 Task: Find Lakeside houses in Coeur d'Alene.
Action: Key pressed <Key.caps_lock>C<Key.caps_lock>oeur<Key.space>d<Key.caps_lock>A<Key.caps_lock>lene
Screenshot: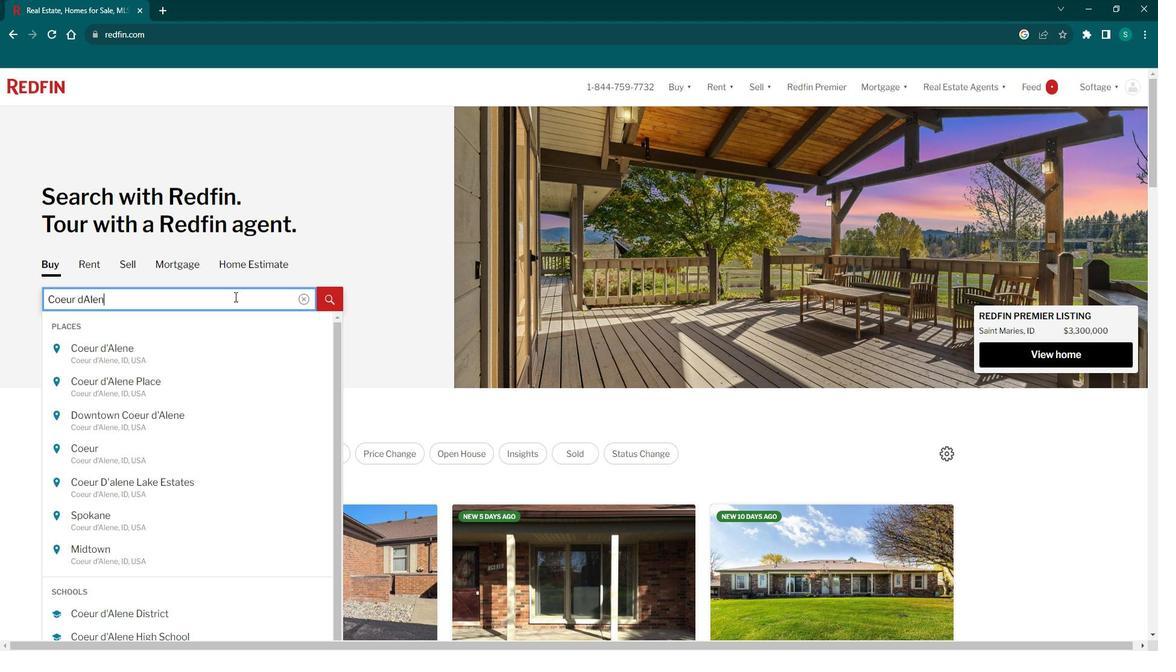 
Action: Mouse moved to (200, 349)
Screenshot: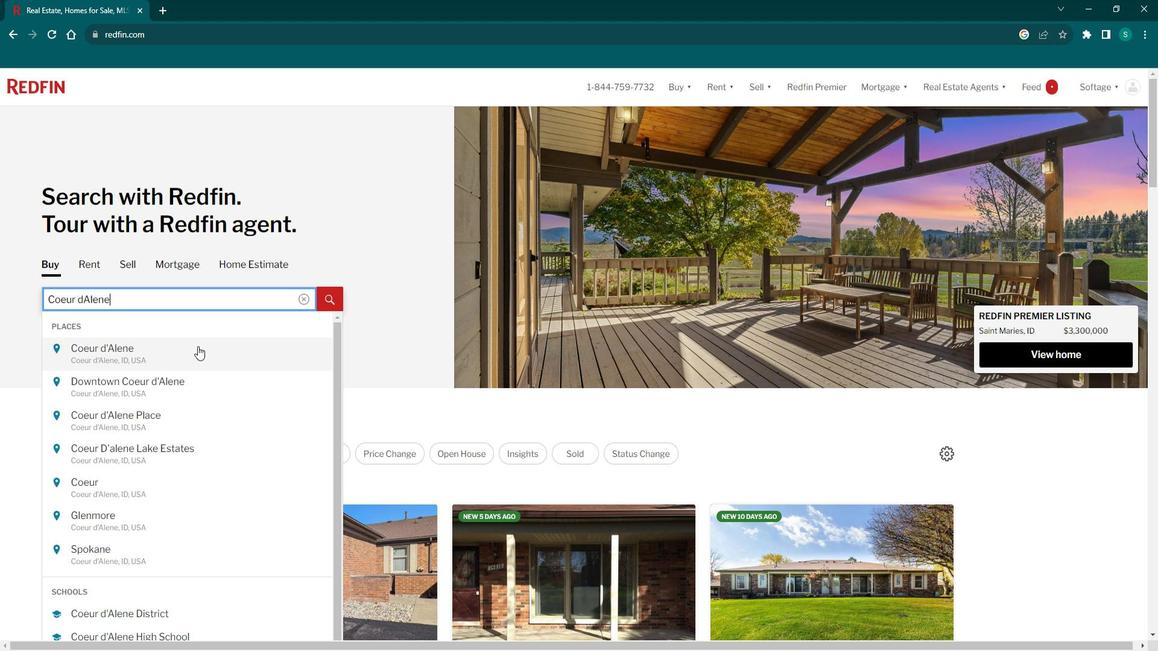 
Action: Mouse pressed left at (200, 349)
Screenshot: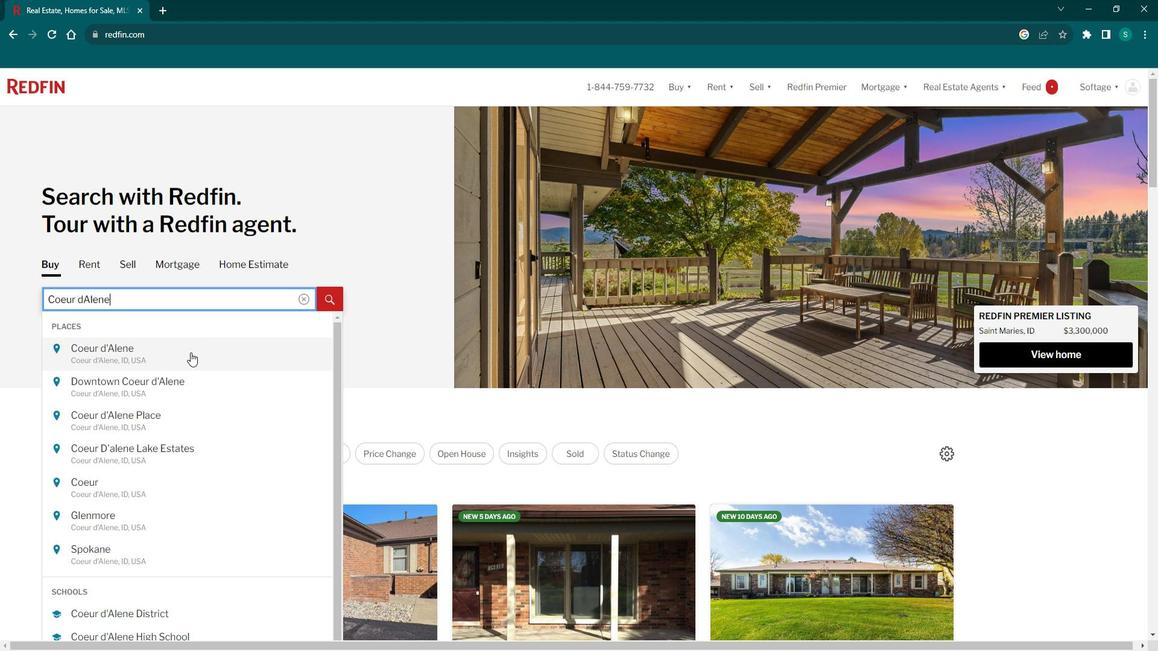 
Action: Mouse moved to (1053, 163)
Screenshot: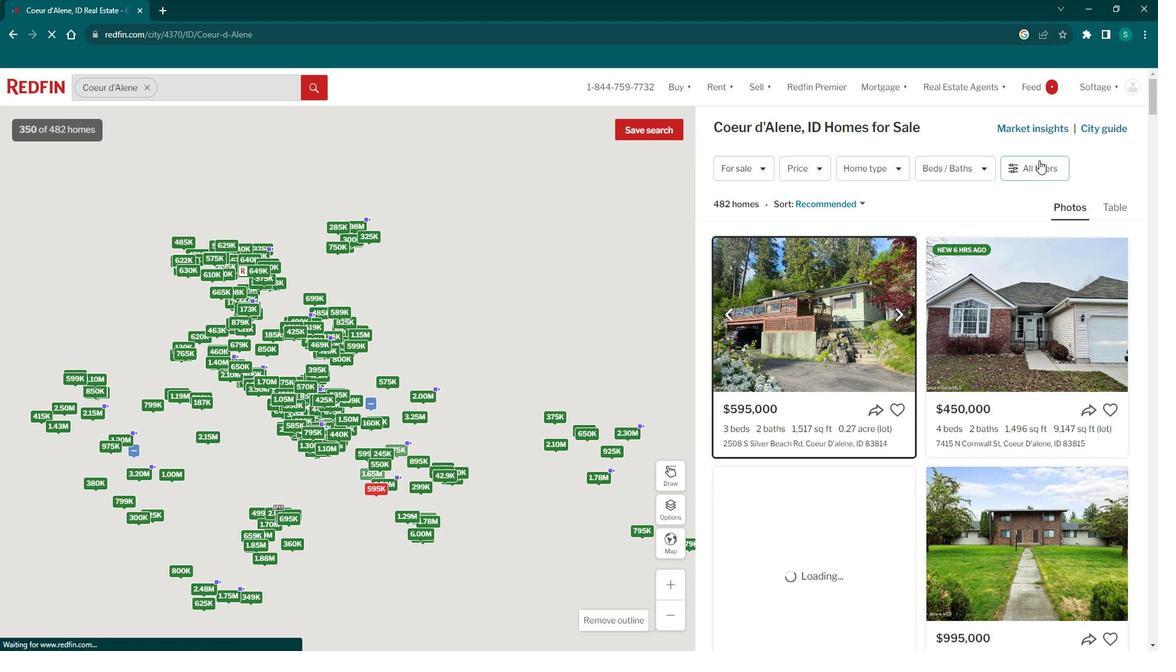 
Action: Mouse pressed left at (1053, 163)
Screenshot: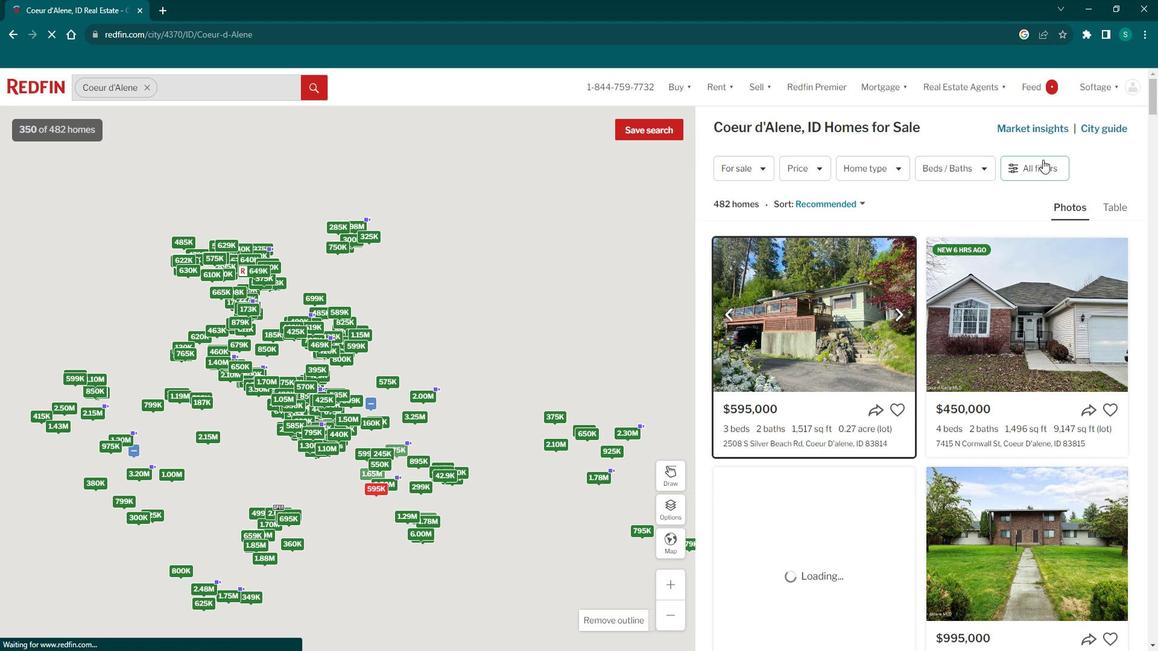 
Action: Mouse moved to (1045, 165)
Screenshot: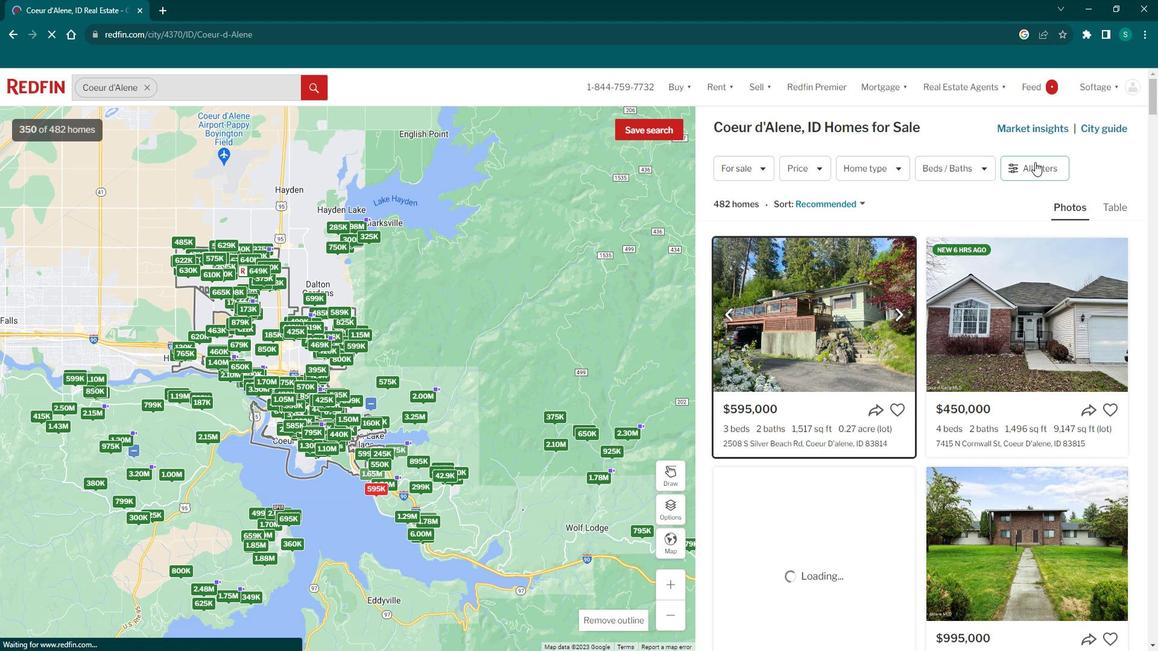 
Action: Mouse pressed left at (1045, 165)
Screenshot: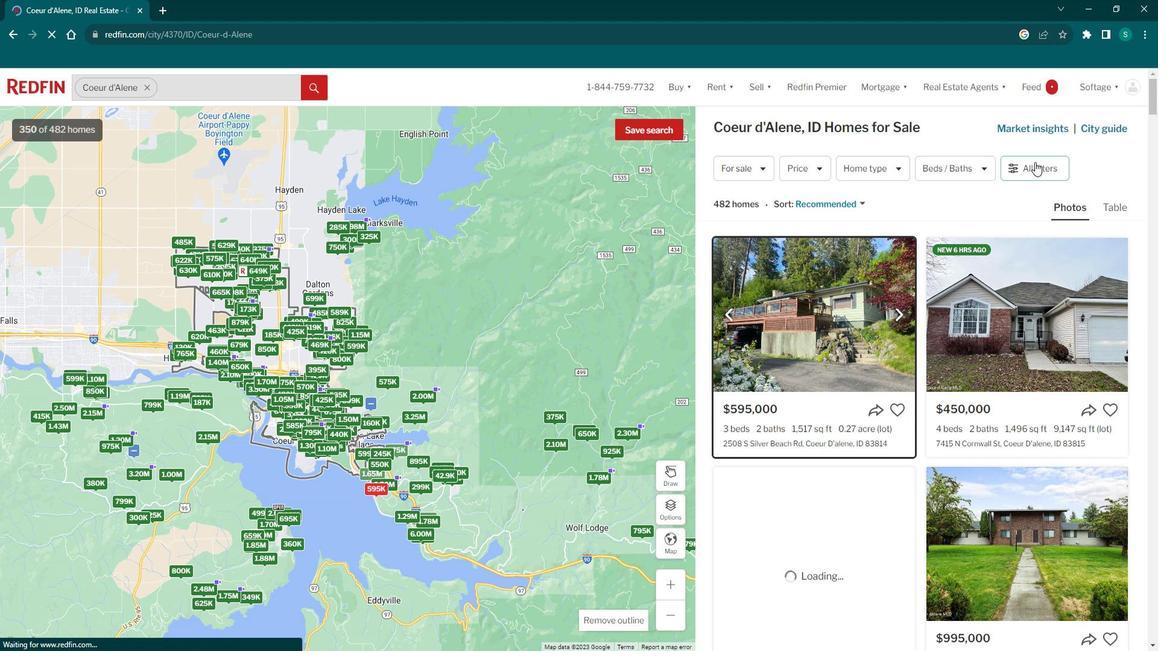 
Action: Mouse moved to (1059, 175)
Screenshot: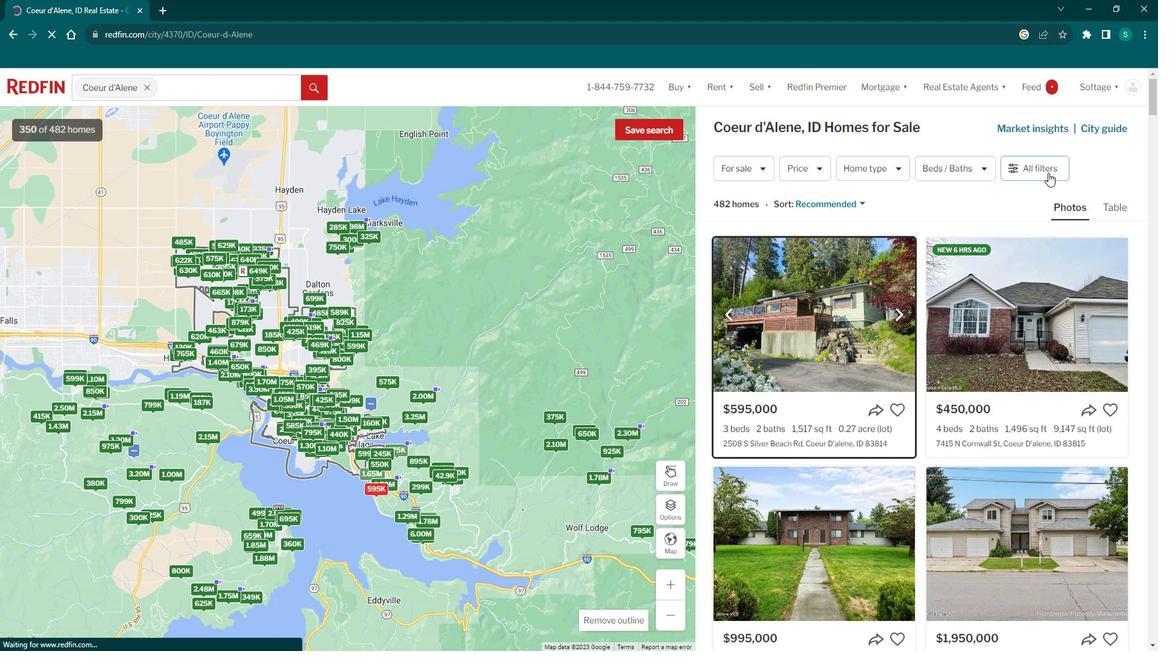 
Action: Mouse pressed left at (1059, 175)
Screenshot: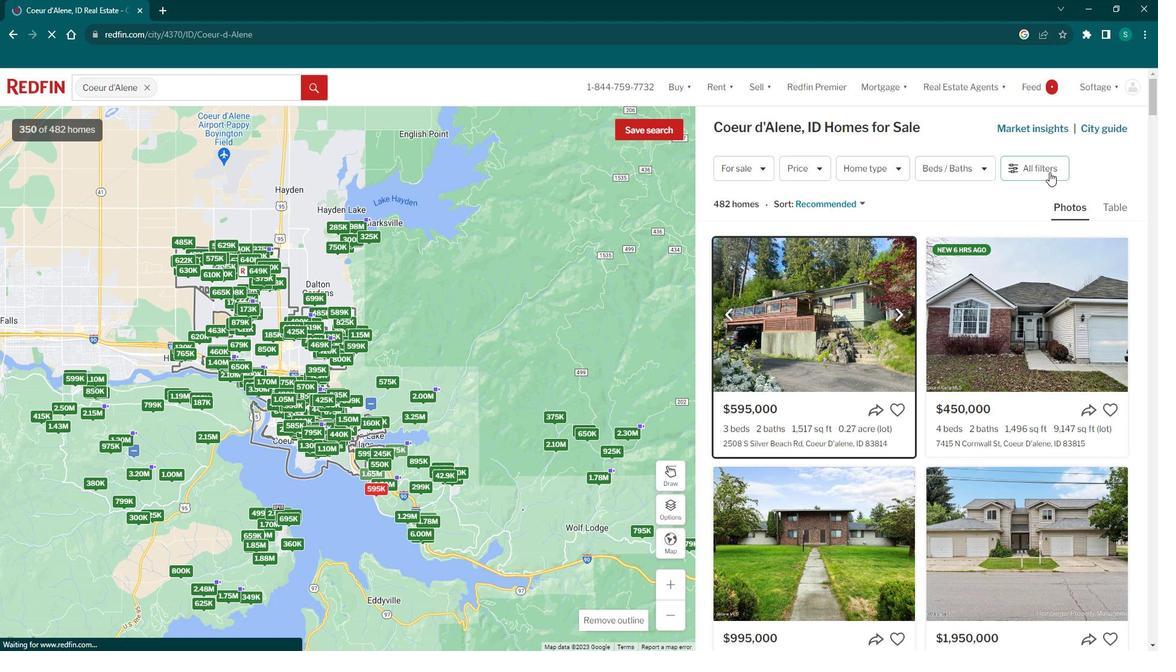 
Action: Mouse moved to (878, 345)
Screenshot: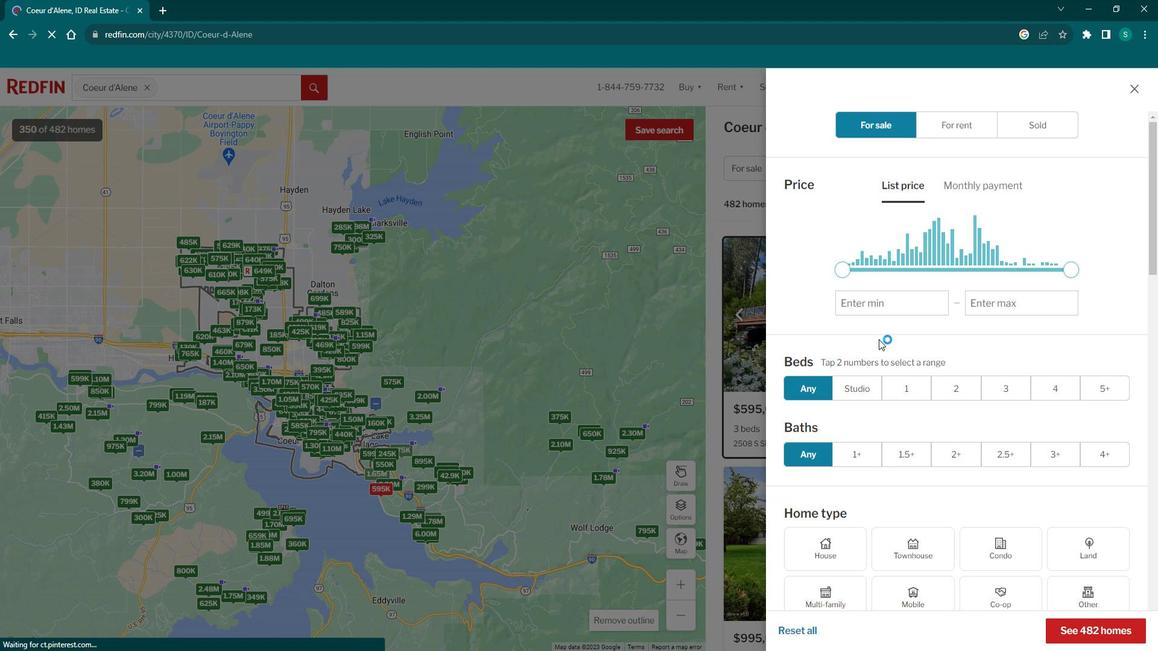 
Action: Mouse scrolled (878, 345) with delta (0, 0)
Screenshot: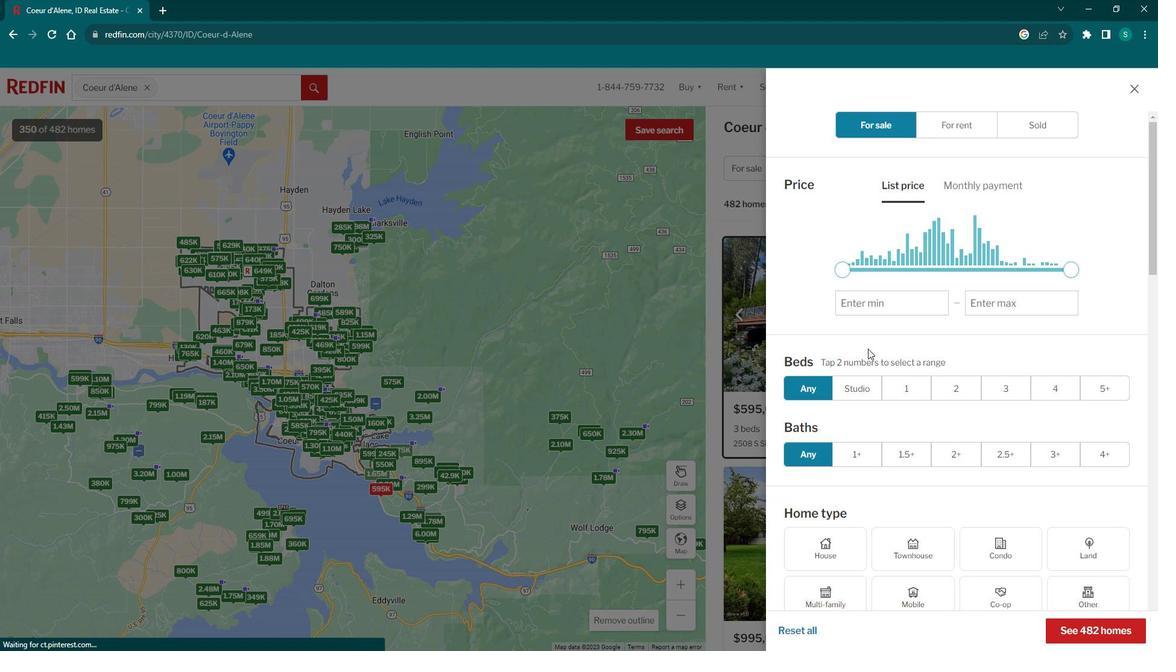 
Action: Mouse scrolled (878, 345) with delta (0, 0)
Screenshot: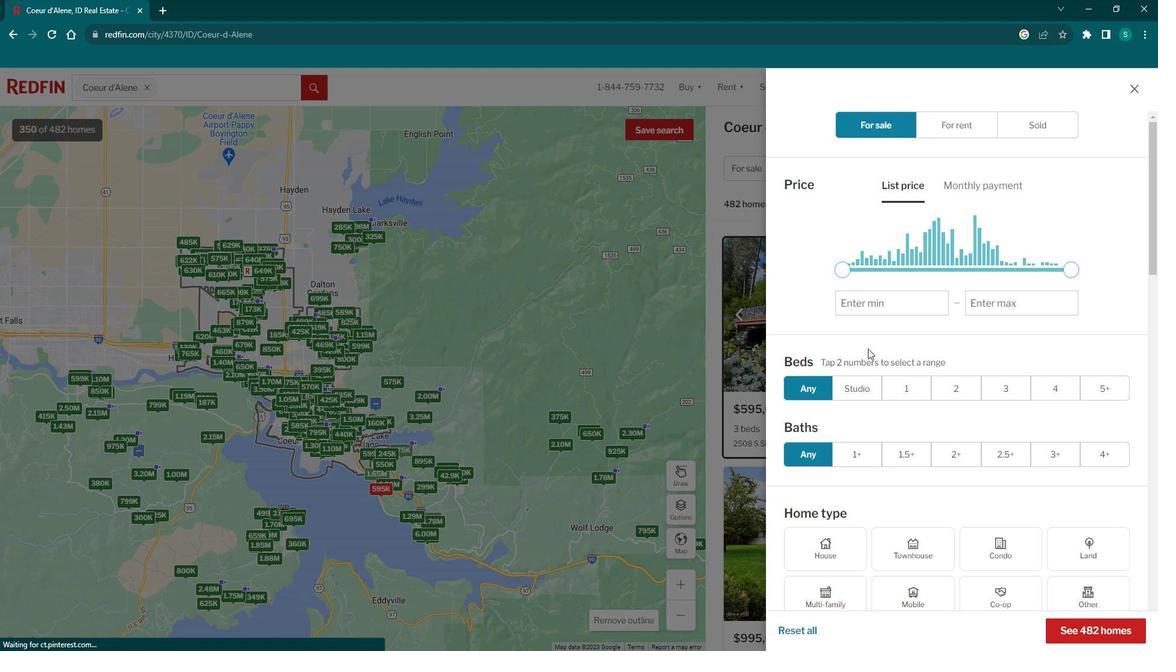 
Action: Mouse scrolled (878, 345) with delta (0, 0)
Screenshot: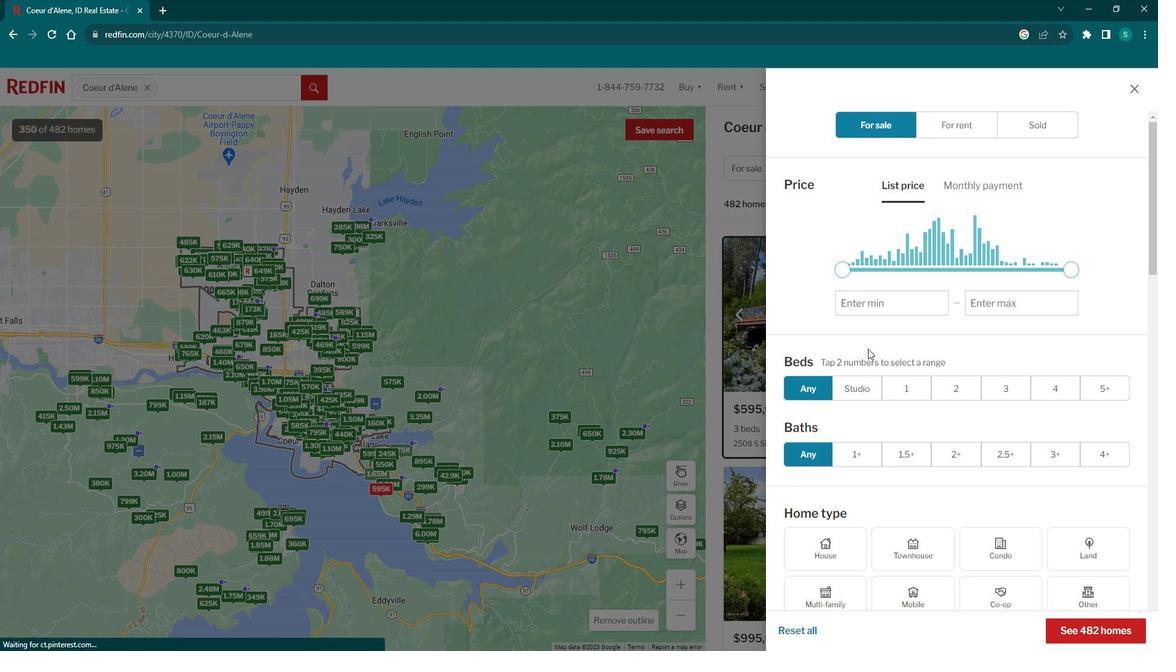 
Action: Mouse scrolled (878, 345) with delta (0, 0)
Screenshot: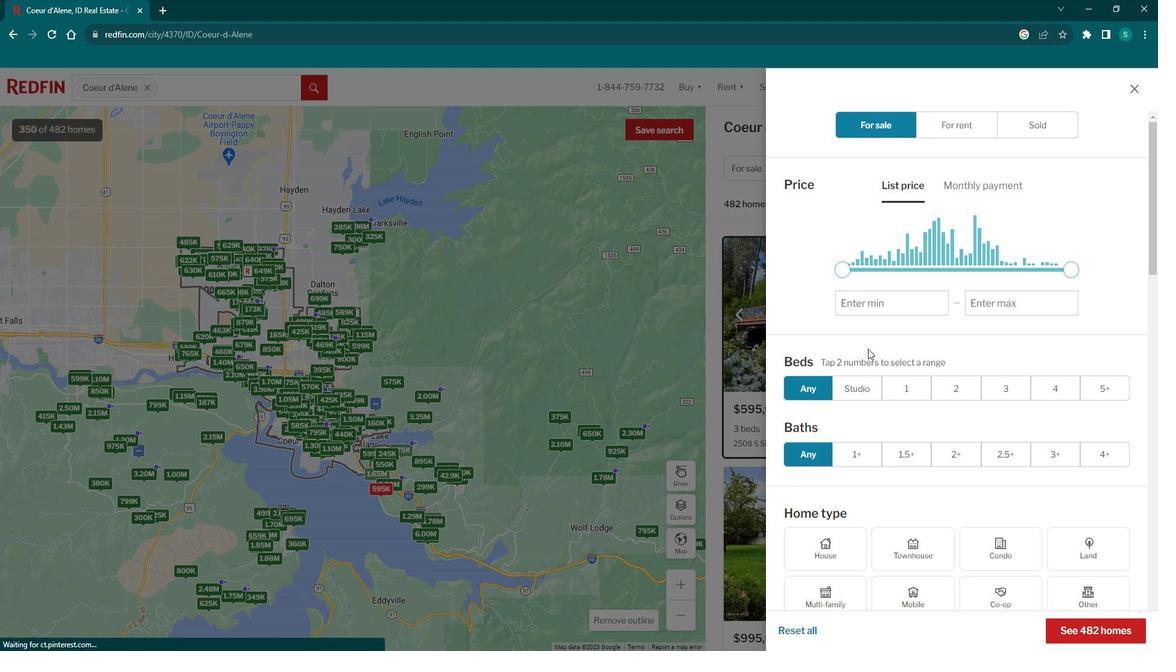 
Action: Mouse moved to (837, 293)
Screenshot: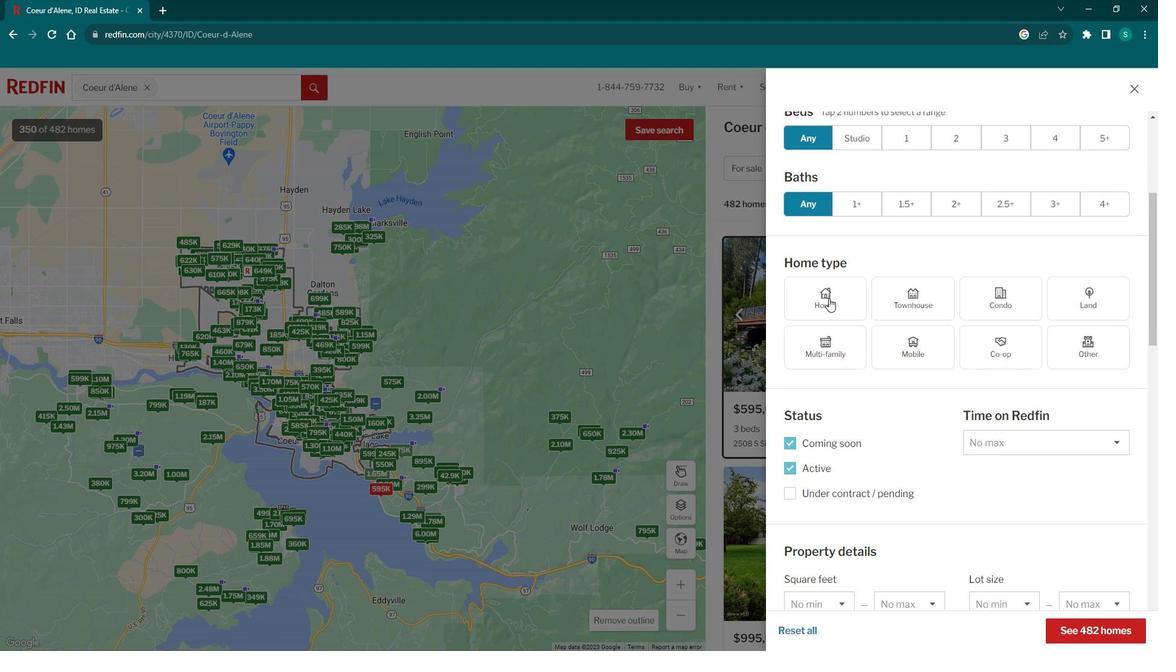 
Action: Mouse pressed left at (837, 293)
Screenshot: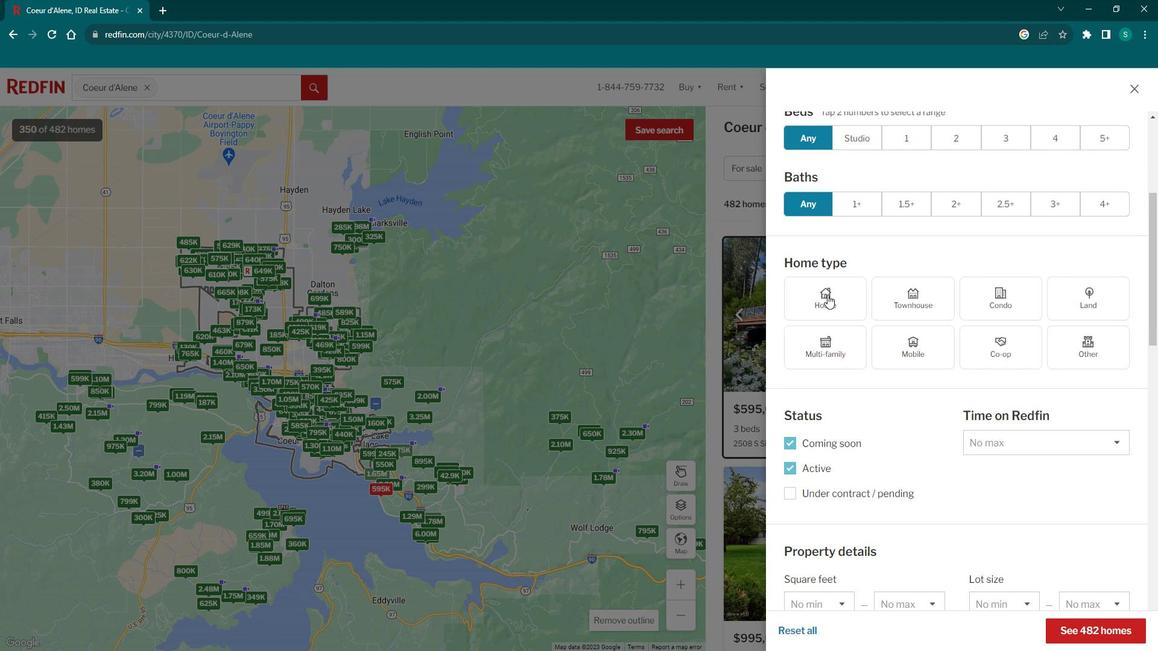 
Action: Mouse moved to (848, 406)
Screenshot: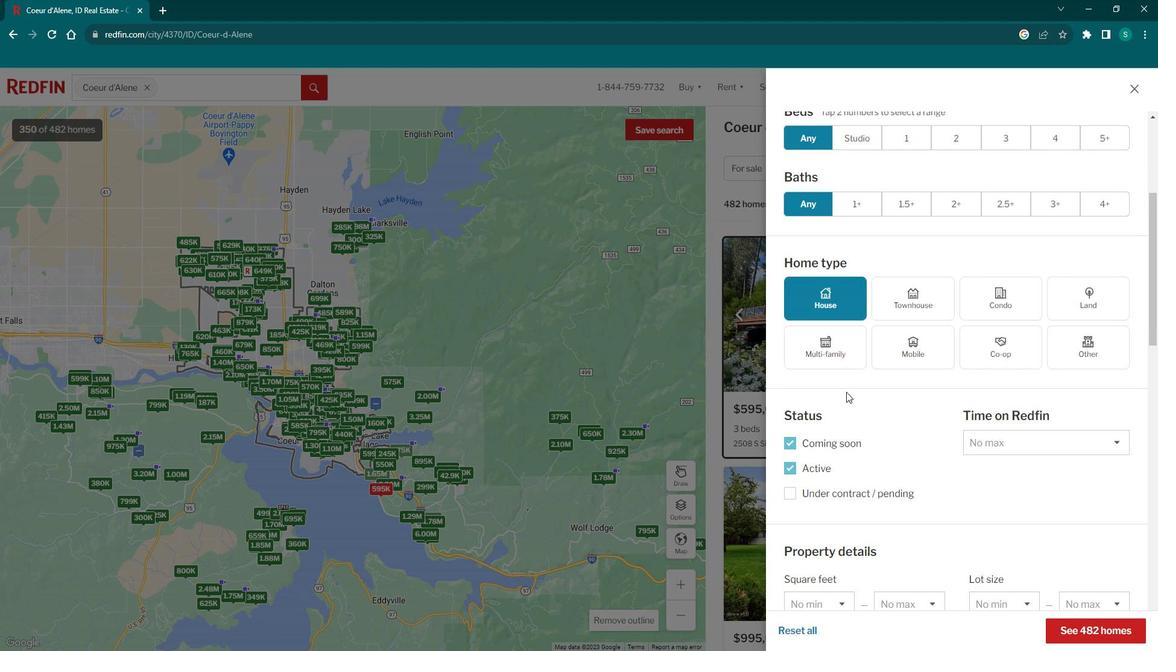 
Action: Mouse scrolled (848, 406) with delta (0, 0)
Screenshot: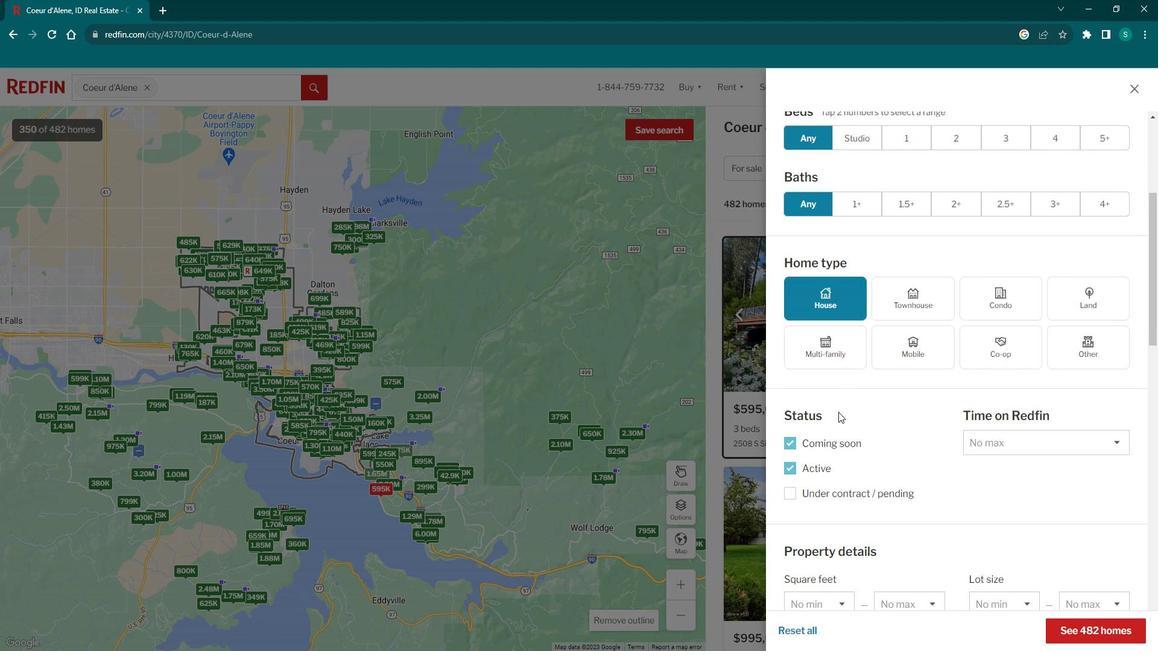 
Action: Mouse scrolled (848, 406) with delta (0, 0)
Screenshot: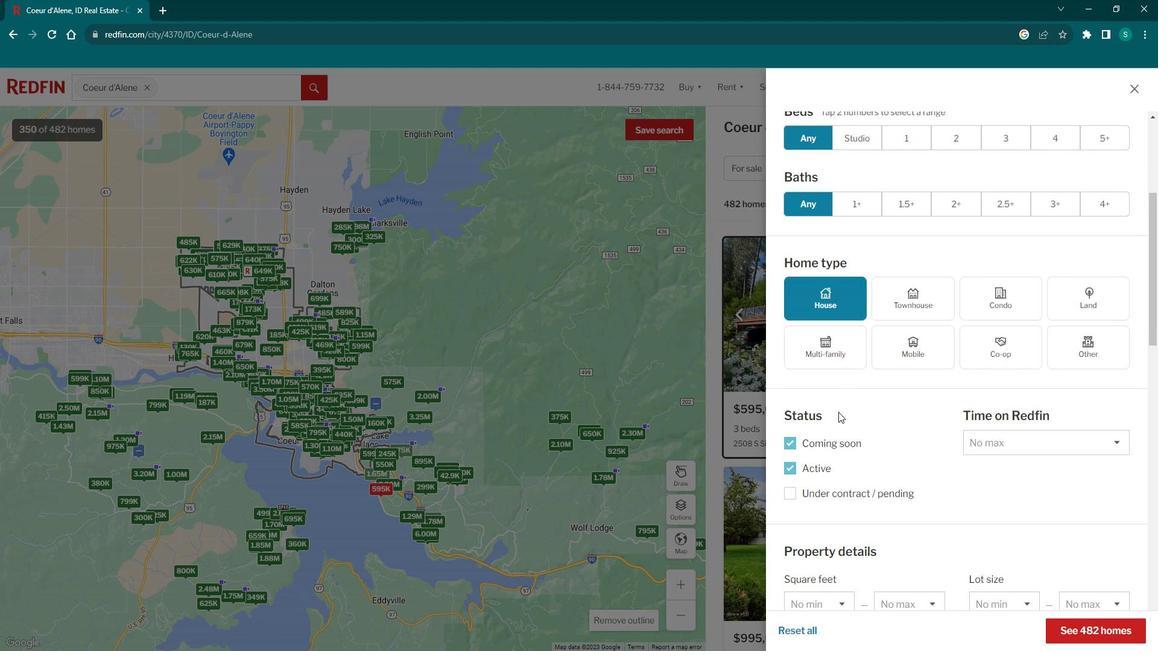 
Action: Mouse scrolled (848, 406) with delta (0, 0)
Screenshot: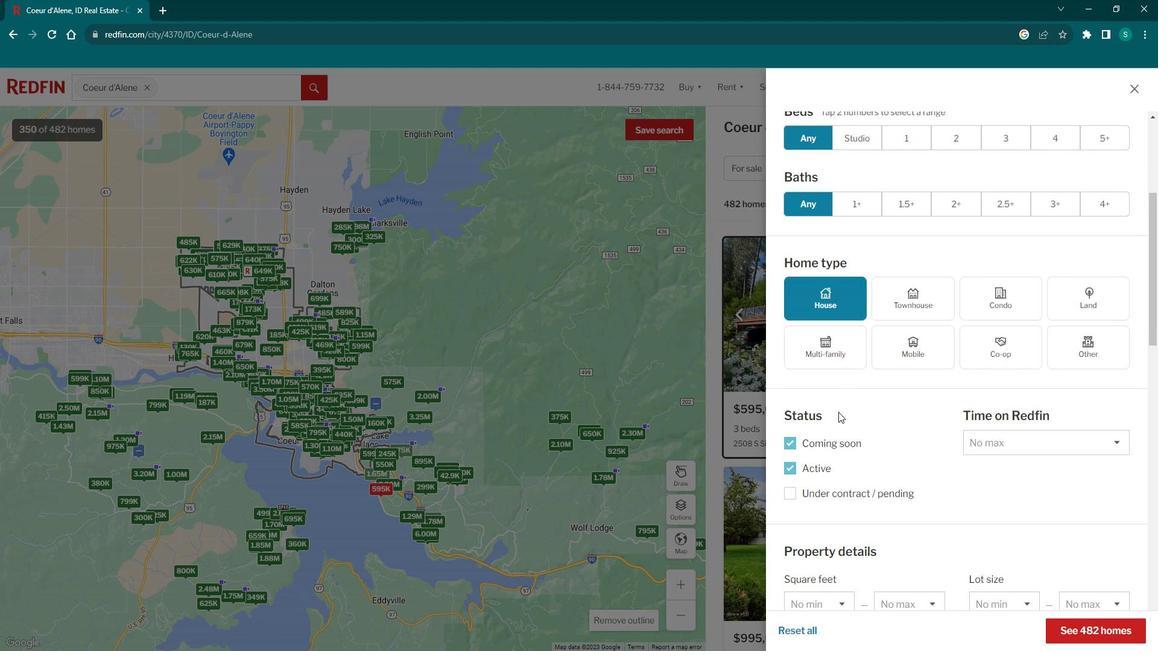 
Action: Mouse scrolled (848, 406) with delta (0, 0)
Screenshot: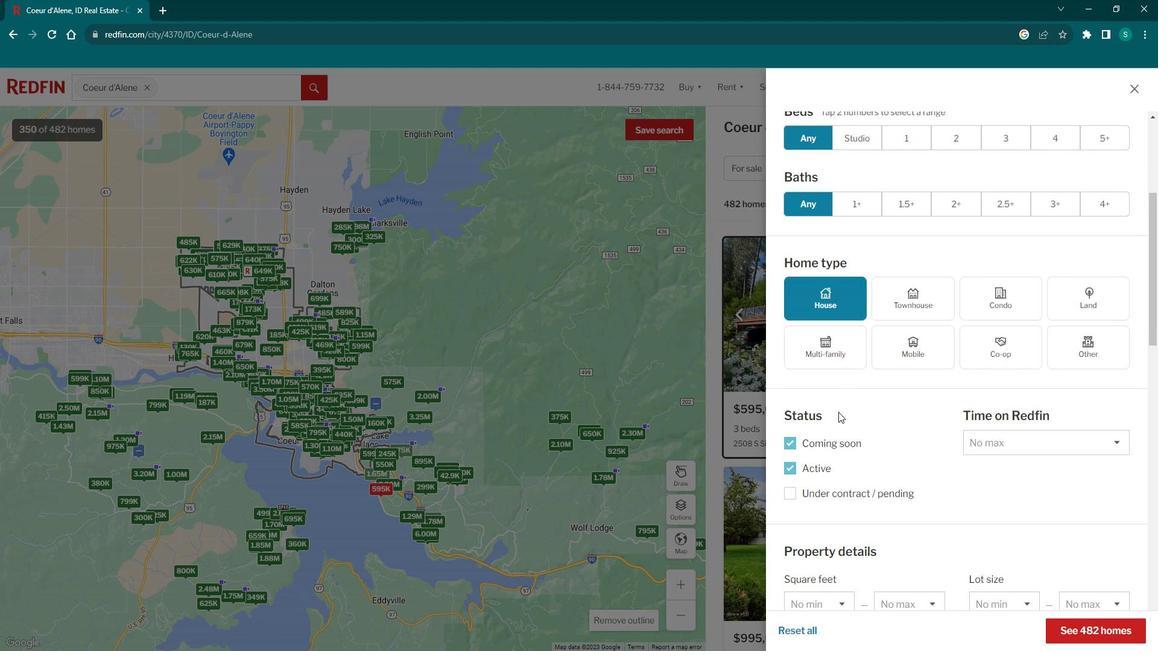 
Action: Mouse scrolled (848, 406) with delta (0, 0)
Screenshot: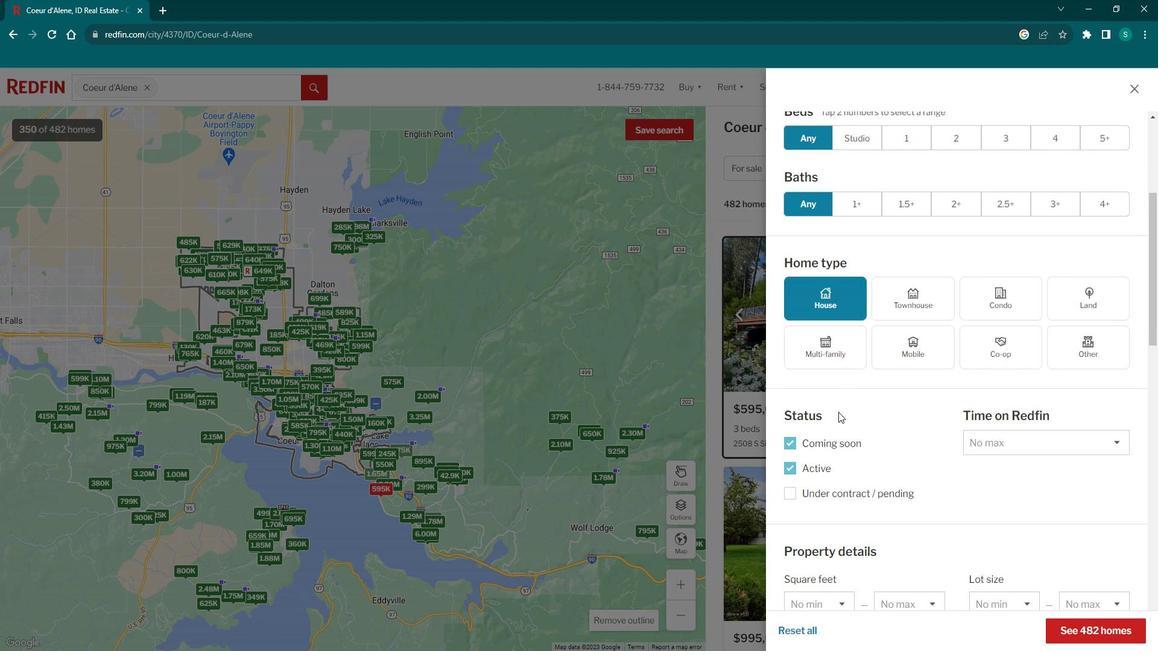 
Action: Mouse scrolled (848, 406) with delta (0, 0)
Screenshot: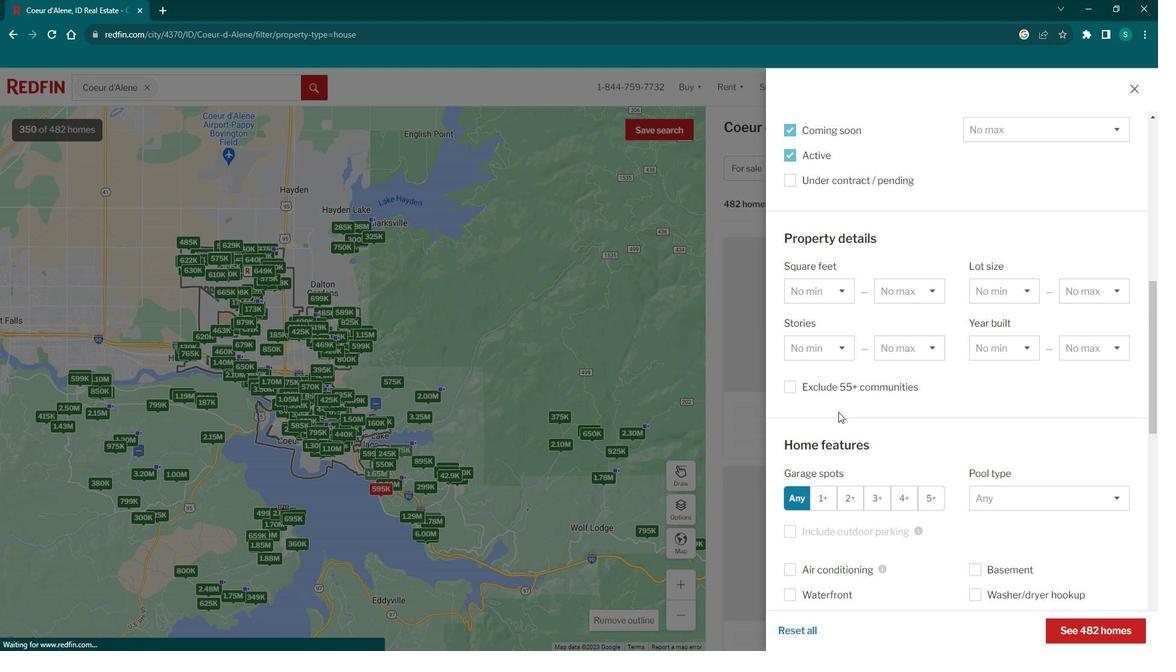 
Action: Mouse scrolled (848, 406) with delta (0, 0)
Screenshot: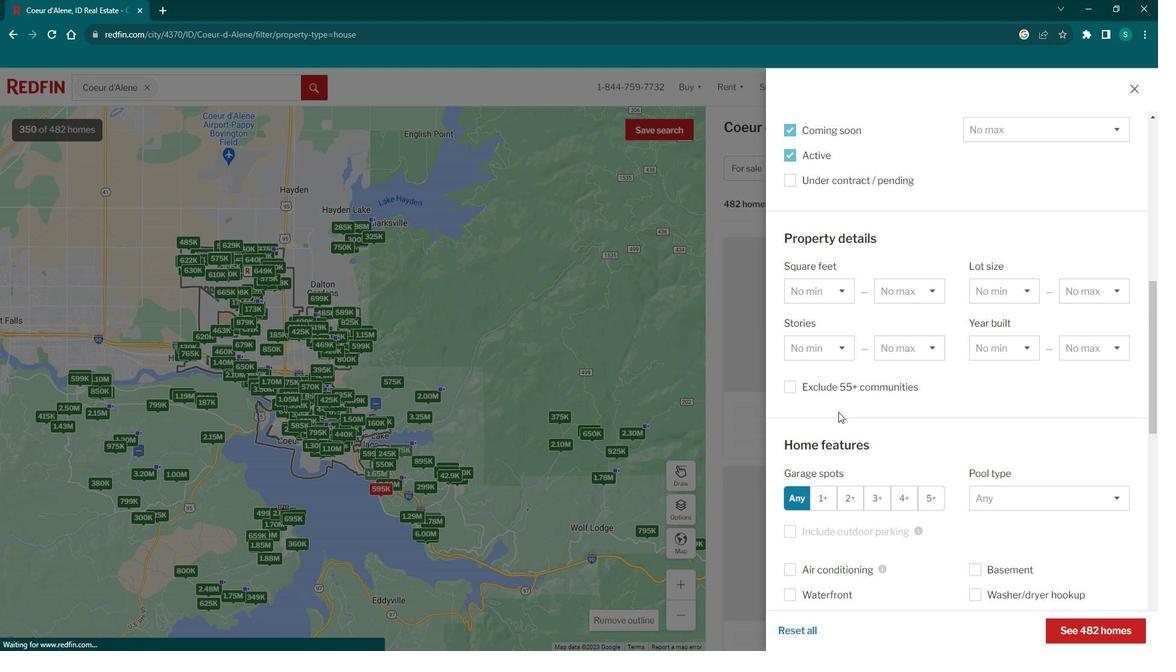 
Action: Mouse scrolled (848, 406) with delta (0, 0)
Screenshot: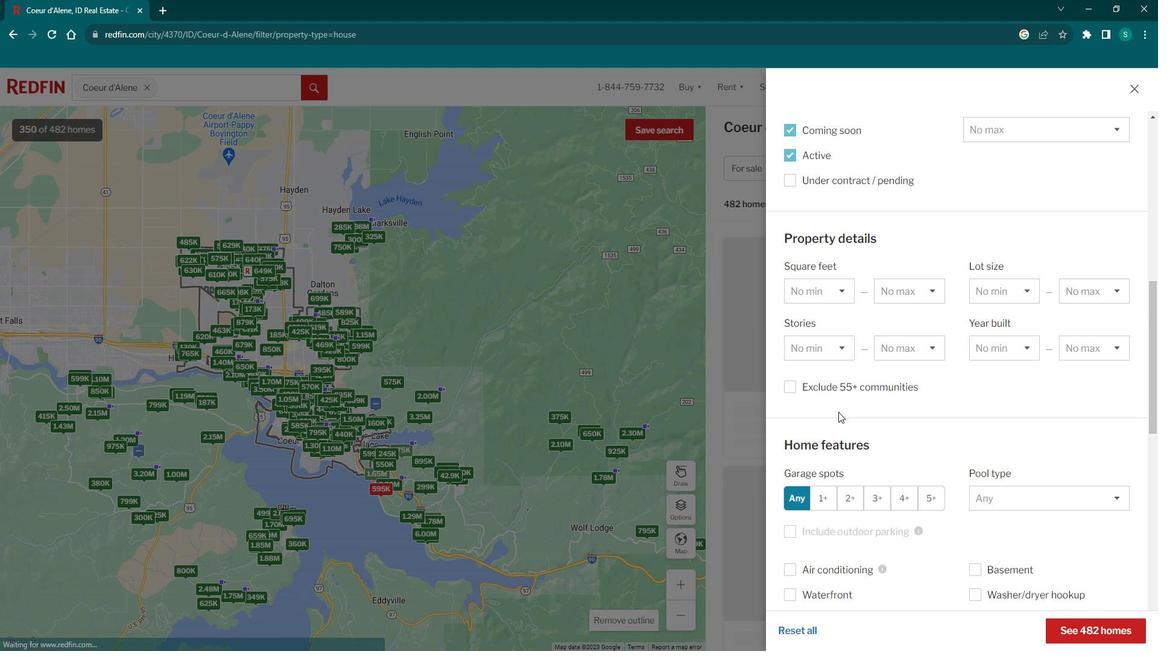 
Action: Mouse scrolled (848, 406) with delta (0, 0)
Screenshot: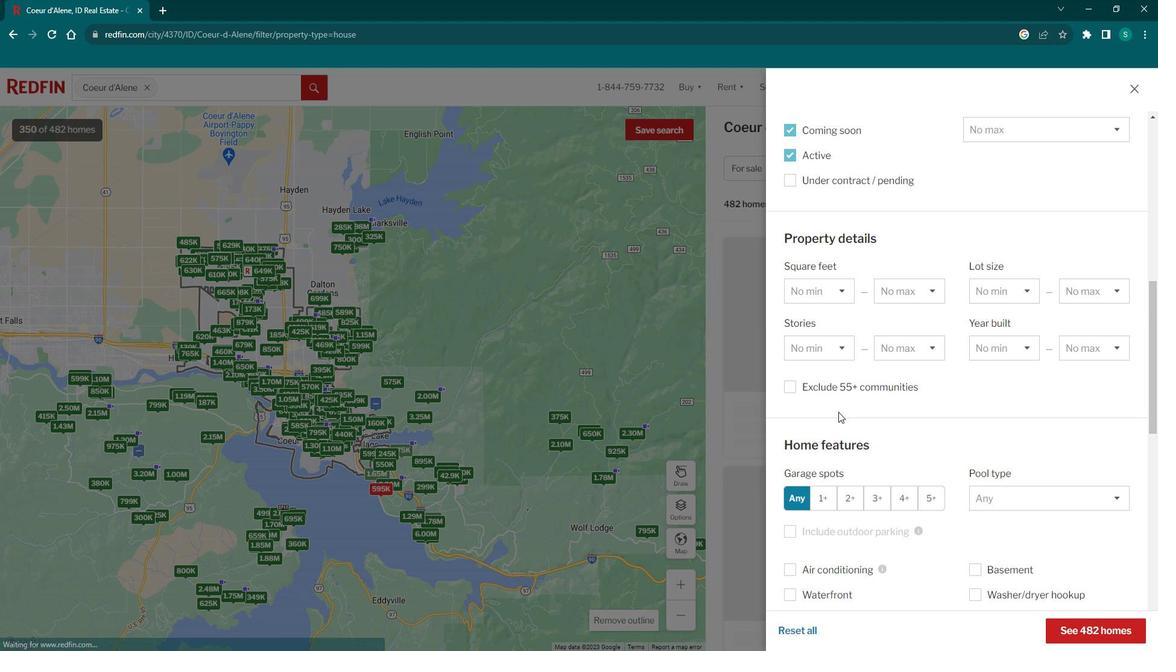 
Action: Mouse moved to (840, 342)
Screenshot: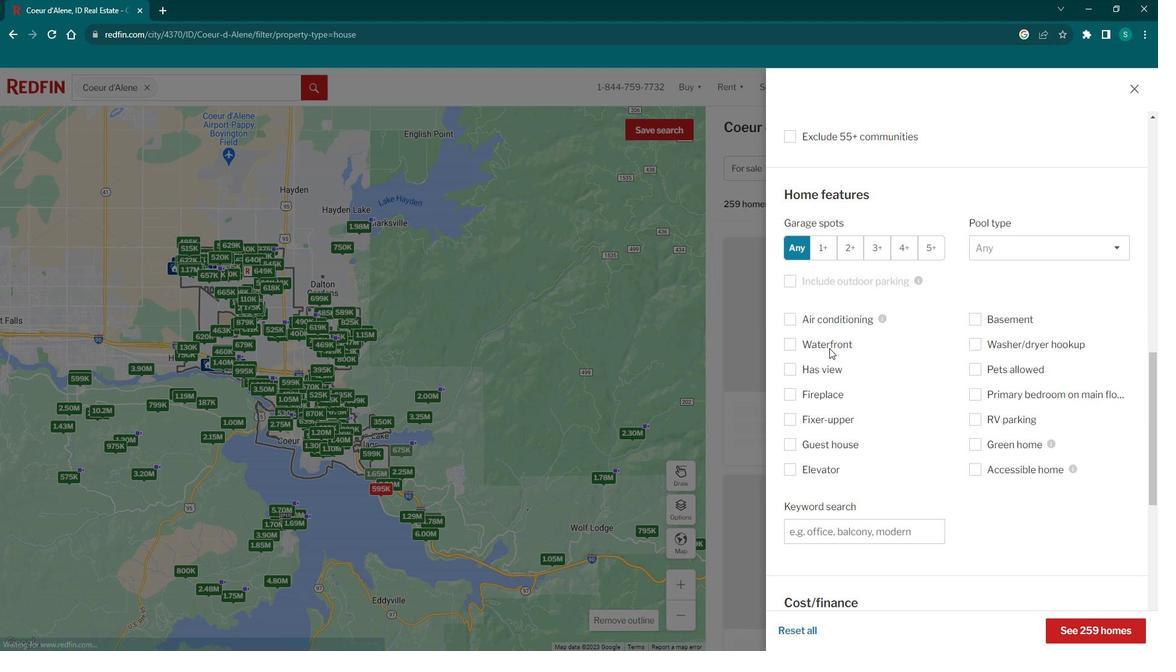 
Action: Mouse pressed left at (840, 342)
Screenshot: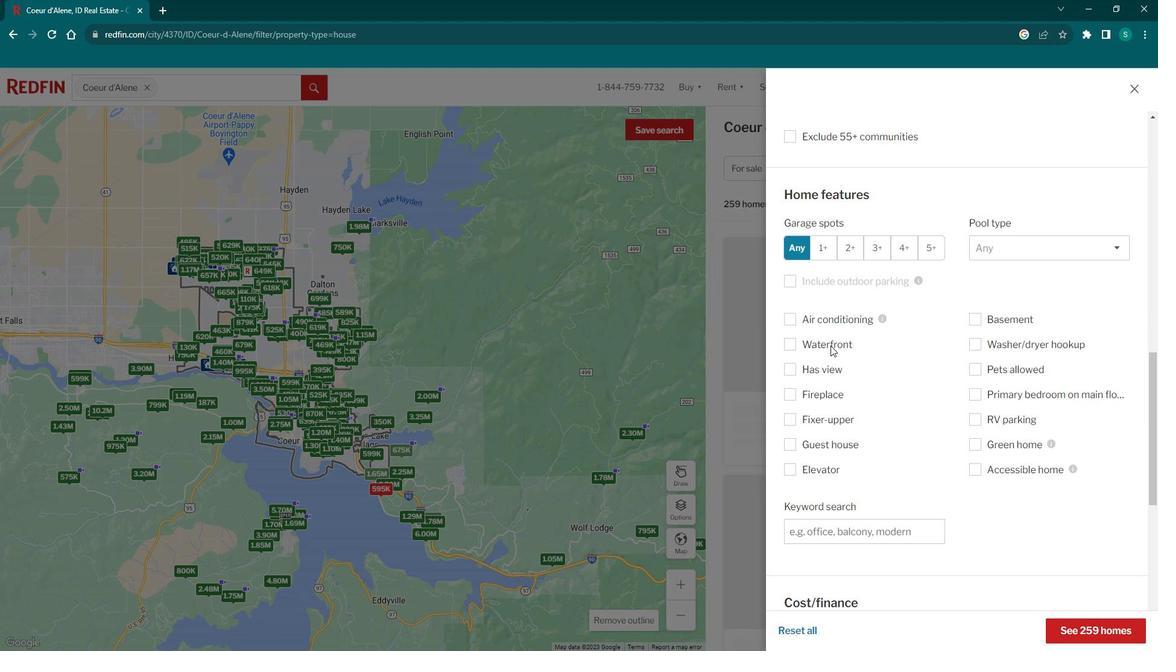 
Action: Mouse moved to (1123, 614)
Screenshot: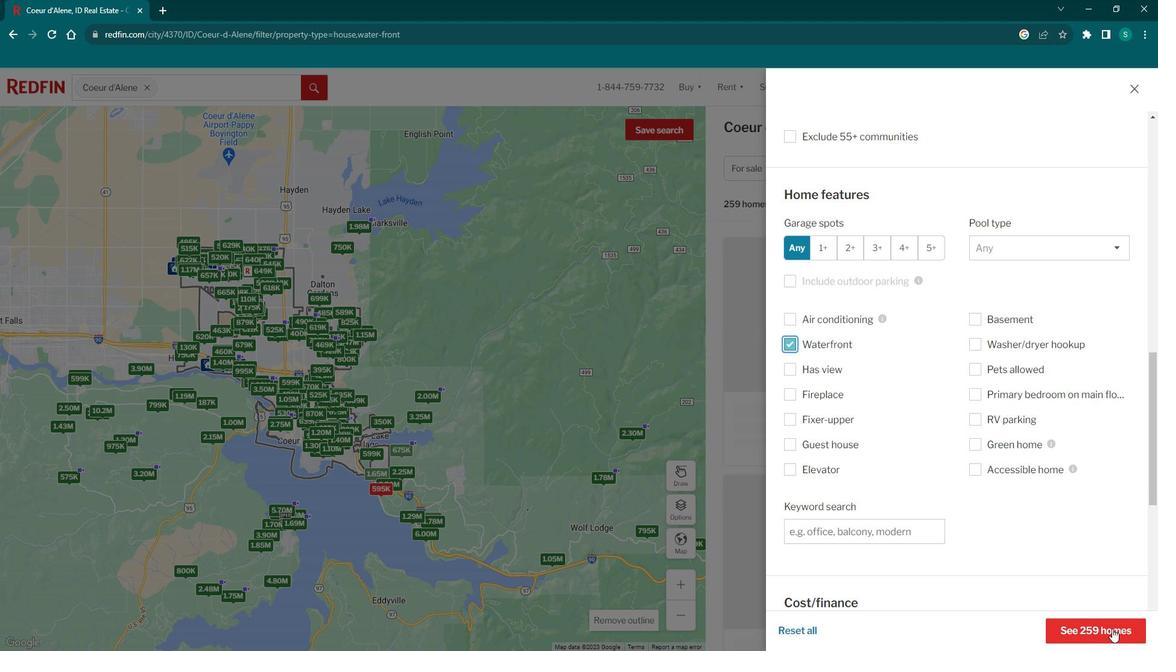 
Action: Mouse pressed left at (1123, 614)
Screenshot: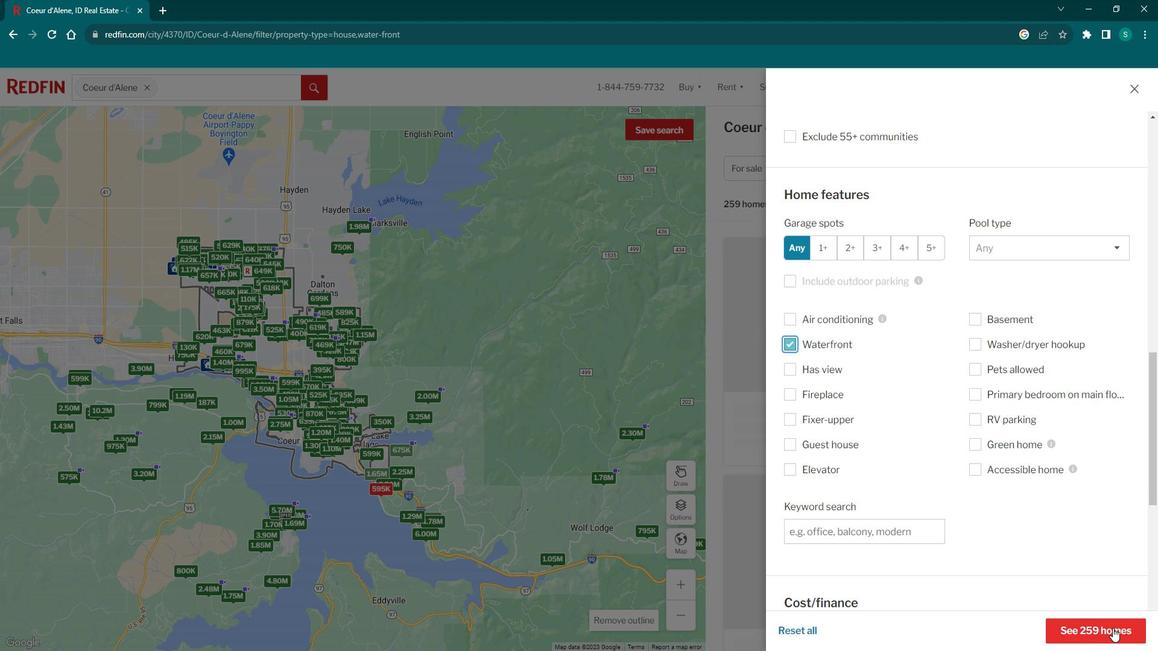 
Action: Mouse moved to (841, 385)
Screenshot: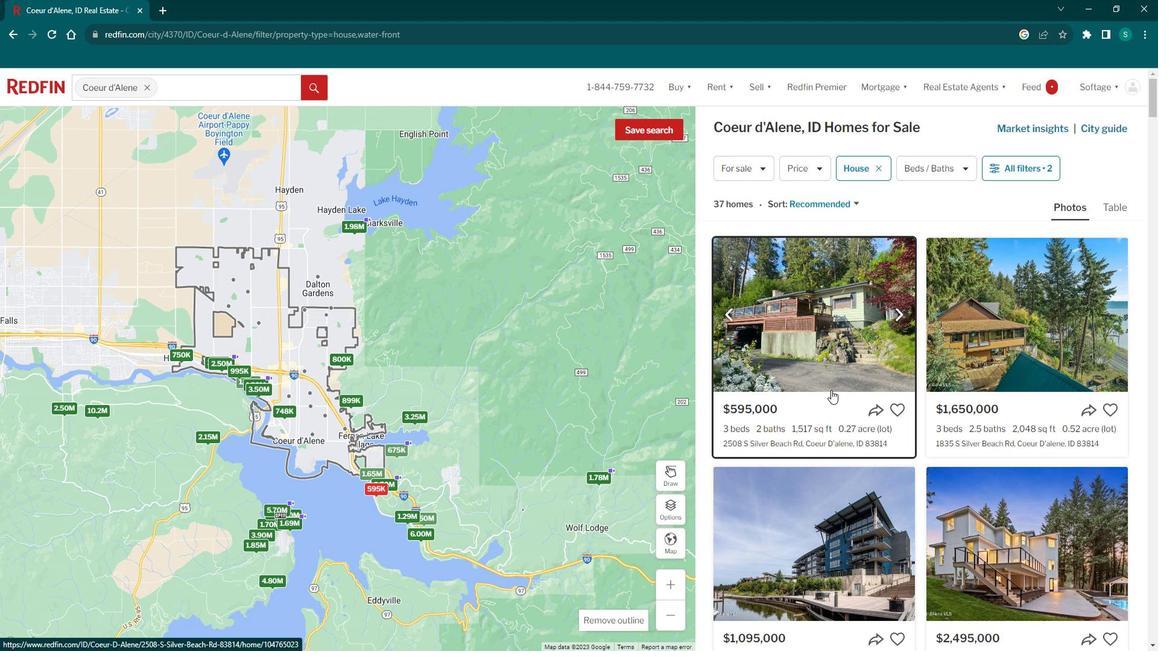 
Action: Mouse pressed left at (841, 385)
Screenshot: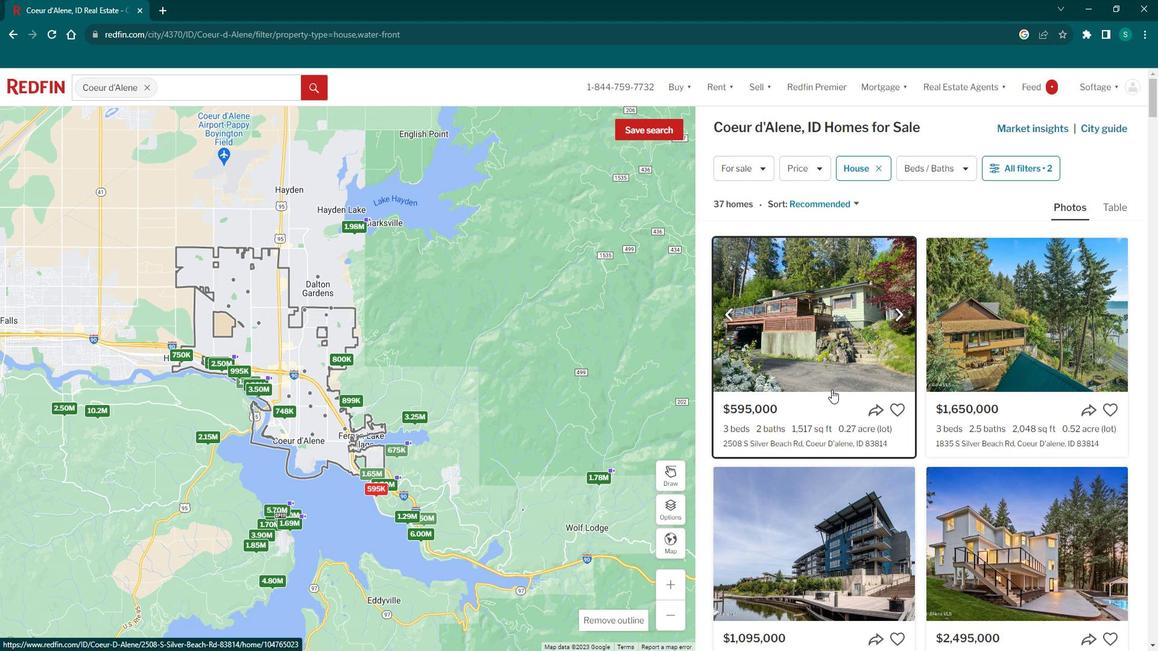 
Action: Mouse moved to (445, 367)
Screenshot: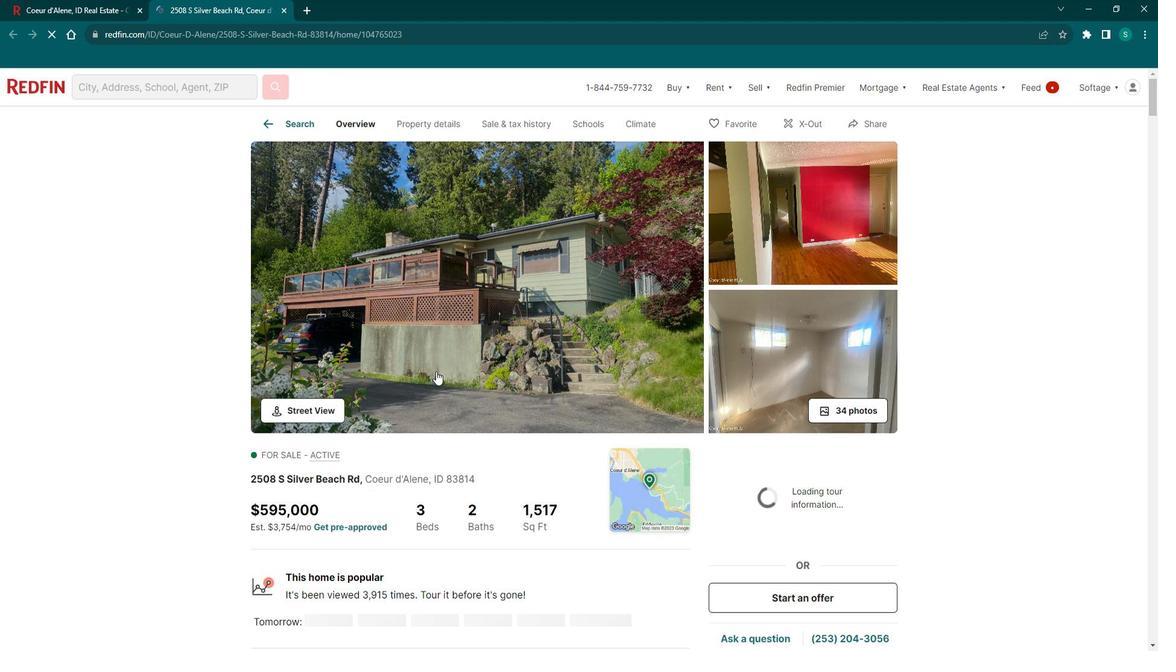 
Action: Mouse scrolled (445, 366) with delta (0, 0)
Screenshot: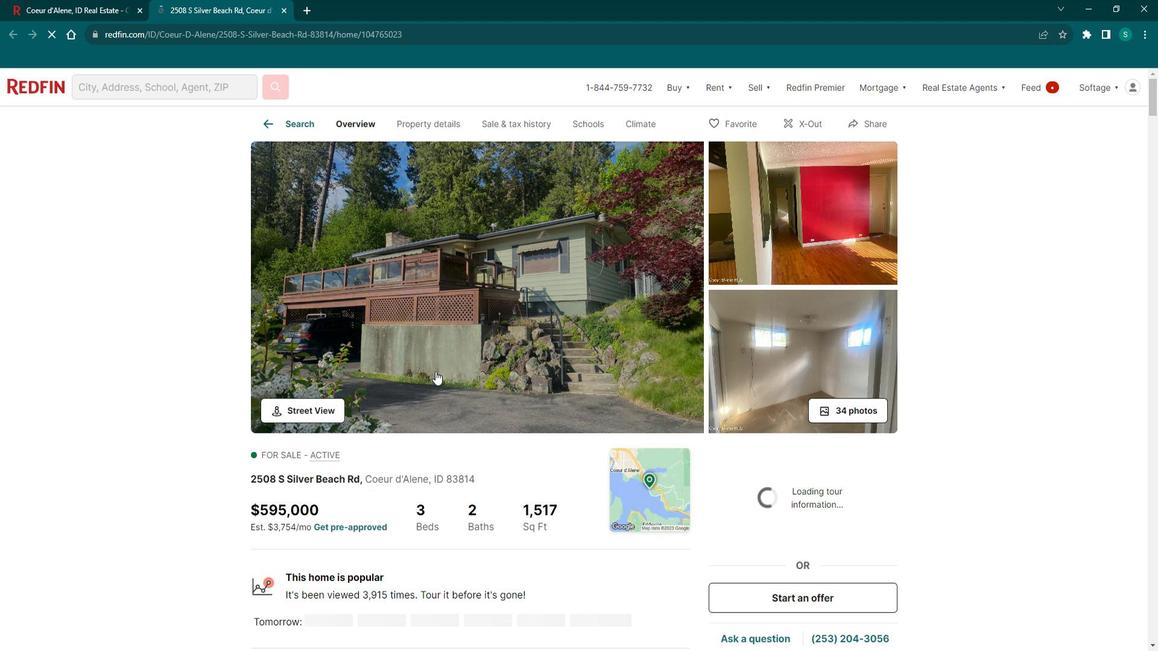 
Action: Mouse scrolled (445, 366) with delta (0, 0)
Screenshot: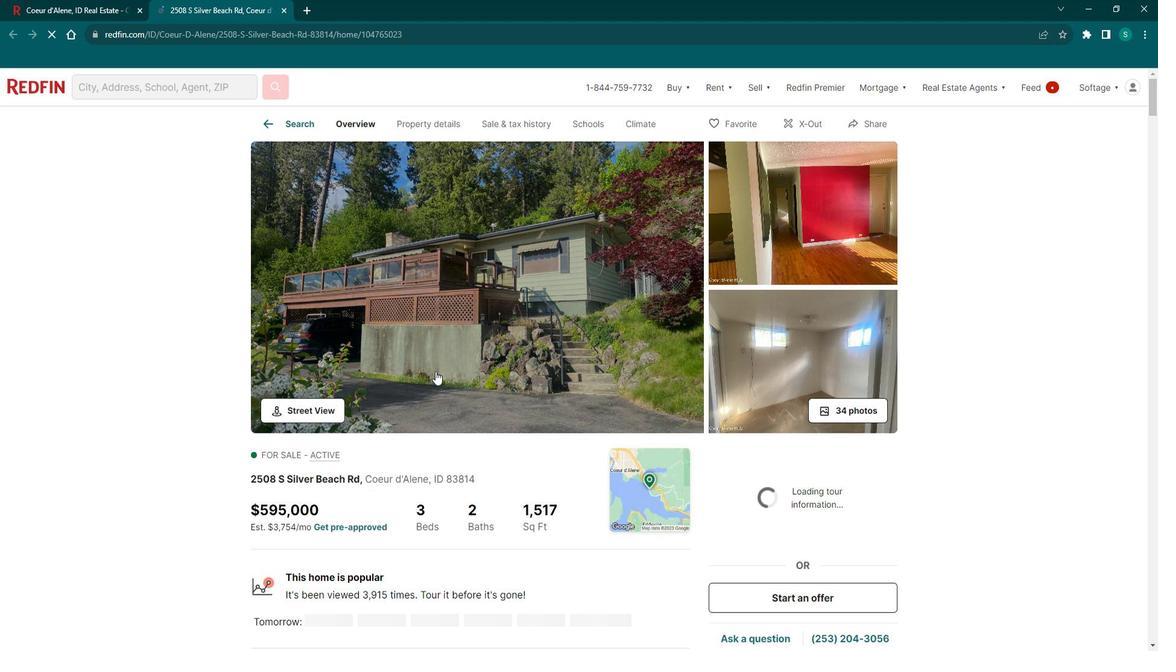 
Action: Mouse scrolled (445, 366) with delta (0, 0)
Screenshot: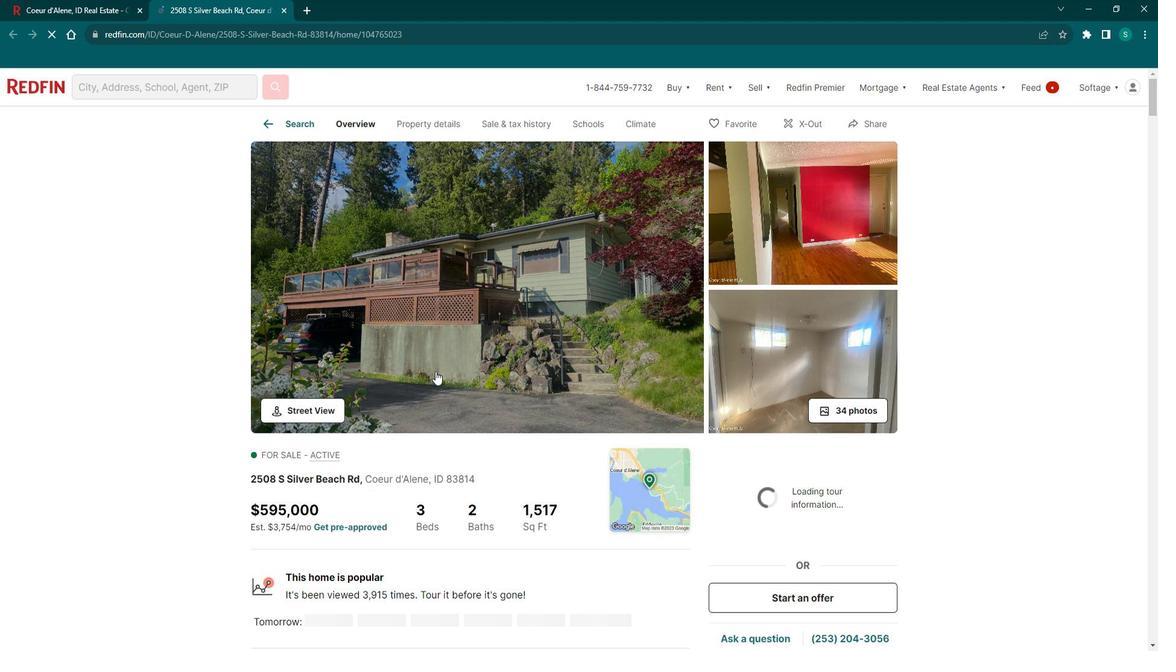 
Action: Mouse scrolled (445, 366) with delta (0, 0)
Screenshot: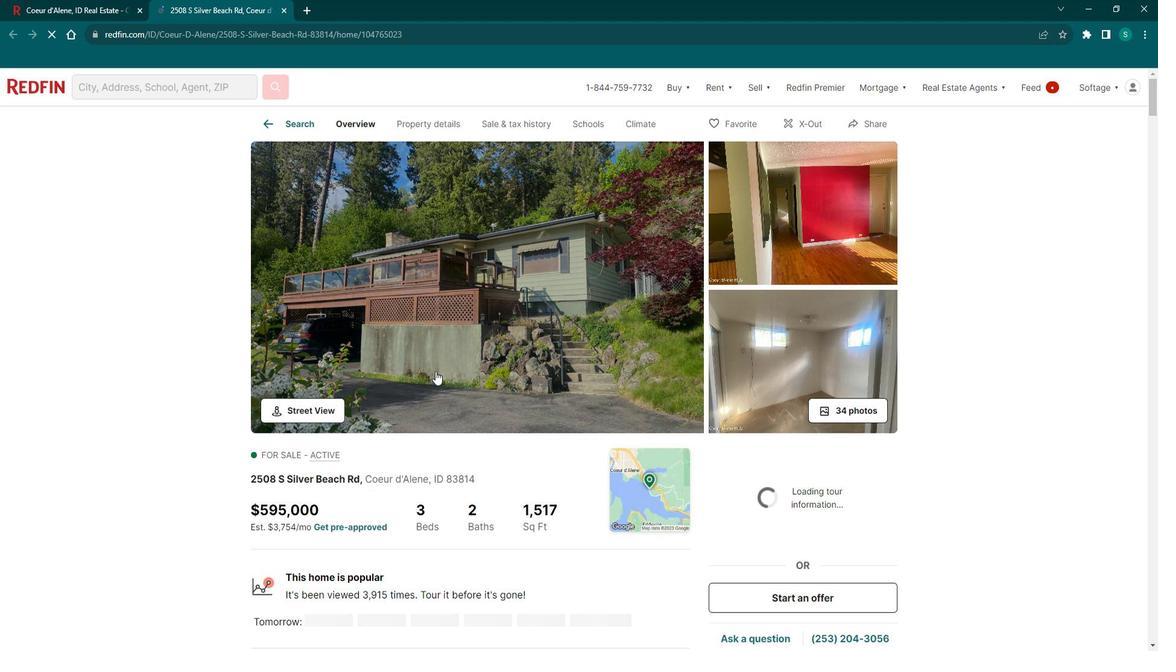 
Action: Mouse scrolled (445, 366) with delta (0, 0)
Screenshot: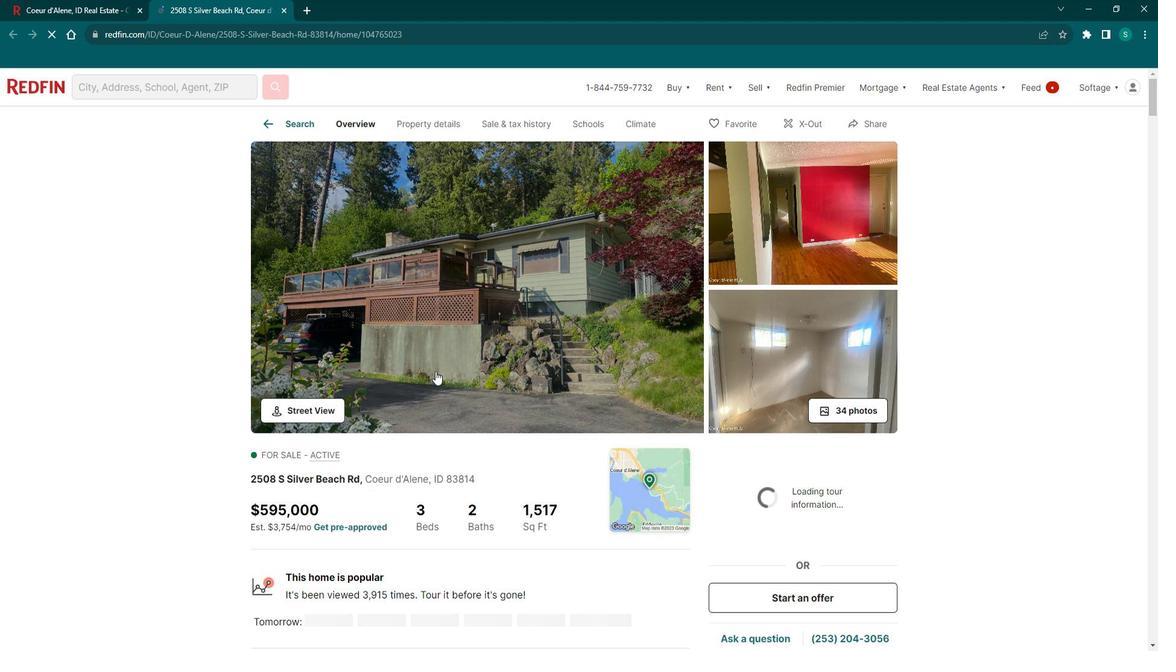 
Action: Mouse moved to (295, 453)
Screenshot: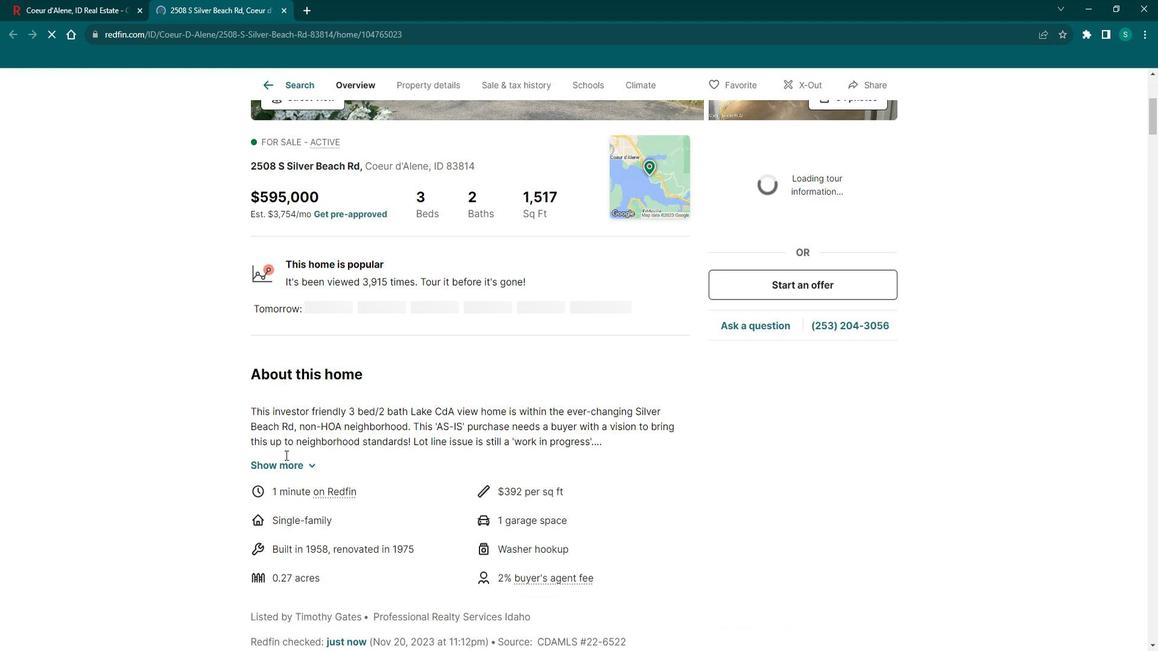 
Action: Mouse pressed left at (295, 453)
Screenshot: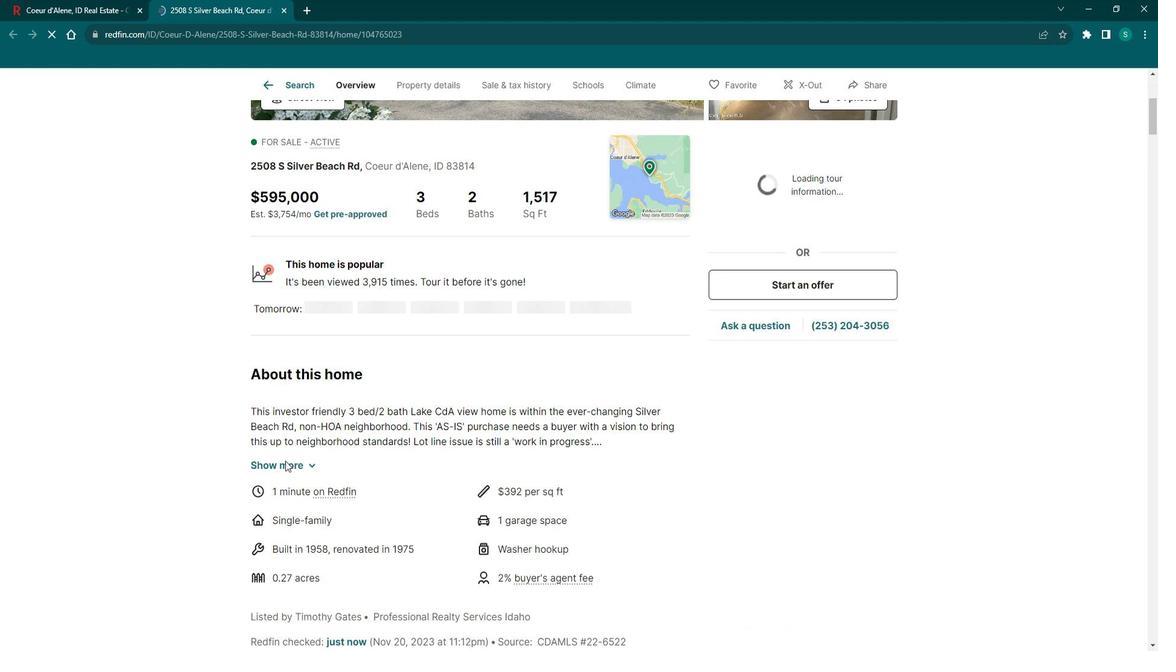 
Action: Mouse moved to (324, 445)
Screenshot: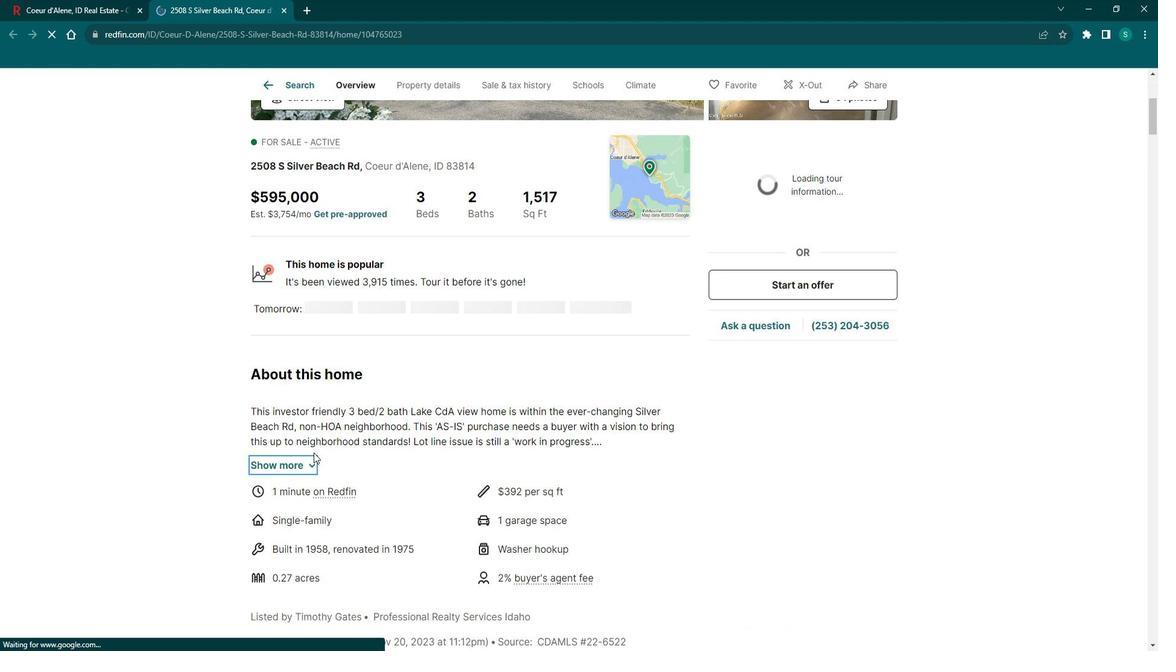 
Action: Mouse scrolled (324, 445) with delta (0, 0)
Screenshot: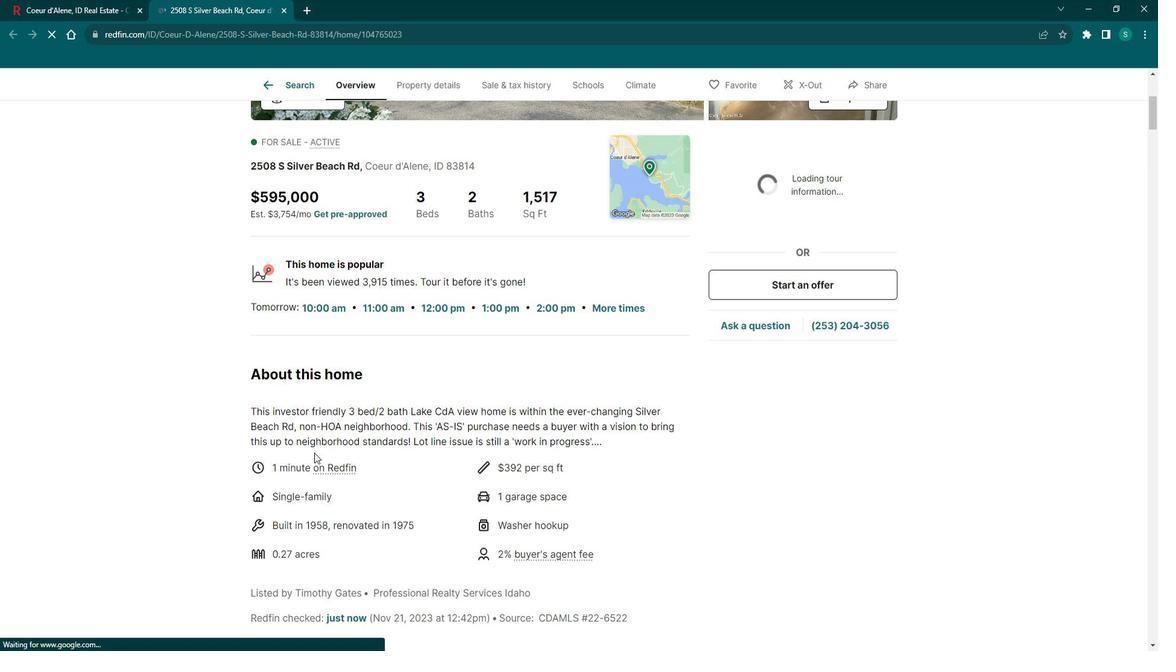 
Action: Mouse scrolled (324, 445) with delta (0, 0)
Screenshot: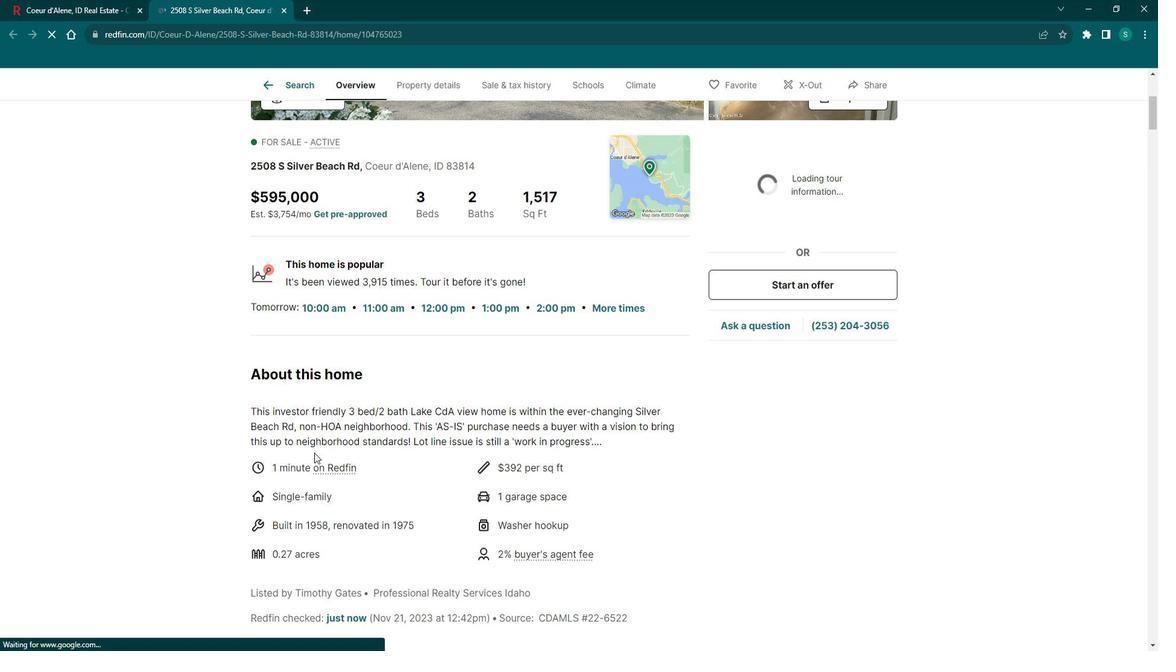 
Action: Mouse scrolled (324, 445) with delta (0, 0)
Screenshot: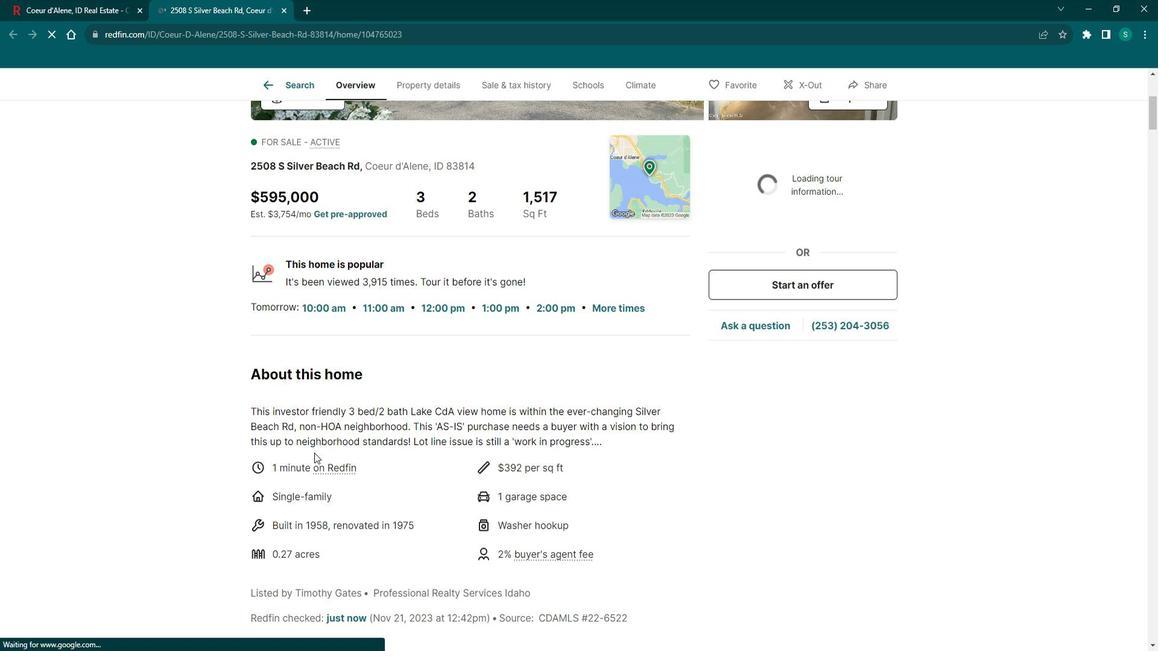 
Action: Mouse scrolled (324, 445) with delta (0, 0)
Screenshot: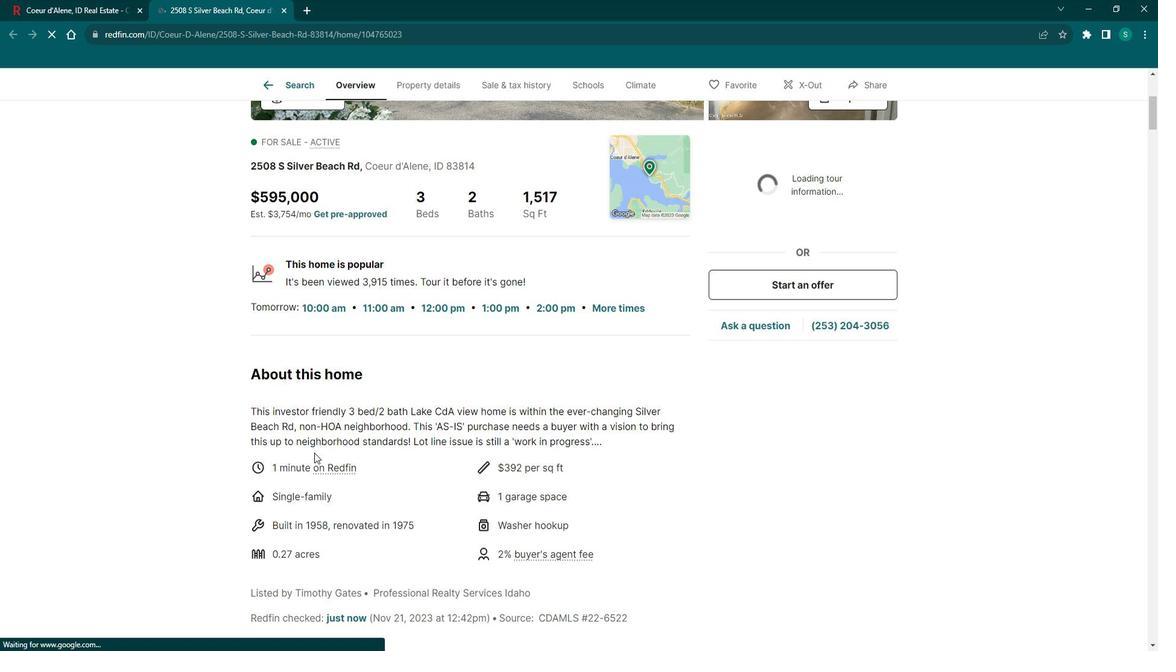 
Action: Mouse scrolled (324, 445) with delta (0, 0)
Screenshot: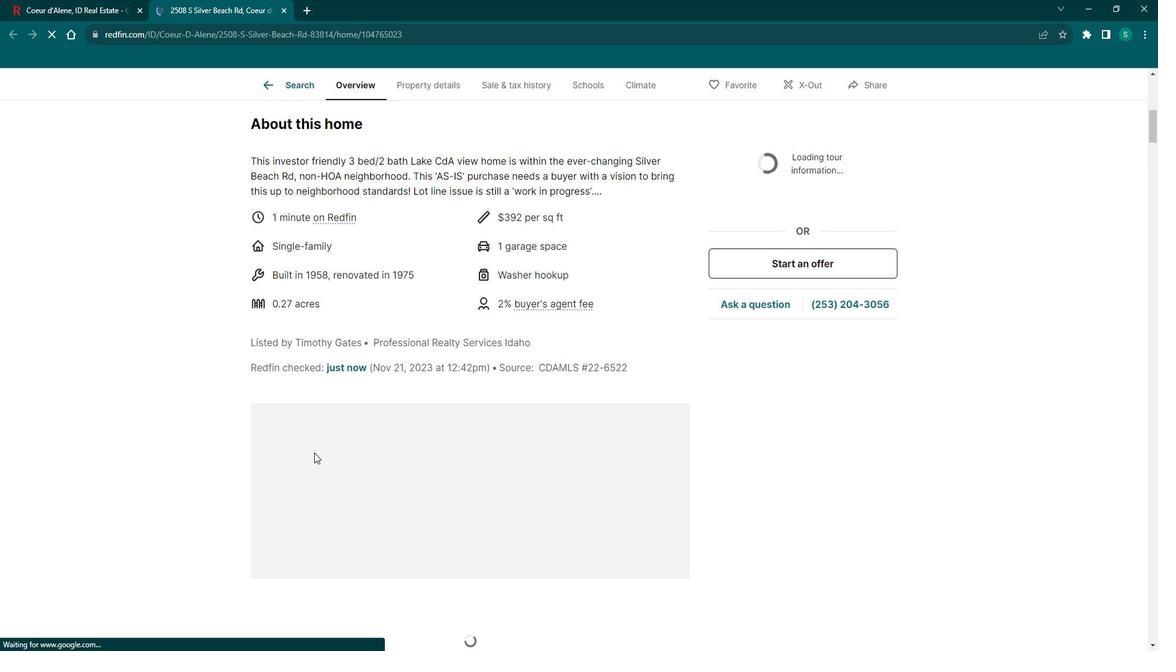 
Action: Mouse scrolled (324, 445) with delta (0, 0)
Screenshot: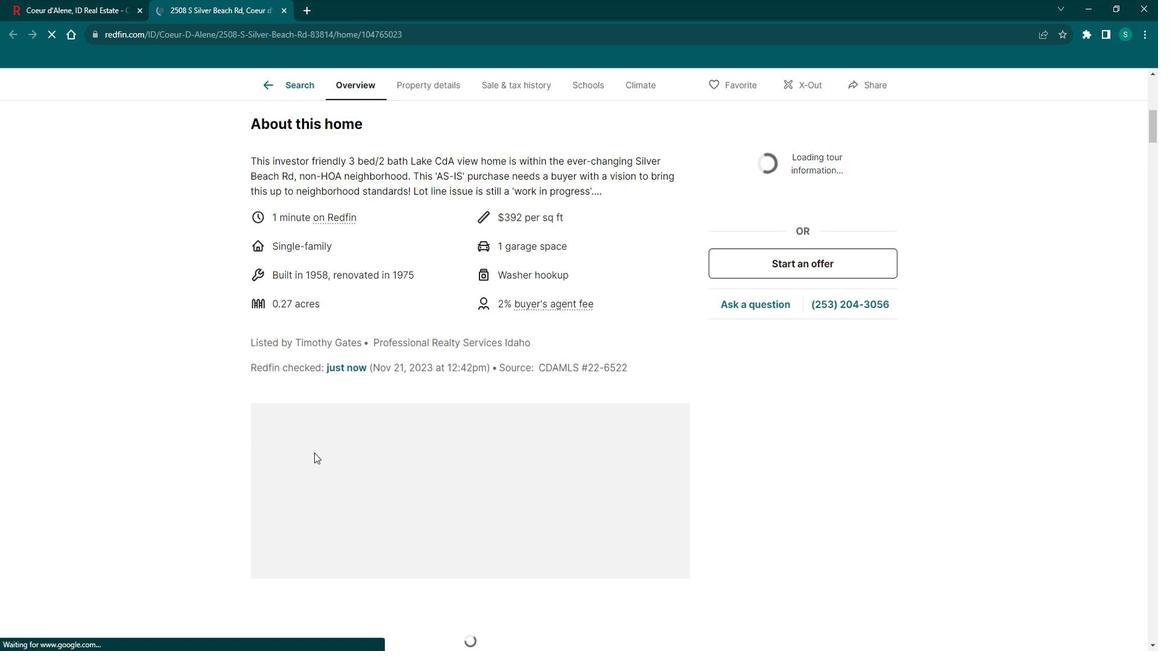 
Action: Mouse scrolled (324, 445) with delta (0, 0)
Screenshot: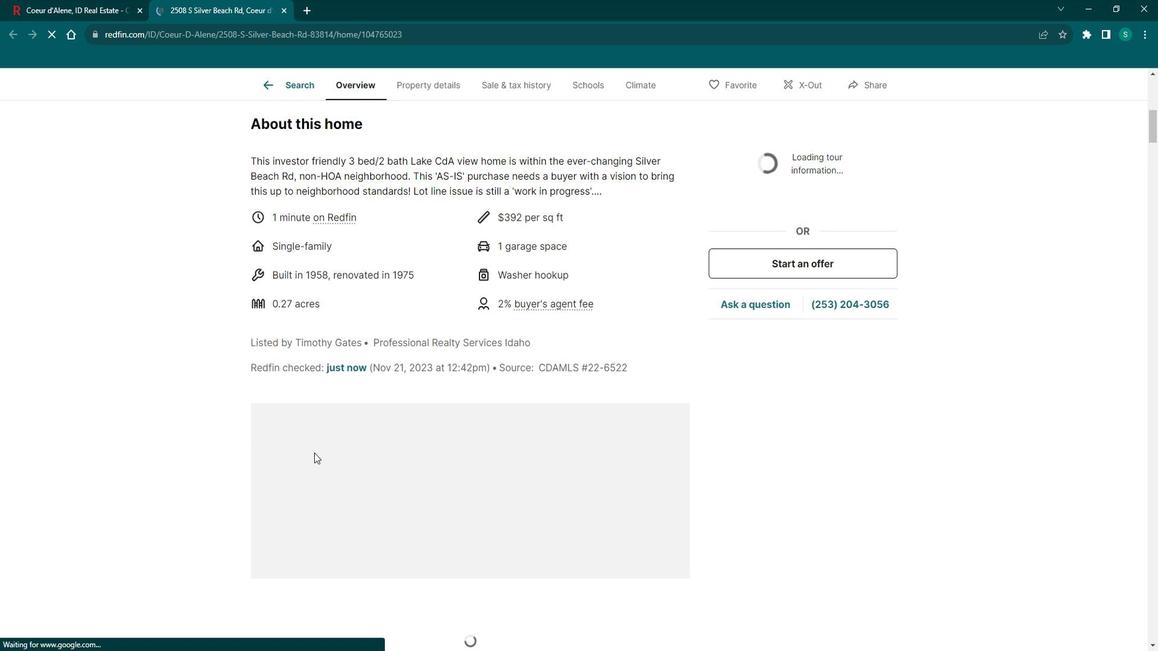 
Action: Mouse scrolled (324, 445) with delta (0, 0)
Screenshot: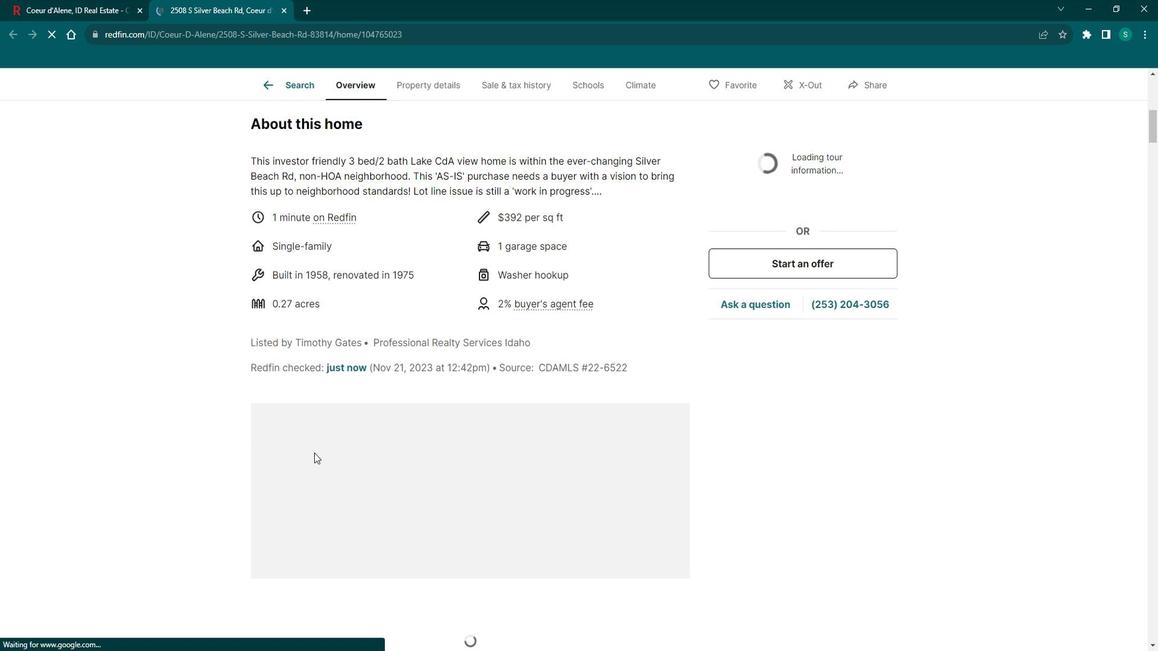 
Action: Mouse scrolled (324, 445) with delta (0, 0)
Screenshot: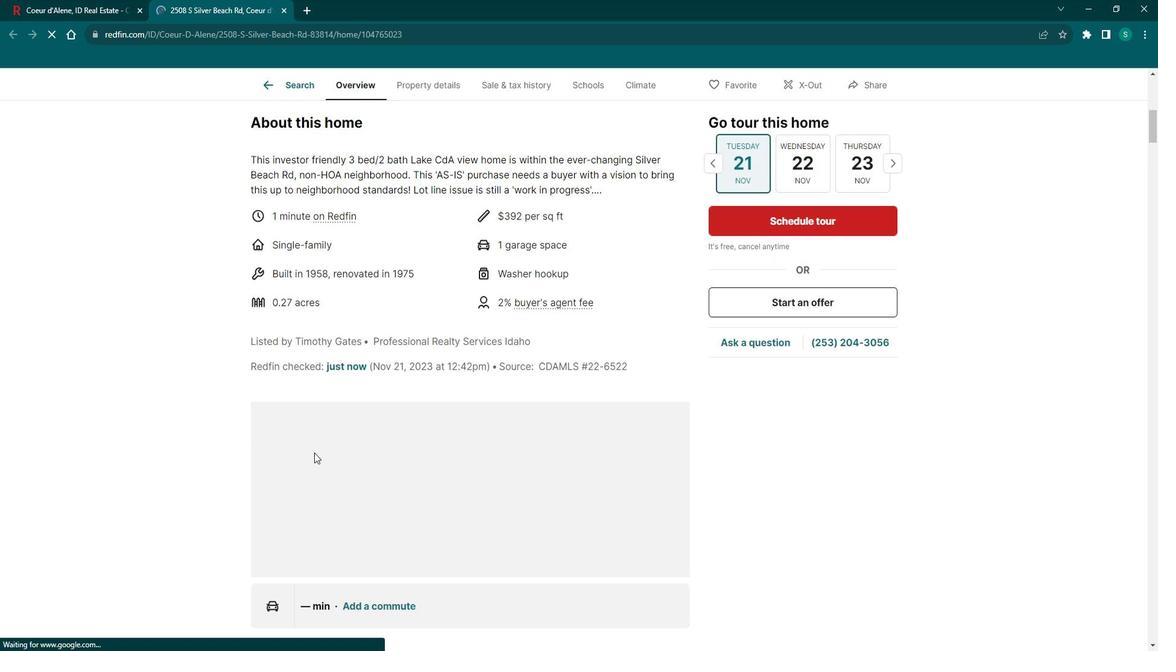 
Action: Mouse scrolled (324, 445) with delta (0, 0)
Screenshot: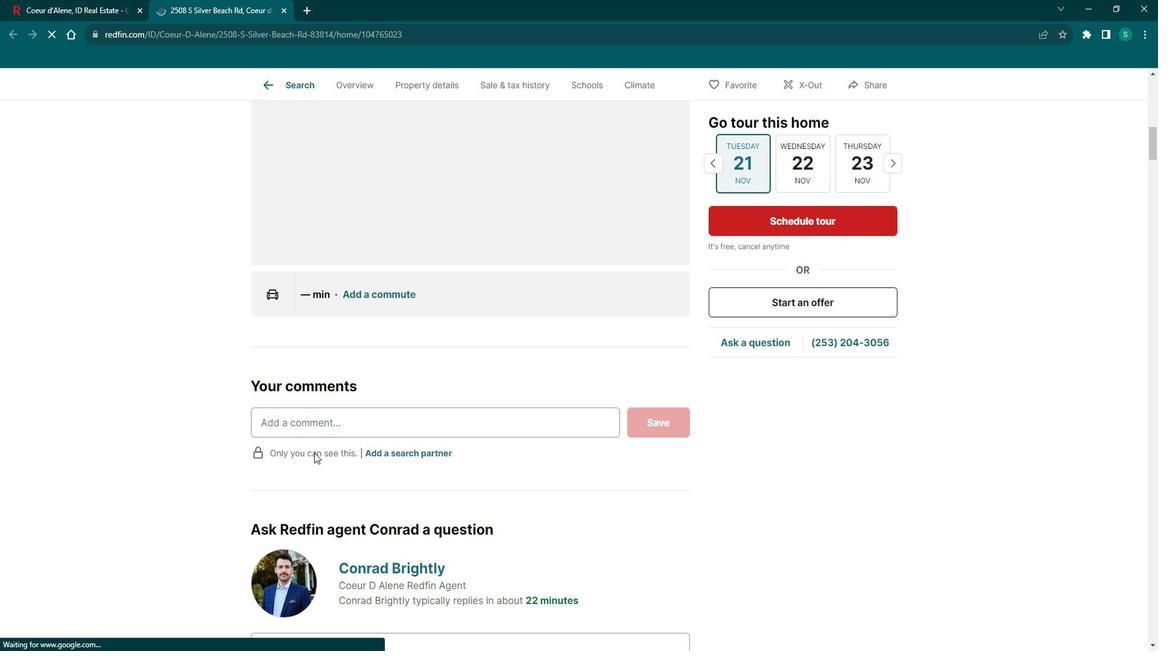 
Action: Mouse scrolled (324, 445) with delta (0, 0)
Screenshot: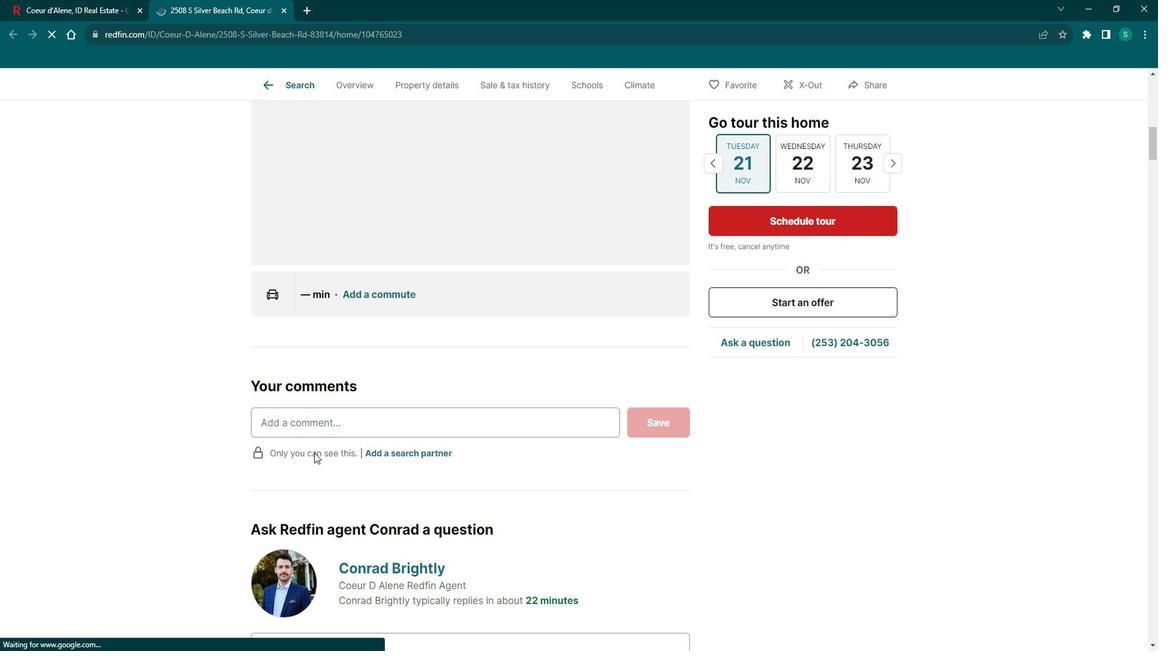 
Action: Mouse scrolled (324, 445) with delta (0, 0)
Screenshot: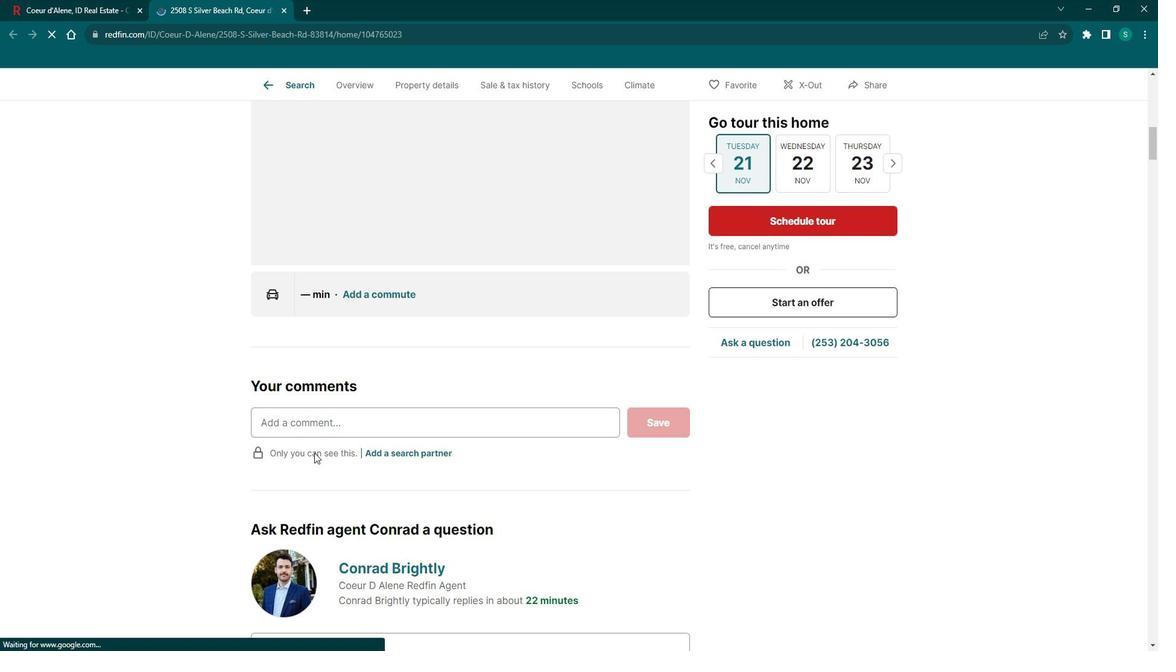 
Action: Mouse scrolled (324, 445) with delta (0, 0)
Screenshot: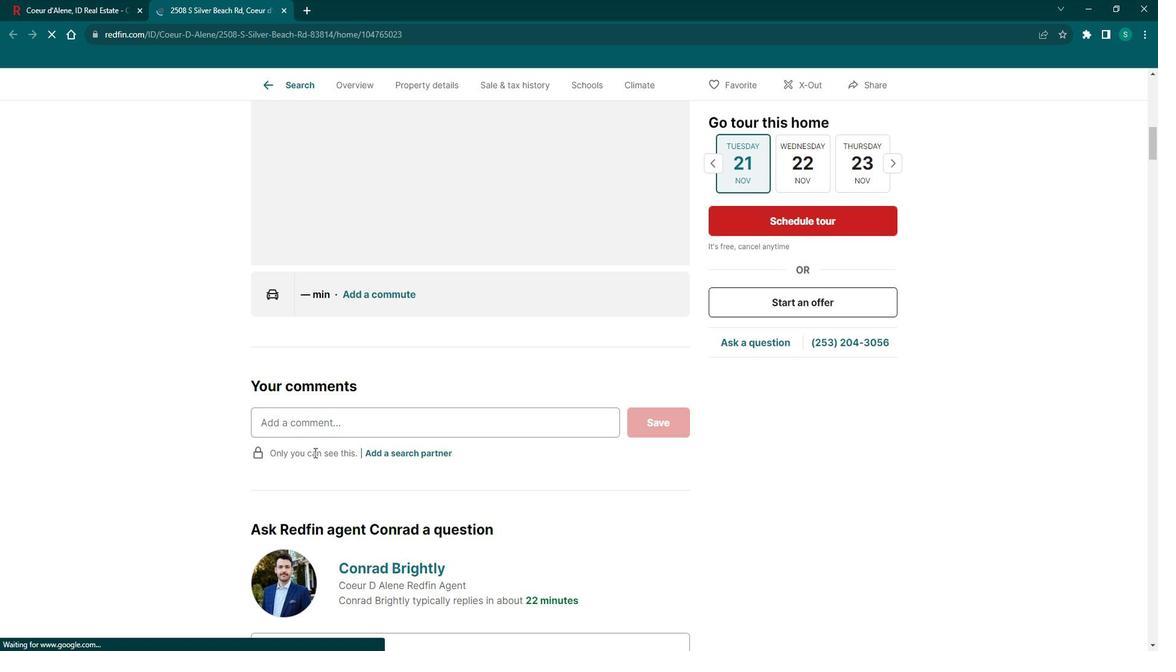 
Action: Mouse scrolled (324, 445) with delta (0, 0)
Screenshot: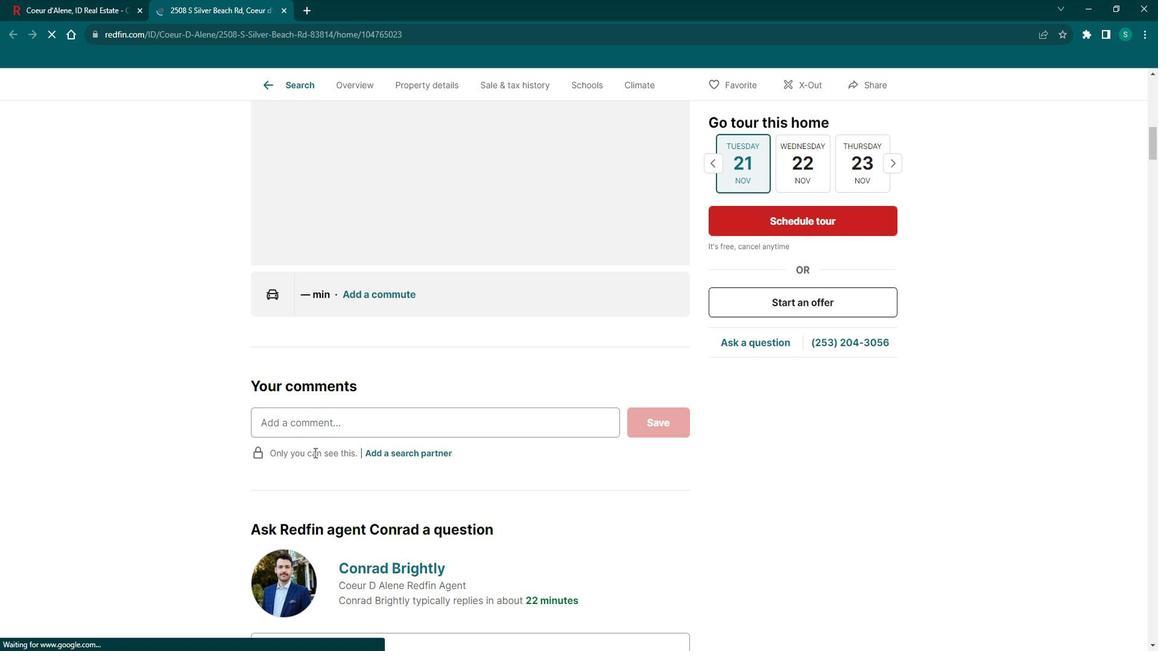 
Action: Mouse moved to (324, 445)
Screenshot: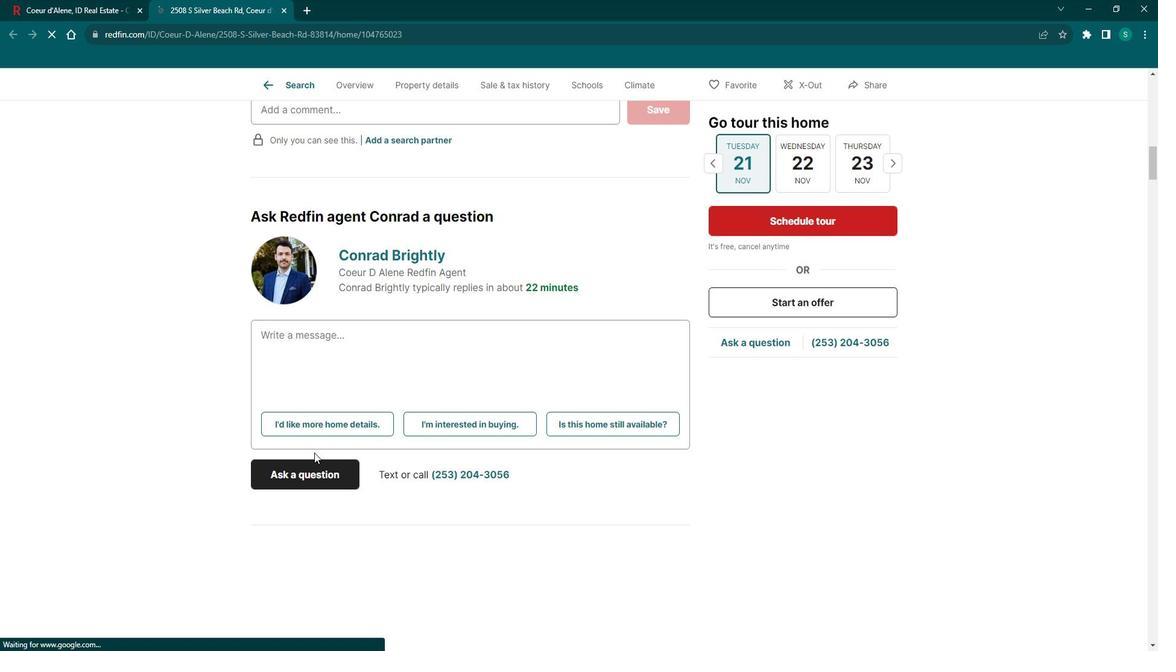 
Action: Mouse scrolled (324, 444) with delta (0, 0)
Screenshot: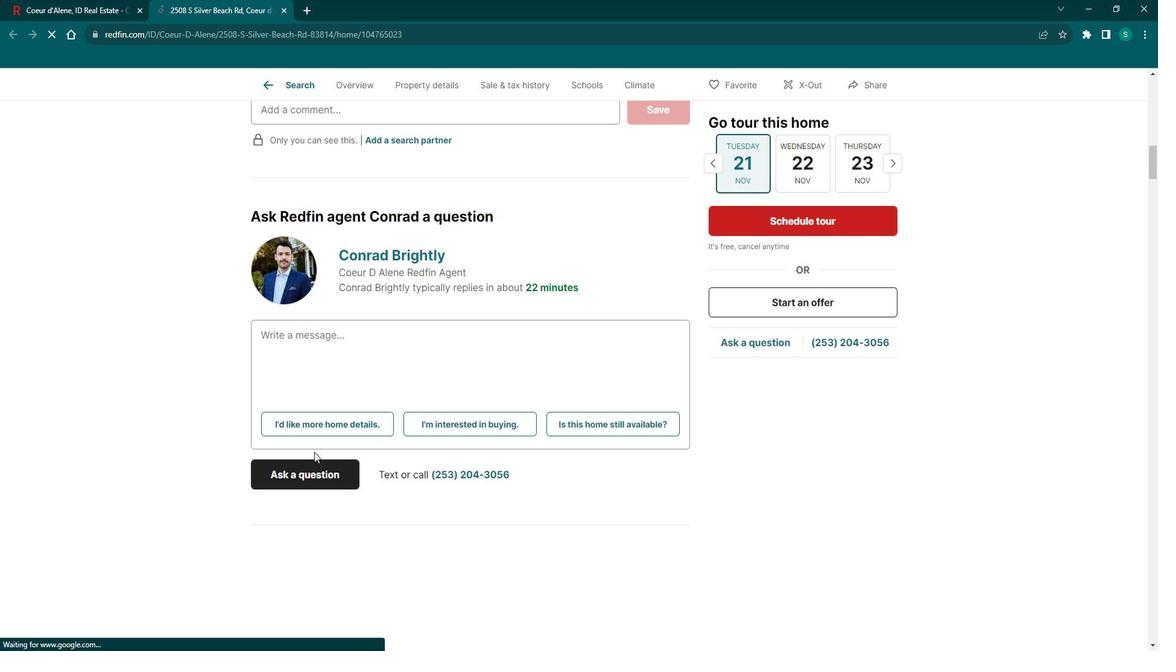 
Action: Mouse scrolled (324, 444) with delta (0, 0)
Screenshot: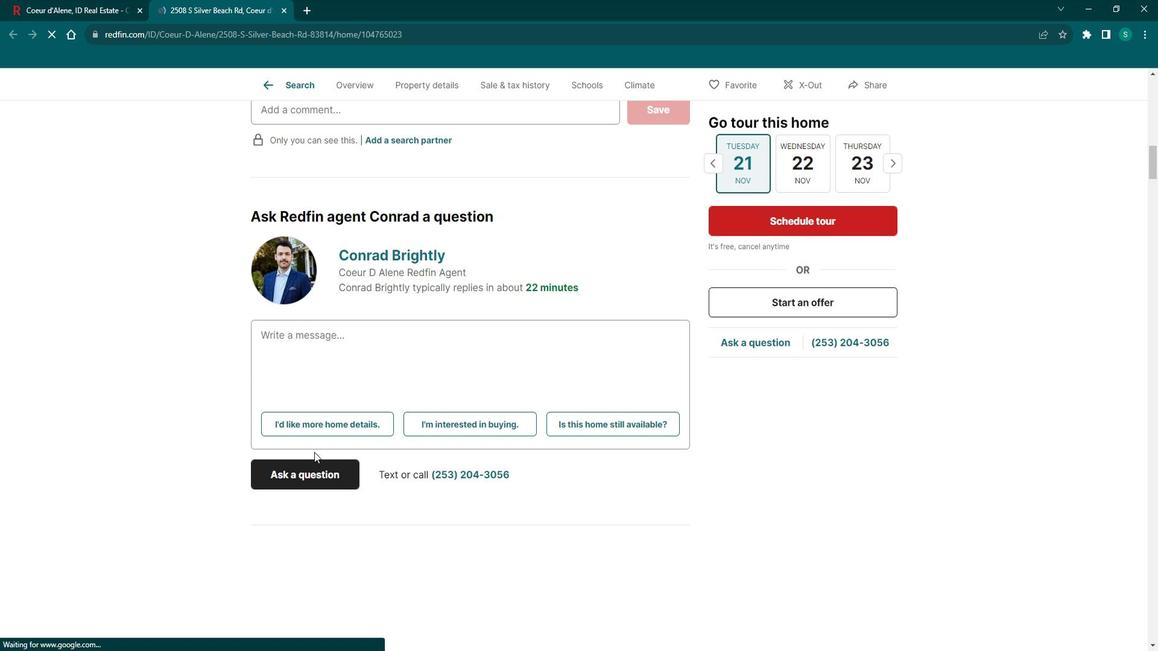 
Action: Mouse scrolled (324, 444) with delta (0, 0)
Screenshot: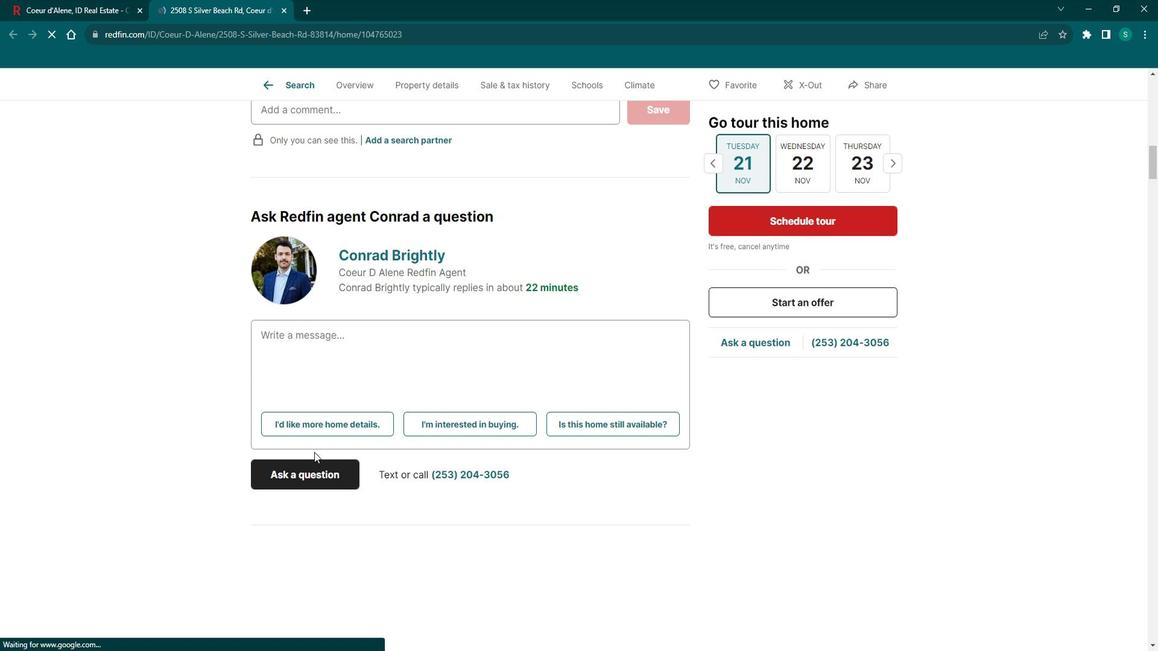 
Action: Mouse scrolled (324, 444) with delta (0, 0)
Screenshot: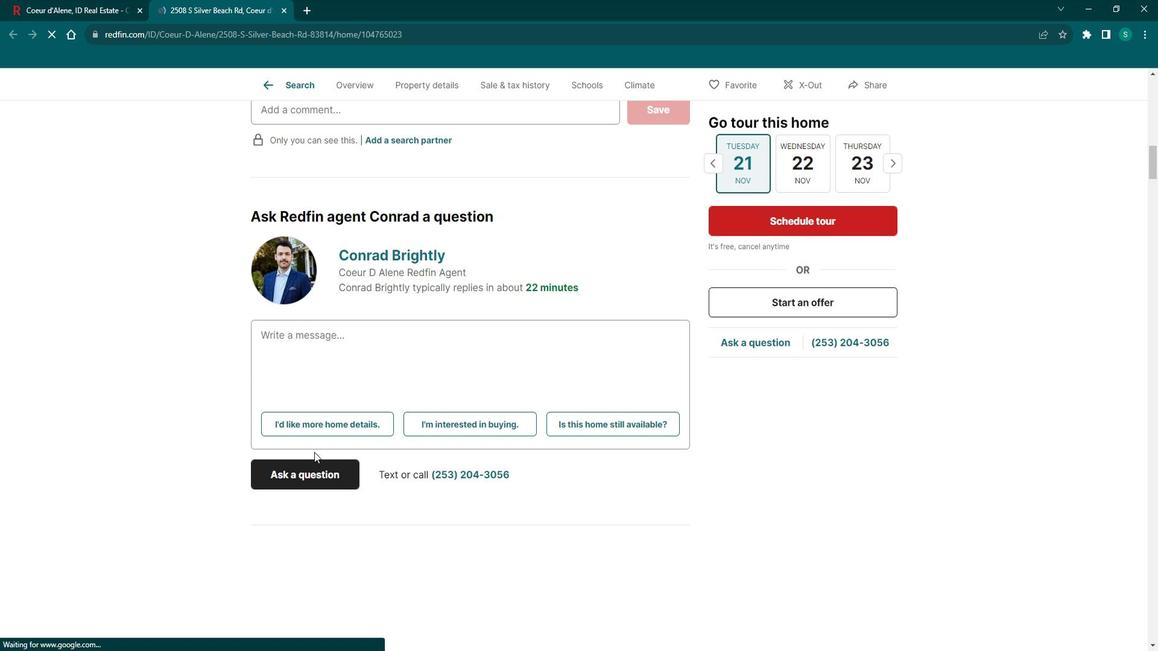 
Action: Mouse scrolled (324, 444) with delta (0, 0)
Screenshot: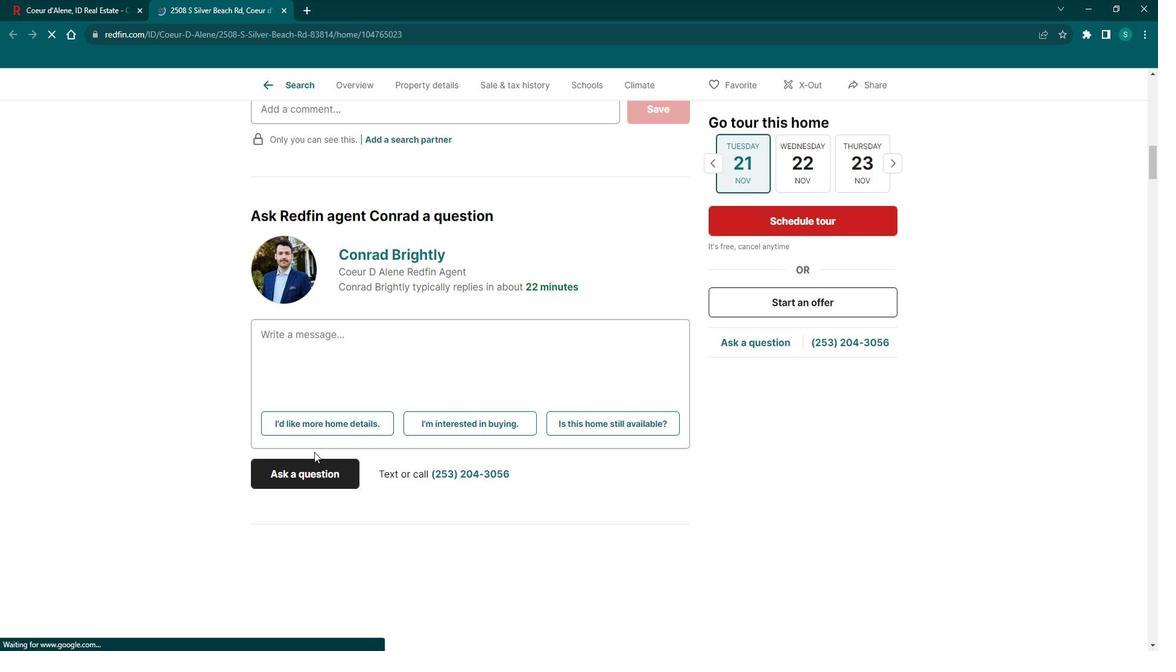 
Action: Mouse scrolled (324, 444) with delta (0, 0)
Screenshot: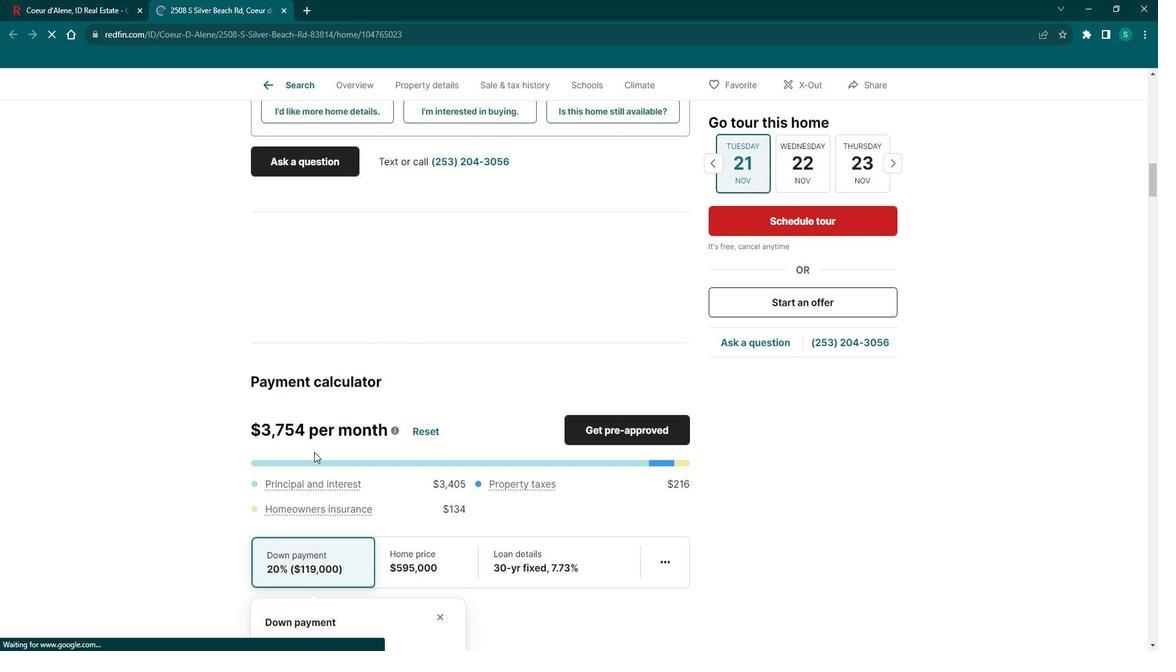 
Action: Mouse scrolled (324, 444) with delta (0, 0)
Screenshot: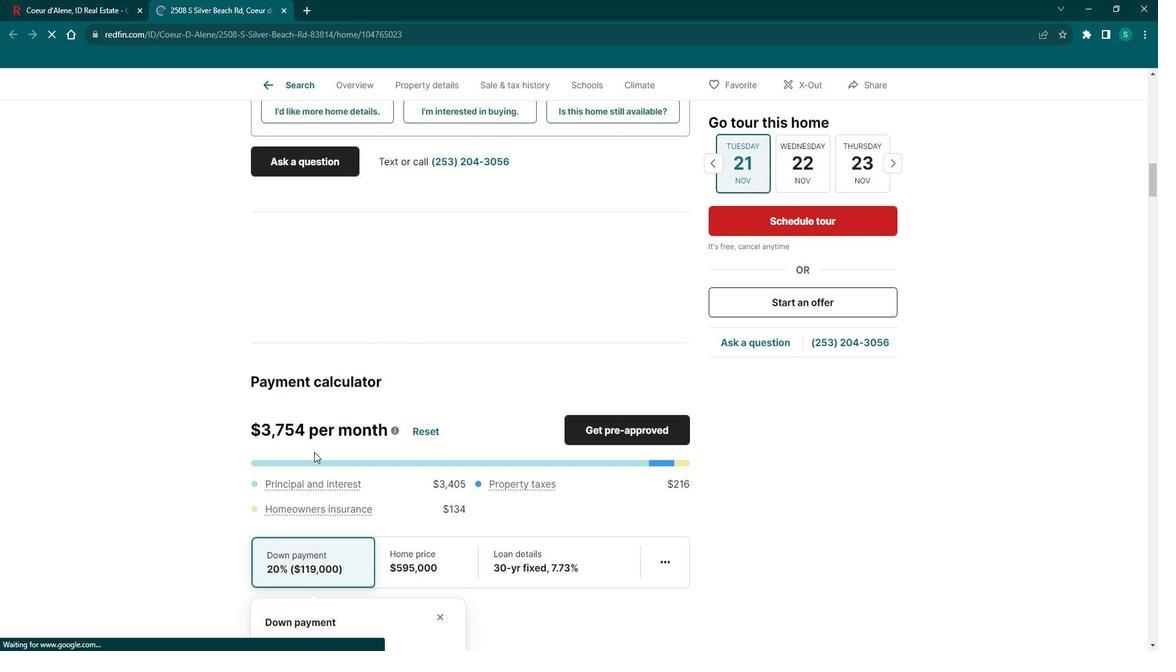 
Action: Mouse scrolled (324, 444) with delta (0, 0)
Screenshot: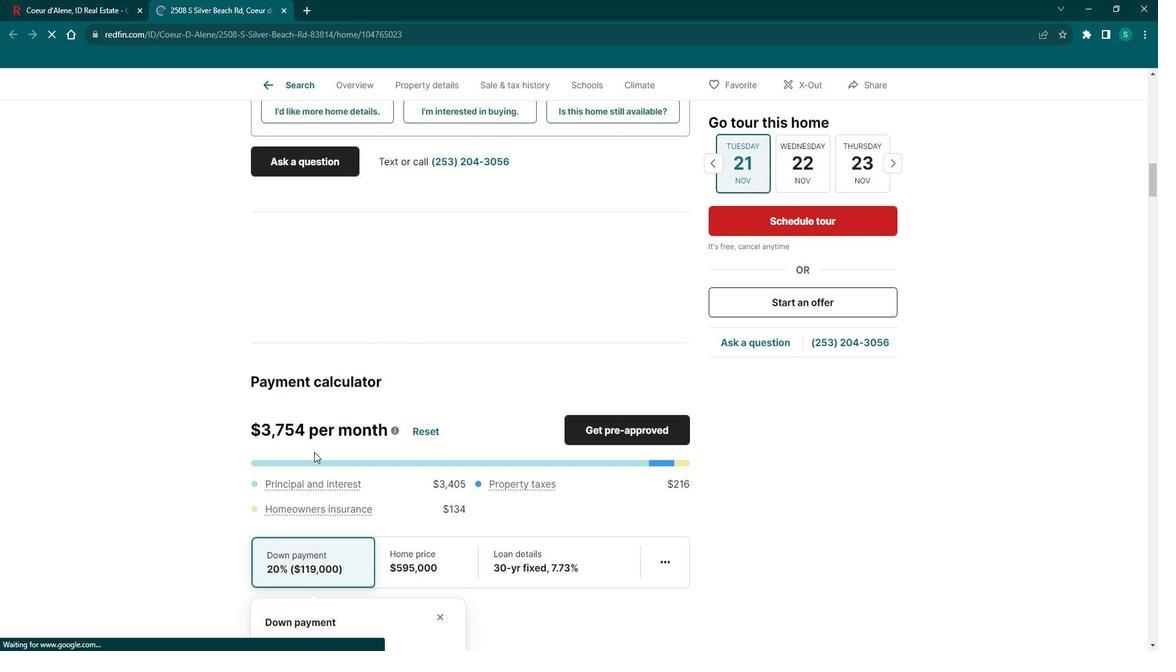 
Action: Mouse scrolled (324, 444) with delta (0, 0)
Screenshot: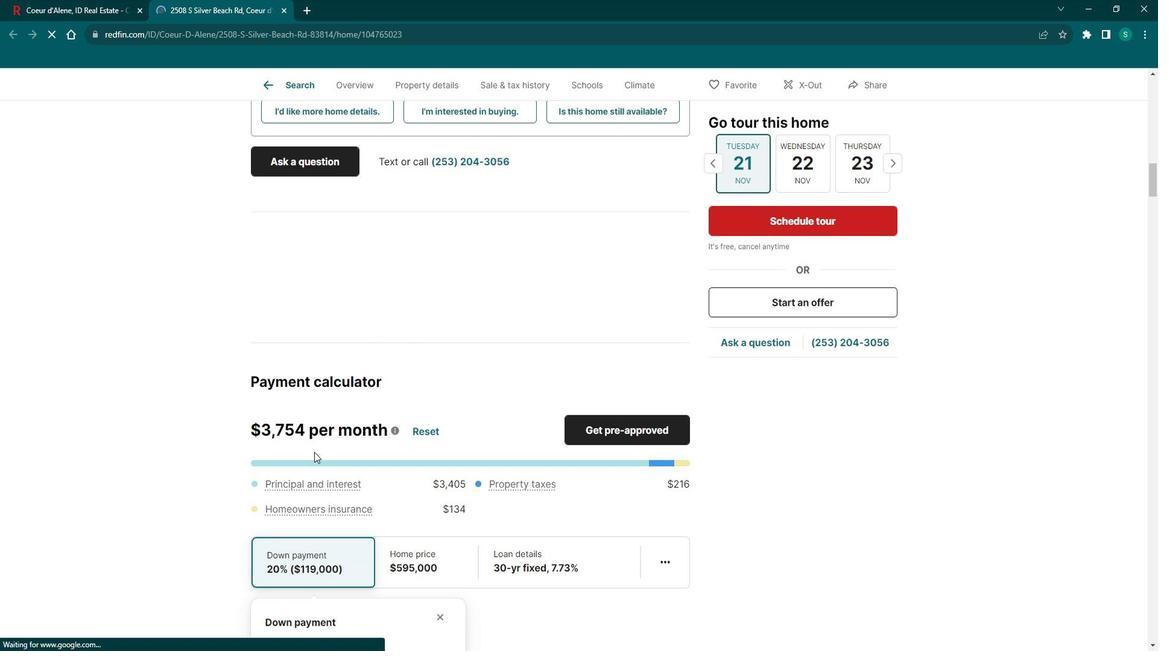 
Action: Mouse scrolled (324, 444) with delta (0, 0)
Screenshot: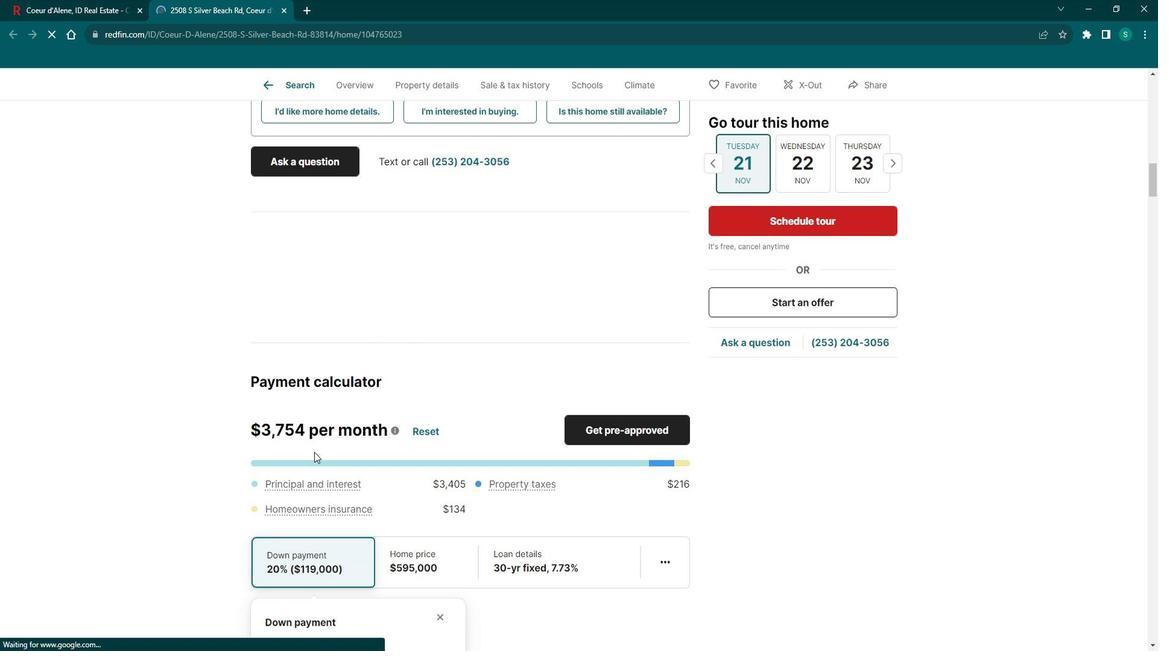 
Action: Mouse moved to (323, 445)
Screenshot: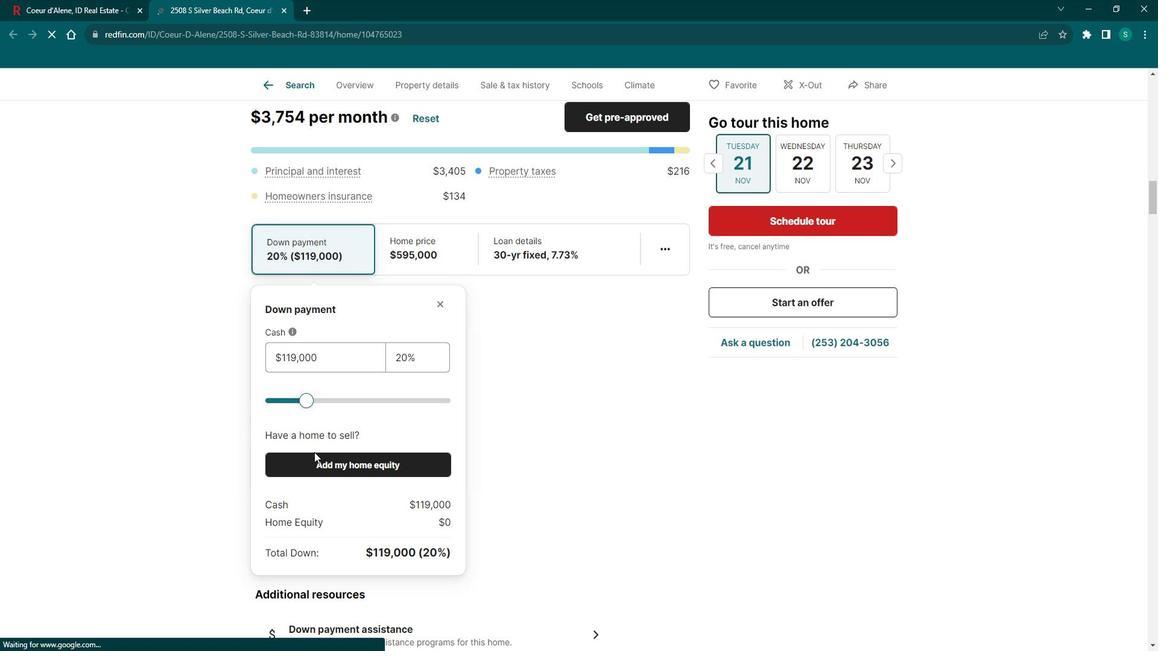 
Action: Mouse scrolled (323, 444) with delta (0, 0)
Screenshot: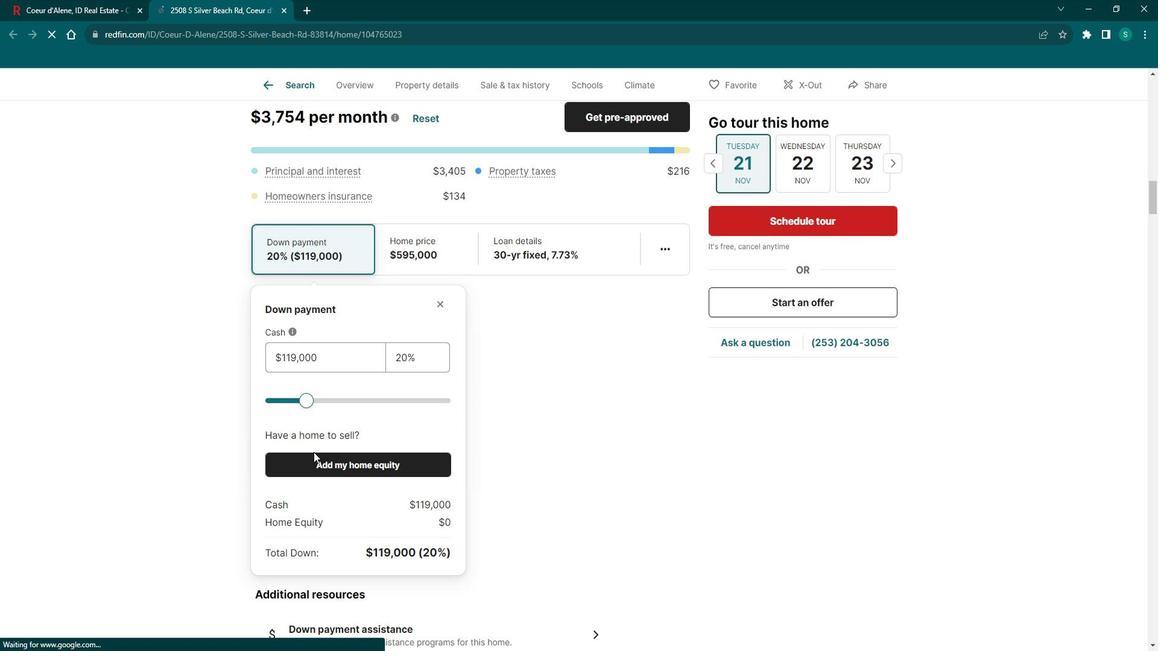 
Action: Mouse scrolled (323, 444) with delta (0, 0)
Screenshot: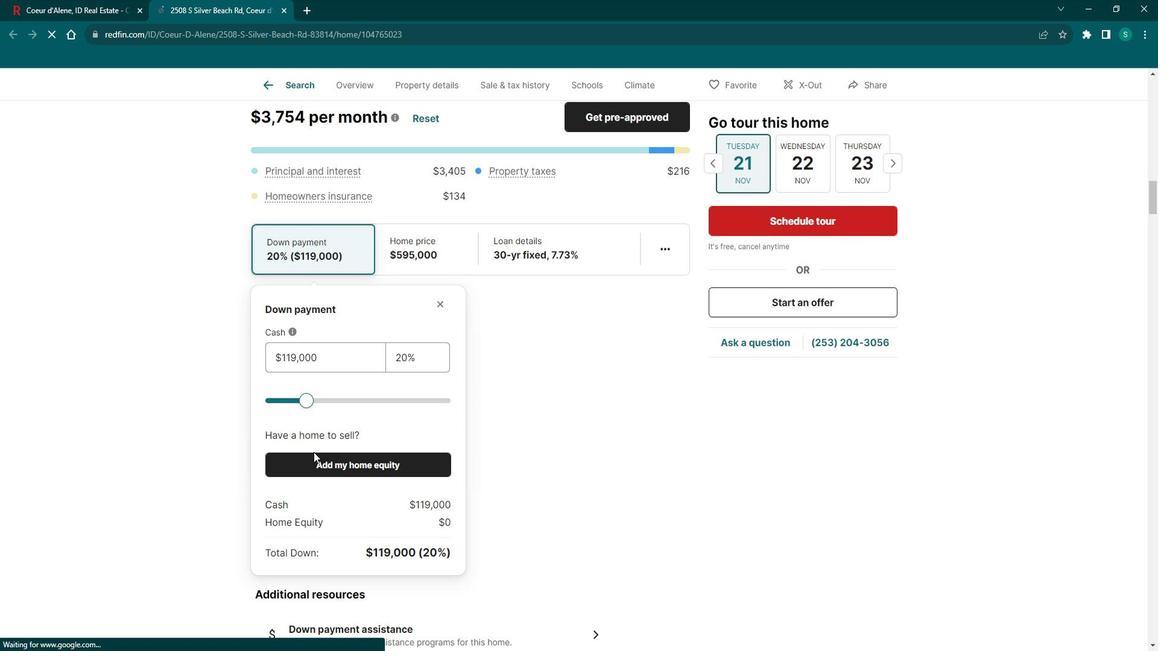 
Action: Mouse scrolled (323, 444) with delta (0, 0)
Screenshot: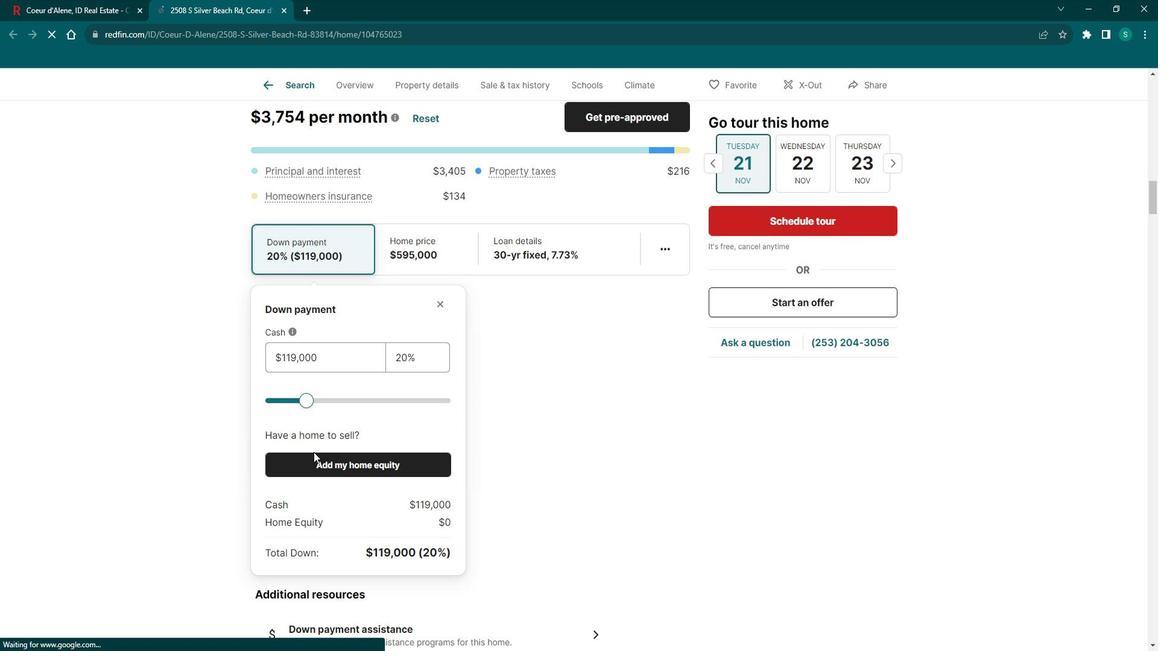
Action: Mouse scrolled (323, 444) with delta (0, 0)
Screenshot: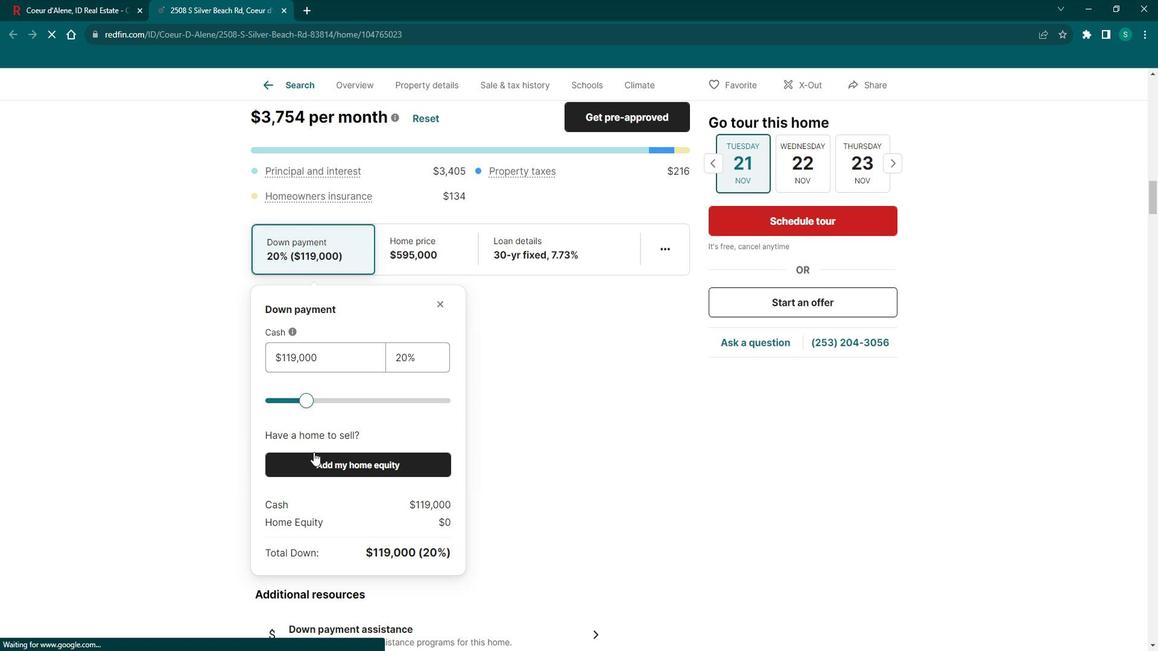 
Action: Mouse moved to (323, 445)
Screenshot: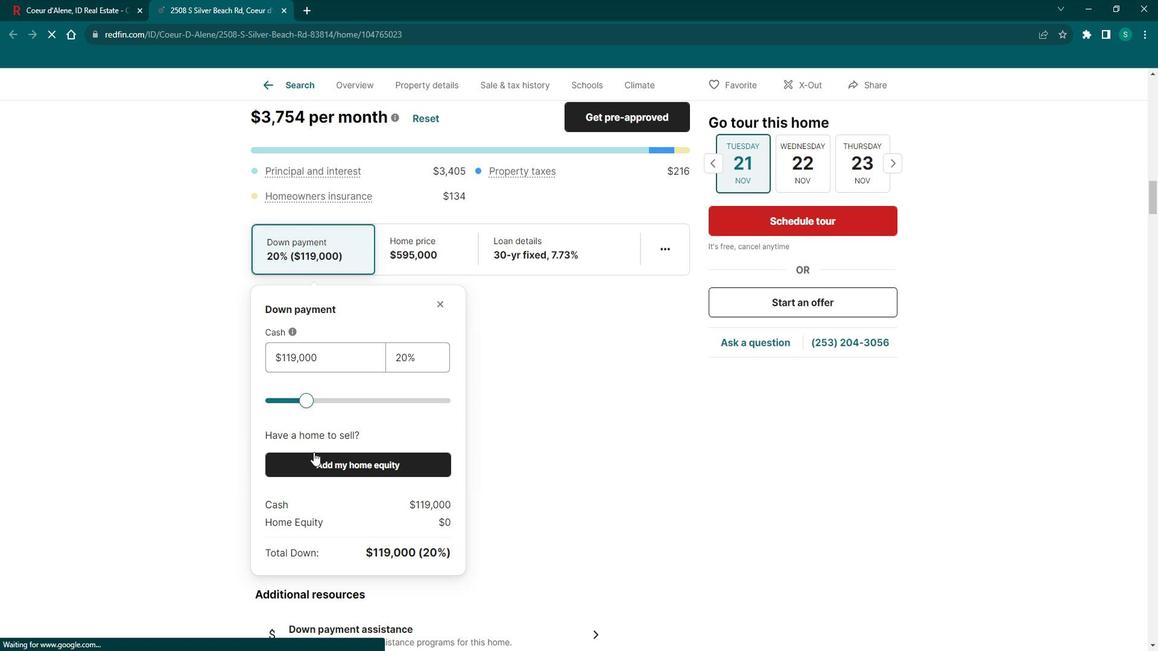 
Action: Mouse scrolled (323, 444) with delta (0, 0)
Screenshot: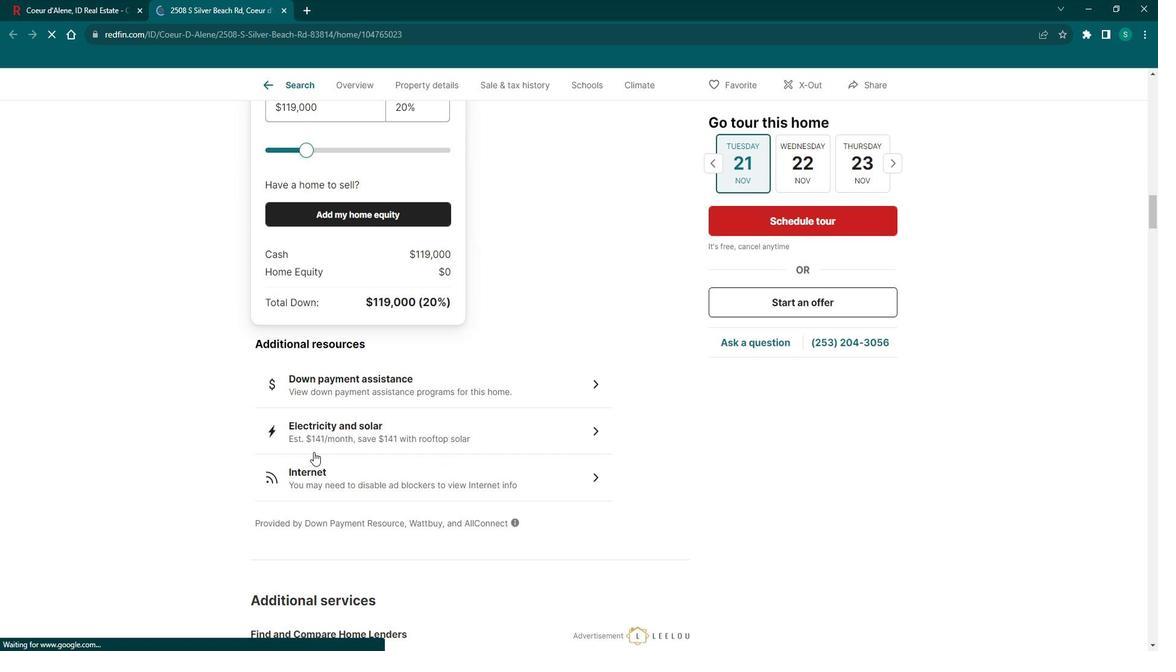 
Action: Mouse scrolled (323, 444) with delta (0, 0)
Screenshot: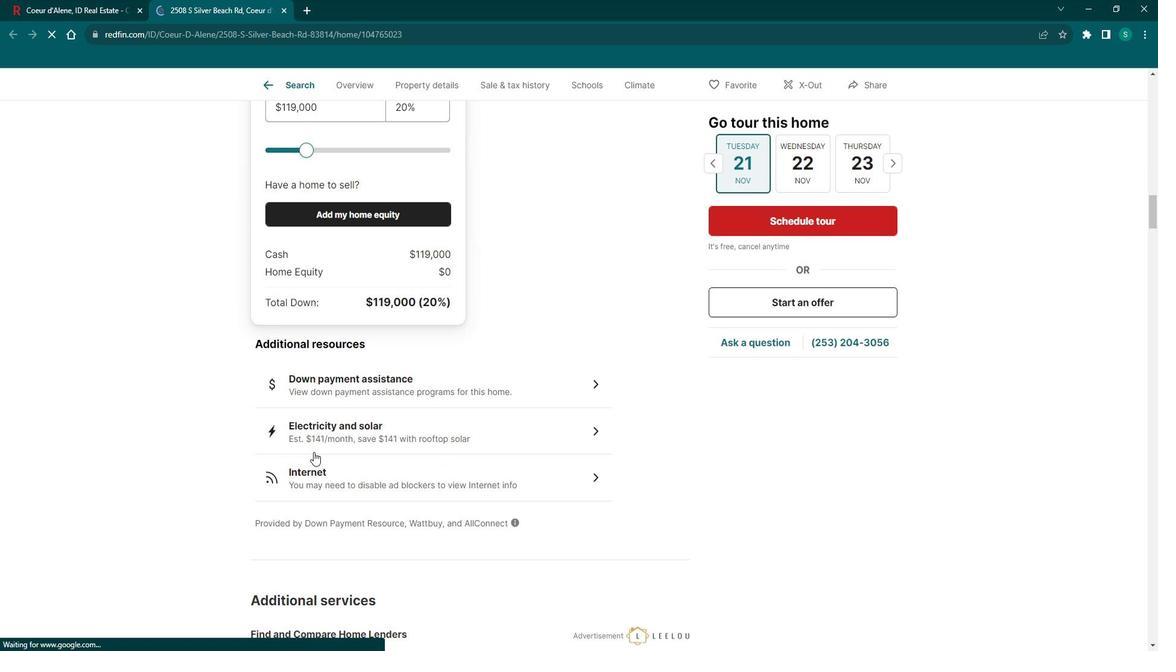 
Action: Mouse scrolled (323, 444) with delta (0, 0)
Screenshot: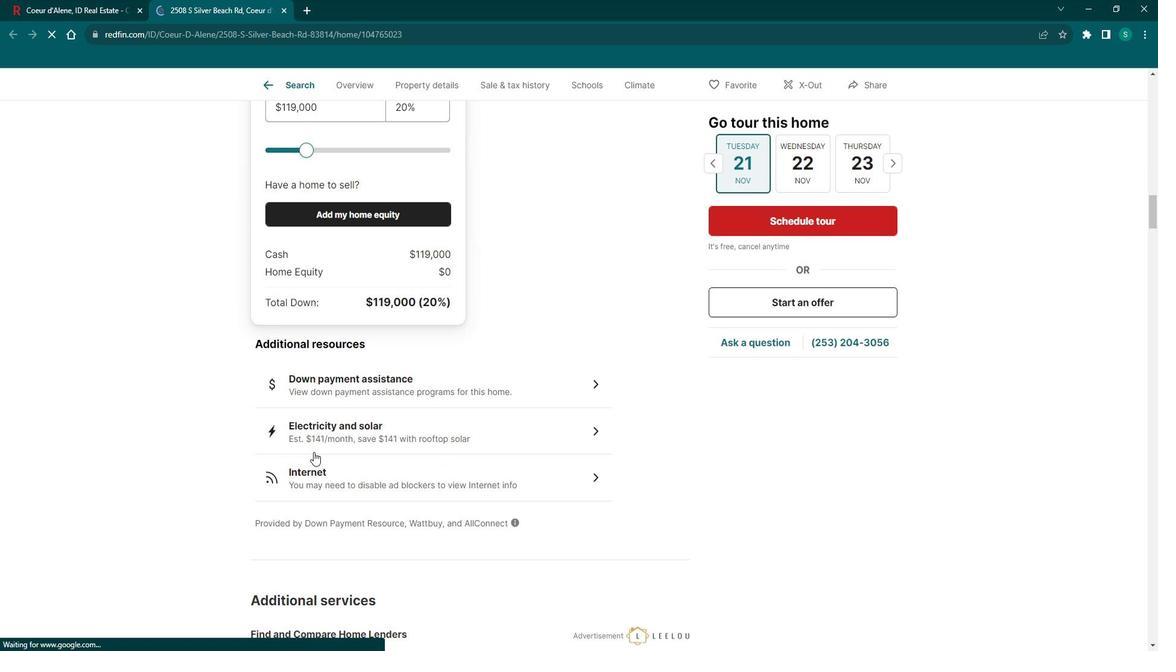 
Action: Mouse scrolled (323, 444) with delta (0, 0)
Screenshot: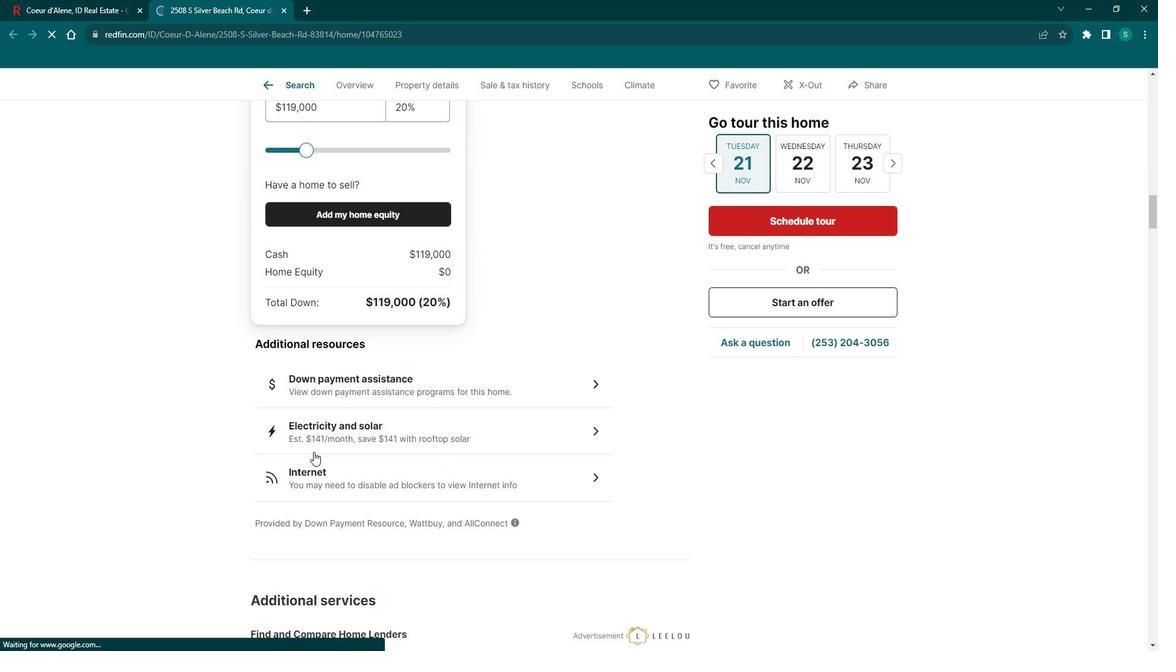 
Action: Mouse moved to (323, 445)
Screenshot: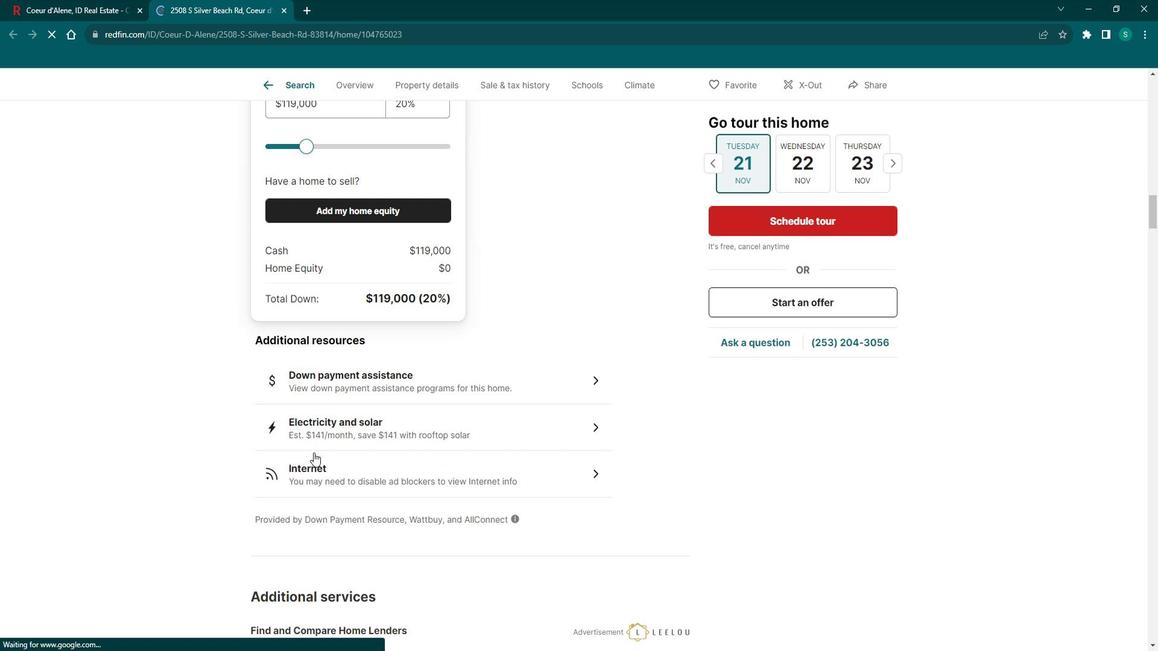 
Action: Mouse scrolled (323, 445) with delta (0, 0)
Screenshot: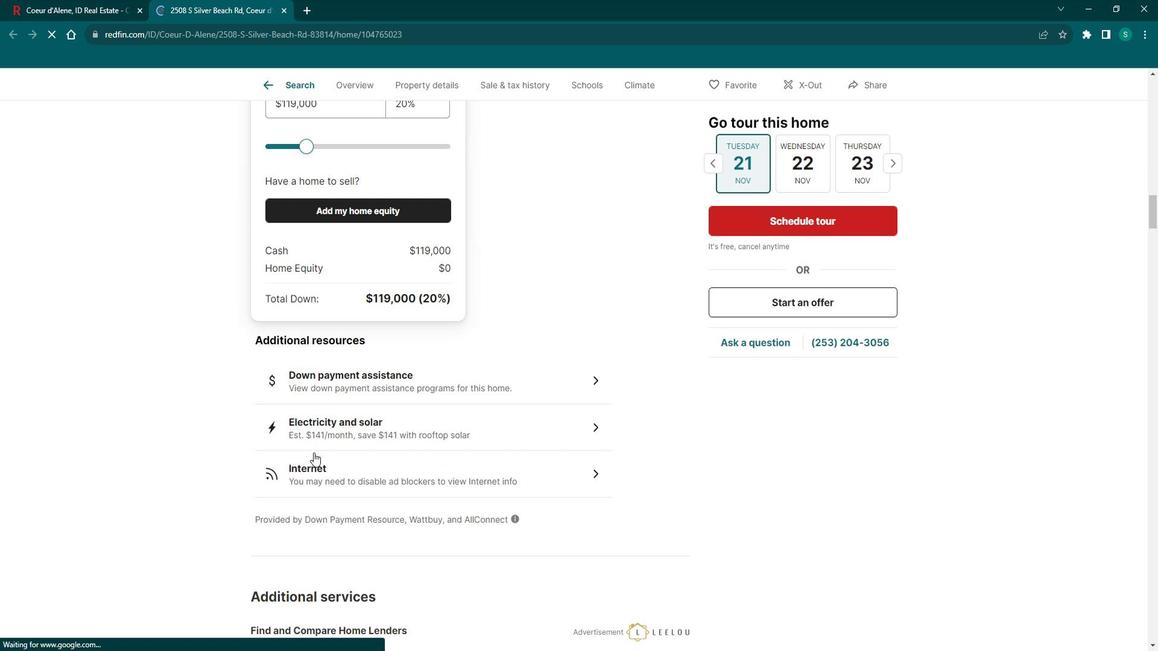 
Action: Mouse scrolled (323, 445) with delta (0, 0)
Screenshot: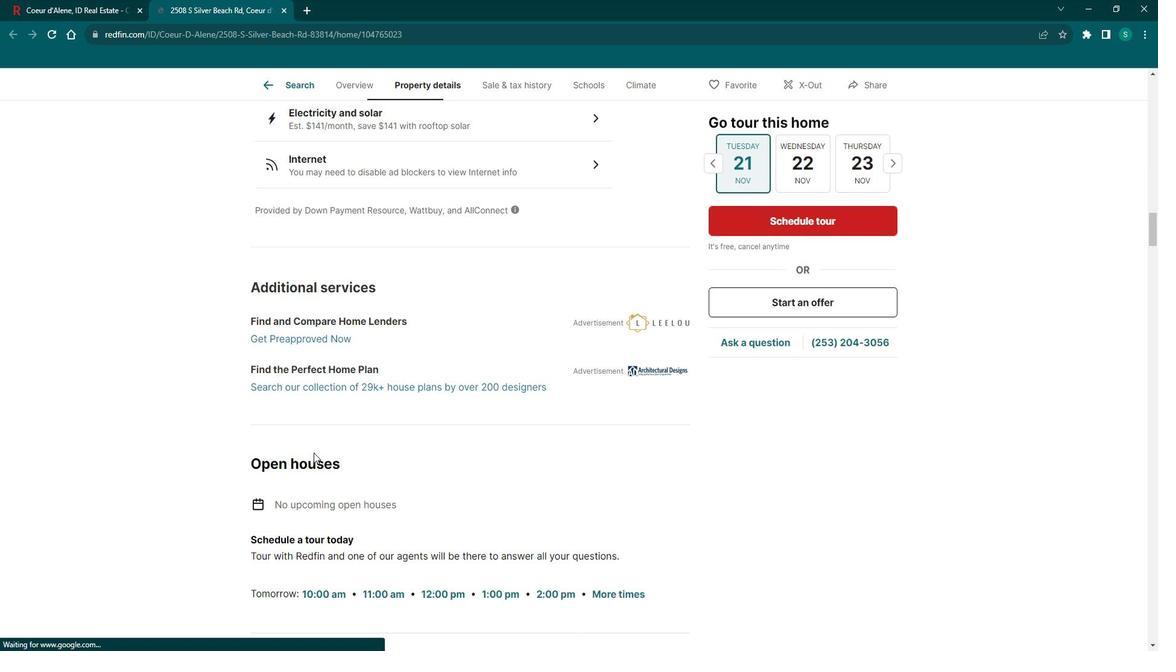 
Action: Mouse scrolled (323, 445) with delta (0, 0)
Screenshot: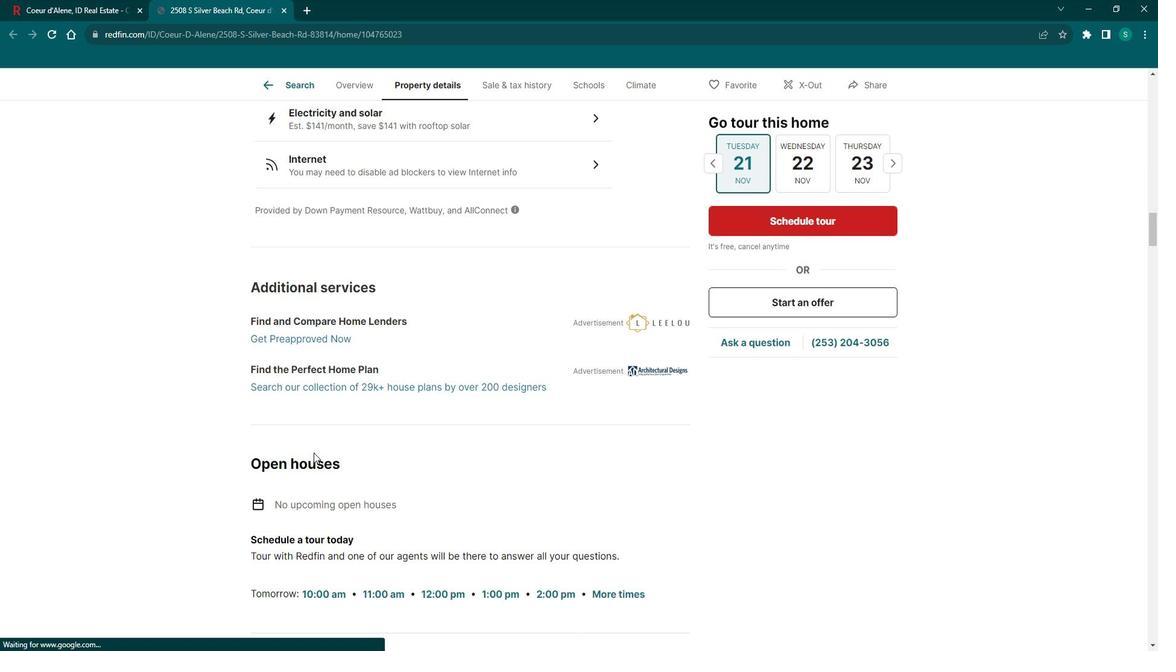 
Action: Mouse scrolled (323, 445) with delta (0, 0)
Screenshot: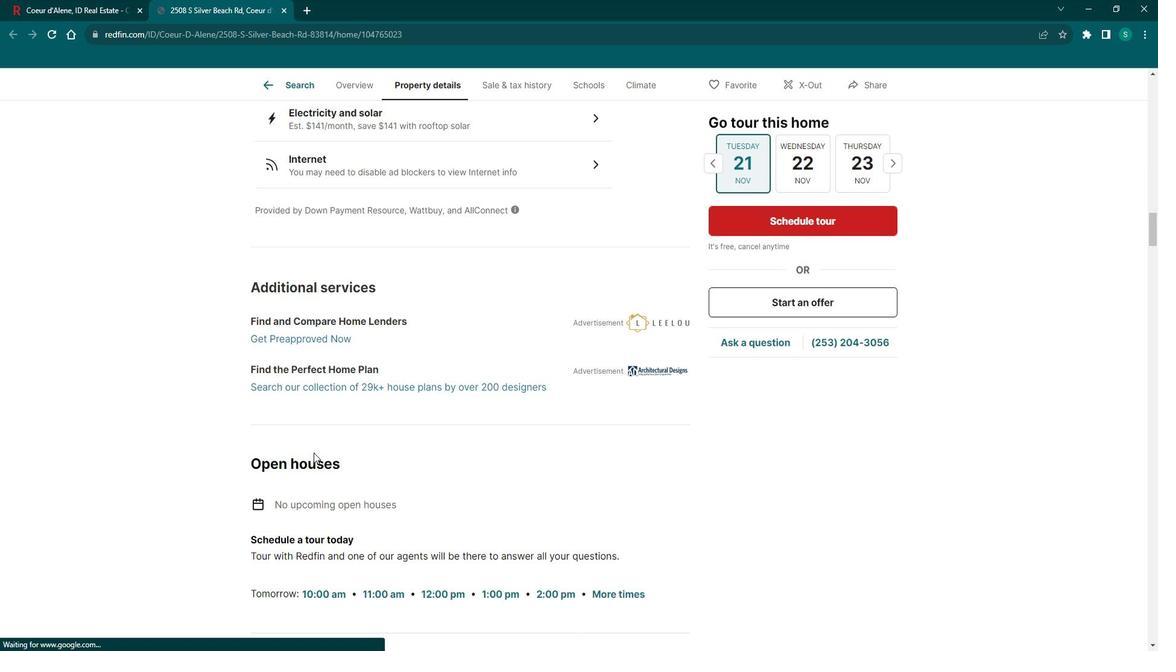 
Action: Mouse scrolled (323, 445) with delta (0, 0)
Screenshot: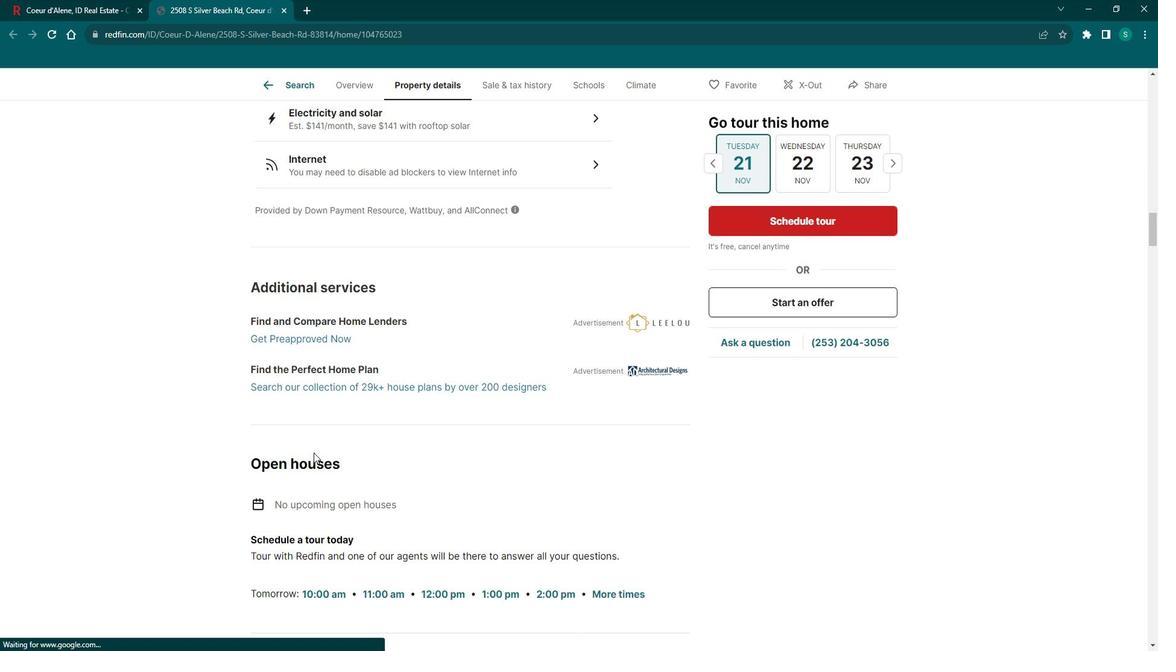
Action: Mouse scrolled (323, 445) with delta (0, 0)
Screenshot: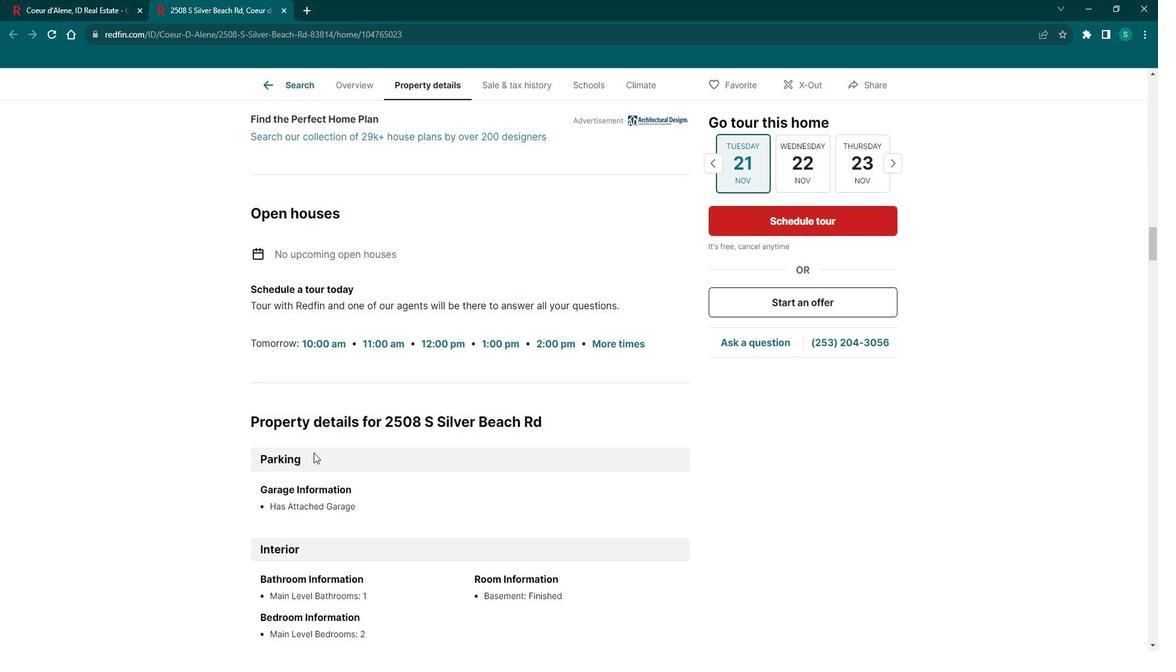 
Action: Mouse scrolled (323, 445) with delta (0, 0)
Screenshot: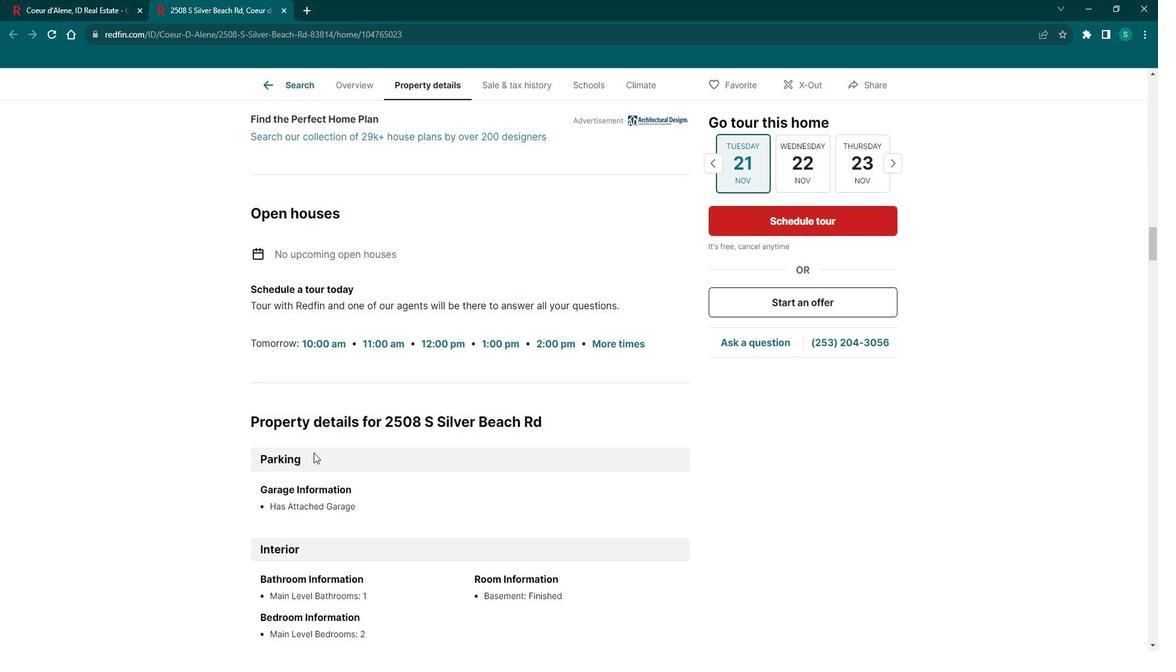 
Action: Mouse moved to (322, 446)
Screenshot: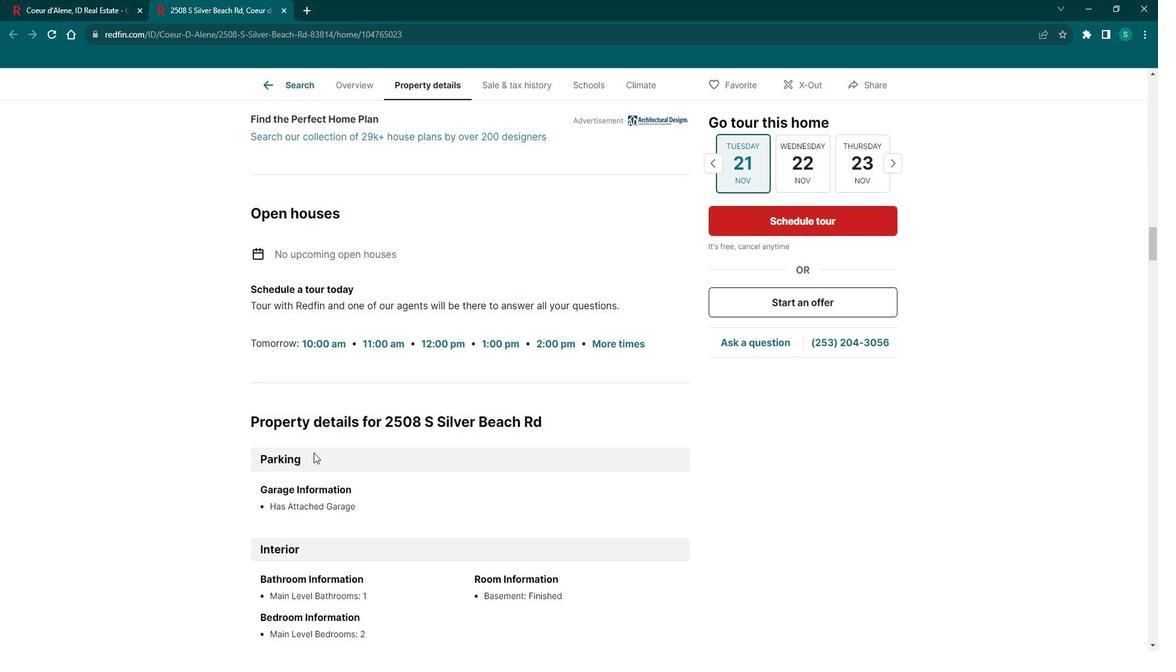 
Action: Mouse scrolled (322, 445) with delta (0, 0)
Screenshot: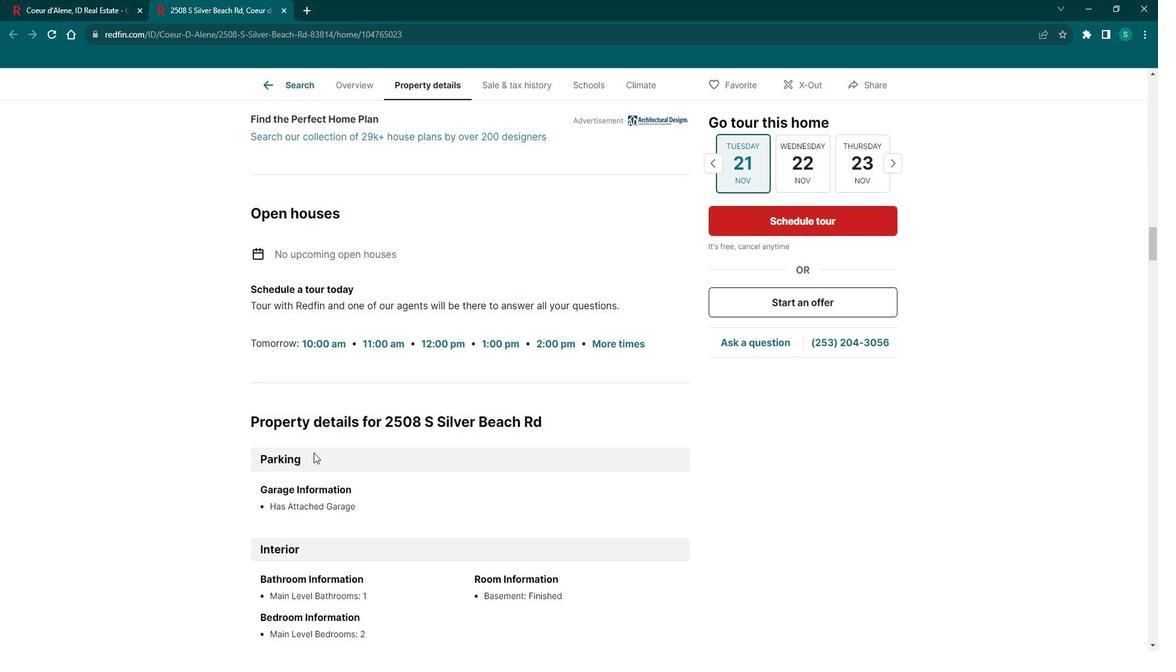 
Action: Mouse moved to (322, 447)
Screenshot: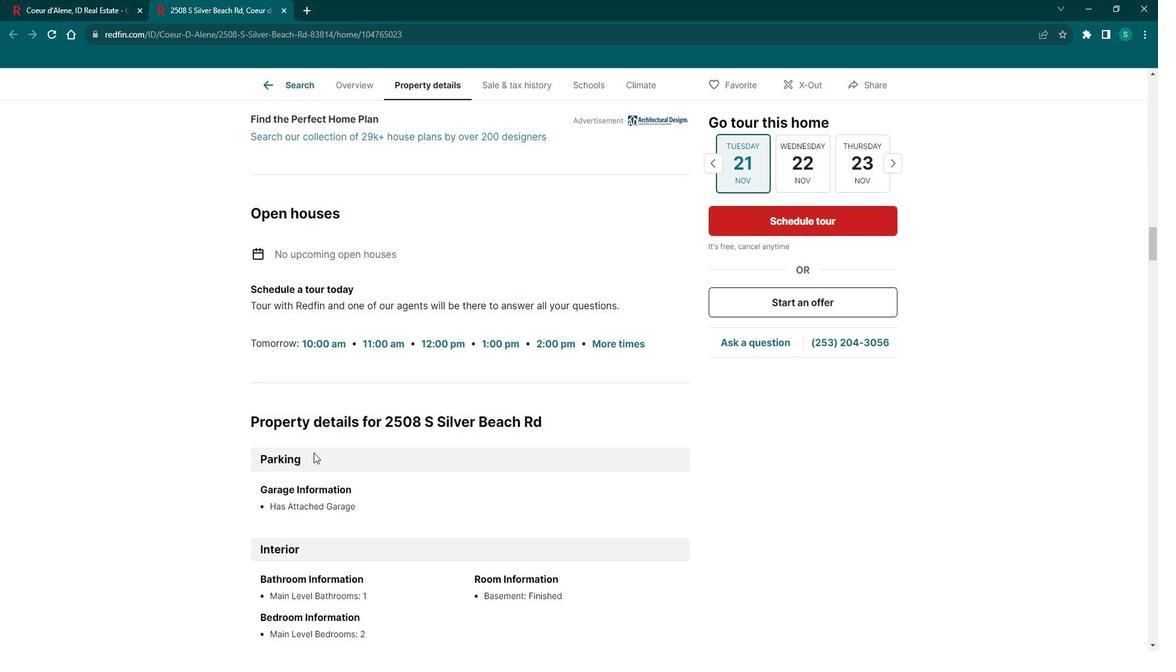 
Action: Mouse scrolled (322, 446) with delta (0, 0)
Screenshot: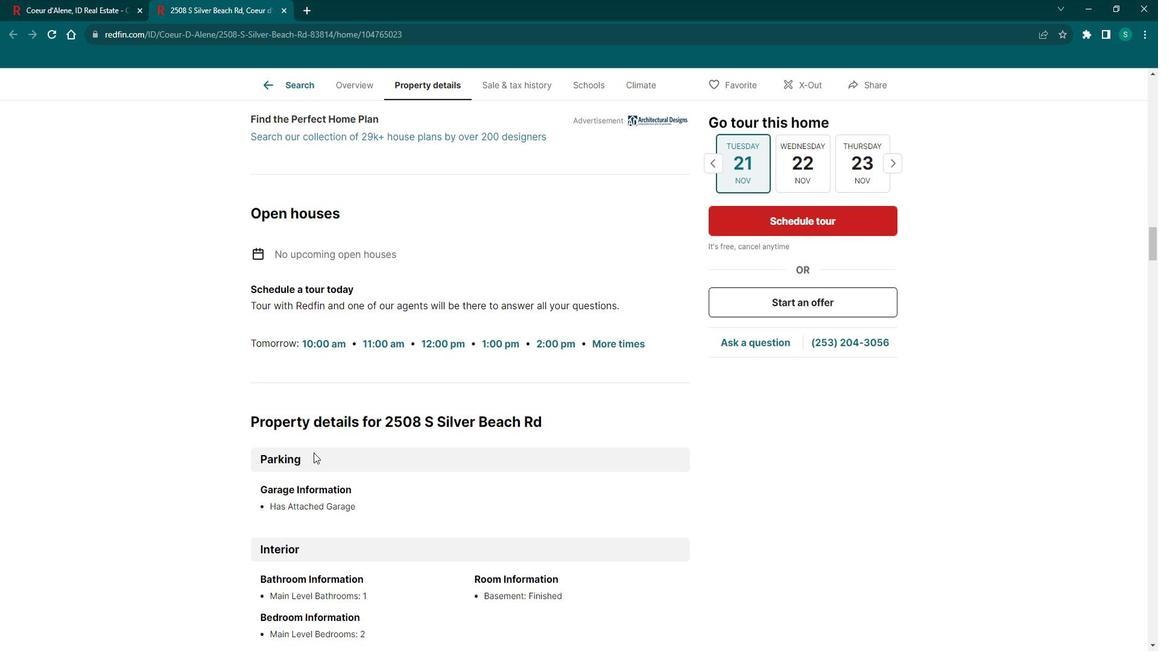 
Action: Mouse moved to (320, 448)
Screenshot: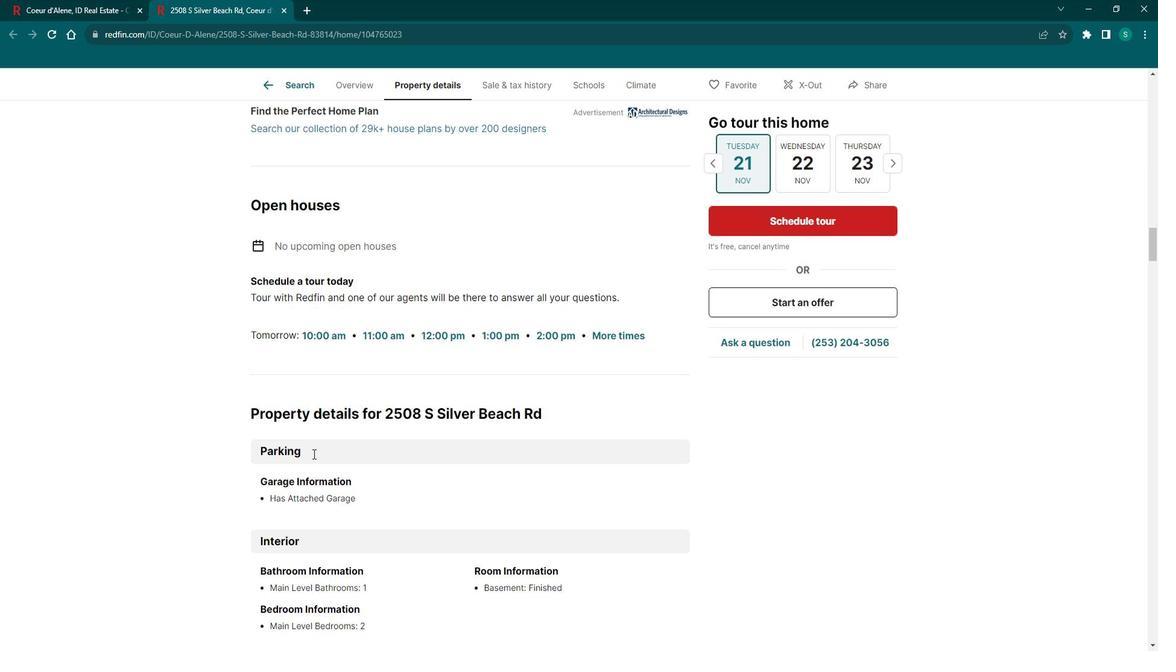 
Action: Mouse scrolled (320, 447) with delta (0, 0)
Screenshot: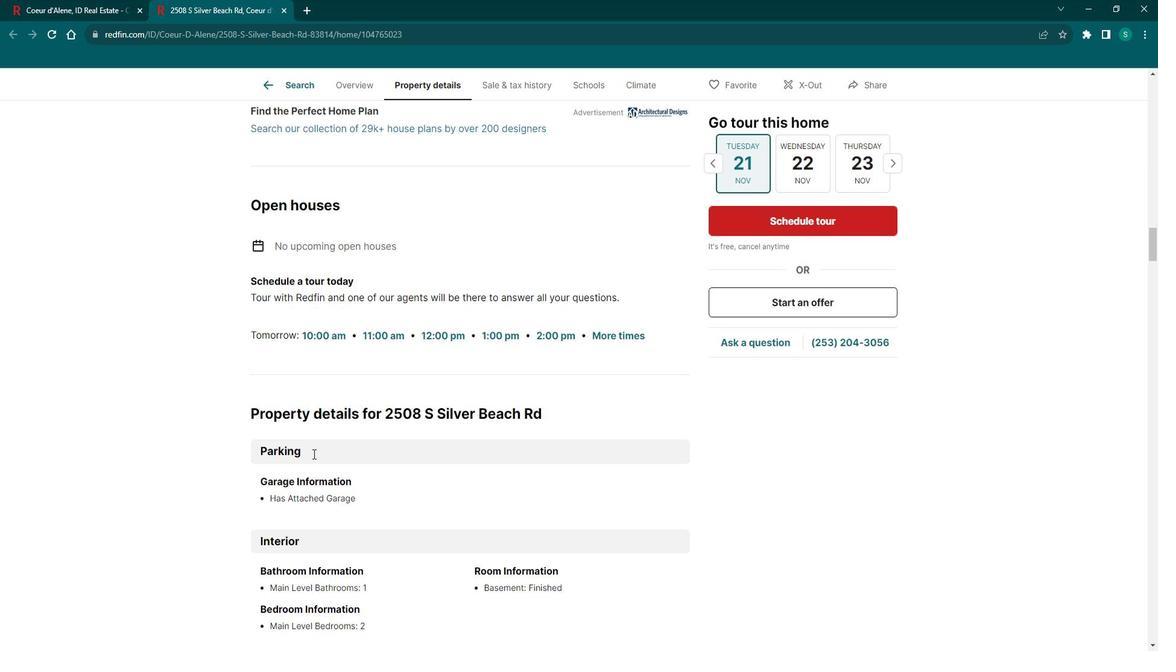 
Action: Mouse scrolled (320, 447) with delta (0, 0)
Screenshot: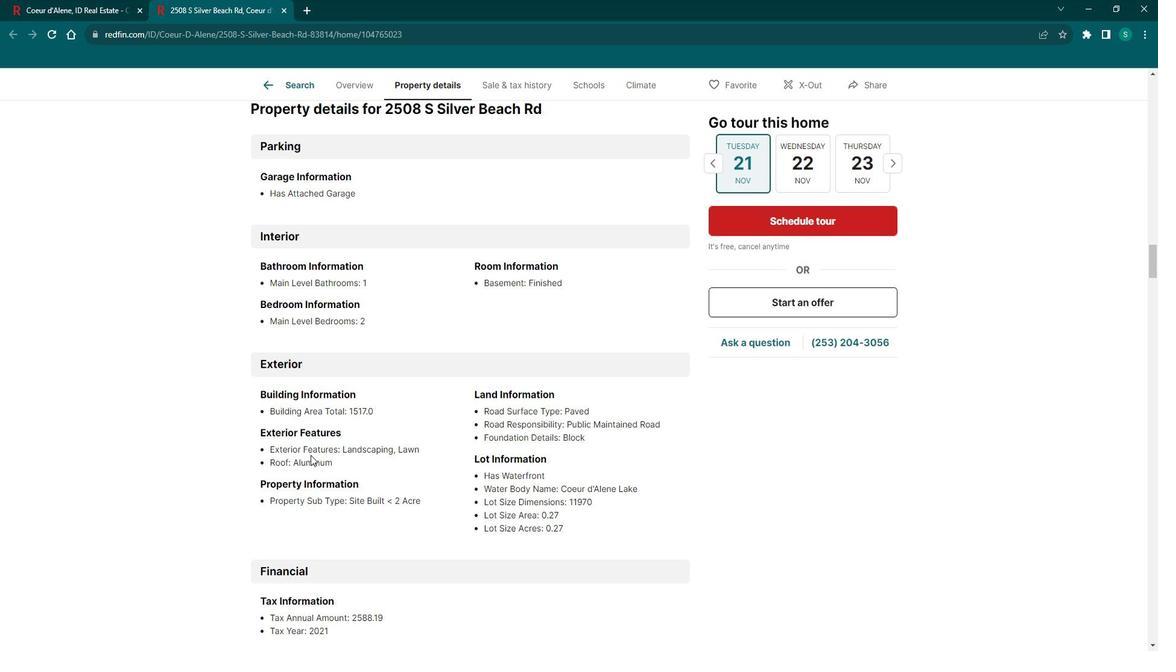 
Action: Mouse scrolled (320, 447) with delta (0, 0)
Screenshot: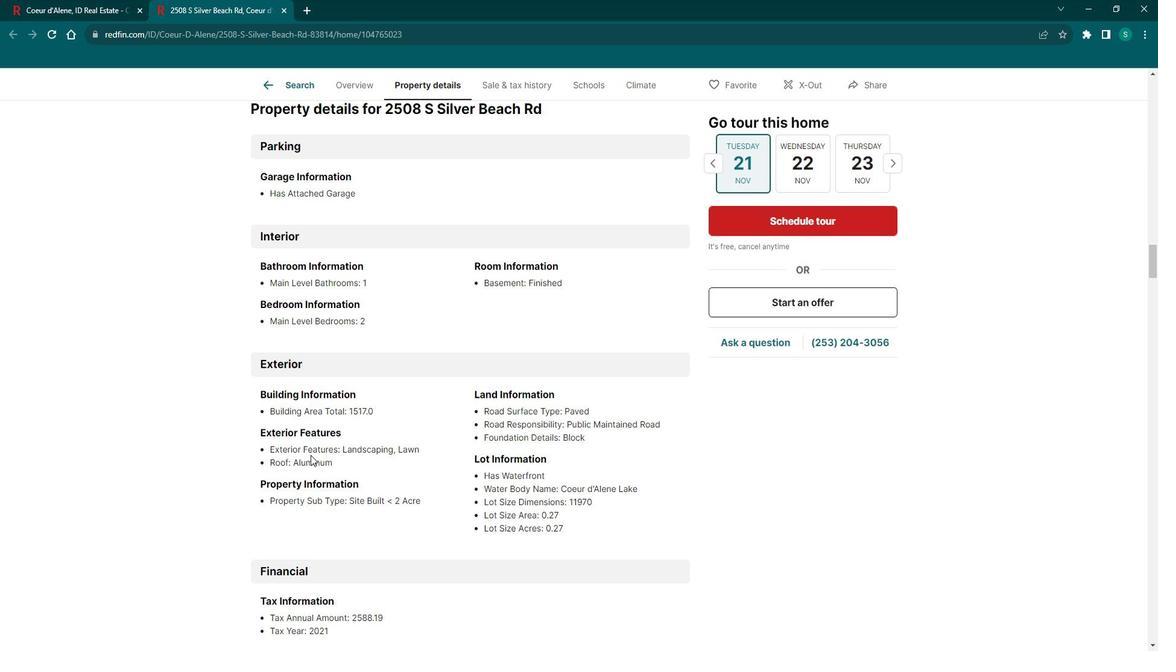 
Action: Mouse scrolled (320, 447) with delta (0, 0)
Screenshot: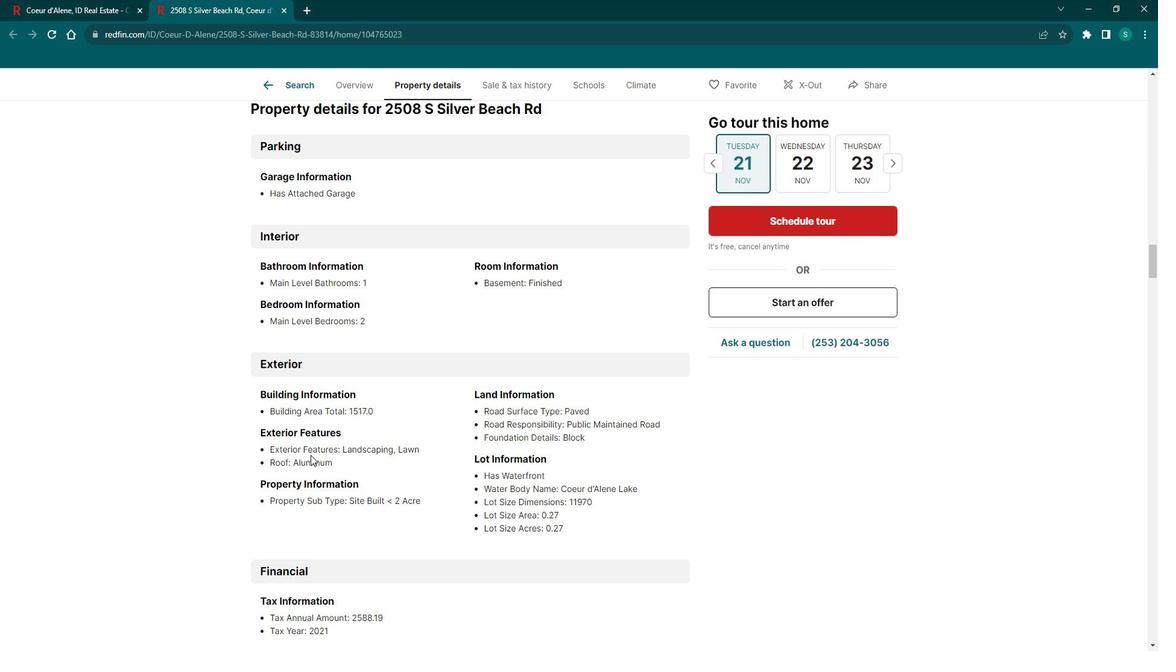 
Action: Mouse scrolled (320, 447) with delta (0, 0)
Screenshot: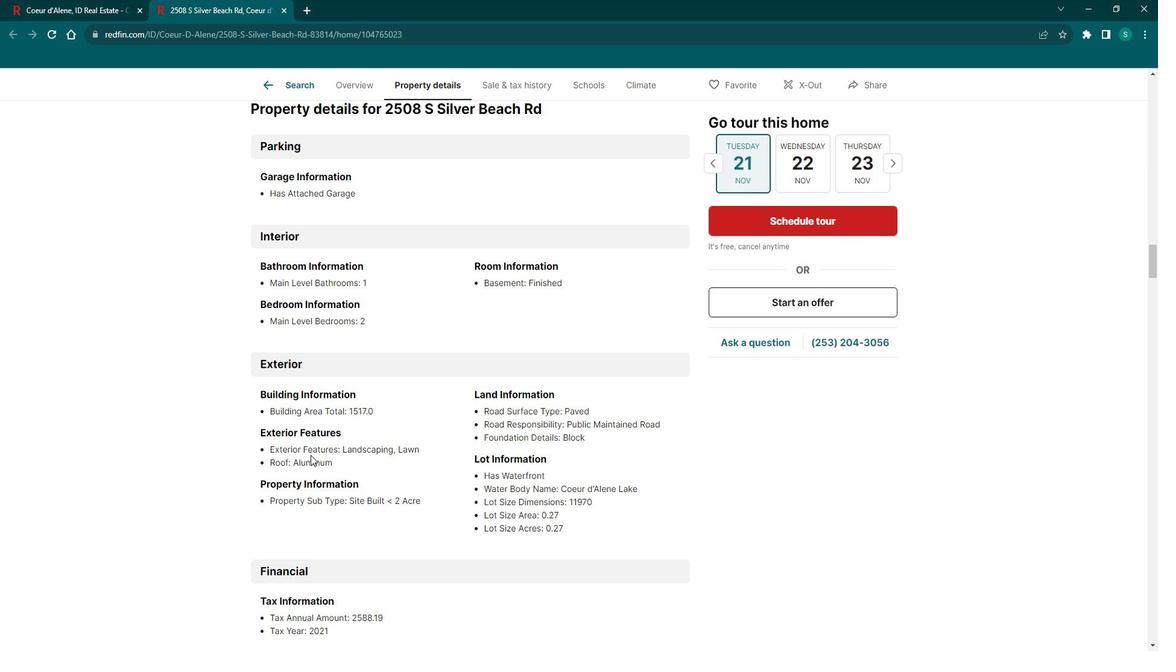 
Action: Mouse scrolled (320, 447) with delta (0, 0)
Screenshot: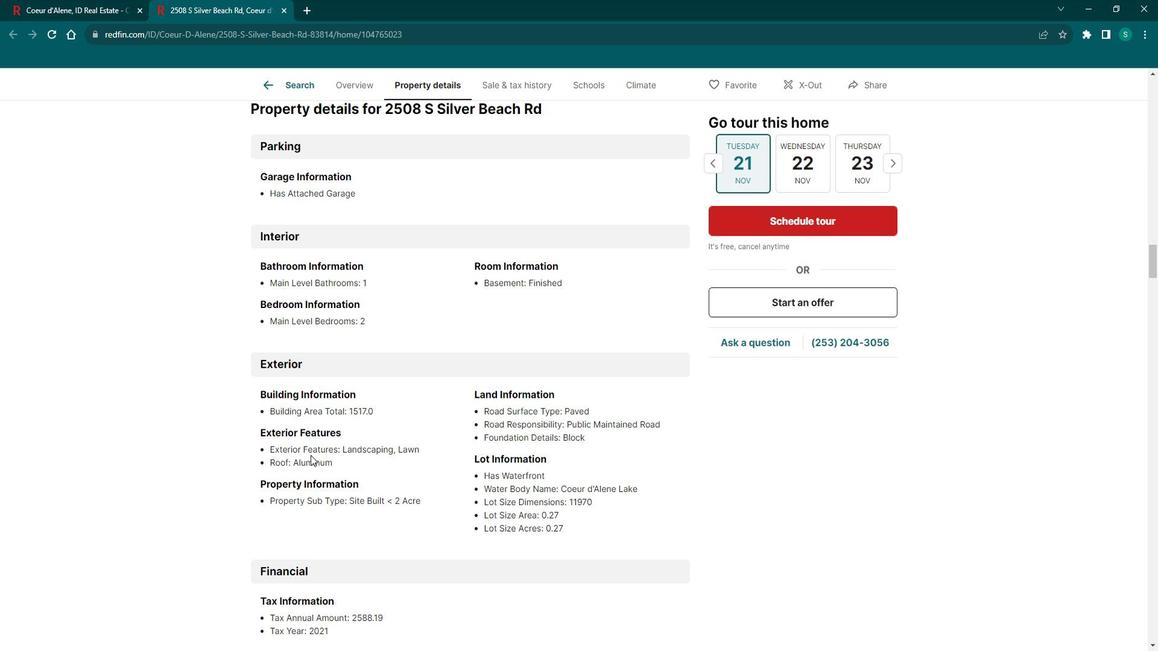 
Action: Mouse scrolled (320, 447) with delta (0, 0)
Screenshot: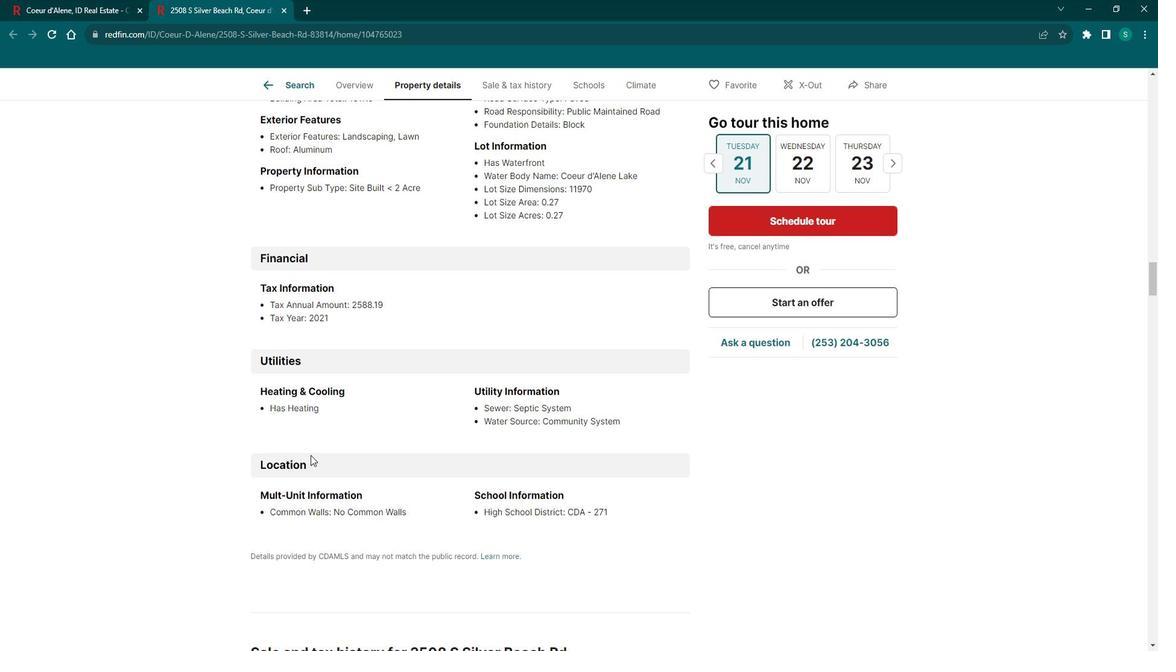 
Action: Mouse scrolled (320, 447) with delta (0, 0)
Screenshot: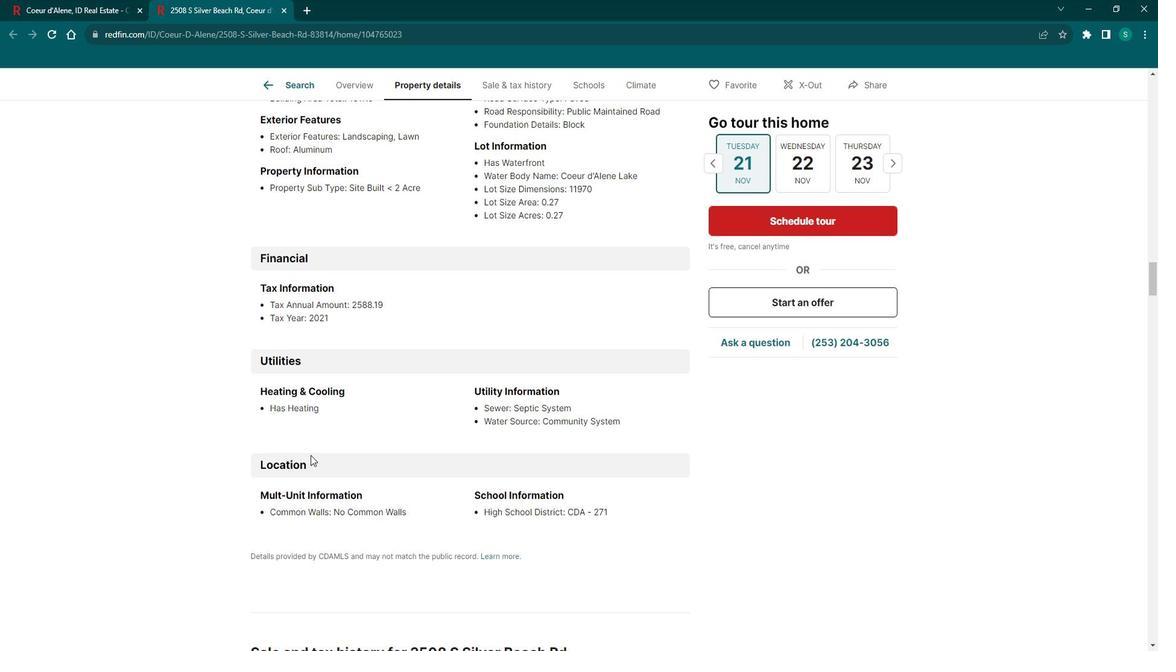 
Action: Mouse scrolled (320, 447) with delta (0, 0)
Screenshot: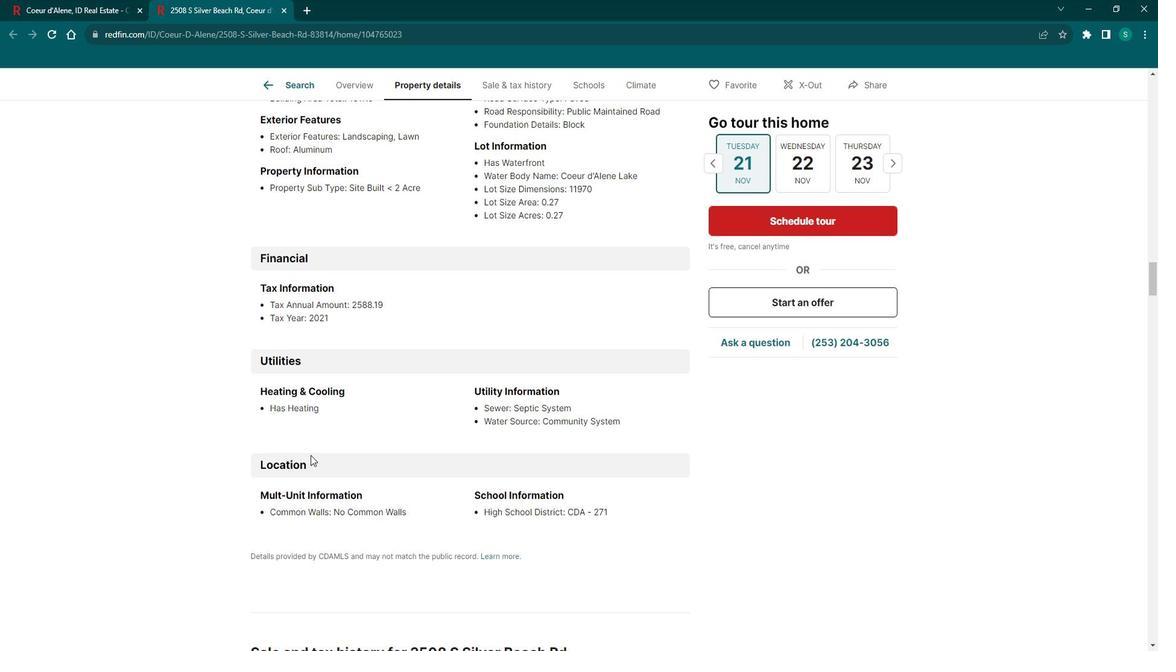 
Action: Mouse scrolled (320, 447) with delta (0, 0)
Screenshot: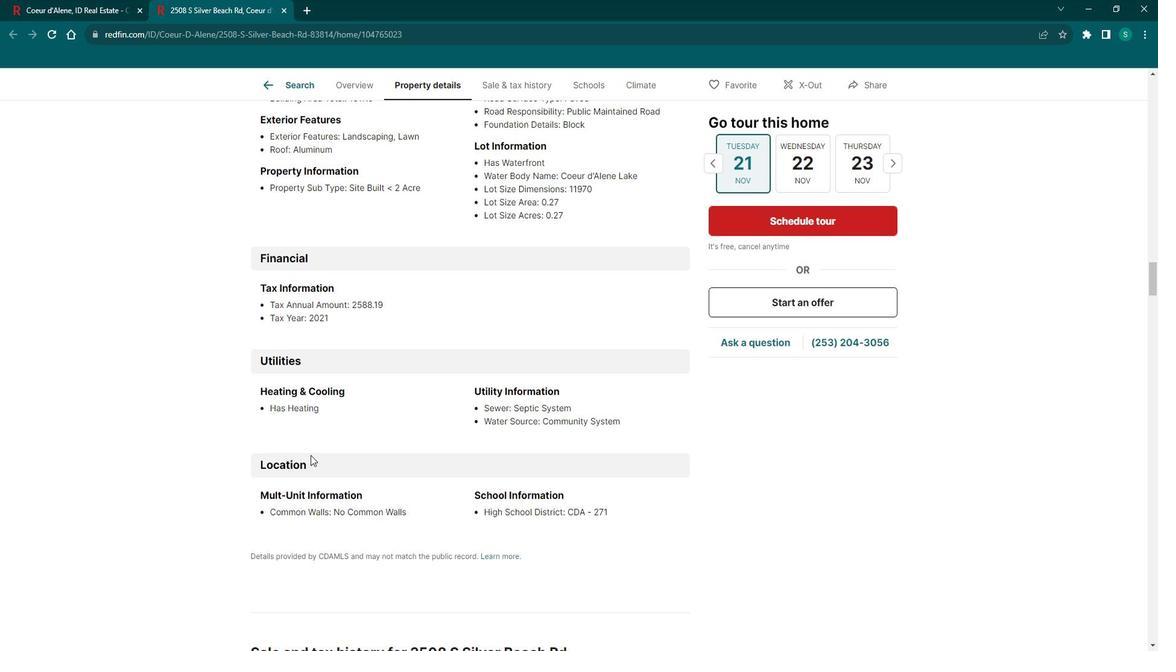 
Action: Mouse scrolled (320, 447) with delta (0, 0)
Screenshot: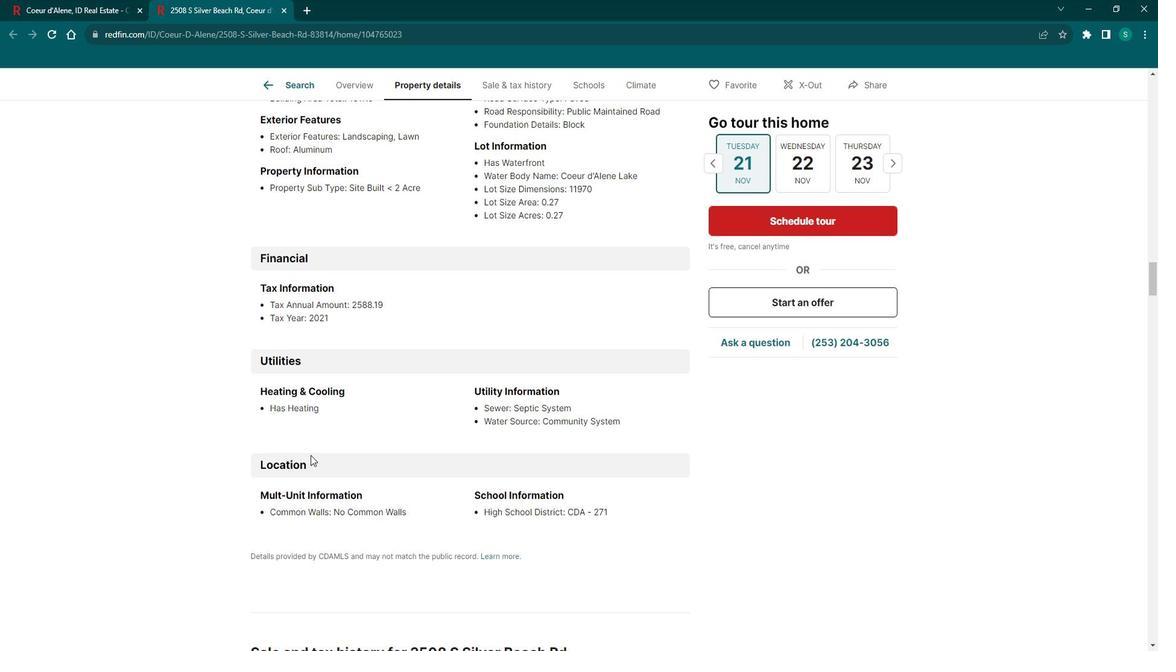 
Action: Mouse scrolled (320, 447) with delta (0, 0)
Screenshot: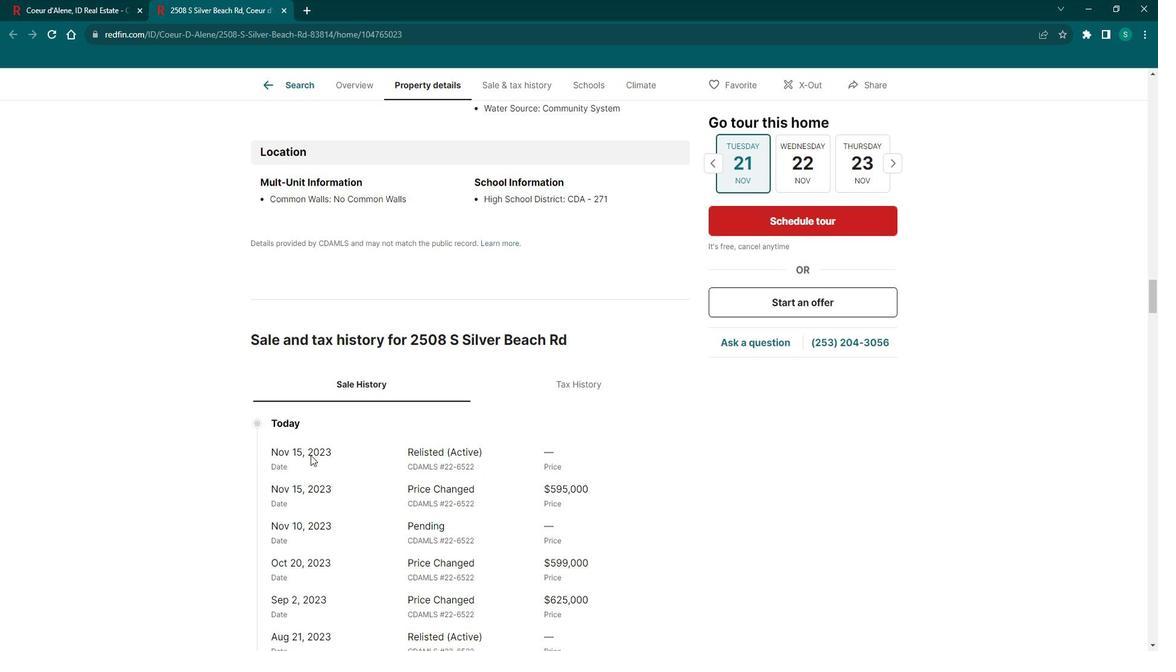 
Action: Mouse scrolled (320, 447) with delta (0, 0)
Screenshot: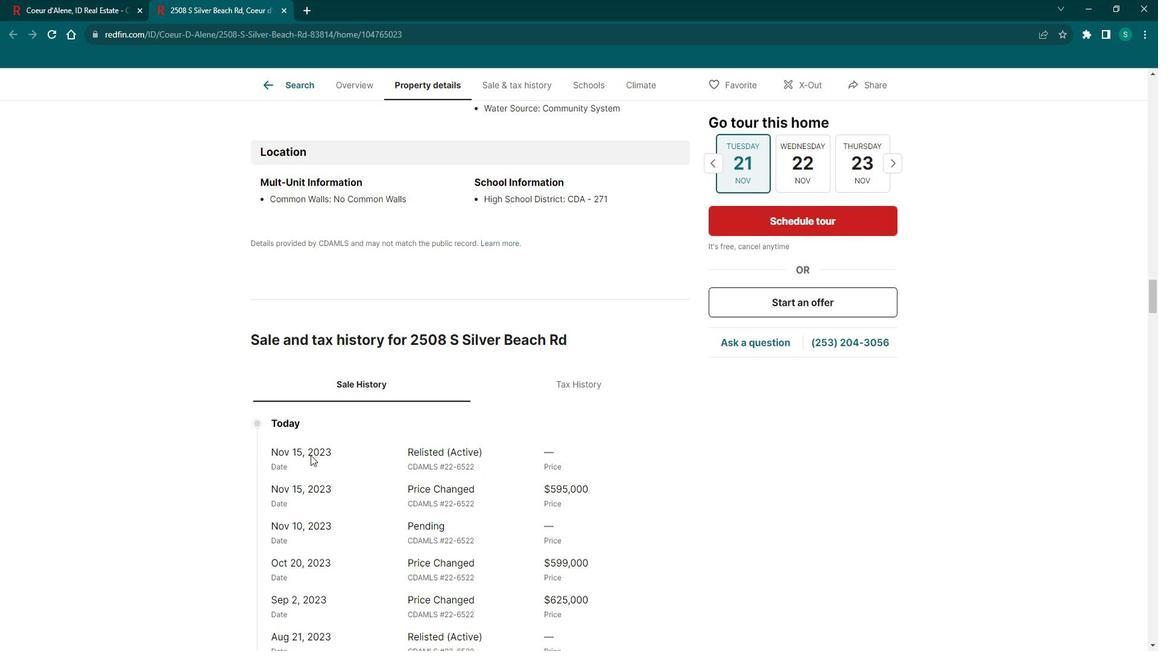 
Action: Mouse scrolled (320, 447) with delta (0, 0)
Screenshot: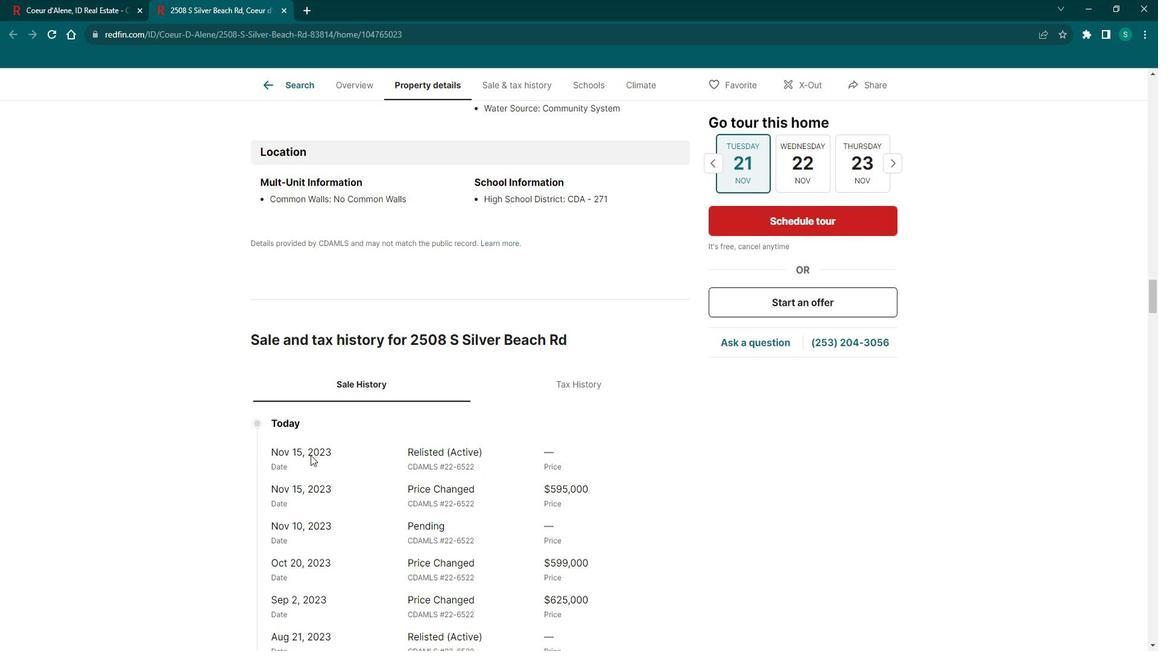 
Action: Mouse scrolled (320, 447) with delta (0, 0)
Screenshot: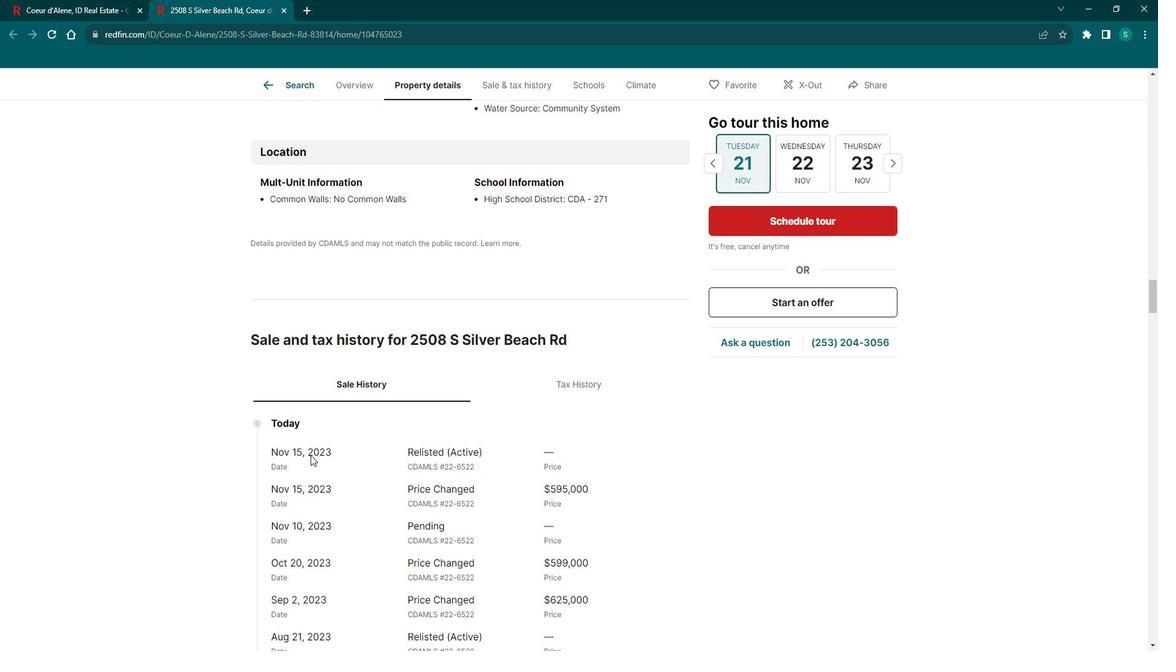
Action: Mouse scrolled (320, 447) with delta (0, 0)
Screenshot: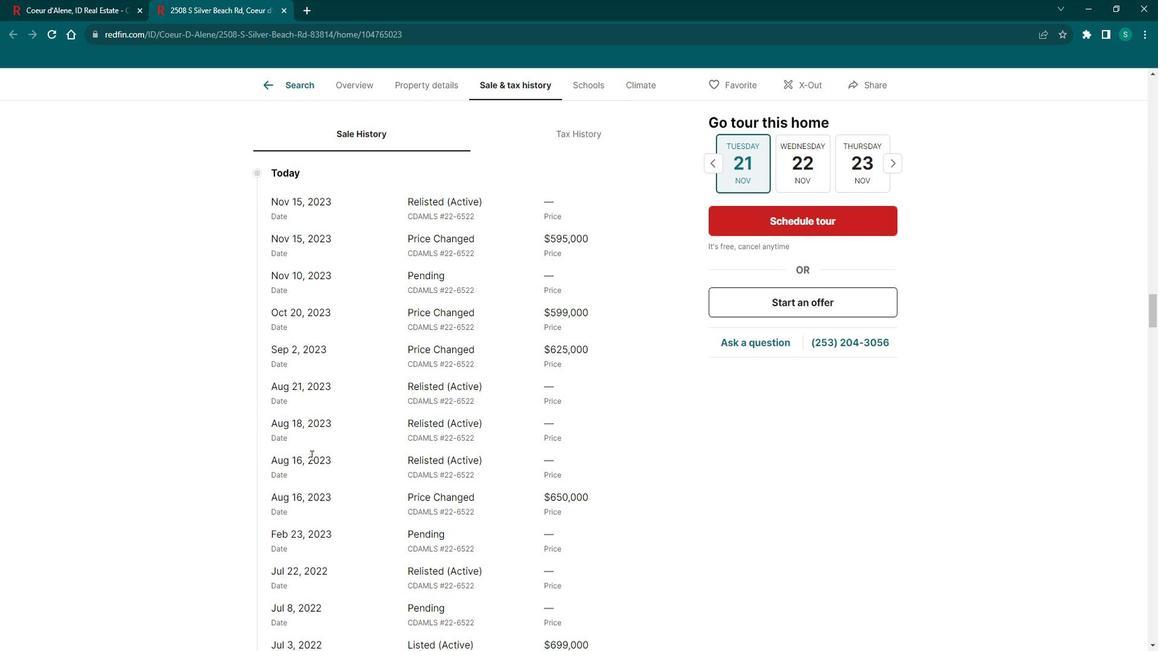 
Action: Mouse scrolled (320, 447) with delta (0, 0)
Screenshot: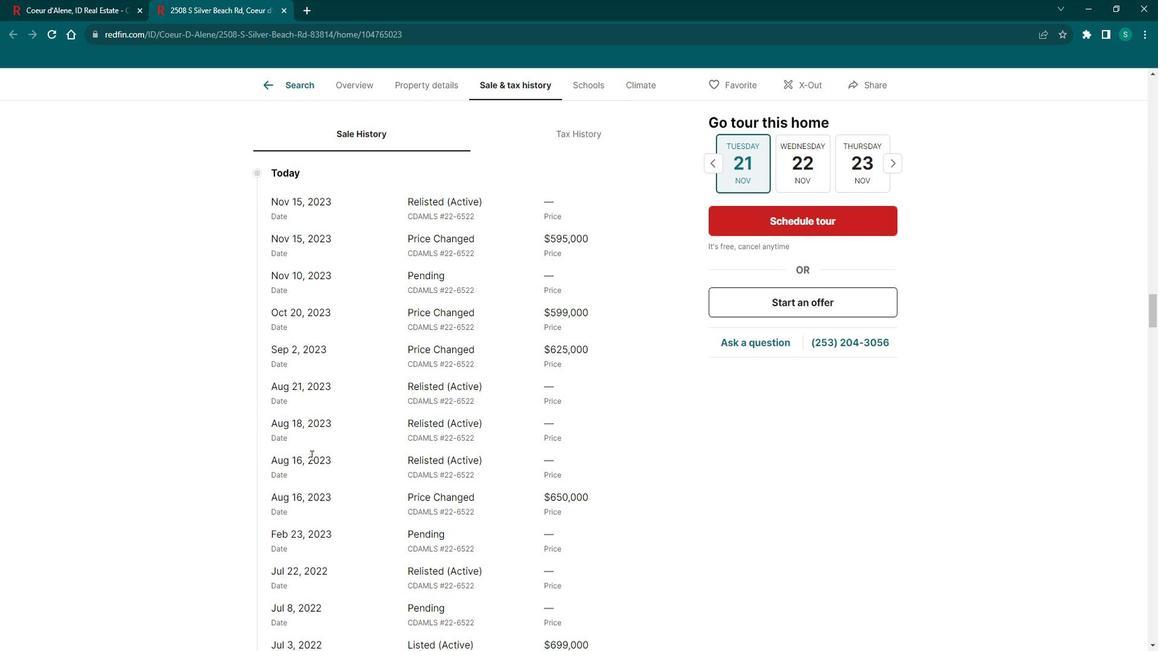 
Action: Mouse scrolled (320, 447) with delta (0, 0)
Screenshot: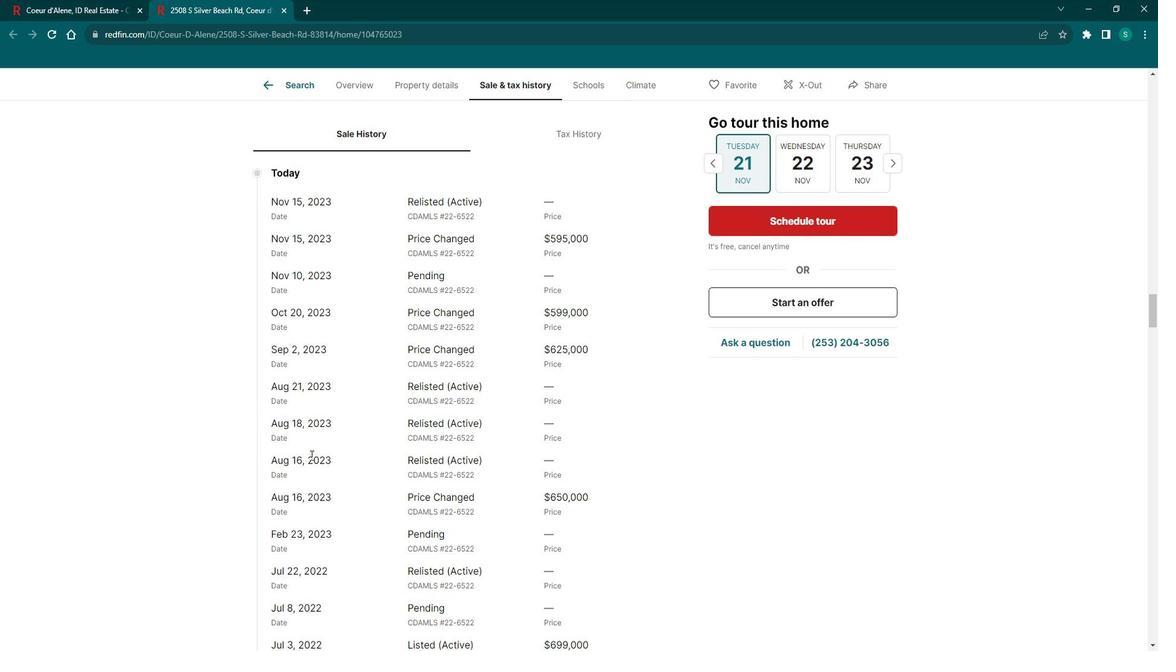 
Action: Mouse scrolled (320, 447) with delta (0, 0)
Screenshot: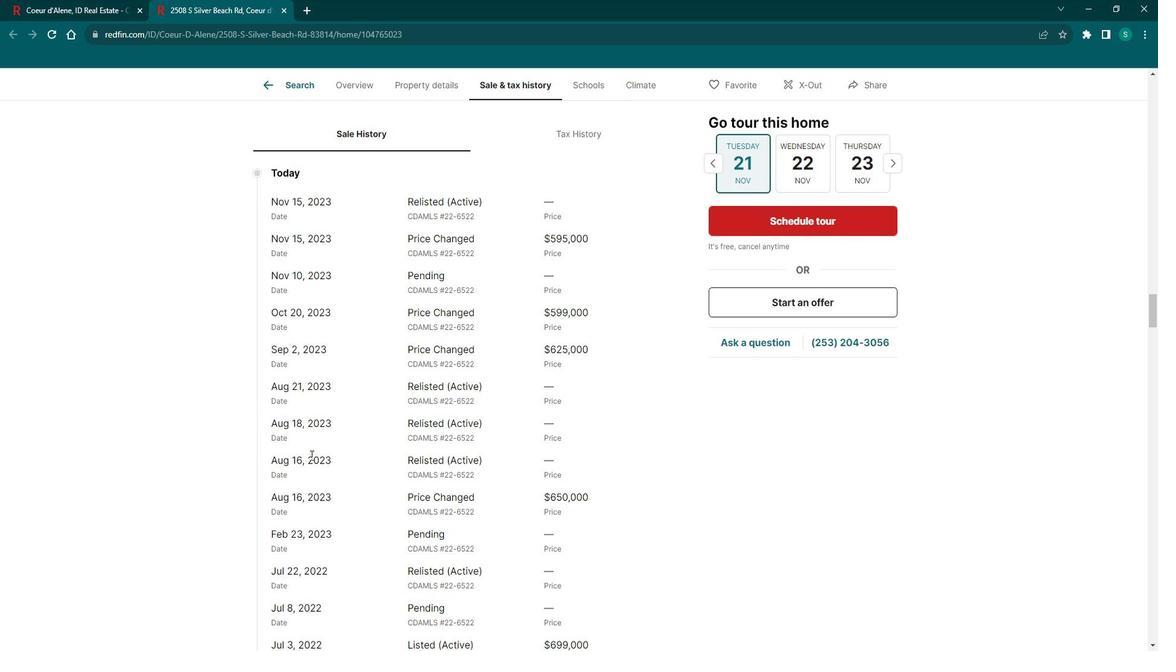 
Action: Mouse scrolled (320, 447) with delta (0, 0)
Screenshot: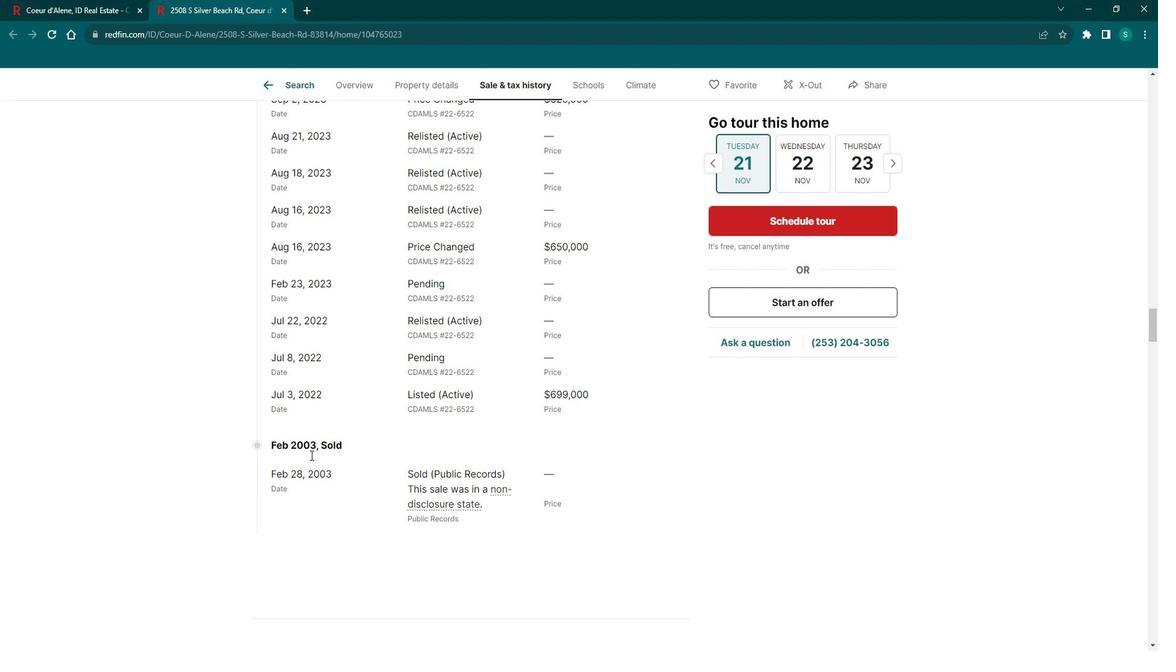 
Action: Mouse scrolled (320, 447) with delta (0, 0)
Screenshot: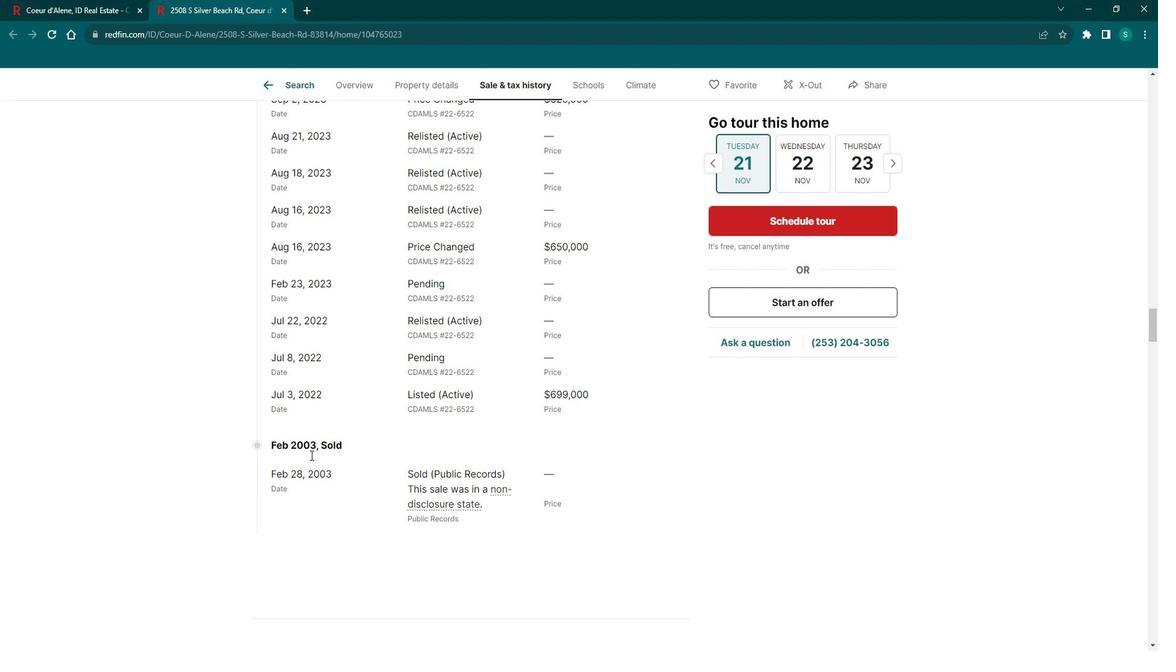 
Action: Mouse scrolled (320, 447) with delta (0, 0)
Screenshot: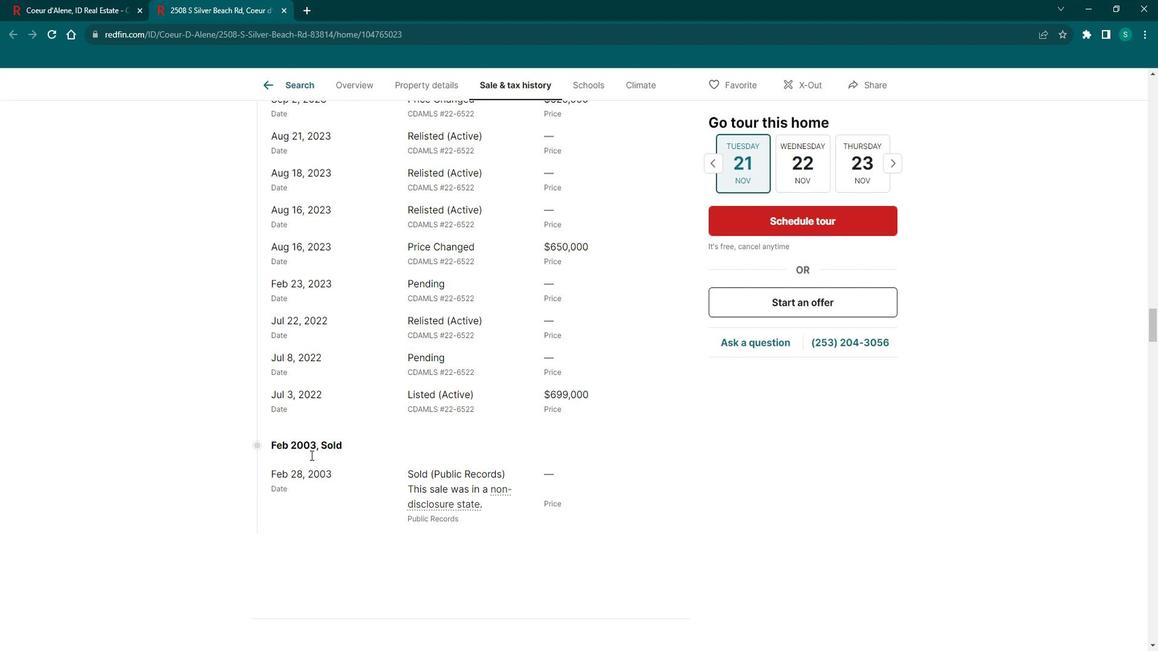 
Action: Mouse scrolled (320, 447) with delta (0, 0)
Screenshot: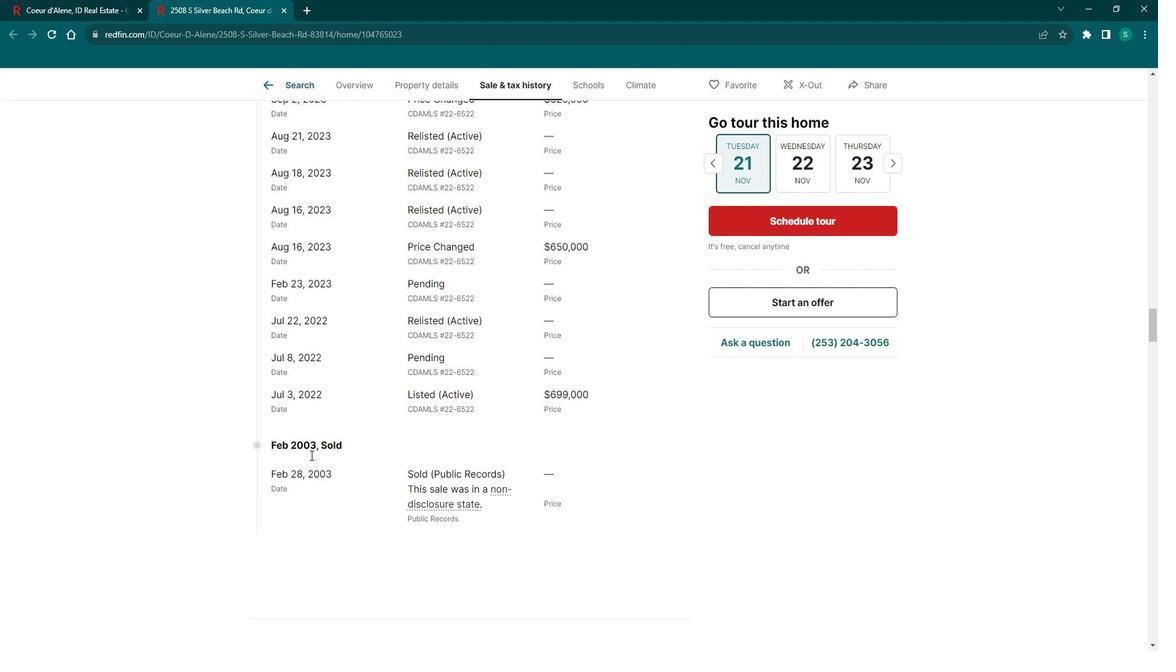 
Action: Mouse scrolled (320, 447) with delta (0, 0)
Screenshot: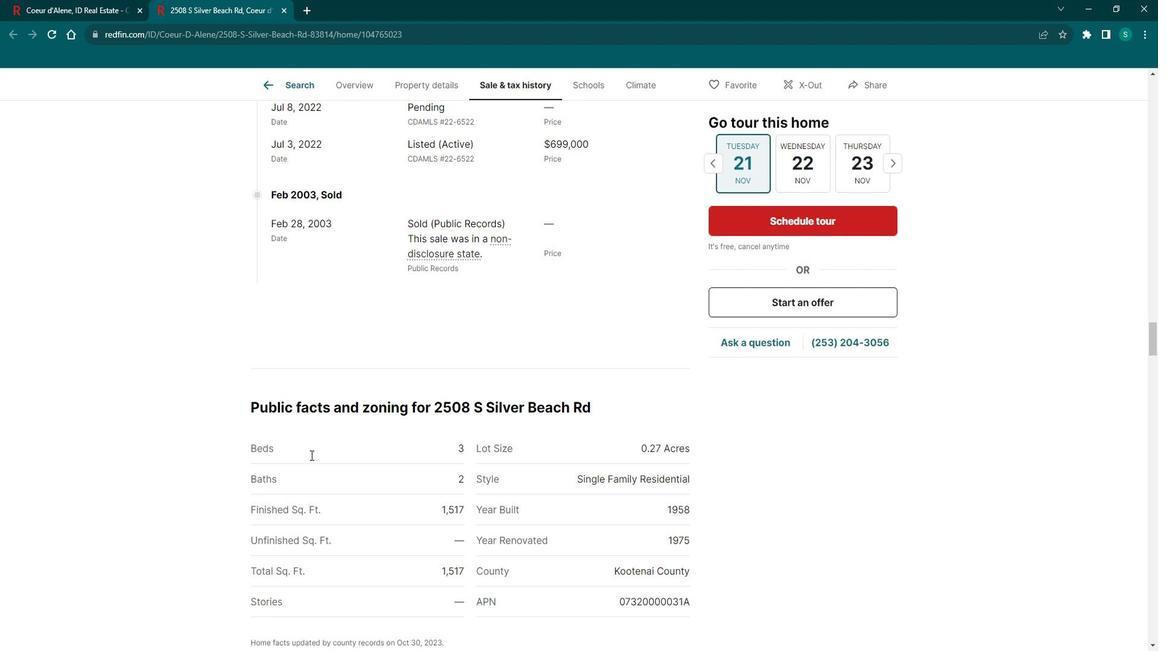 
Action: Mouse scrolled (320, 447) with delta (0, 0)
Screenshot: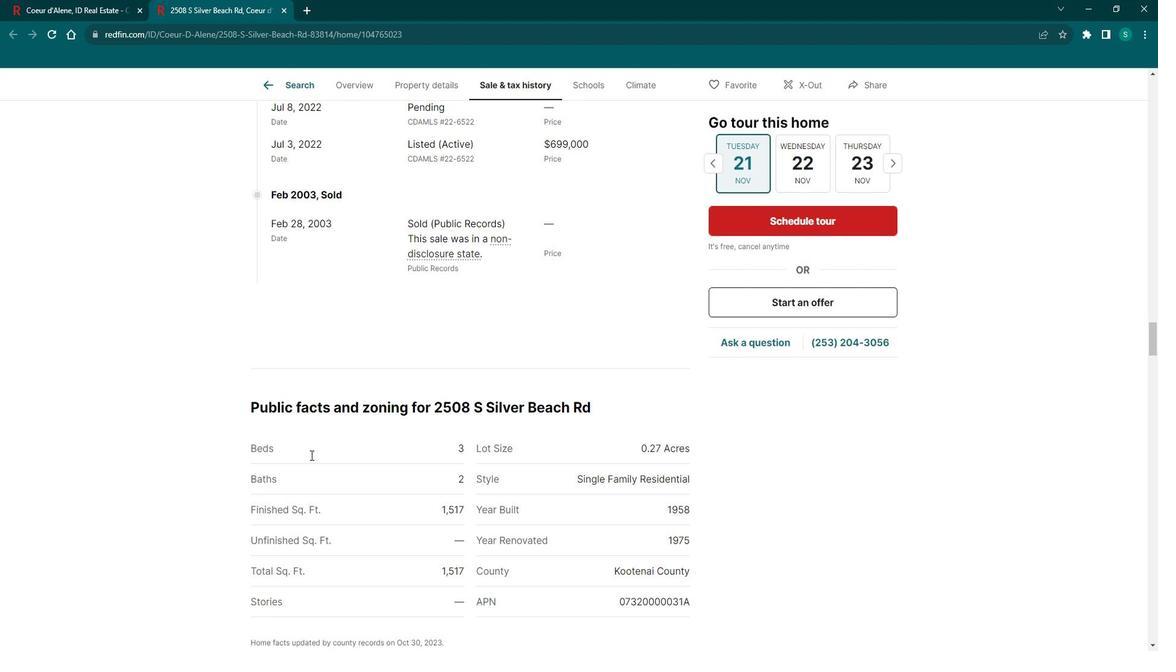 
Action: Mouse scrolled (320, 447) with delta (0, 0)
Screenshot: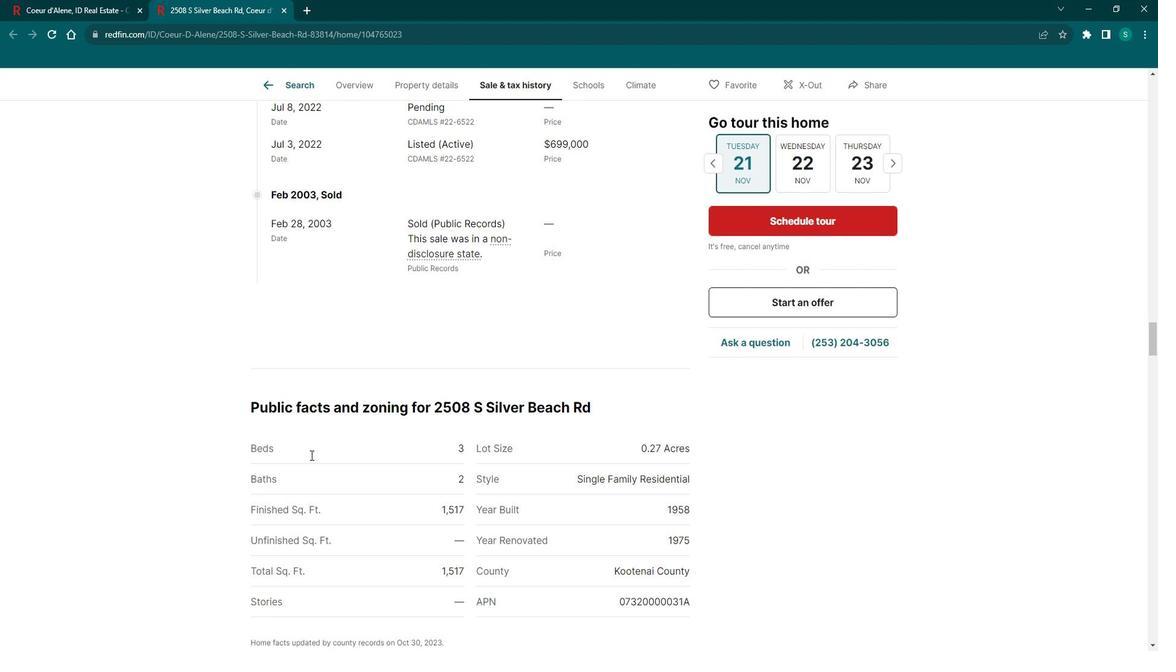 
Action: Mouse scrolled (320, 447) with delta (0, 0)
Screenshot: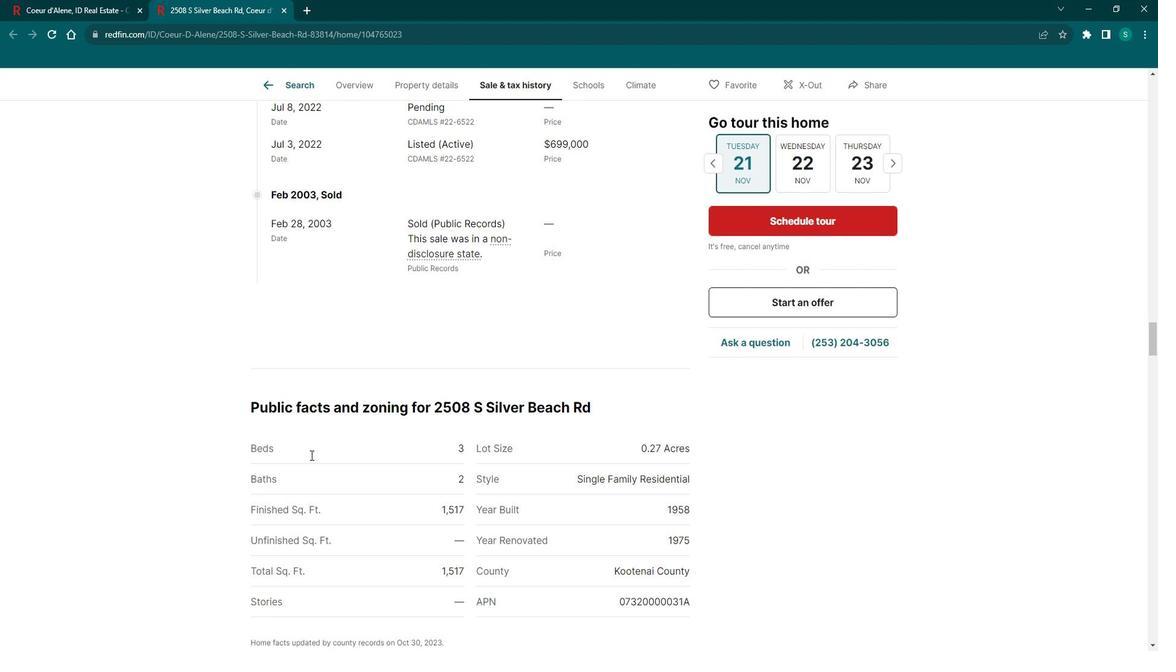 
Action: Mouse scrolled (320, 447) with delta (0, 0)
Screenshot: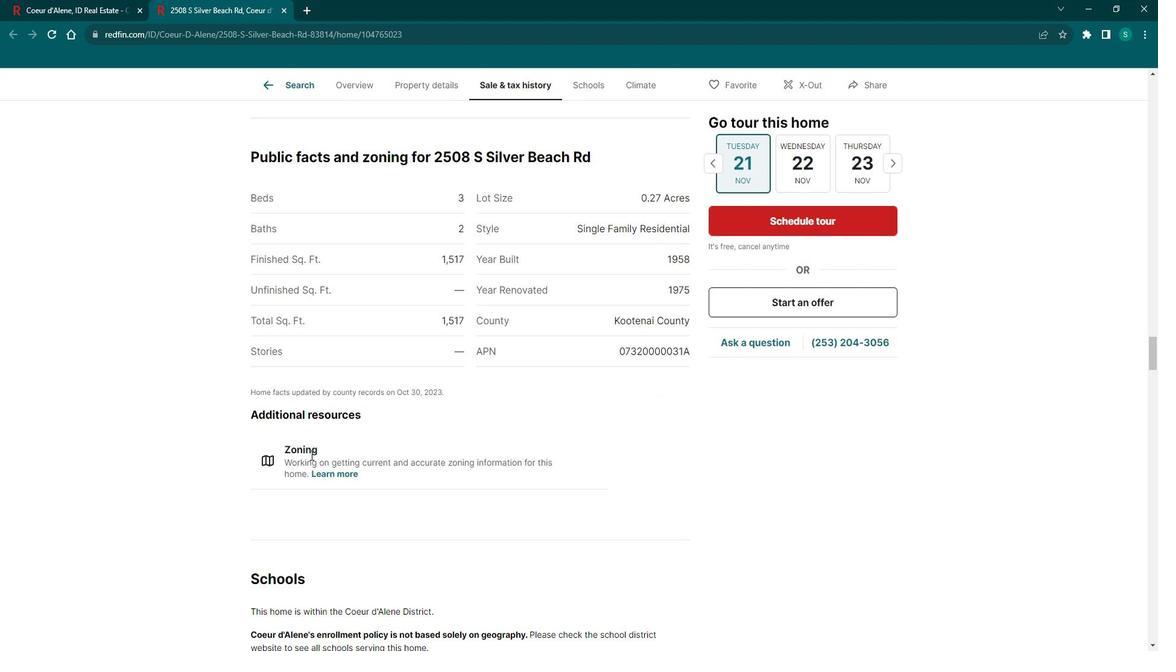 
Action: Mouse scrolled (320, 447) with delta (0, 0)
Screenshot: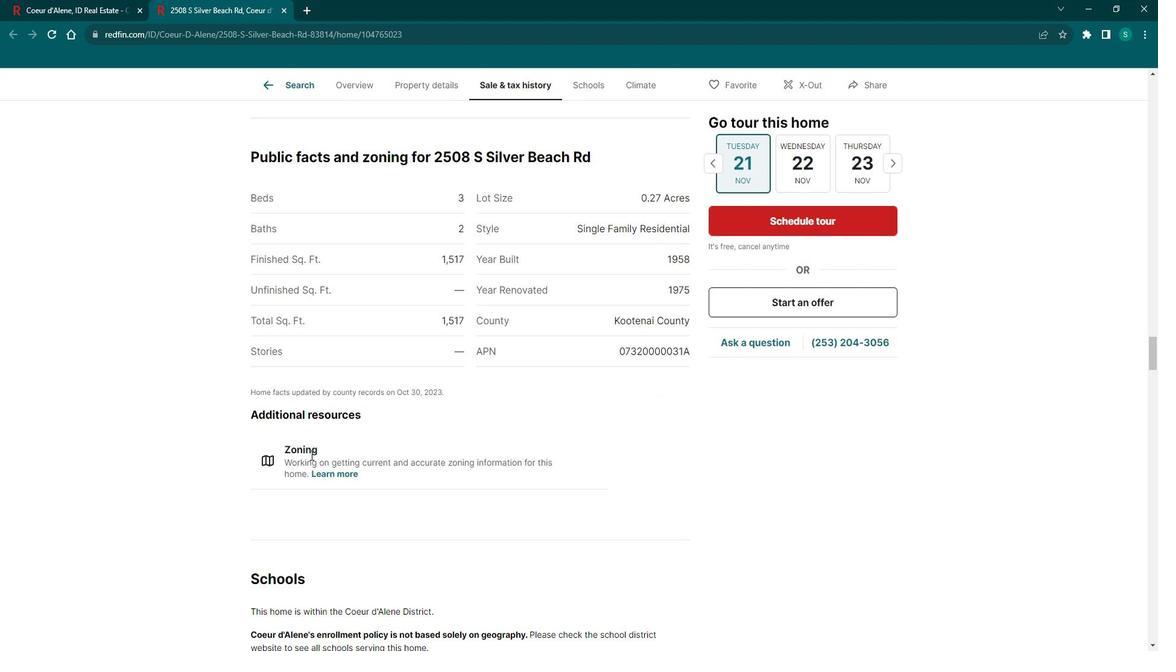 
Action: Mouse scrolled (320, 447) with delta (0, 0)
Screenshot: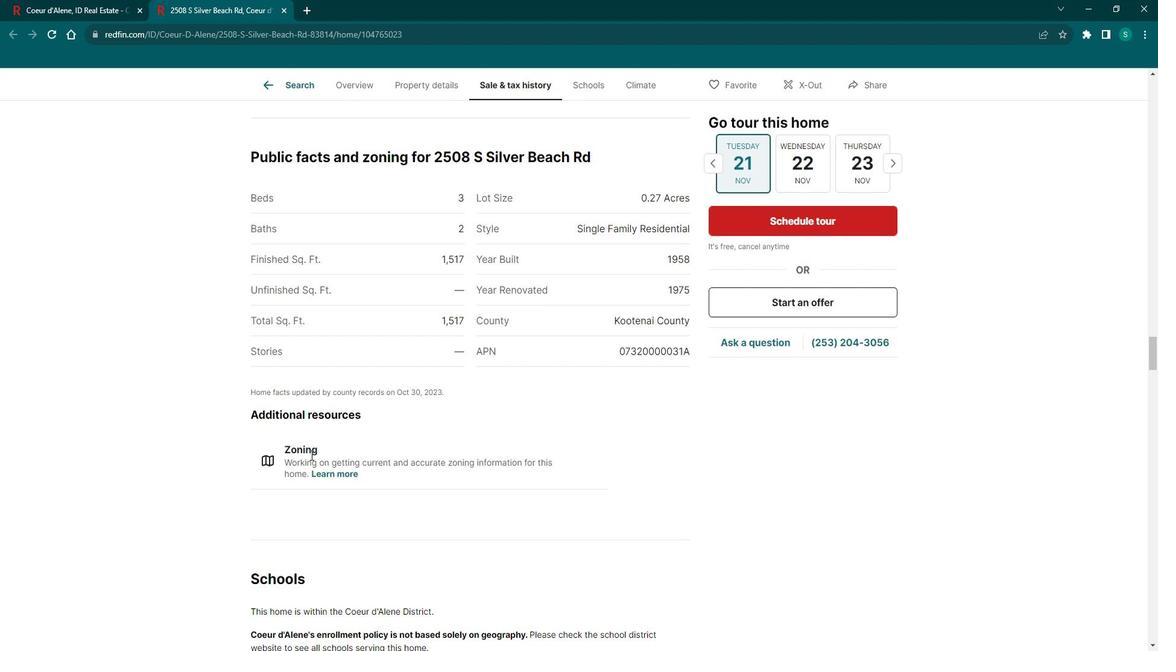 
Action: Mouse scrolled (320, 447) with delta (0, 0)
Screenshot: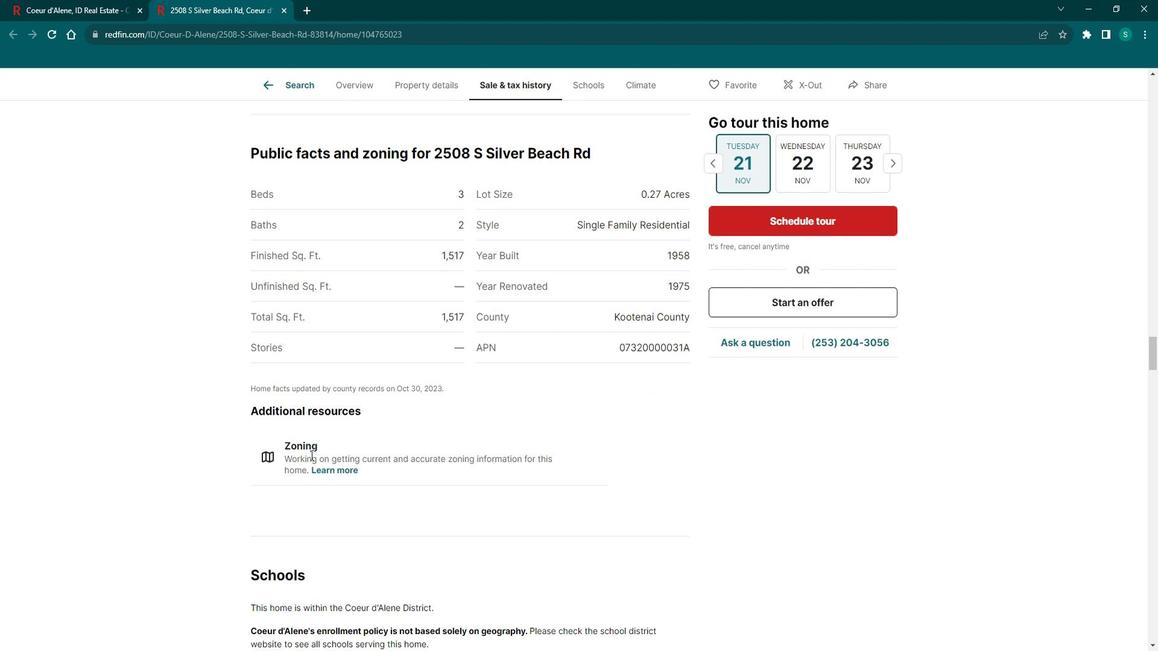 
Action: Mouse scrolled (320, 447) with delta (0, 0)
Screenshot: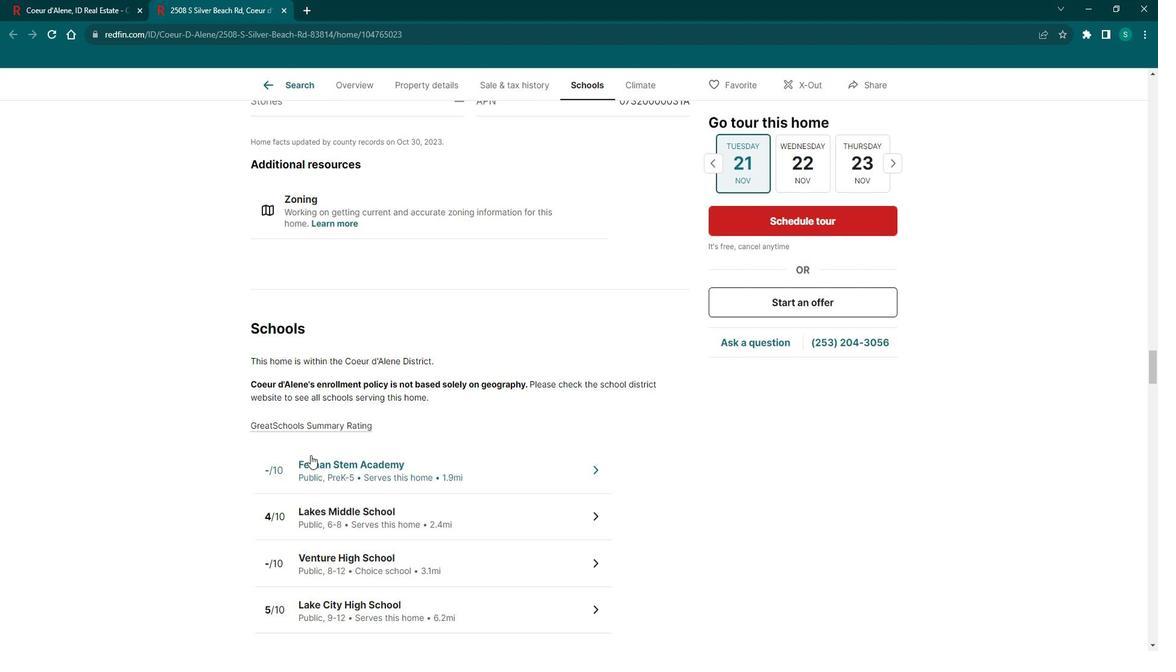 
Action: Mouse scrolled (320, 447) with delta (0, 0)
Screenshot: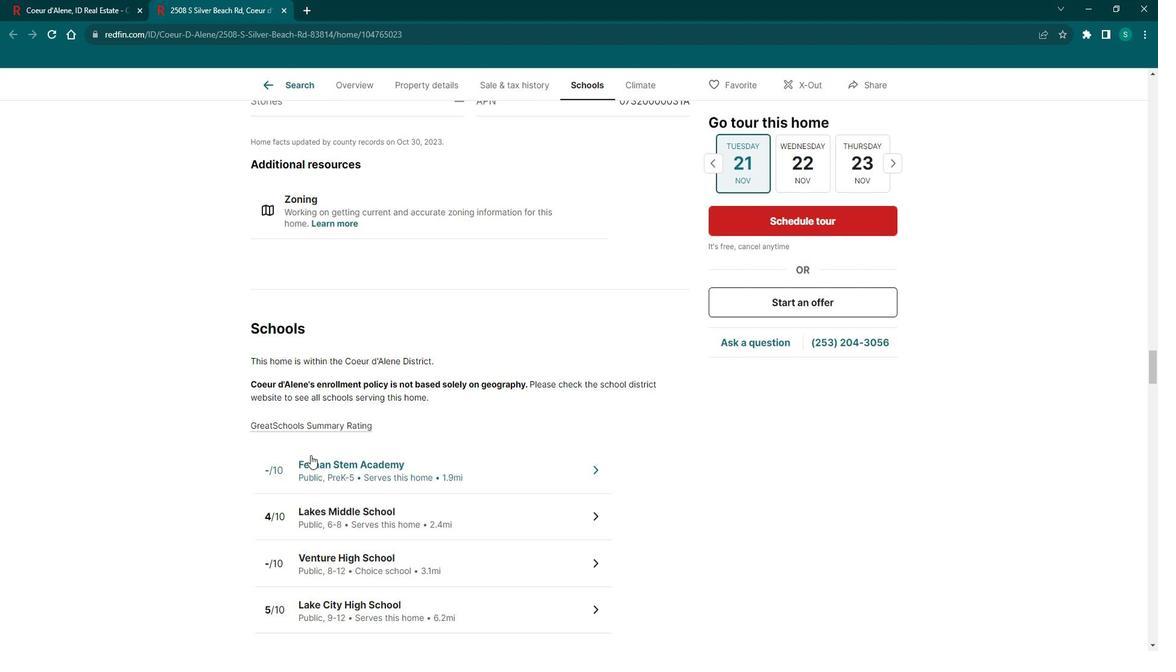 
Action: Mouse scrolled (320, 447) with delta (0, 0)
Screenshot: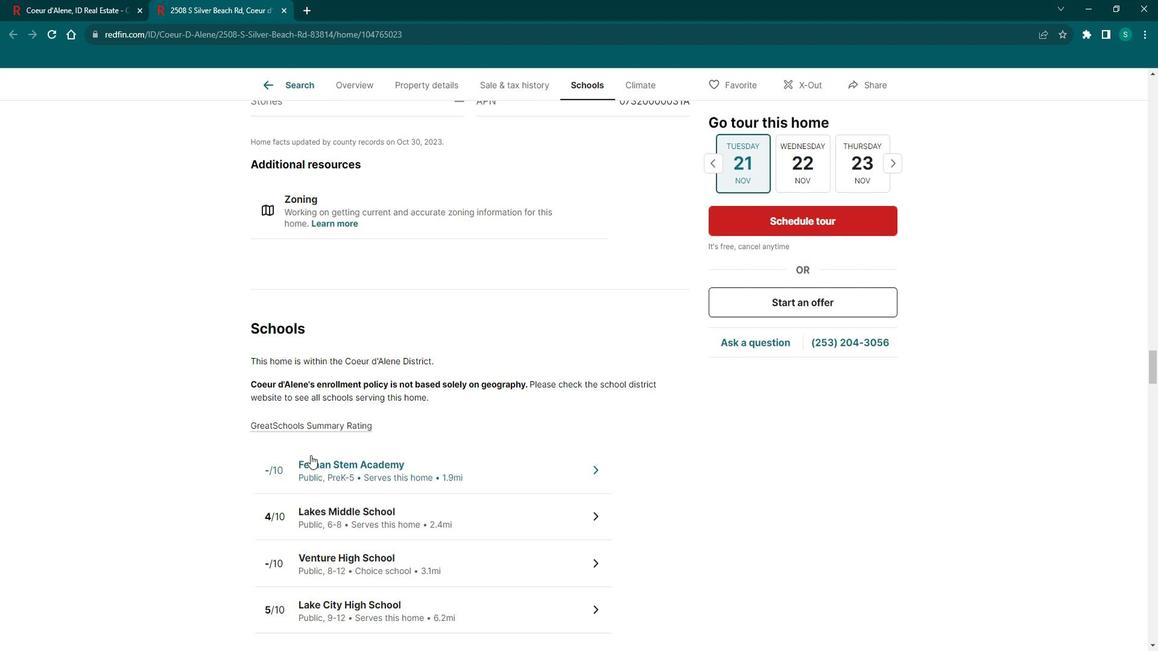 
Action: Mouse scrolled (320, 447) with delta (0, 0)
Screenshot: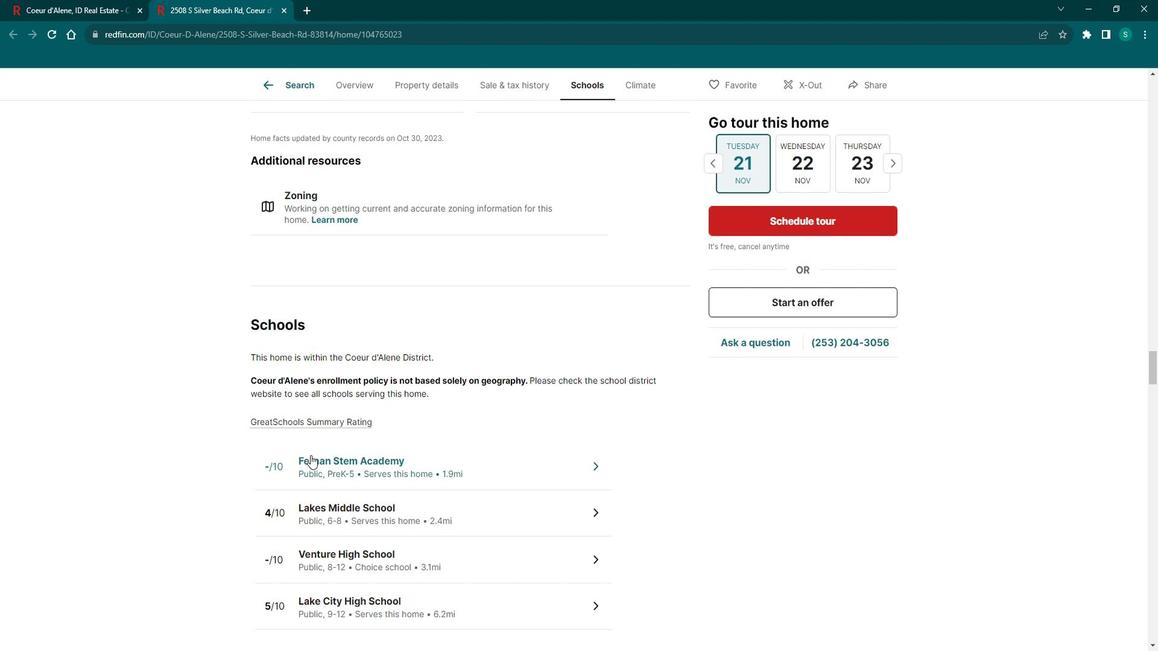 
Action: Mouse scrolled (320, 447) with delta (0, 0)
Screenshot: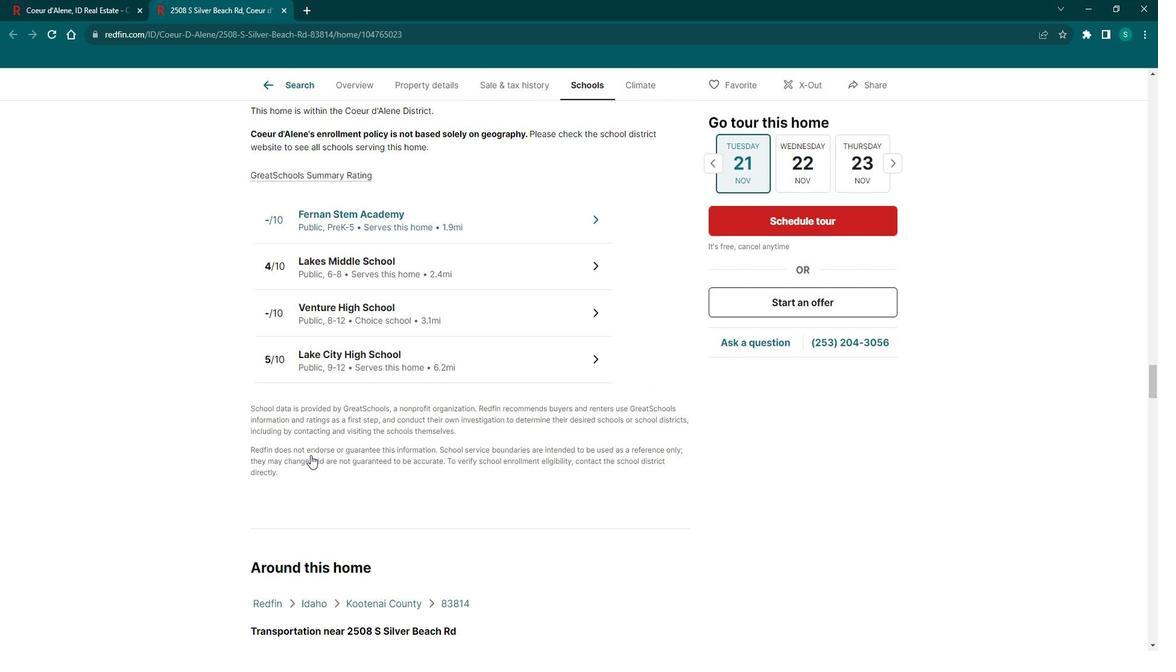 
Action: Mouse scrolled (320, 447) with delta (0, 0)
Screenshot: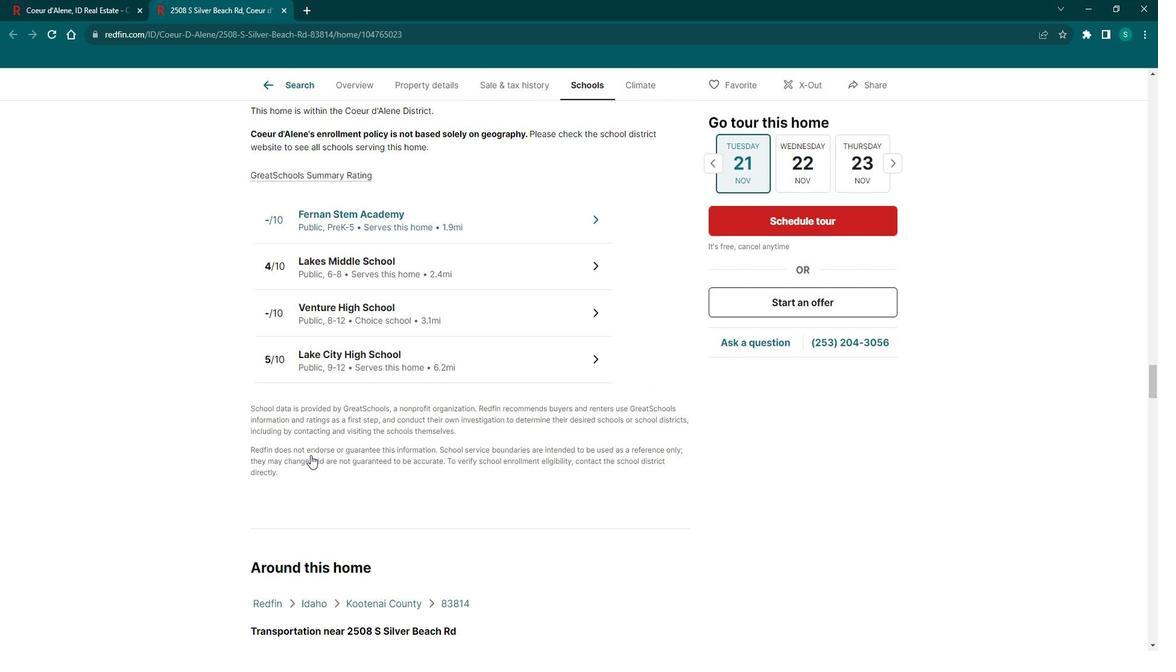 
Action: Mouse scrolled (320, 447) with delta (0, 0)
Screenshot: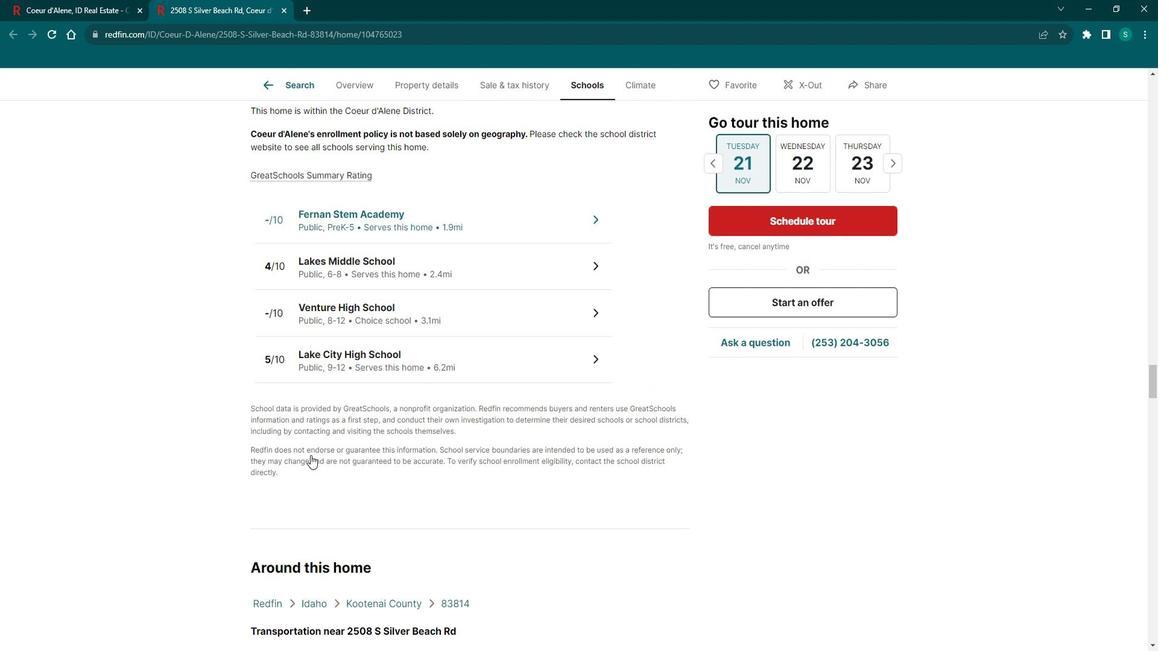 
Action: Mouse scrolled (320, 447) with delta (0, 0)
Screenshot: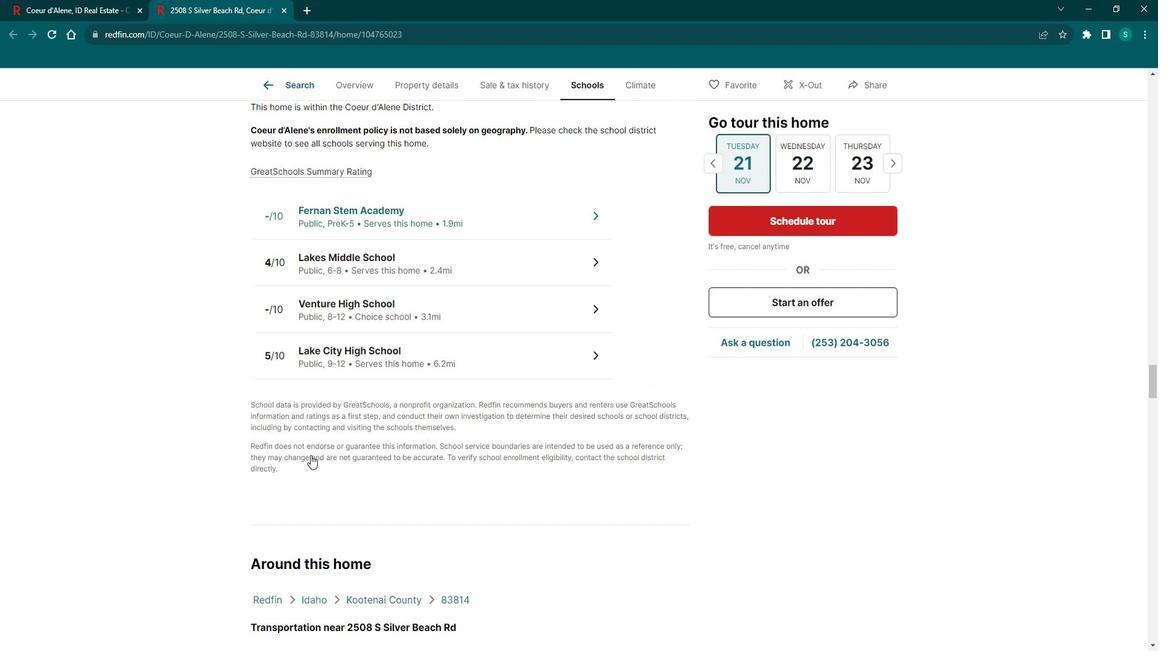 
Action: Mouse scrolled (320, 447) with delta (0, 0)
Screenshot: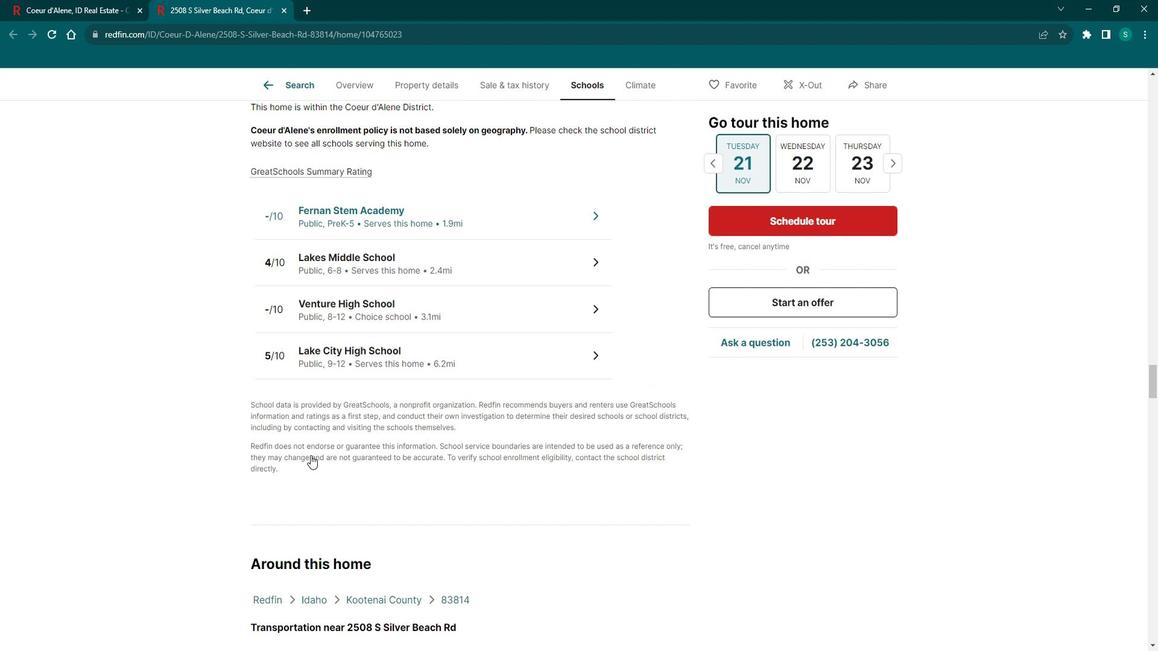 
Action: Mouse scrolled (320, 448) with delta (0, 0)
Screenshot: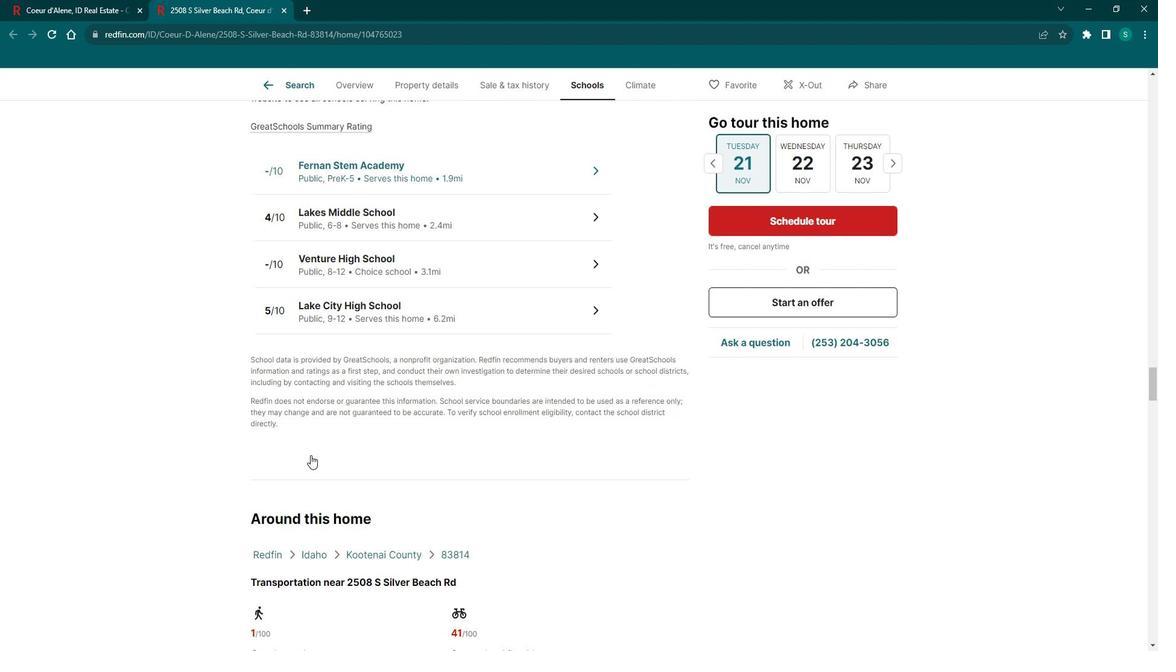 
Action: Mouse scrolled (320, 447) with delta (0, 0)
Screenshot: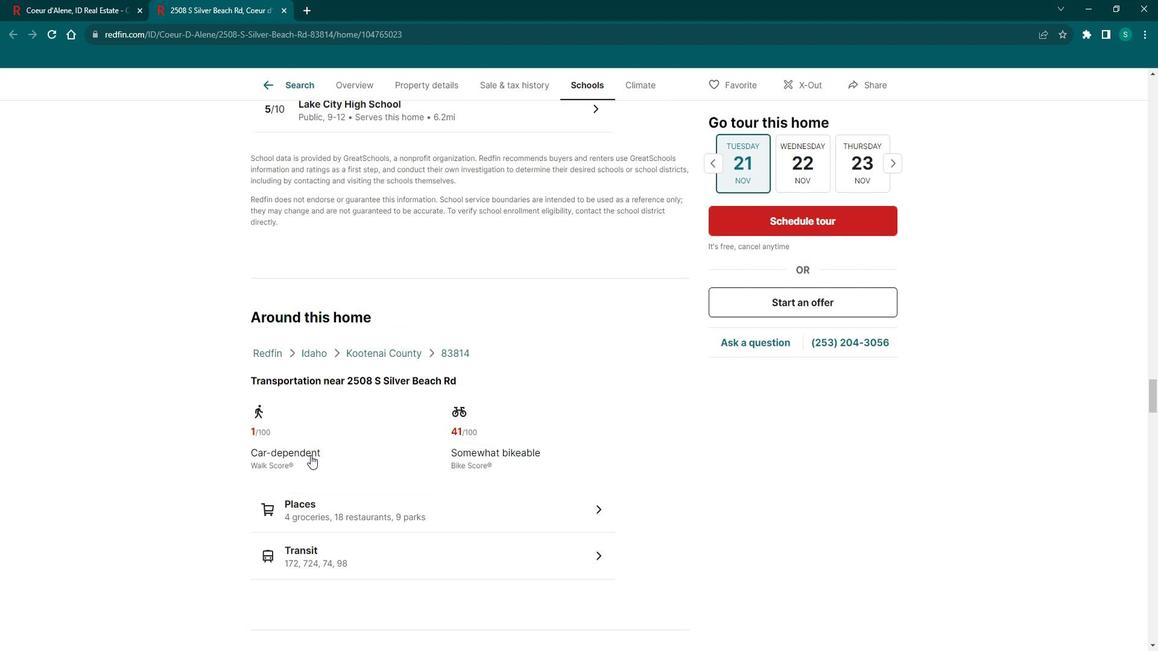 
Action: Mouse scrolled (320, 447) with delta (0, 0)
Screenshot: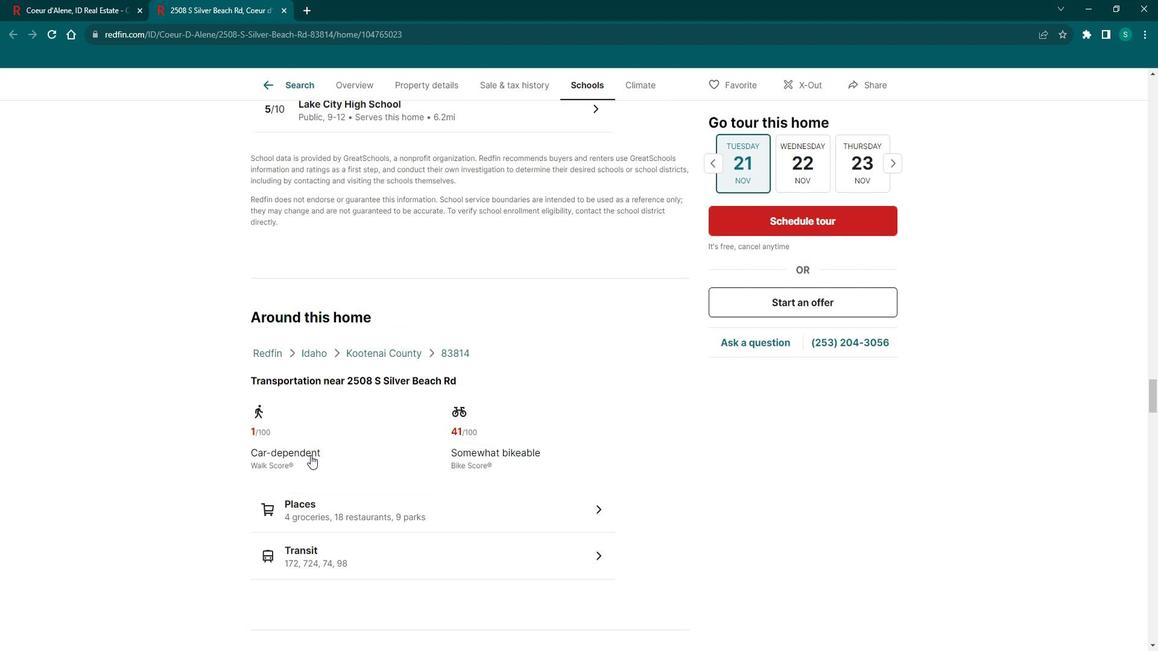 
Action: Mouse scrolled (320, 447) with delta (0, 0)
Screenshot: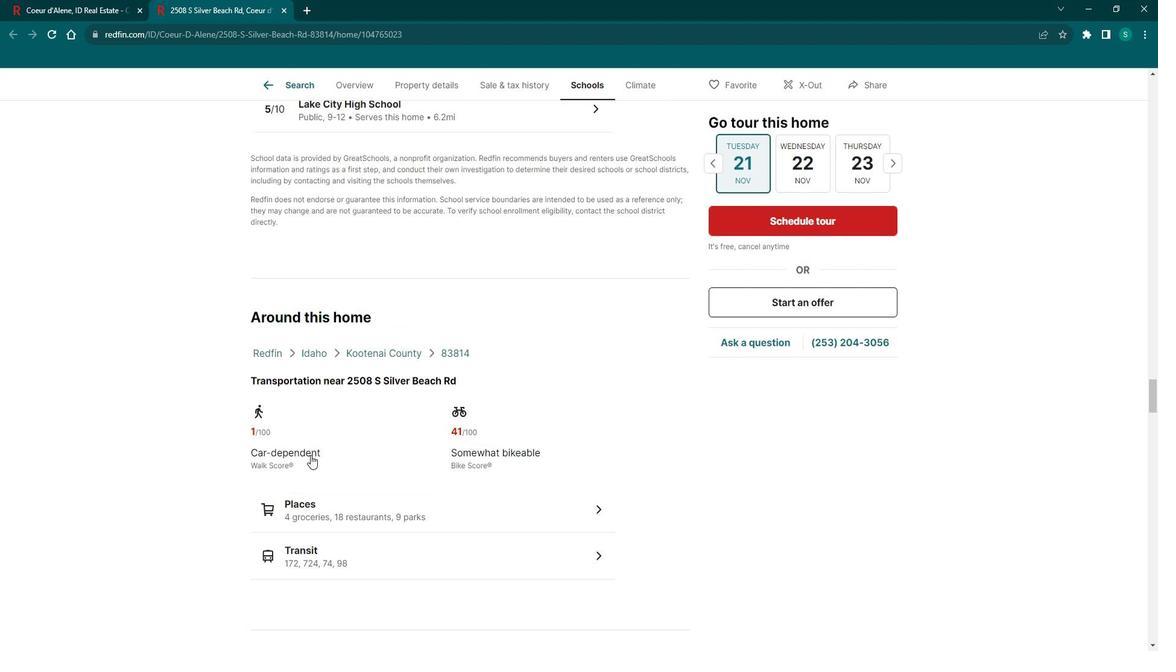 
Action: Mouse scrolled (320, 447) with delta (0, 0)
Screenshot: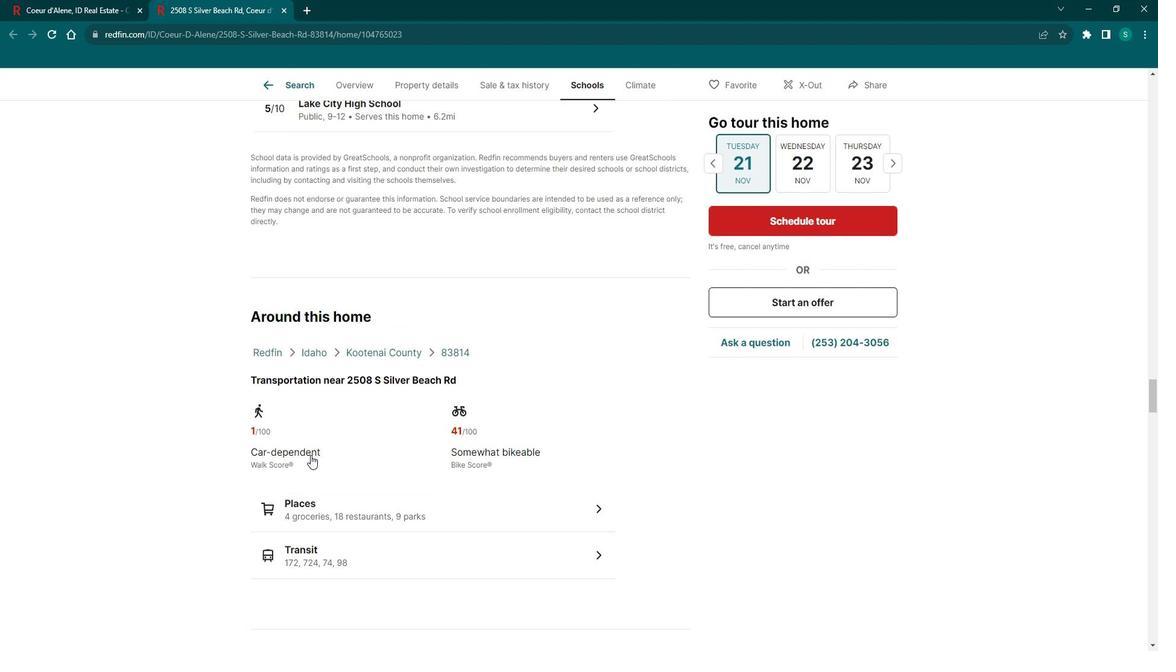
Action: Mouse scrolled (320, 447) with delta (0, 0)
Screenshot: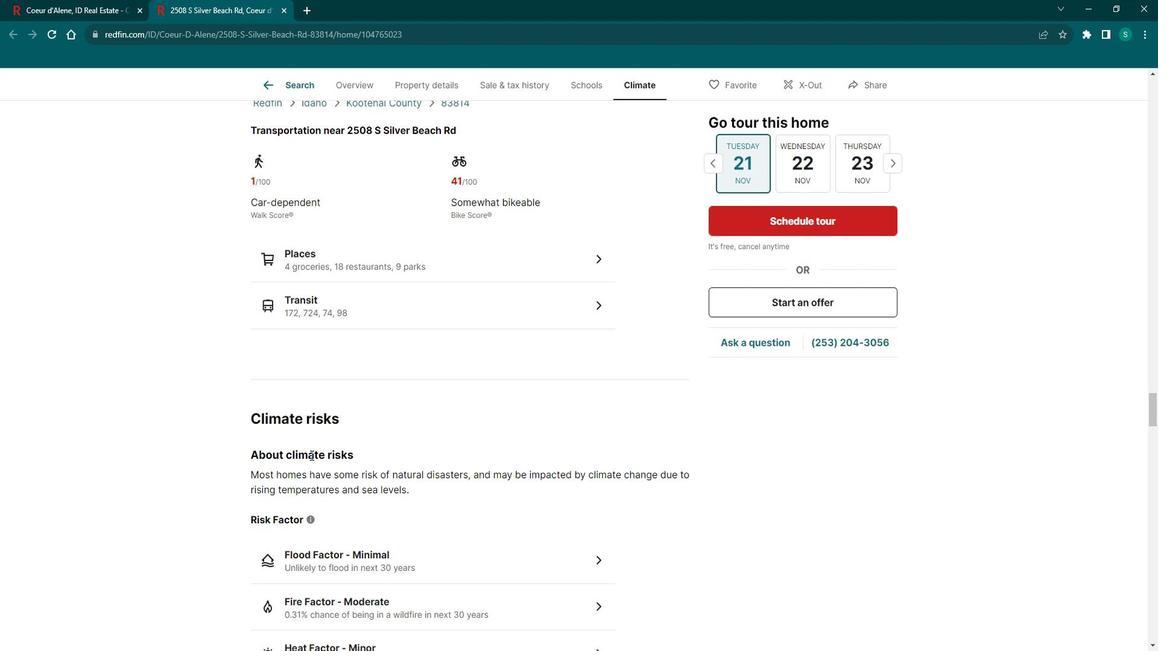 
Action: Mouse scrolled (320, 447) with delta (0, 0)
Screenshot: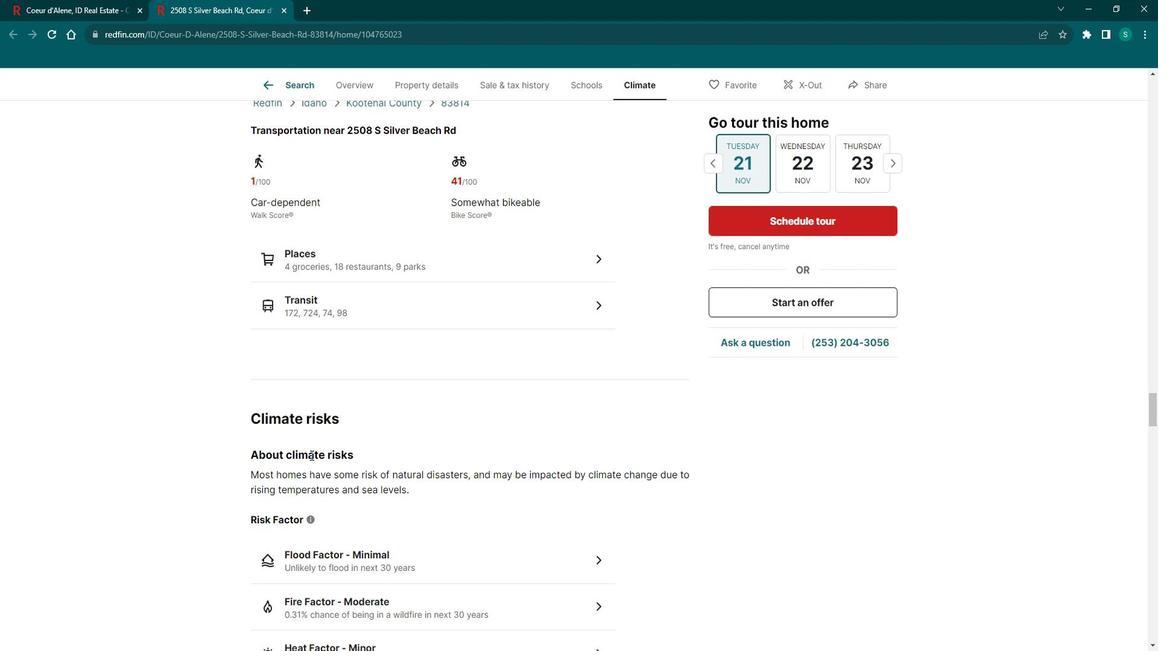 
Action: Mouse scrolled (320, 447) with delta (0, 0)
Screenshot: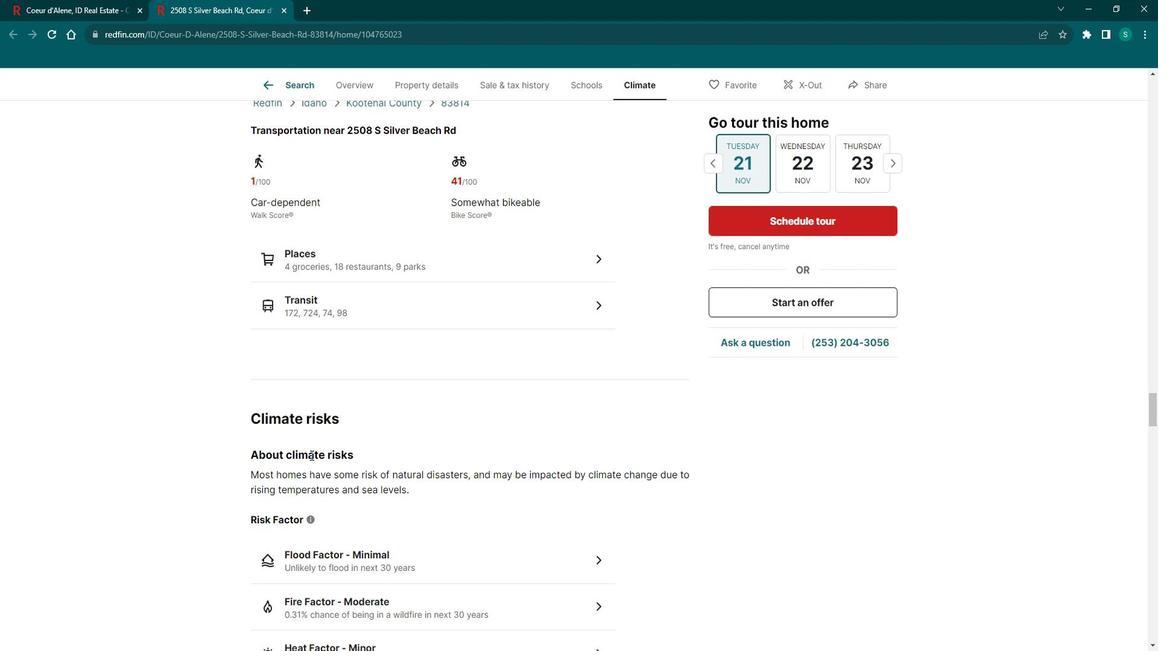 
Action: Mouse scrolled (320, 447) with delta (0, 0)
Screenshot: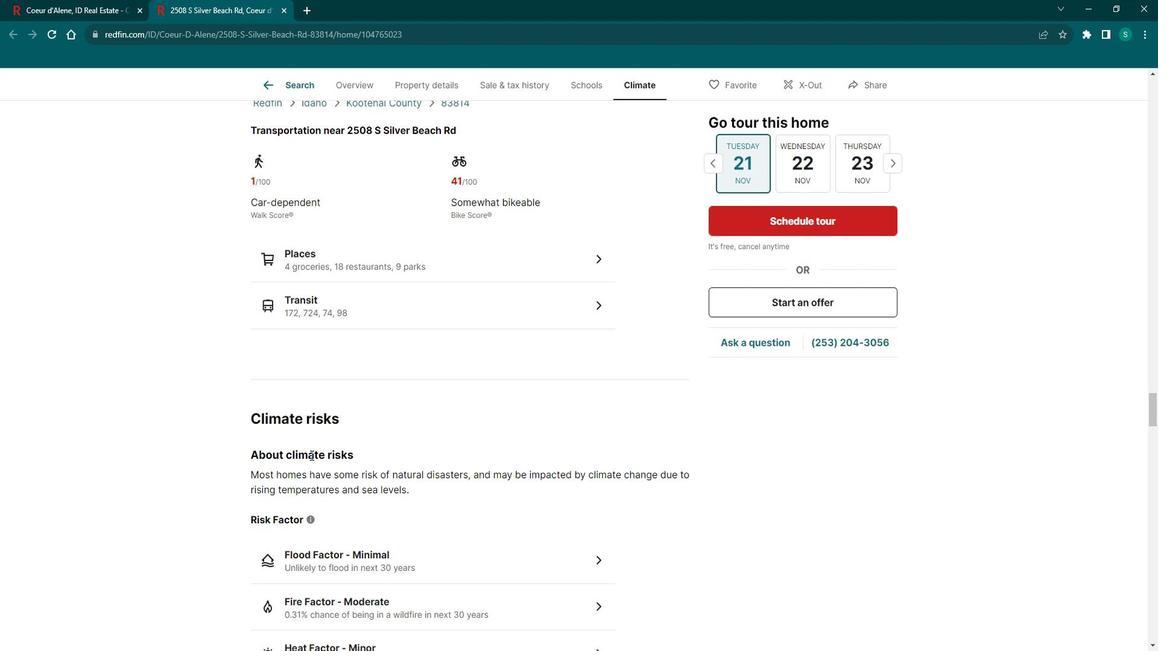 
Action: Mouse scrolled (320, 447) with delta (0, 0)
Screenshot: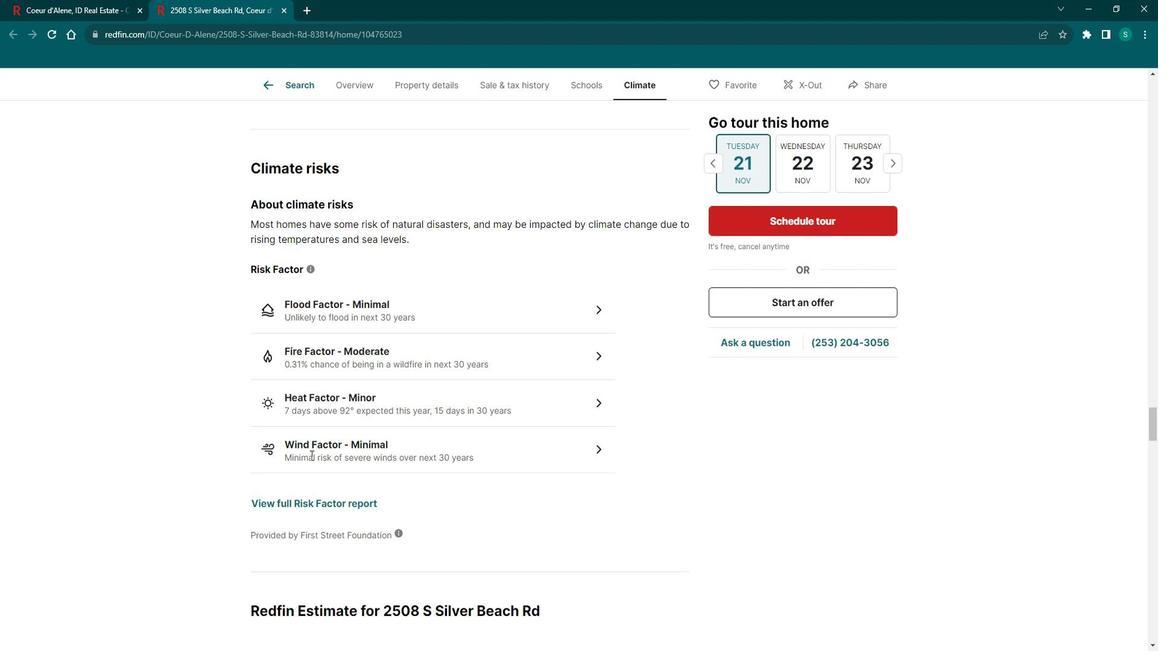 
Action: Mouse scrolled (320, 447) with delta (0, 0)
Screenshot: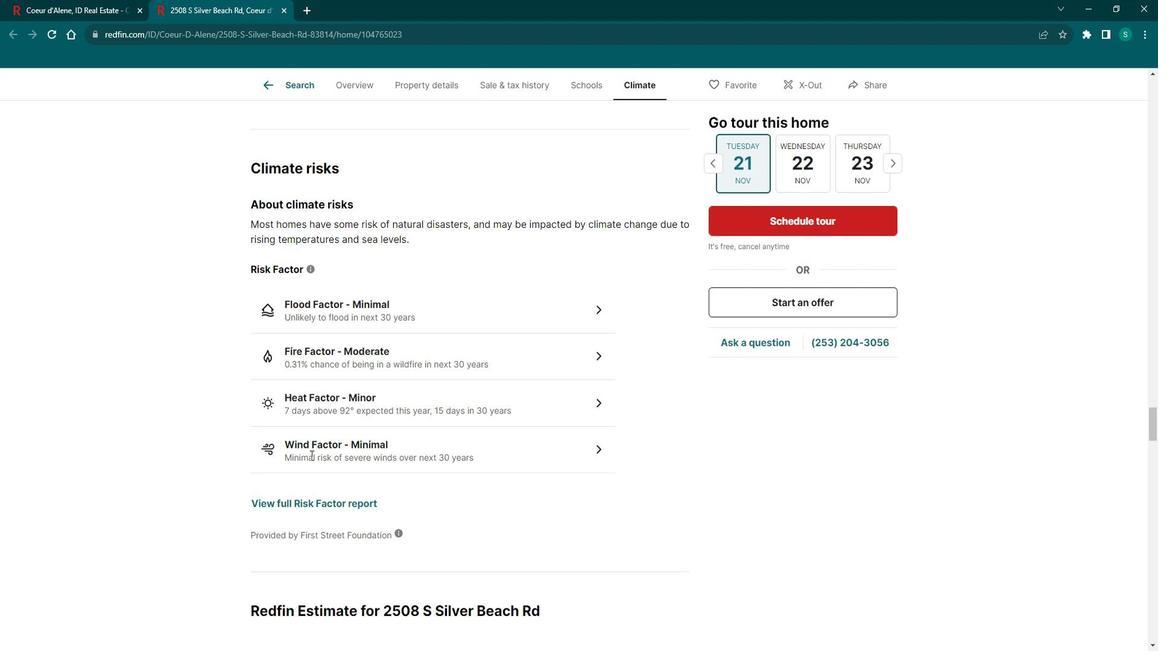 
Action: Mouse scrolled (320, 447) with delta (0, 0)
Screenshot: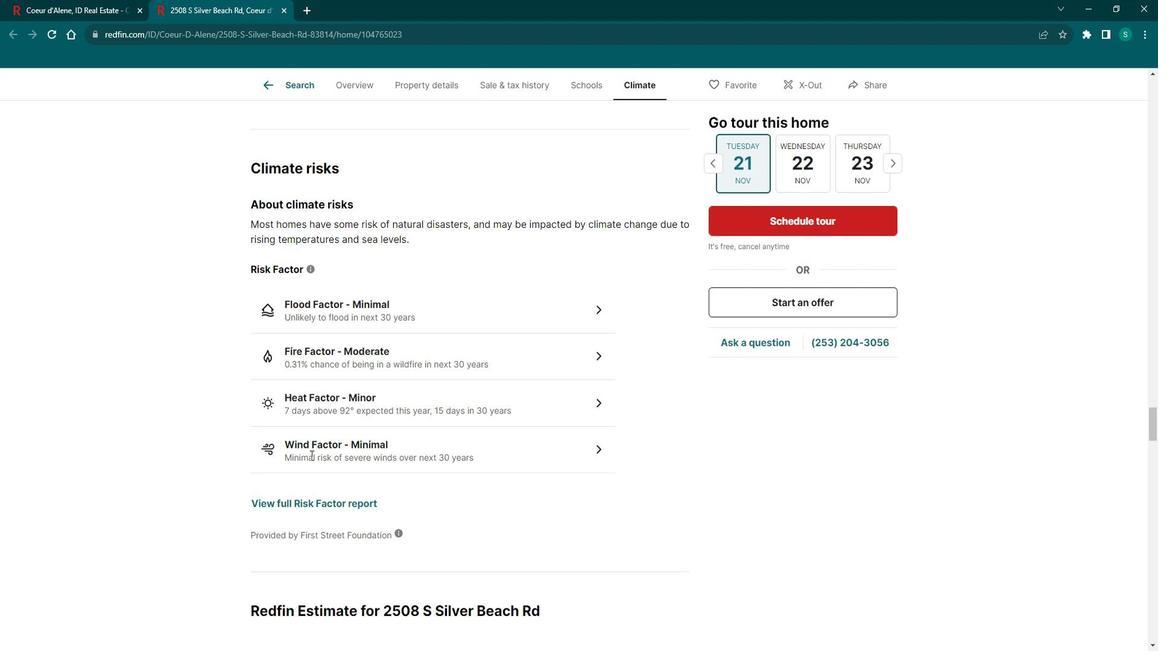 
Action: Mouse scrolled (320, 447) with delta (0, 0)
Screenshot: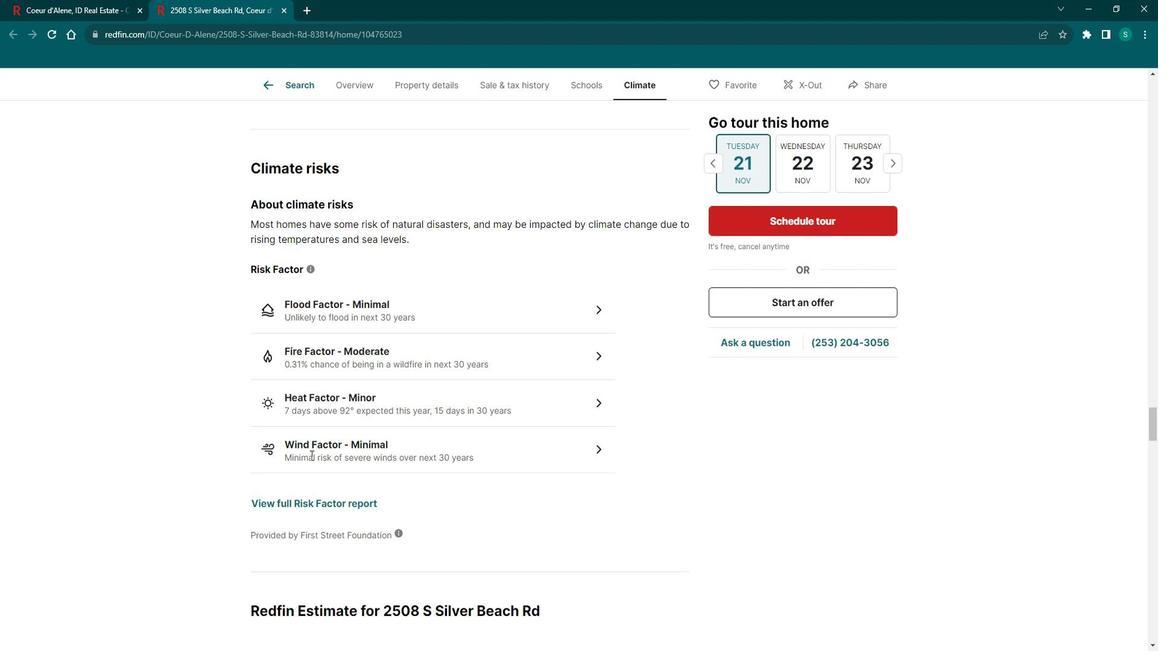 
Action: Mouse scrolled (320, 447) with delta (0, 0)
Screenshot: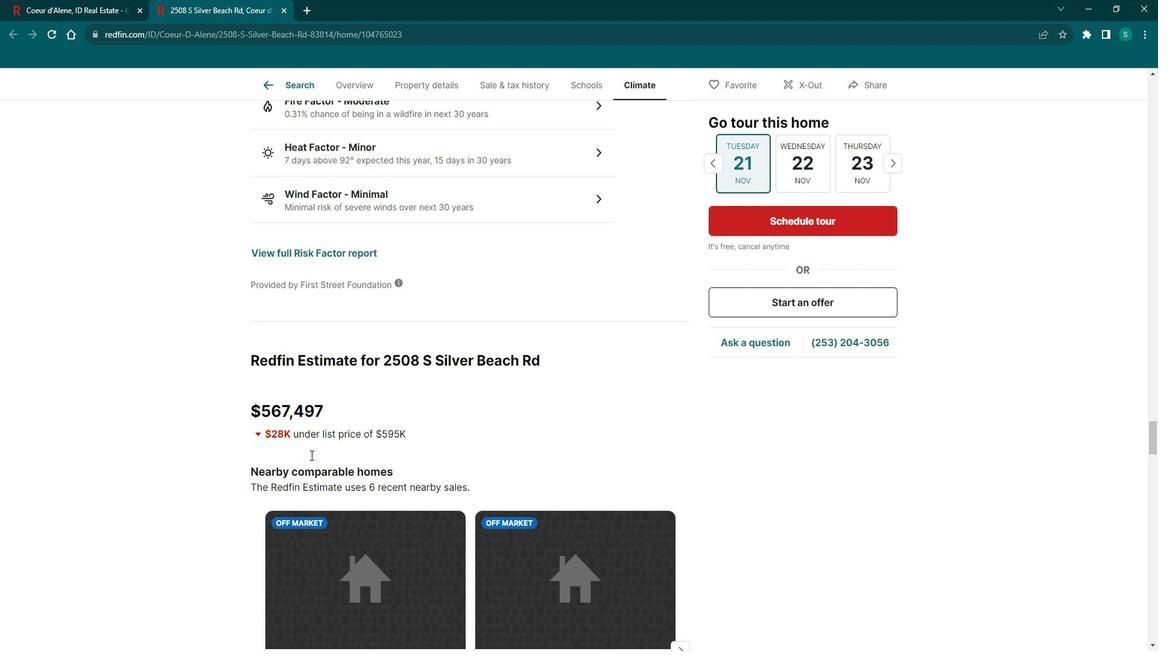 
Action: Mouse scrolled (320, 447) with delta (0, 0)
Screenshot: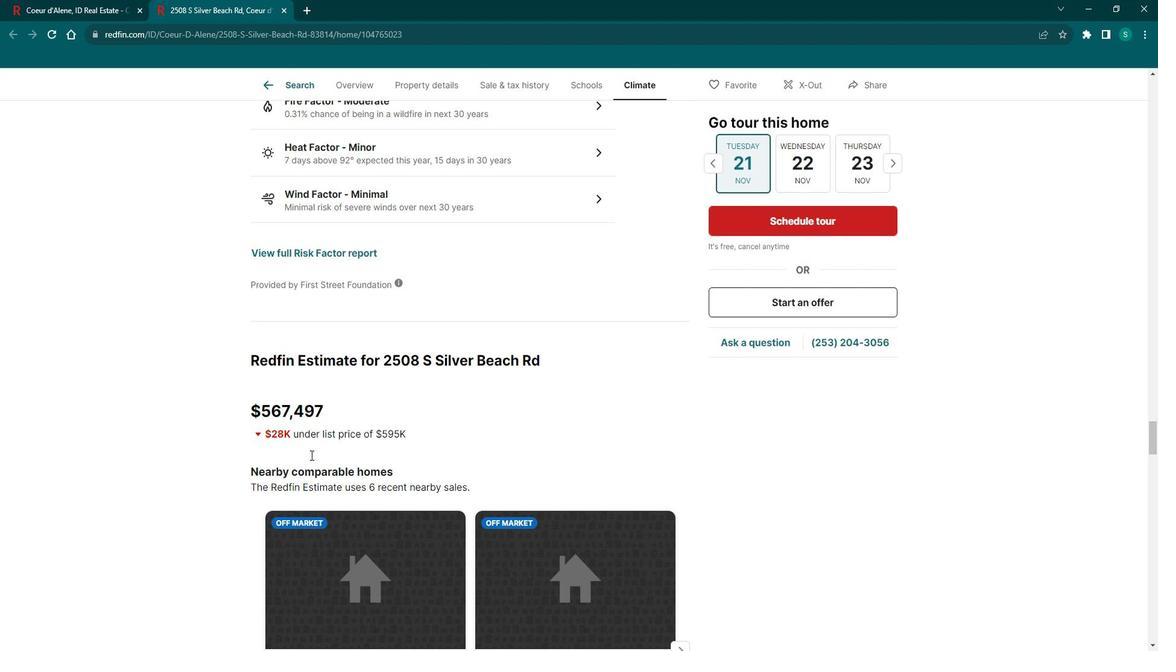 
Action: Mouse scrolled (320, 447) with delta (0, 0)
Screenshot: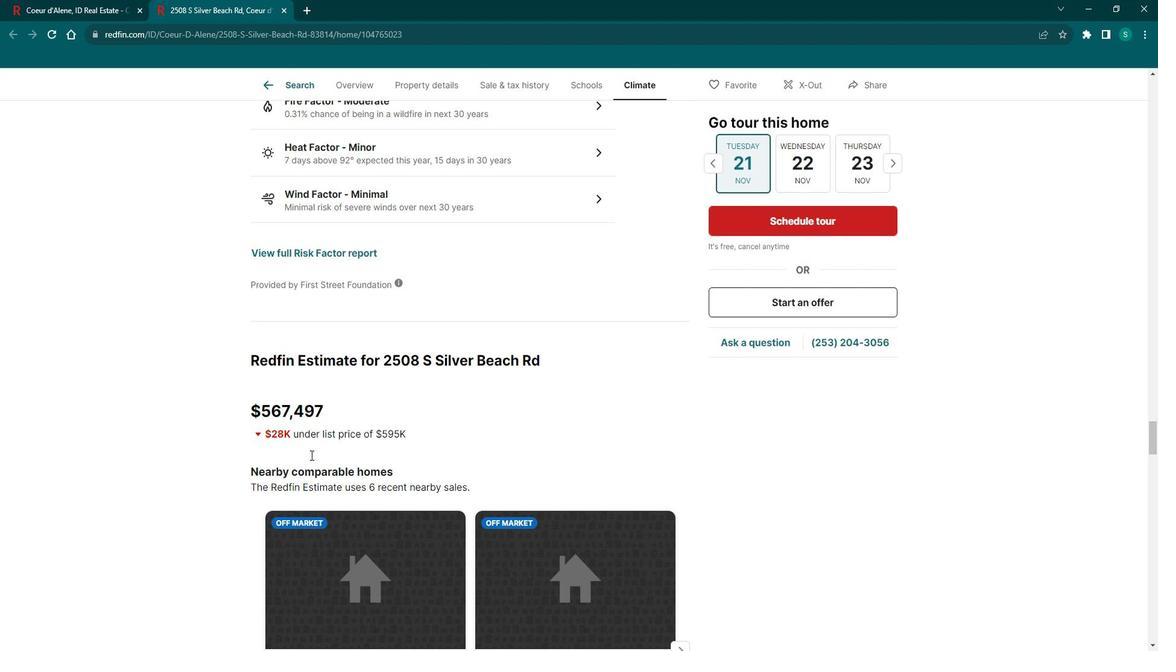 
Action: Mouse scrolled (320, 447) with delta (0, 0)
Screenshot: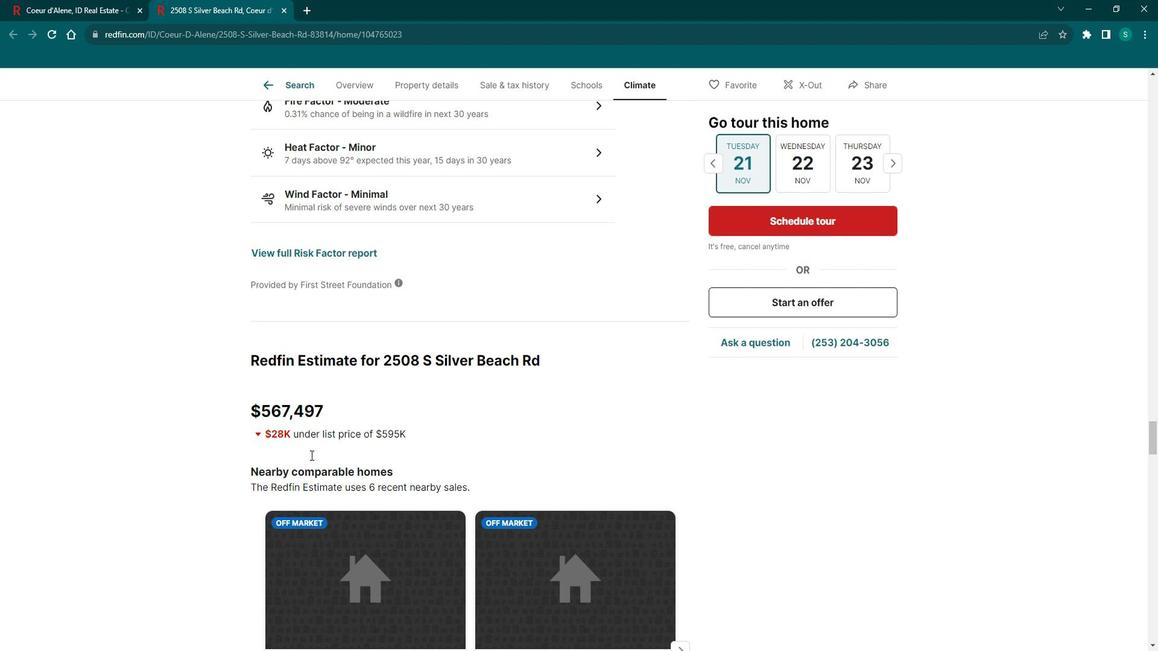 
Action: Mouse scrolled (320, 447) with delta (0, 0)
Screenshot: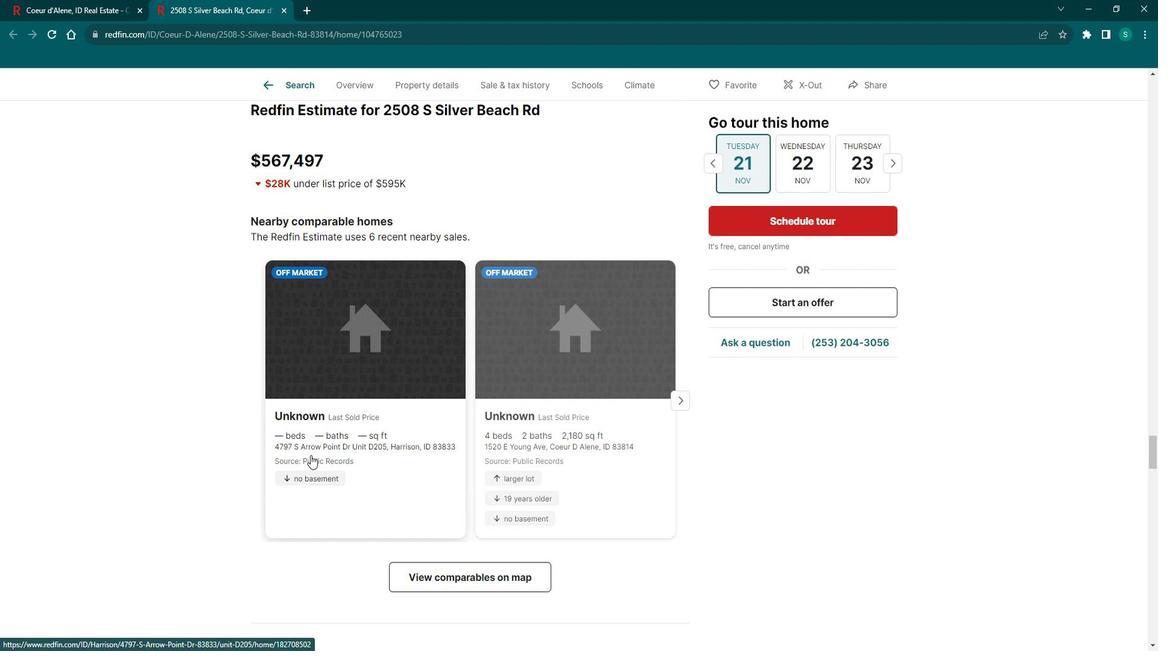 
Action: Mouse scrolled (320, 447) with delta (0, 0)
Screenshot: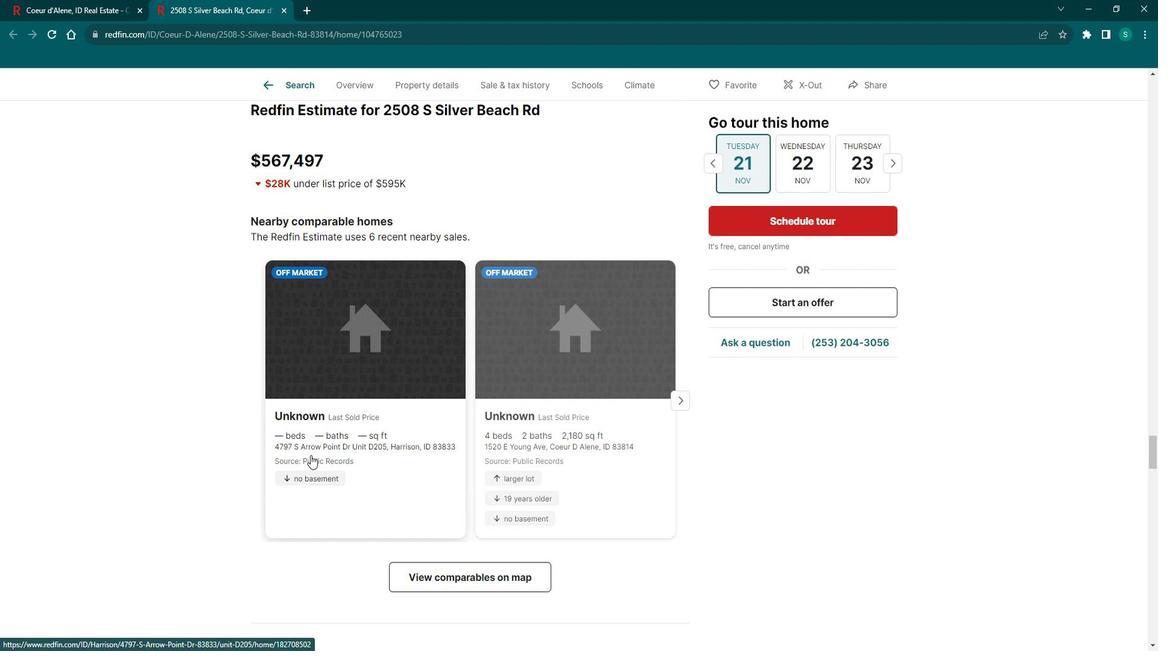 
Action: Mouse scrolled (320, 447) with delta (0, 0)
Screenshot: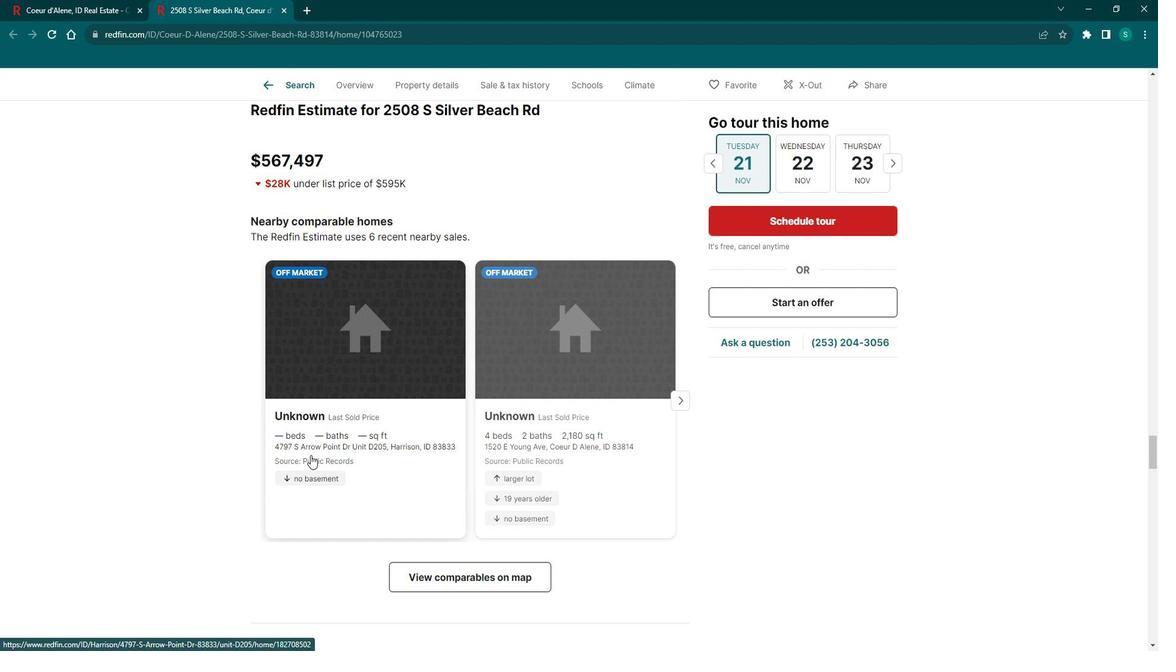 
Action: Mouse scrolled (320, 447) with delta (0, 0)
Screenshot: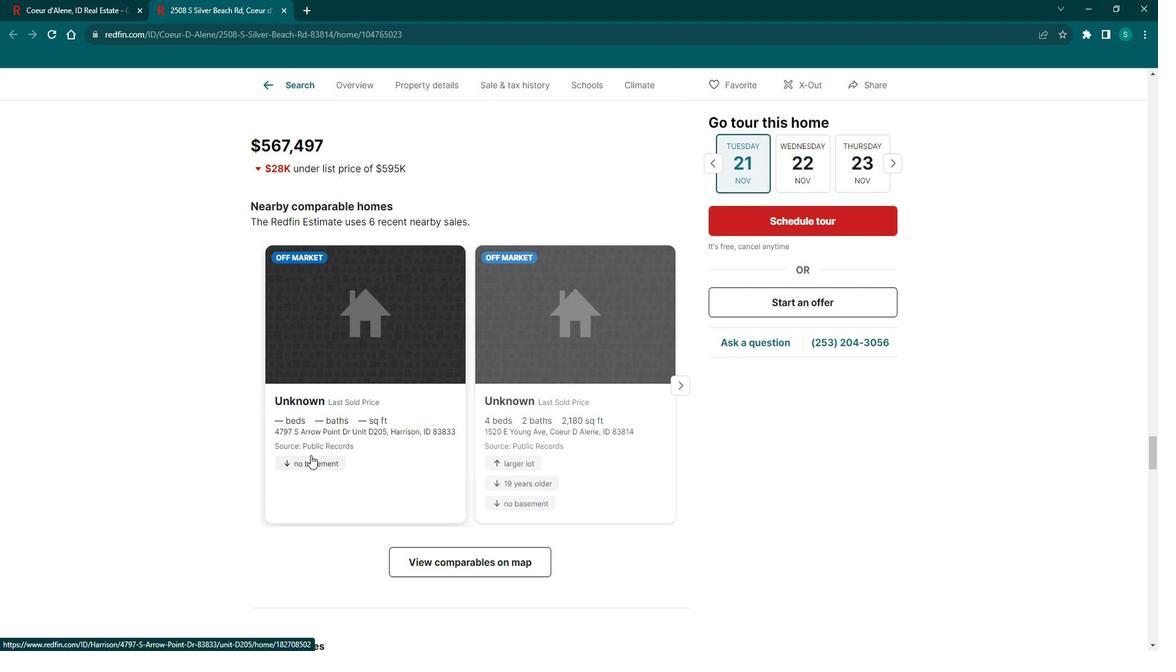 
Action: Mouse scrolled (320, 448) with delta (0, 0)
Screenshot: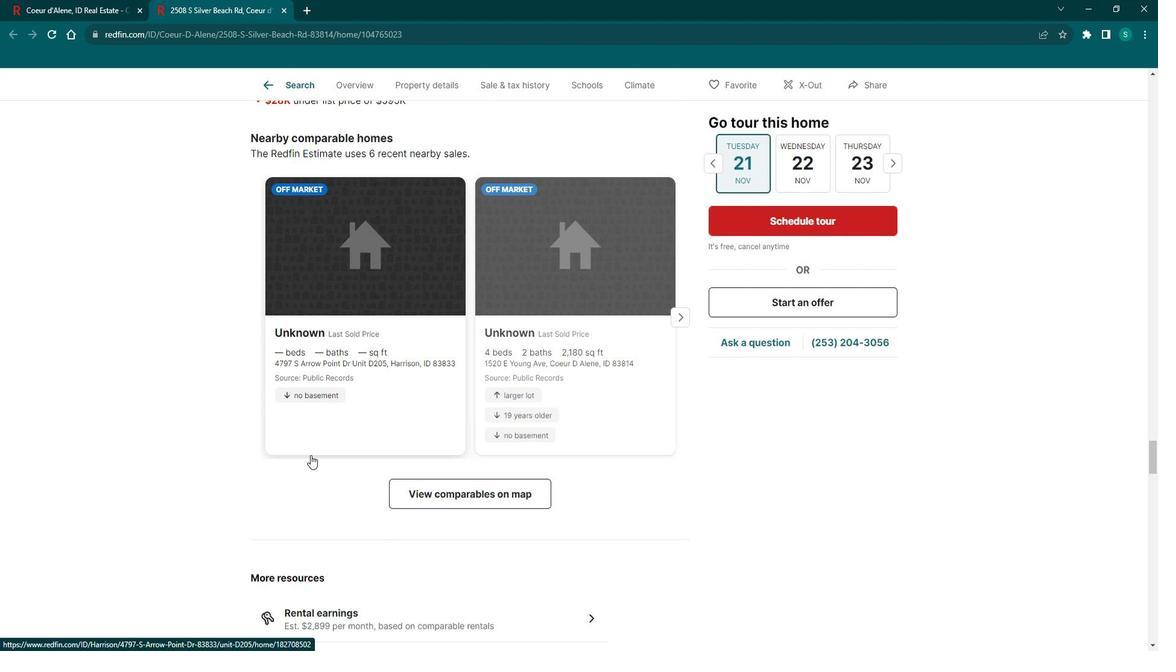 
Action: Mouse moved to (316, 439)
Screenshot: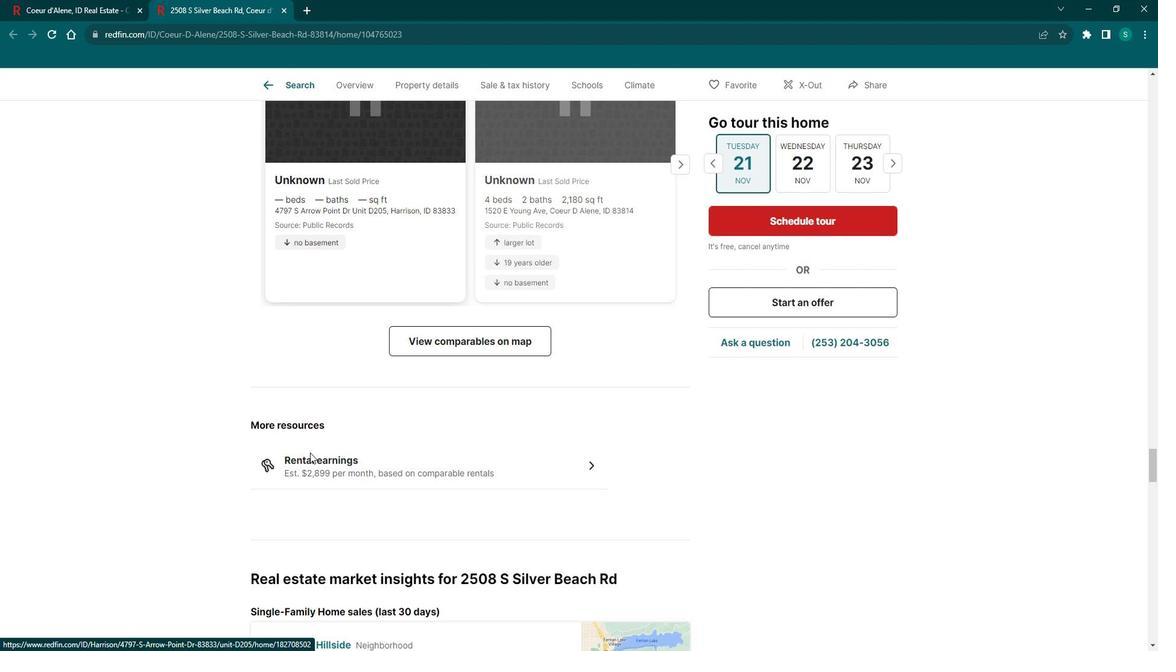 
Action: Mouse scrolled (316, 439) with delta (0, 0)
Screenshot: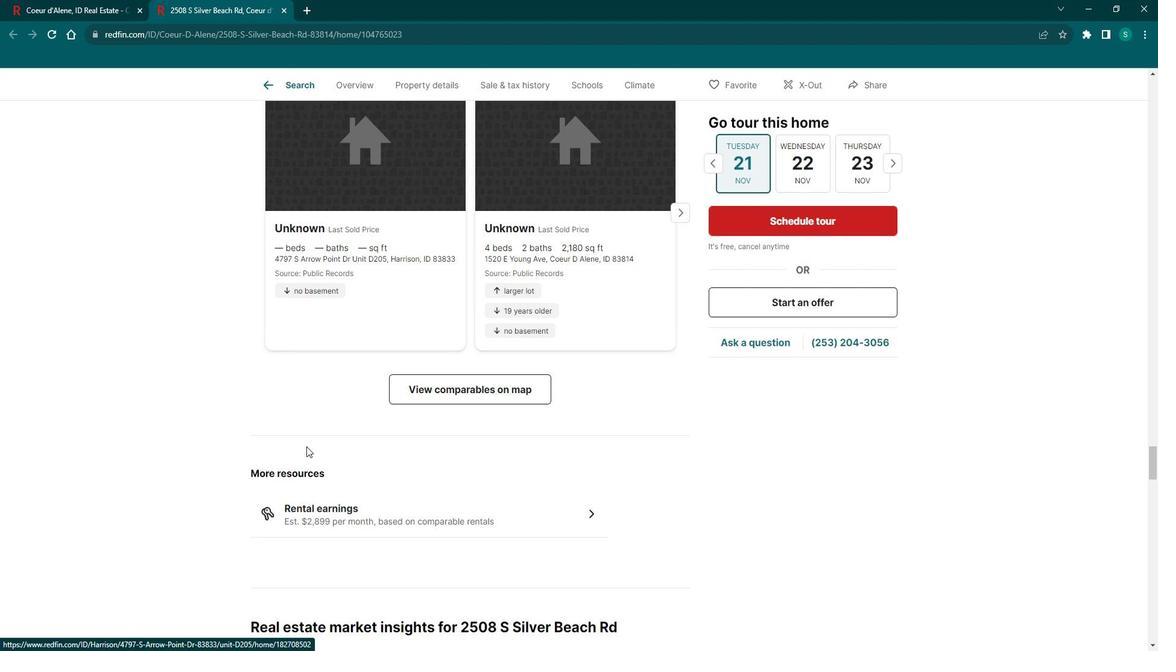 
Action: Mouse scrolled (316, 439) with delta (0, 0)
Screenshot: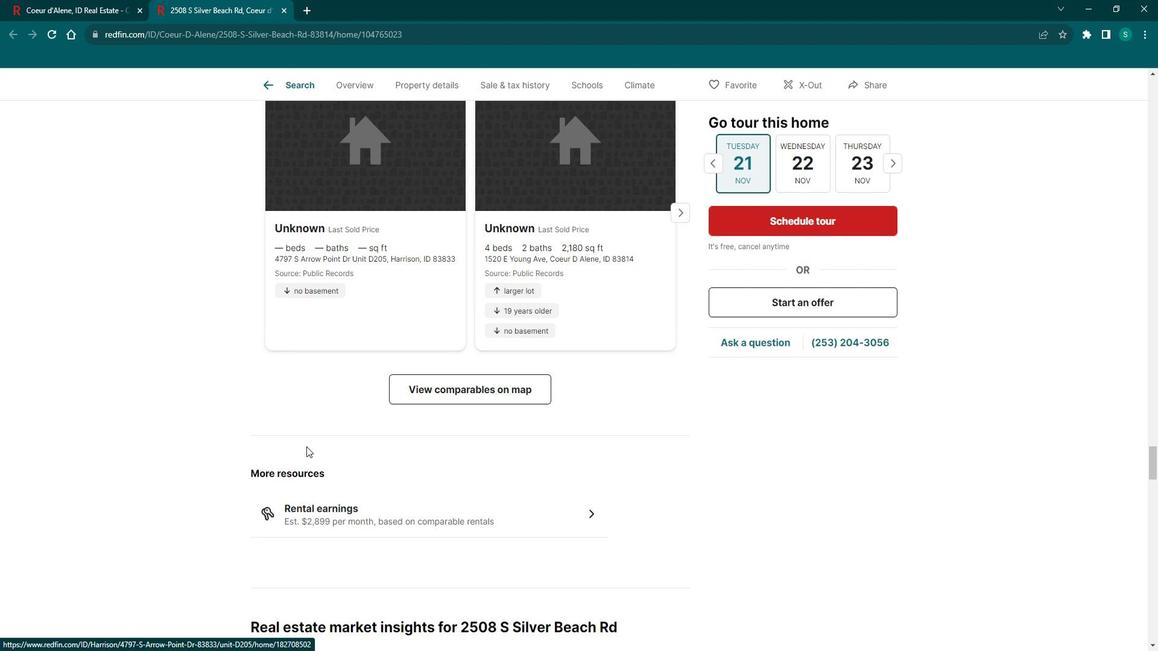 
Action: Mouse scrolled (316, 439) with delta (0, 0)
Screenshot: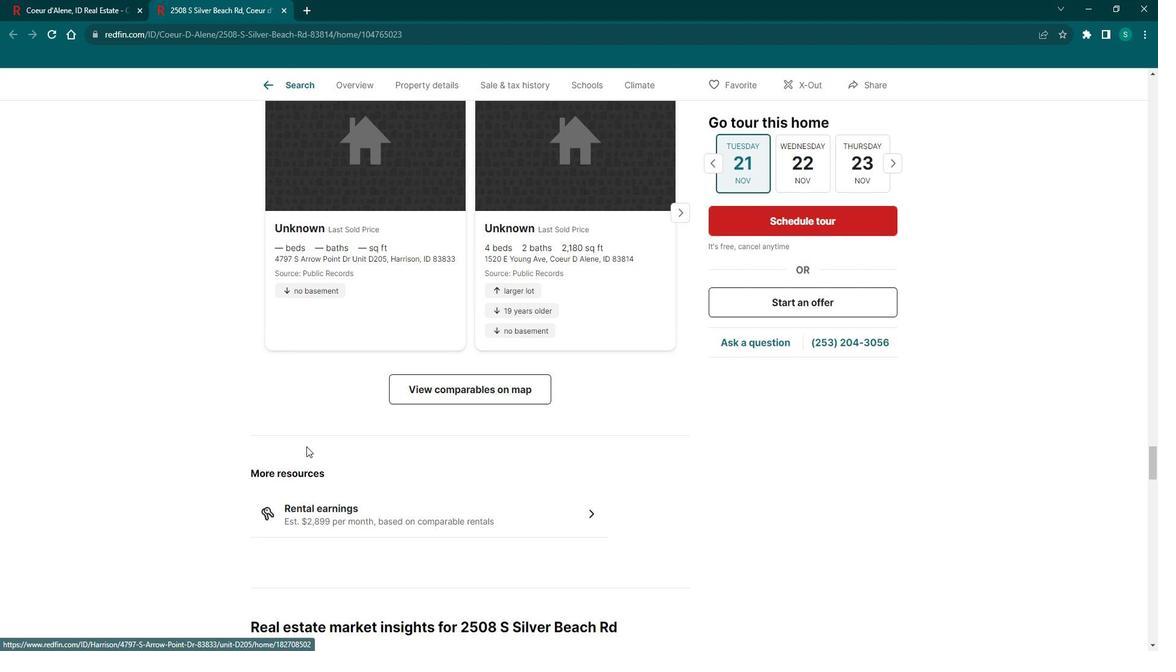 
Action: Mouse scrolled (316, 439) with delta (0, 0)
Screenshot: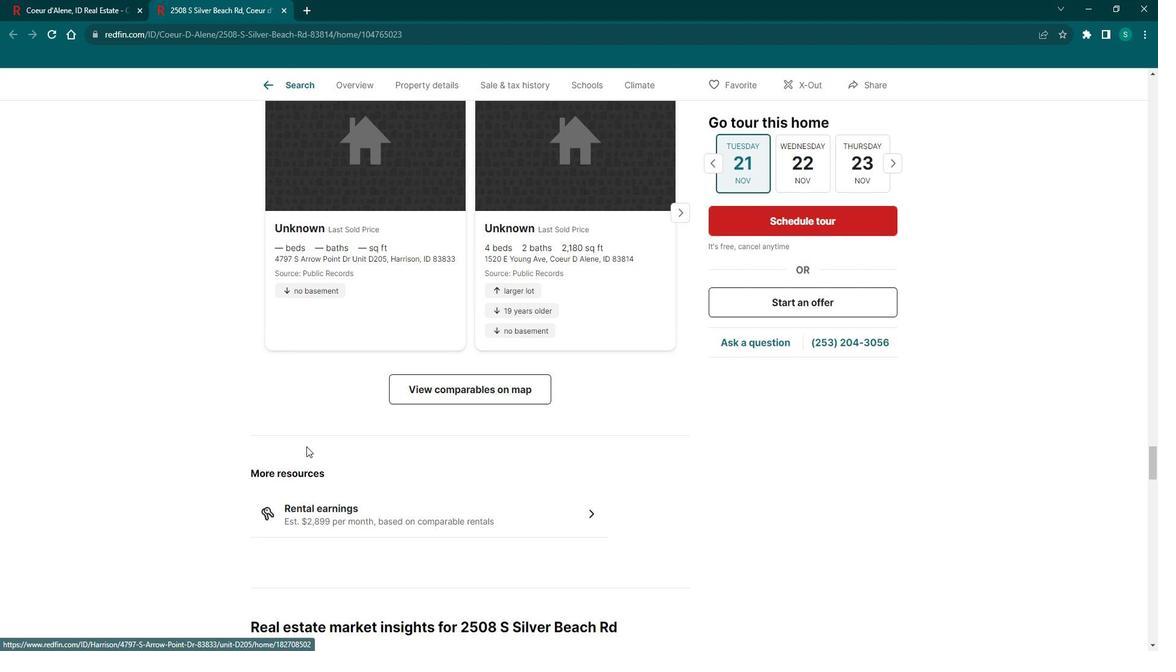 
Action: Mouse scrolled (316, 439) with delta (0, 0)
Screenshot: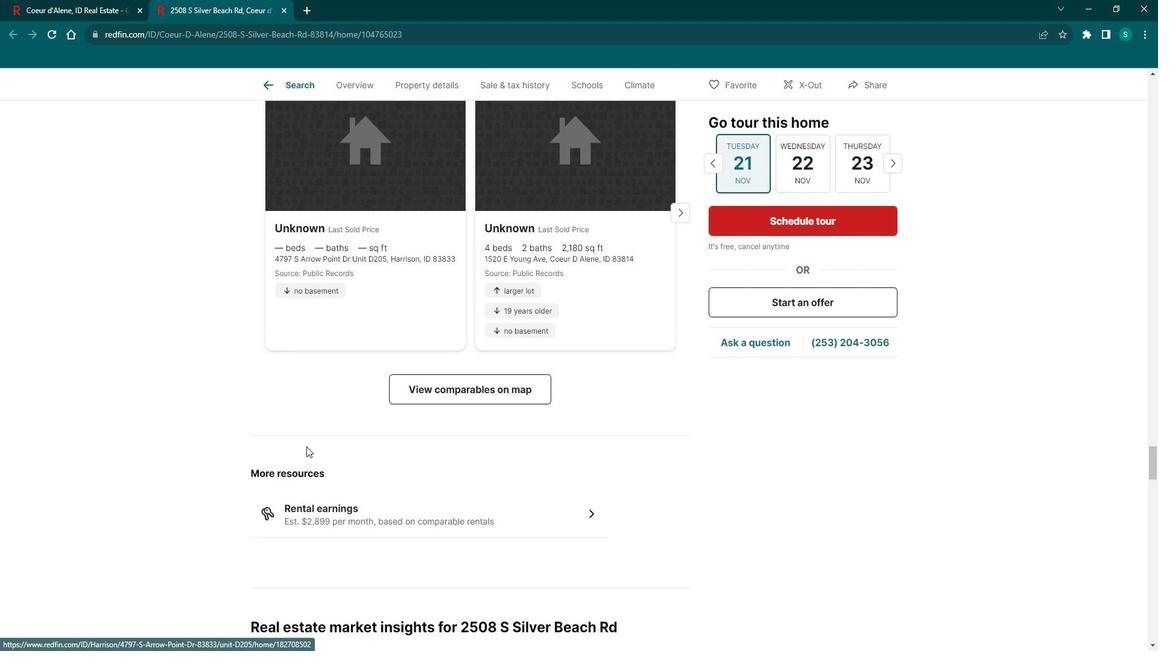 
Action: Mouse scrolled (316, 439) with delta (0, 0)
Screenshot: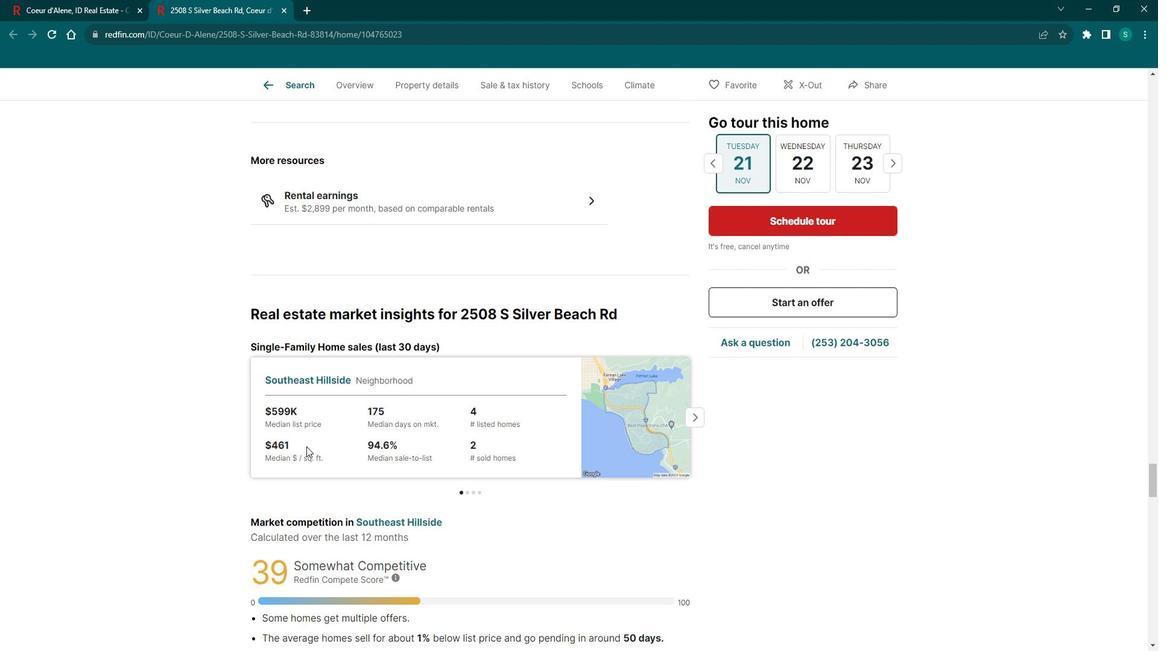 
Action: Mouse scrolled (316, 439) with delta (0, 0)
Screenshot: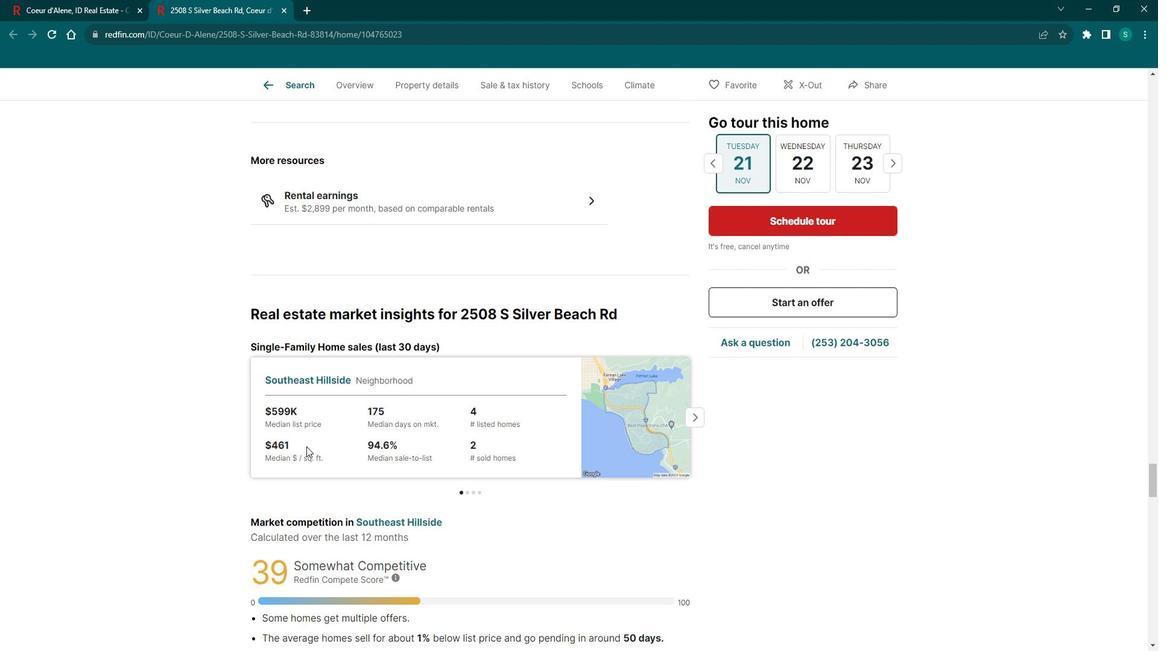 
Action: Mouse scrolled (316, 439) with delta (0, 0)
Screenshot: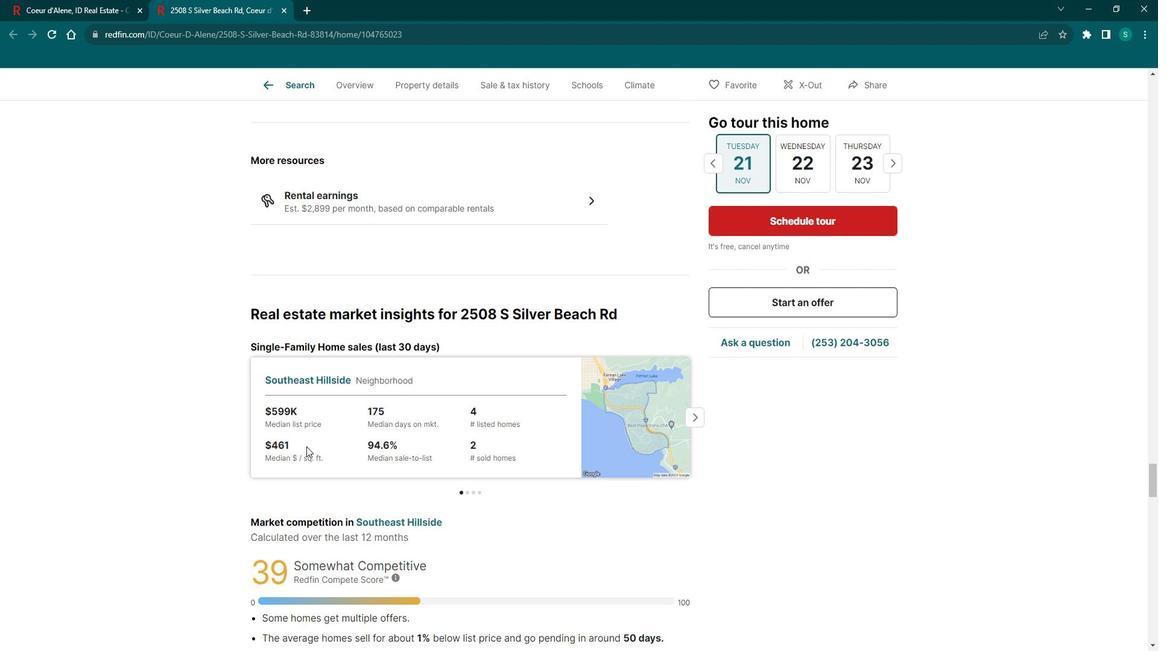 
Action: Mouse moved to (315, 439)
Screenshot: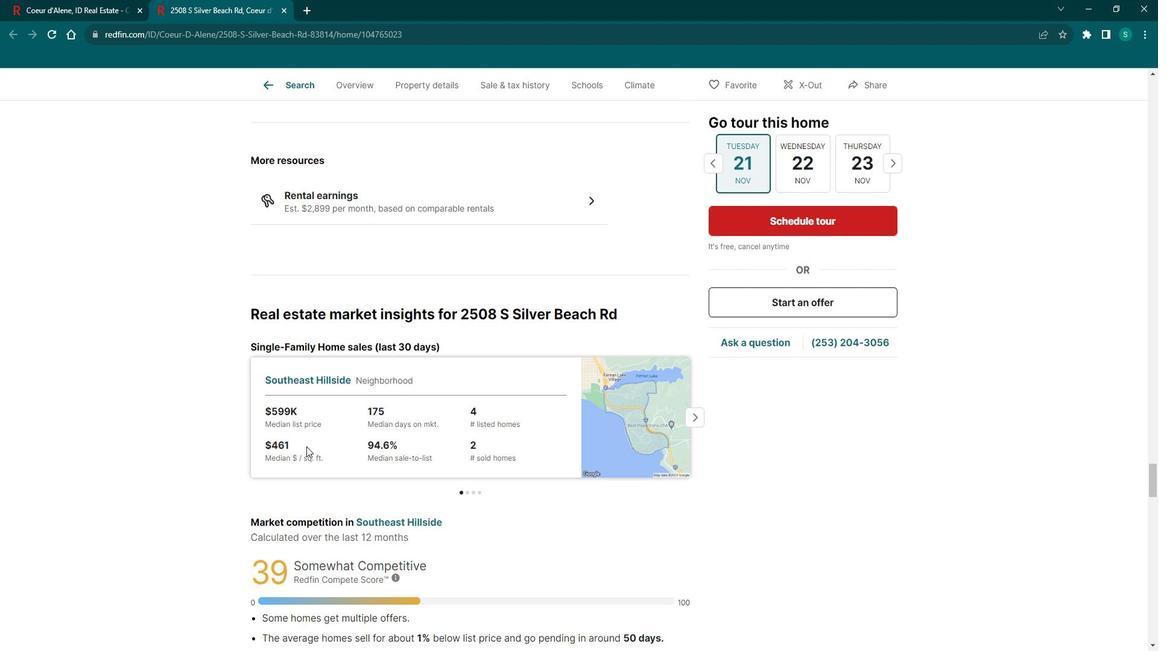 
Action: Mouse scrolled (315, 438) with delta (0, 0)
Screenshot: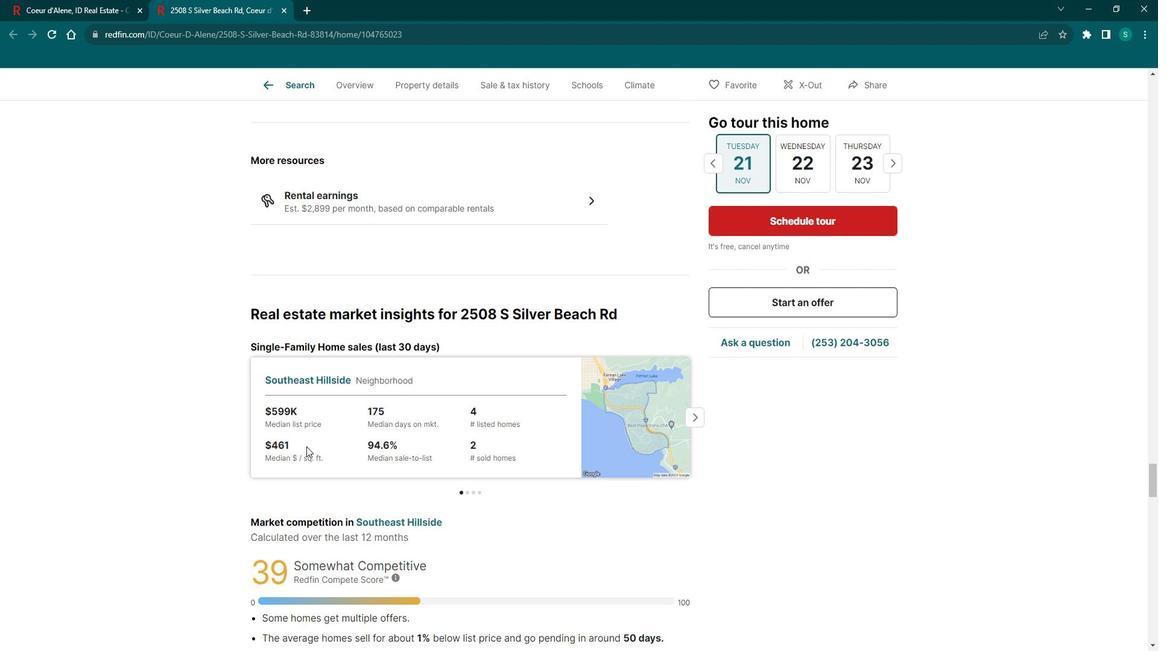 
Action: Mouse moved to (315, 439)
Screenshot: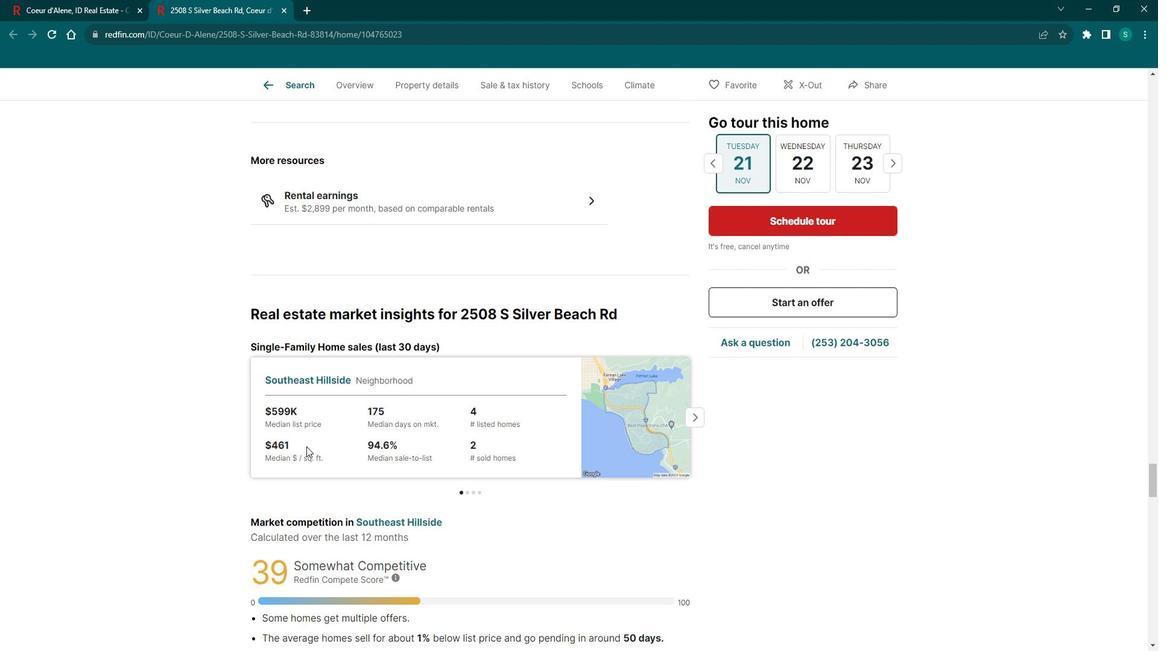 
Action: Mouse scrolled (315, 438) with delta (0, 0)
Screenshot: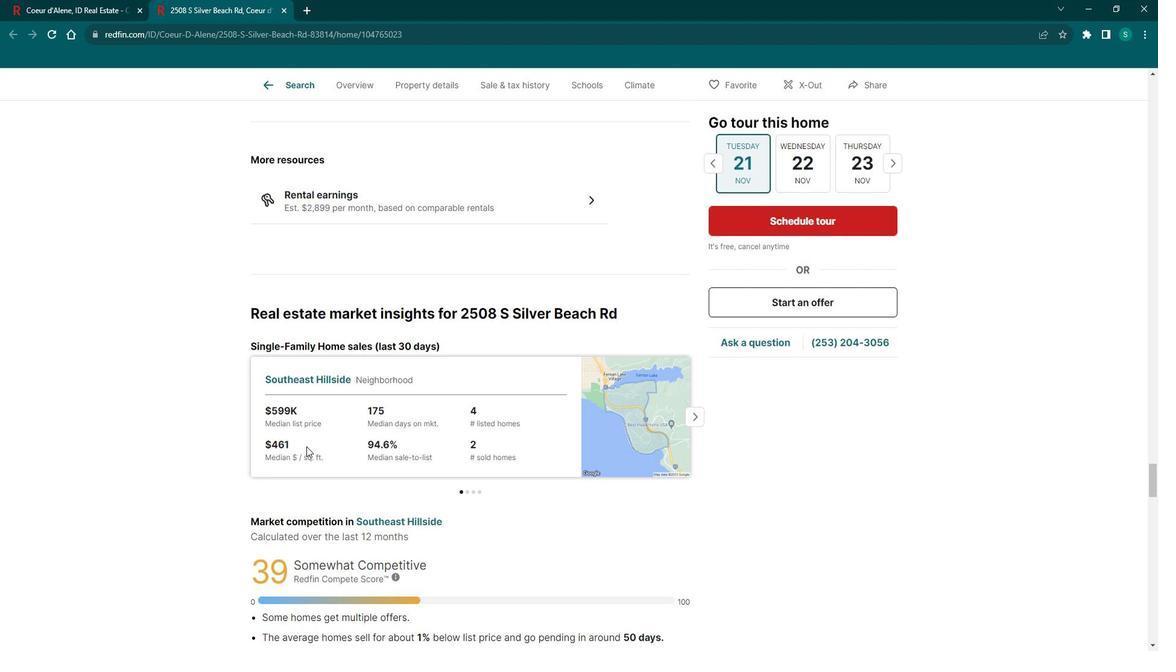 
Action: Mouse moved to (304, 91)
Screenshot: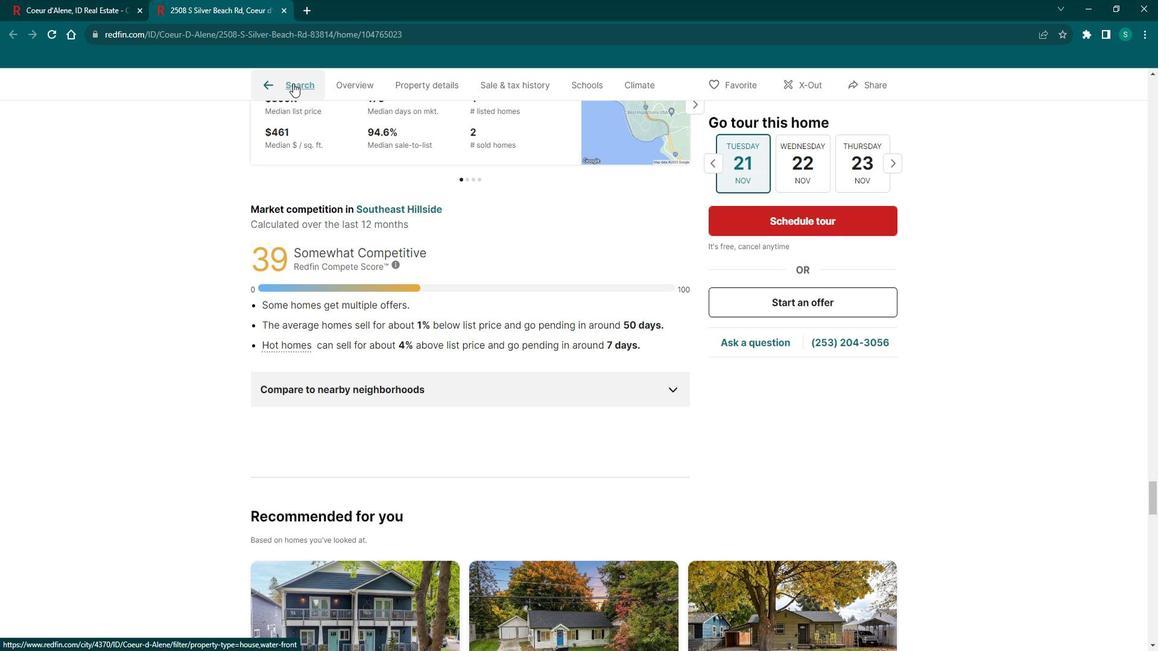 
Action: Mouse pressed left at (304, 91)
Screenshot: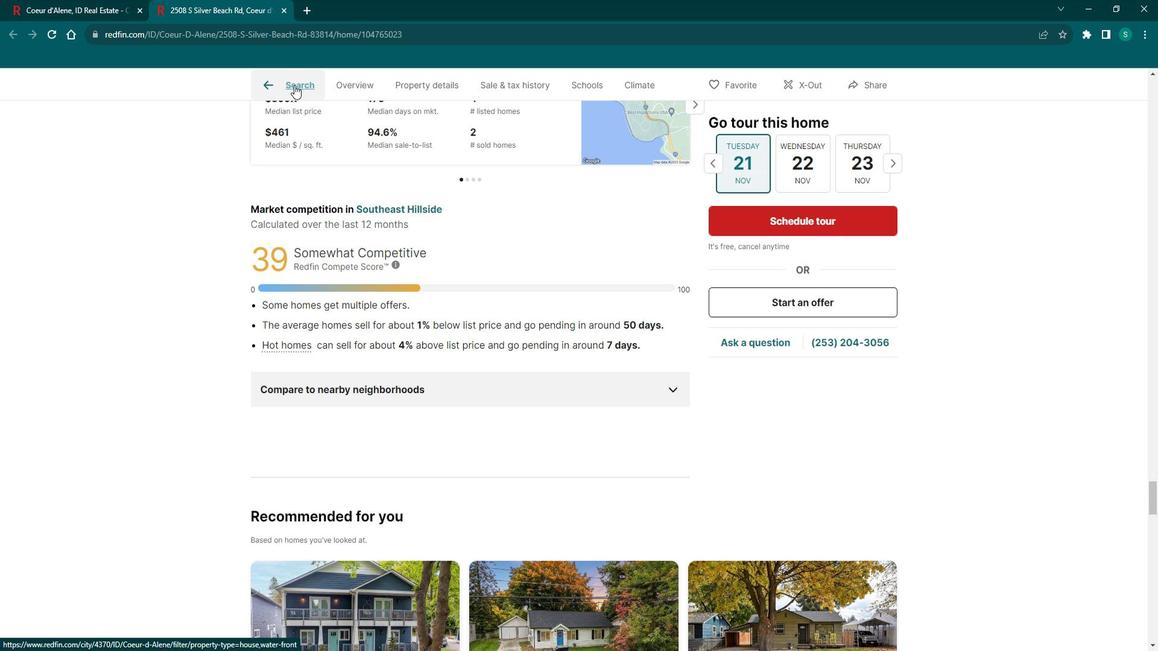 
Action: Mouse moved to (918, 399)
Screenshot: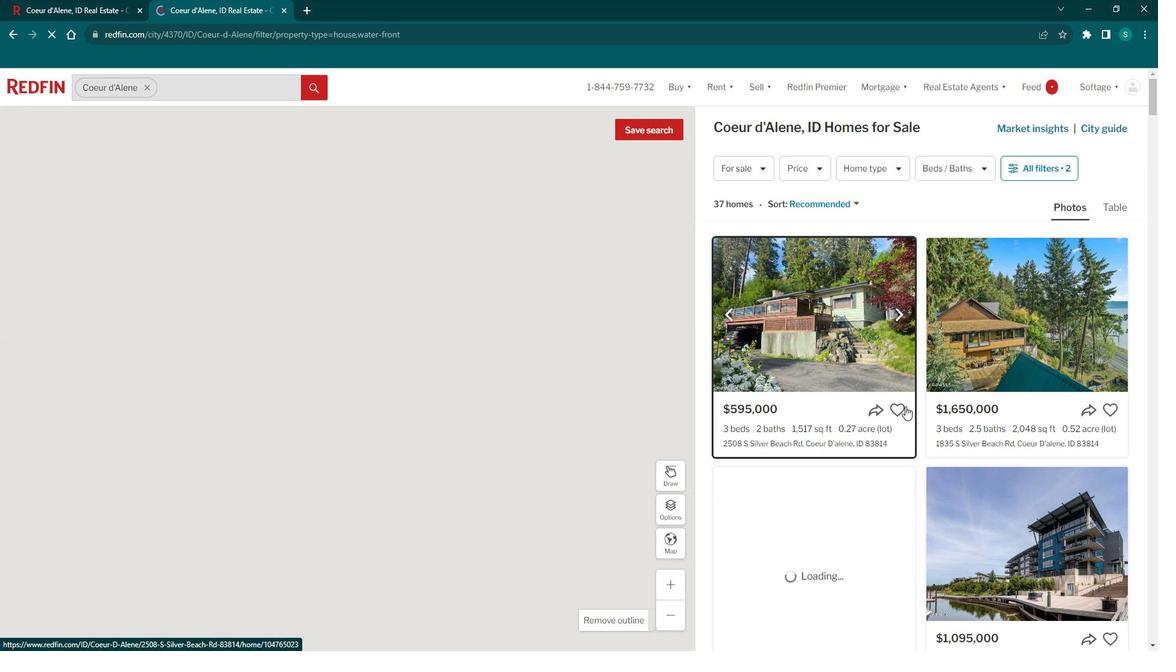 
Action: Mouse scrolled (918, 398) with delta (0, 0)
Screenshot: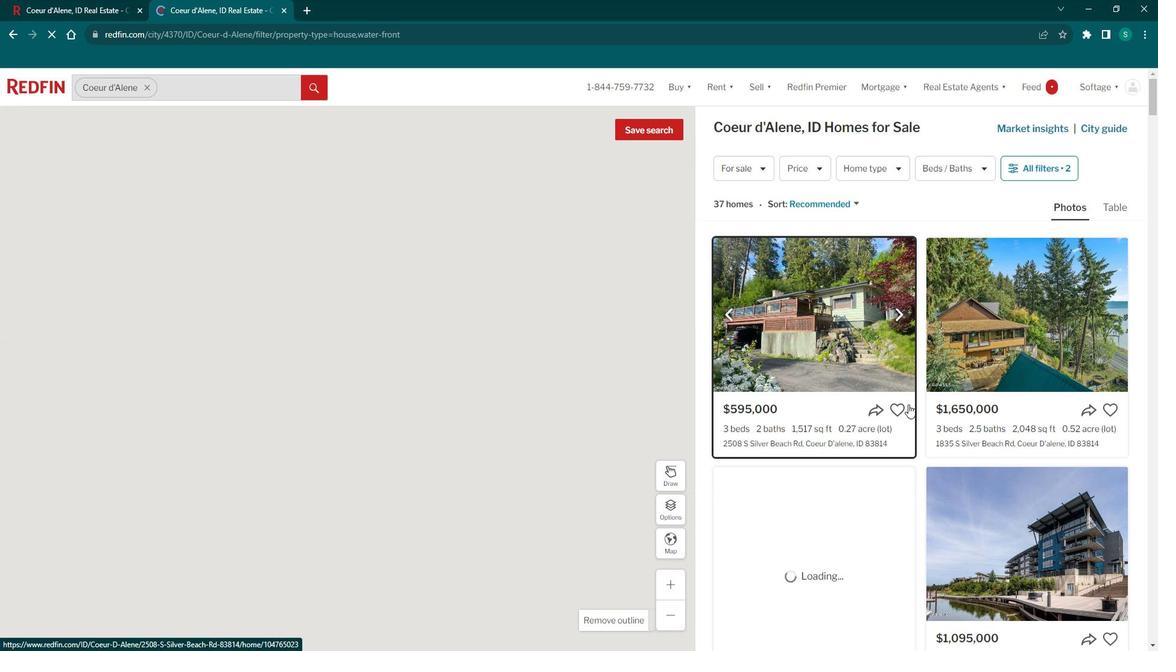 
Action: Mouse scrolled (918, 398) with delta (0, 0)
Screenshot: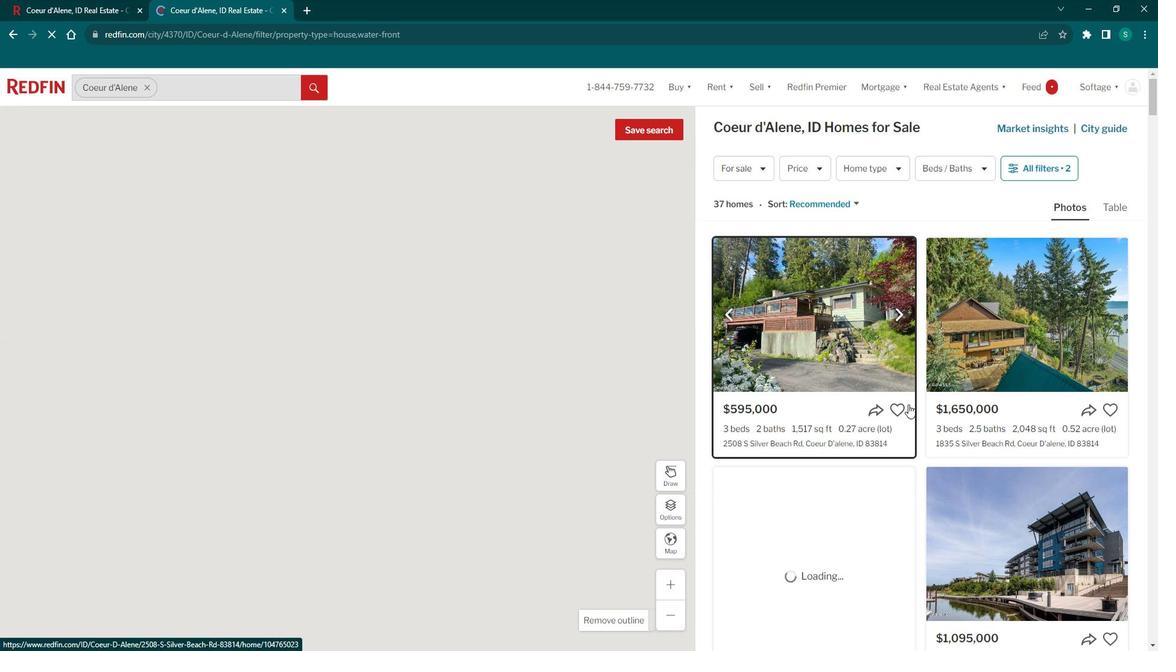 
Action: Mouse scrolled (918, 398) with delta (0, 0)
Screenshot: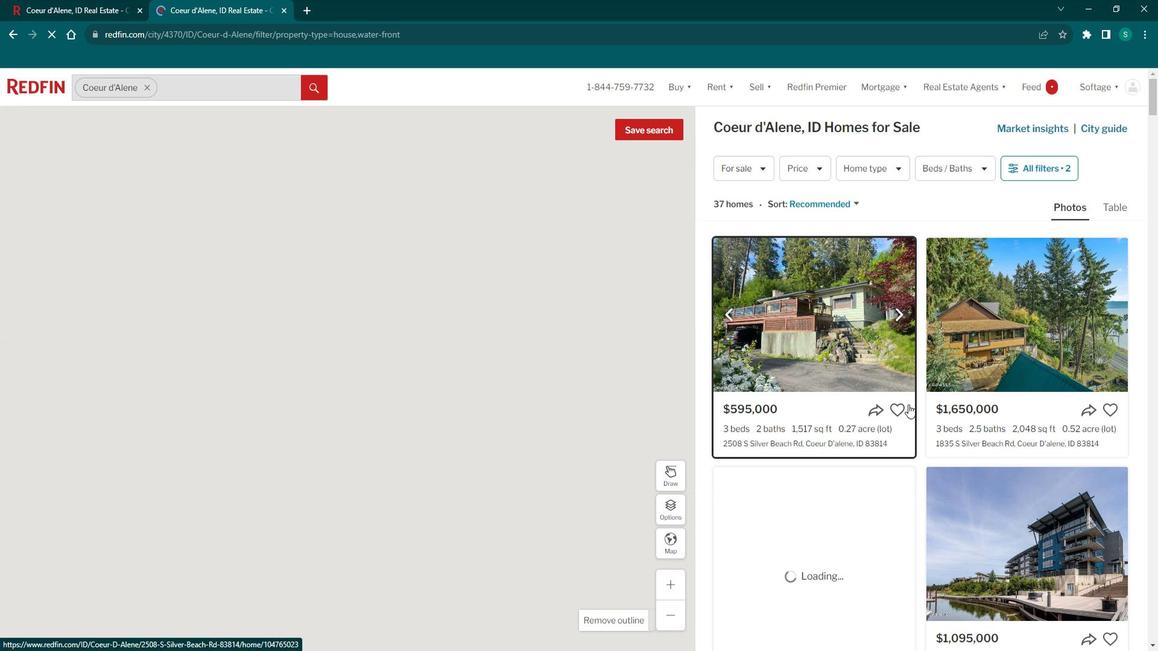 
Action: Mouse scrolled (918, 398) with delta (0, 0)
Screenshot: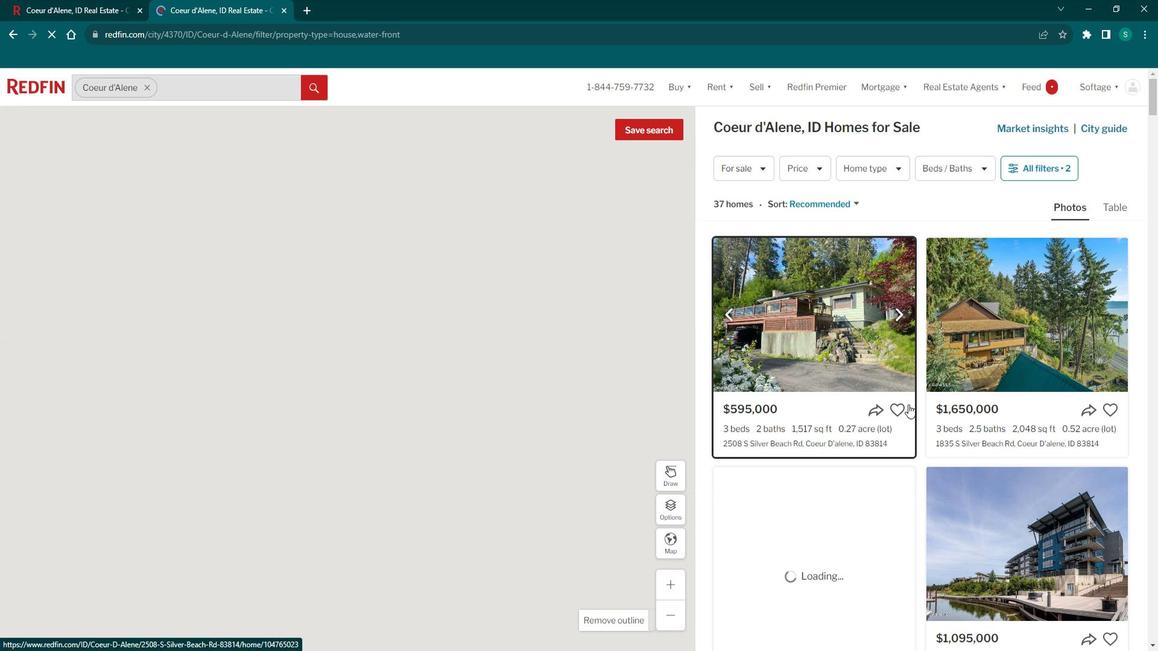 
Action: Mouse scrolled (918, 398) with delta (0, 0)
Screenshot: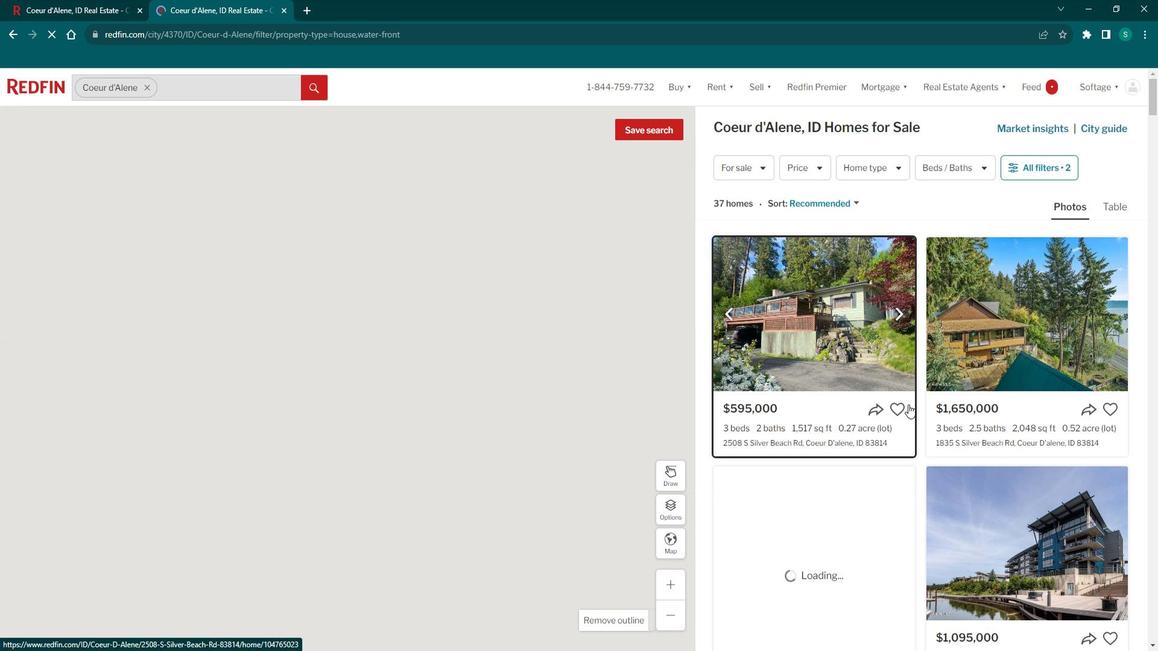 
Action: Mouse moved to (1030, 329)
Screenshot: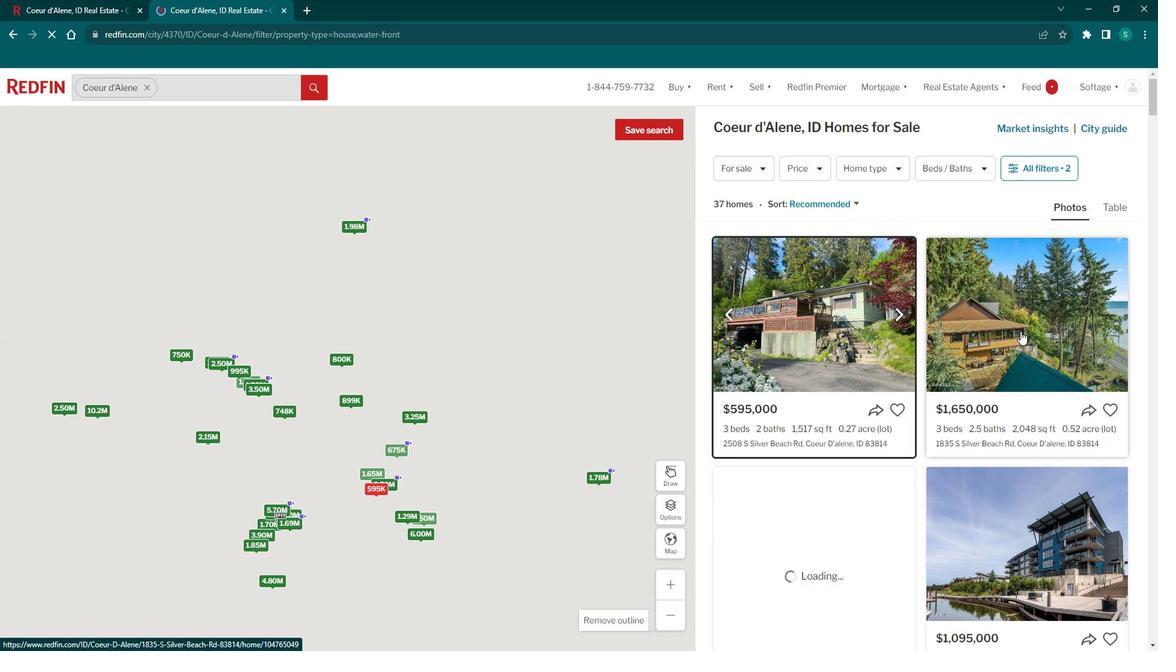 
Action: Mouse scrolled (1030, 328) with delta (0, 0)
Screenshot: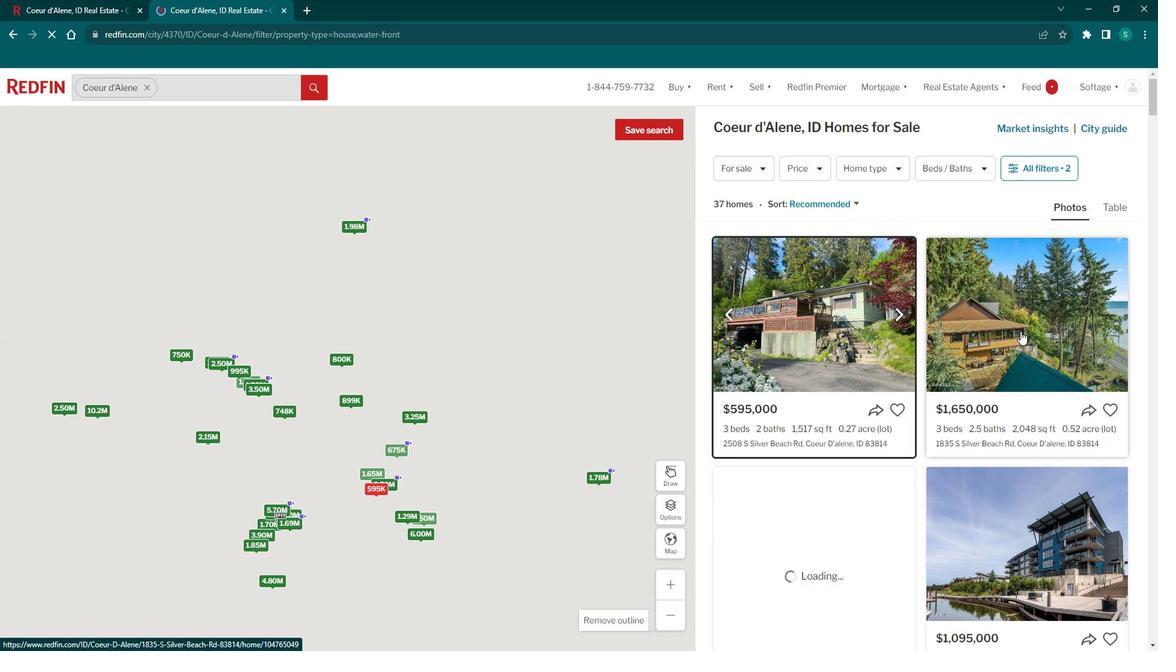 
Action: Mouse moved to (1027, 331)
Screenshot: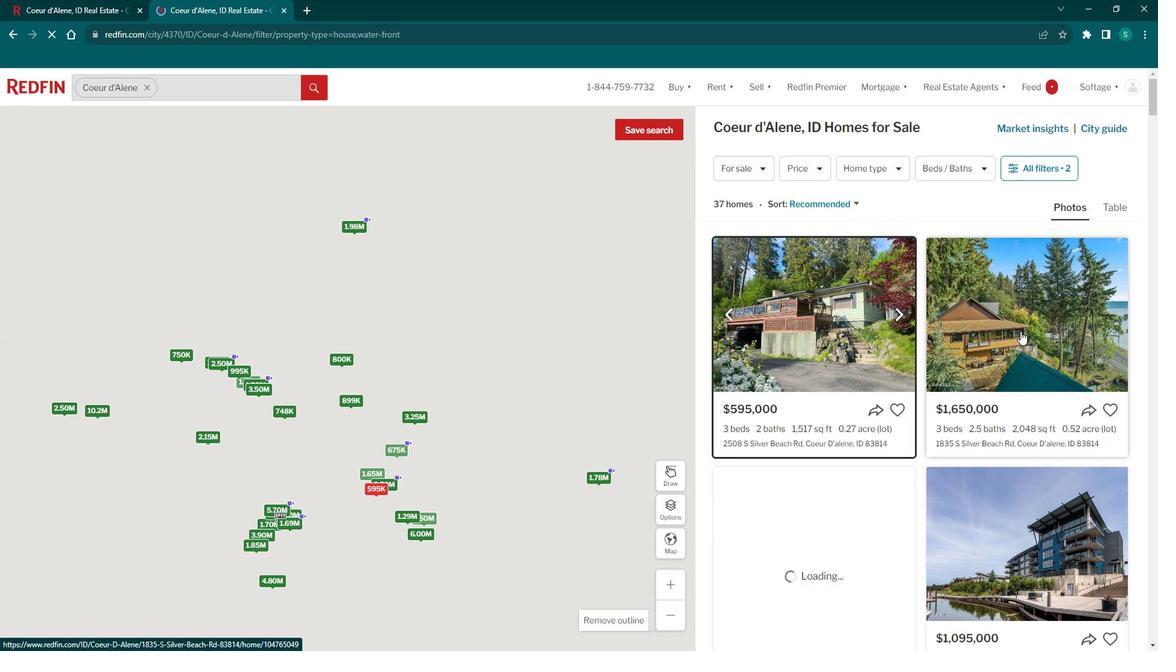 
Action: Mouse scrolled (1027, 331) with delta (0, 0)
Screenshot: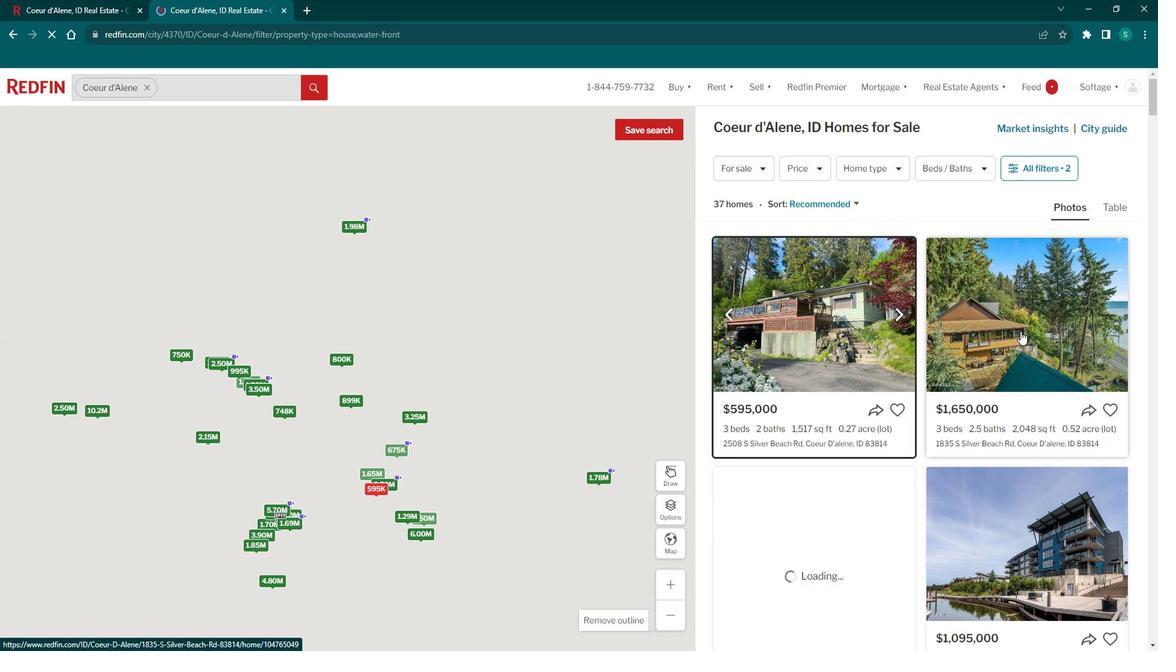 
Action: Mouse moved to (1026, 333)
Screenshot: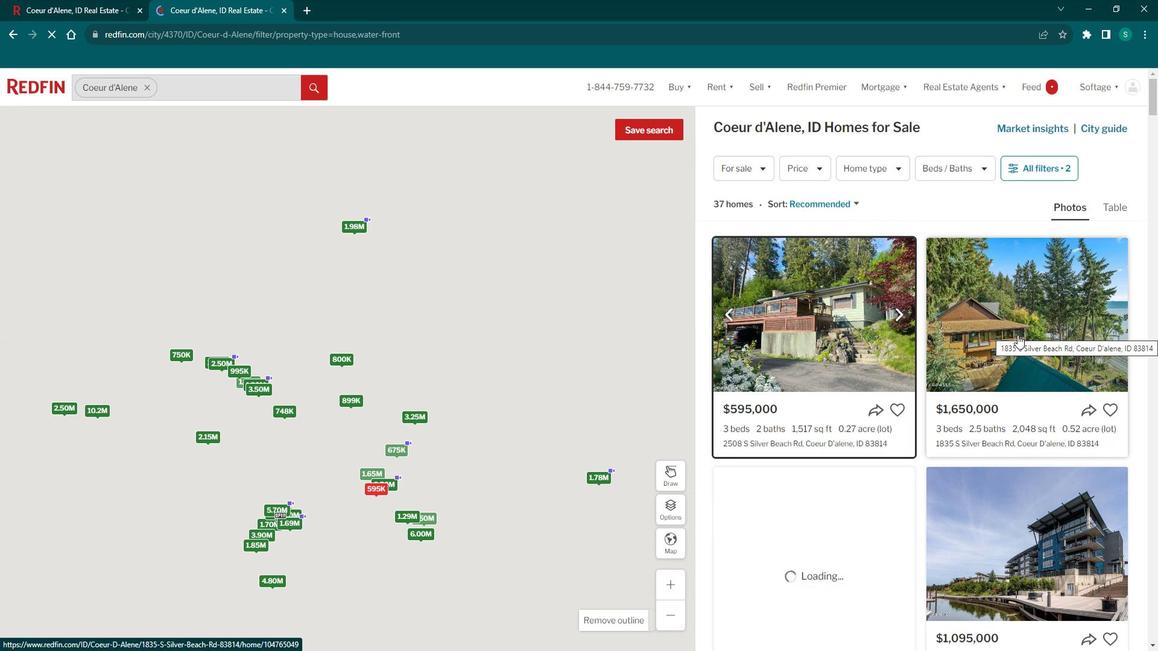 
Action: Mouse scrolled (1026, 332) with delta (0, 0)
Screenshot: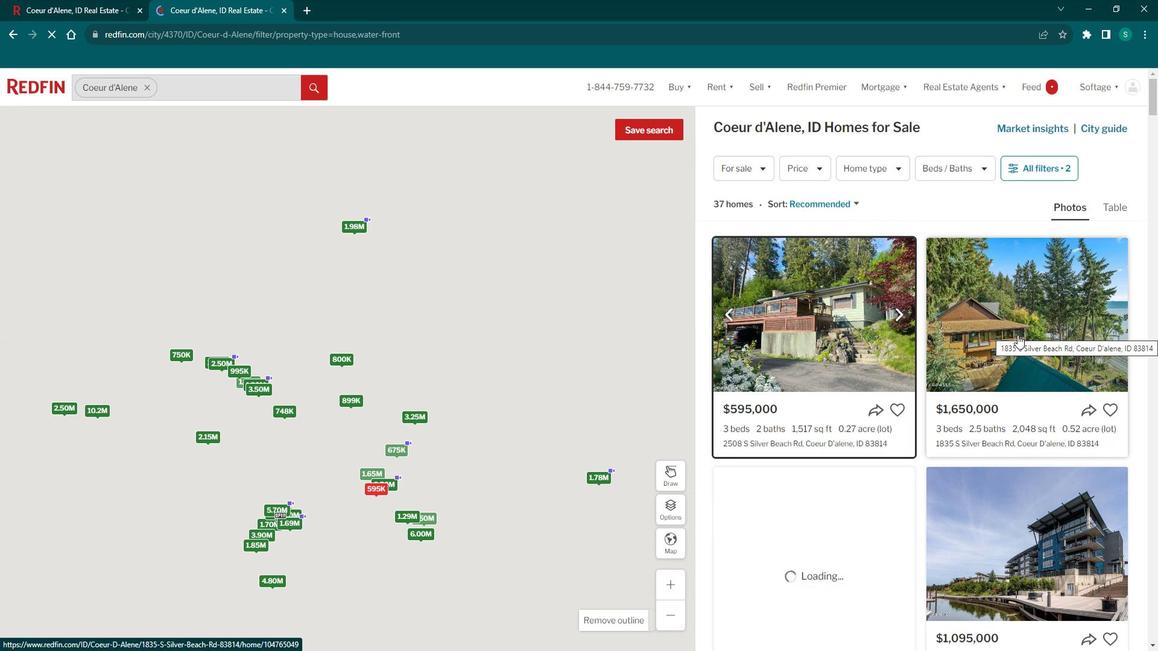 
Action: Mouse moved to (1024, 336)
Screenshot: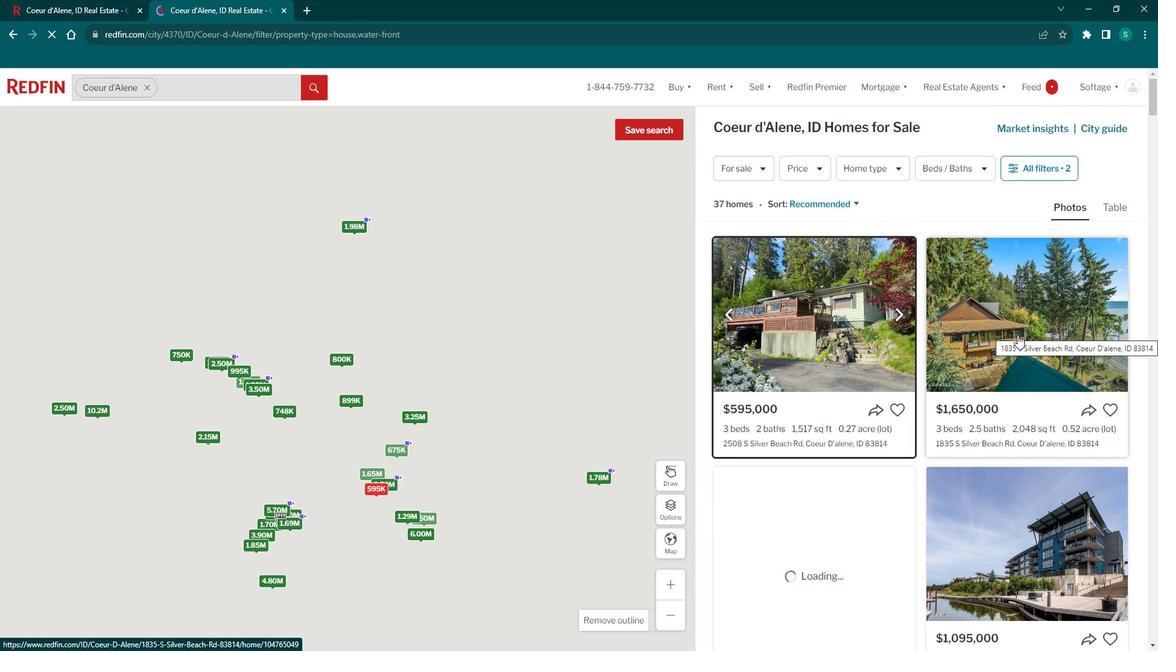 
Action: Mouse scrolled (1024, 336) with delta (0, 0)
Screenshot: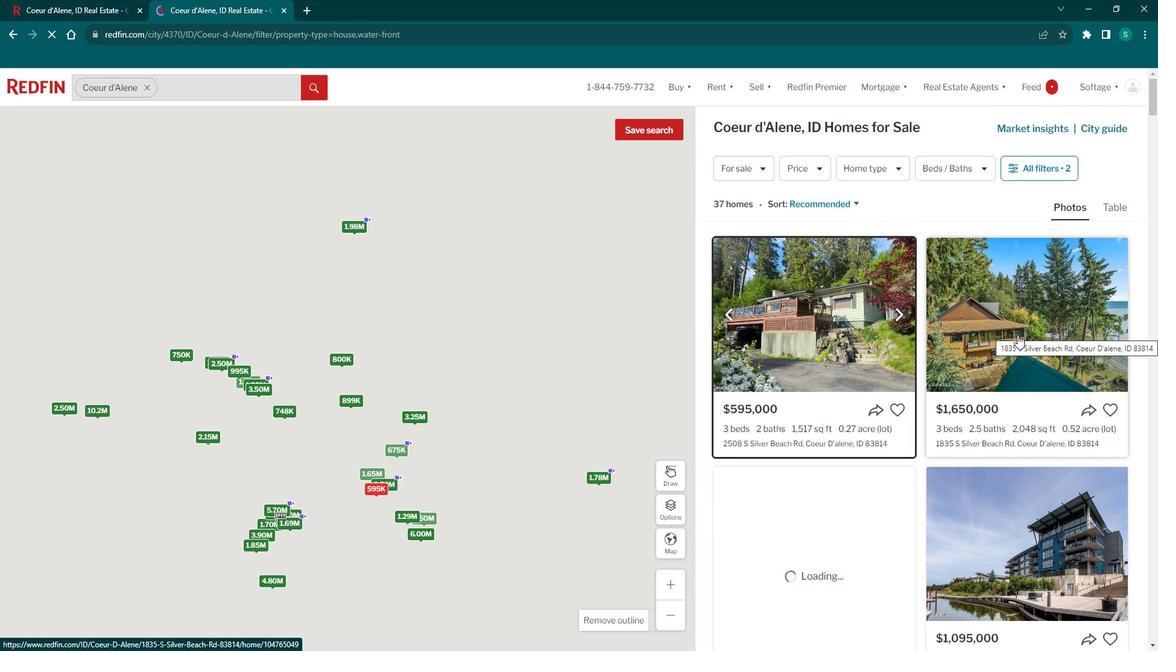 
Action: Mouse moved to (1054, 345)
Screenshot: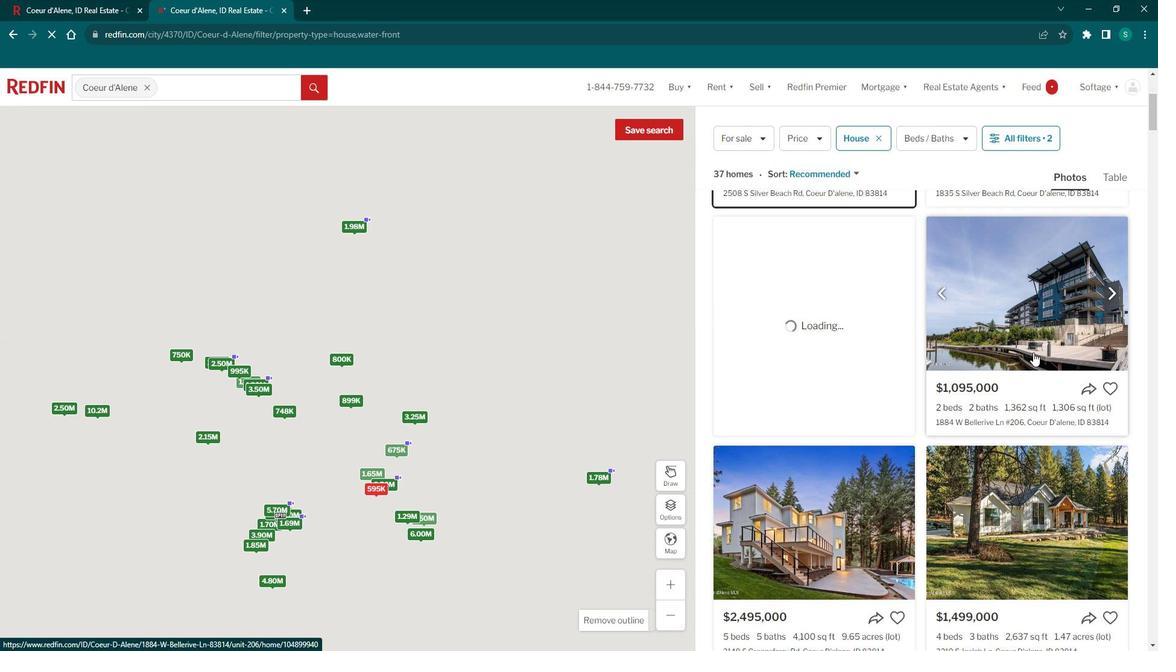
Action: Mouse pressed left at (1054, 345)
Screenshot: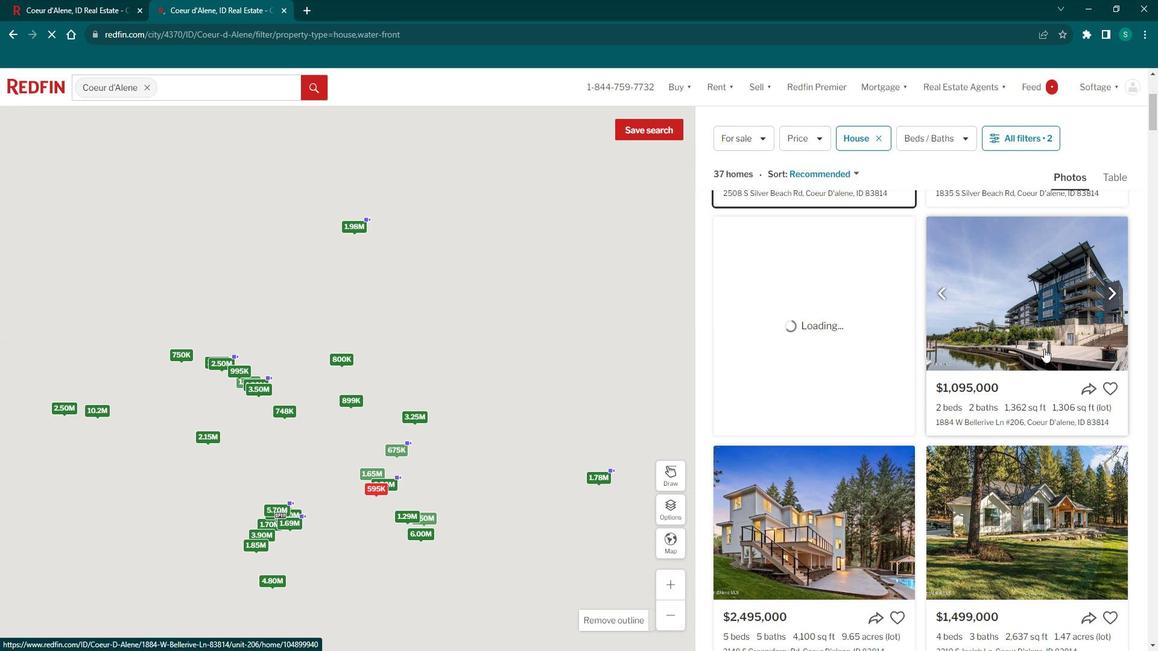 
Action: Mouse moved to (395, 386)
Screenshot: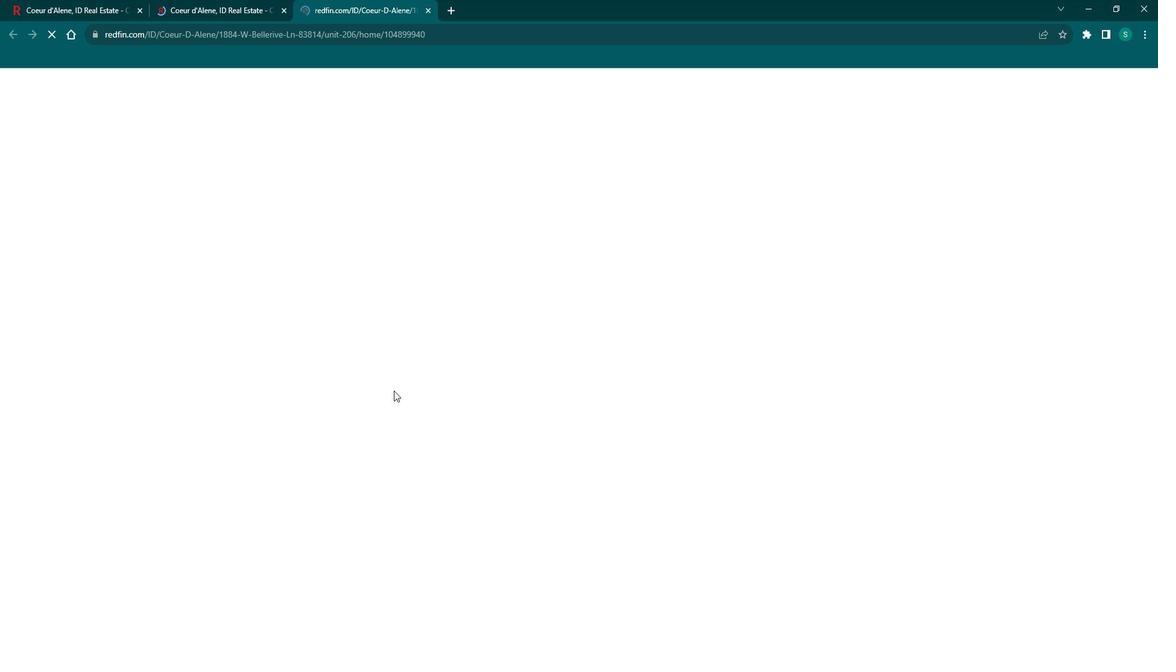 
Action: Mouse scrolled (395, 385) with delta (0, 0)
Screenshot: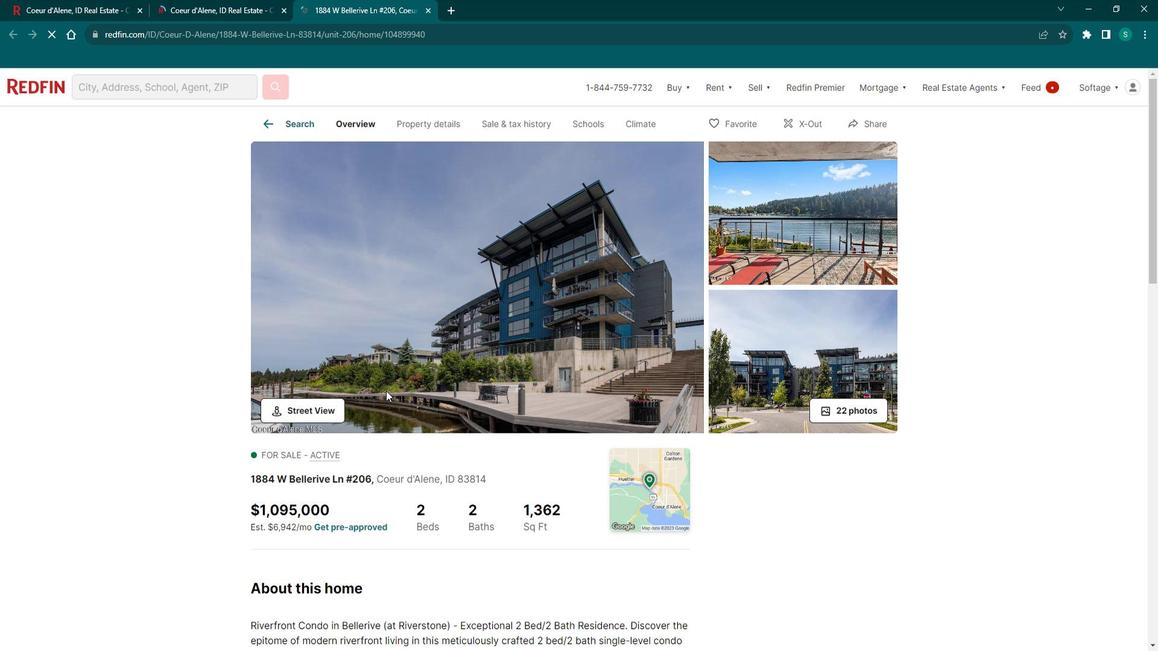 
Action: Mouse scrolled (395, 385) with delta (0, 0)
Screenshot: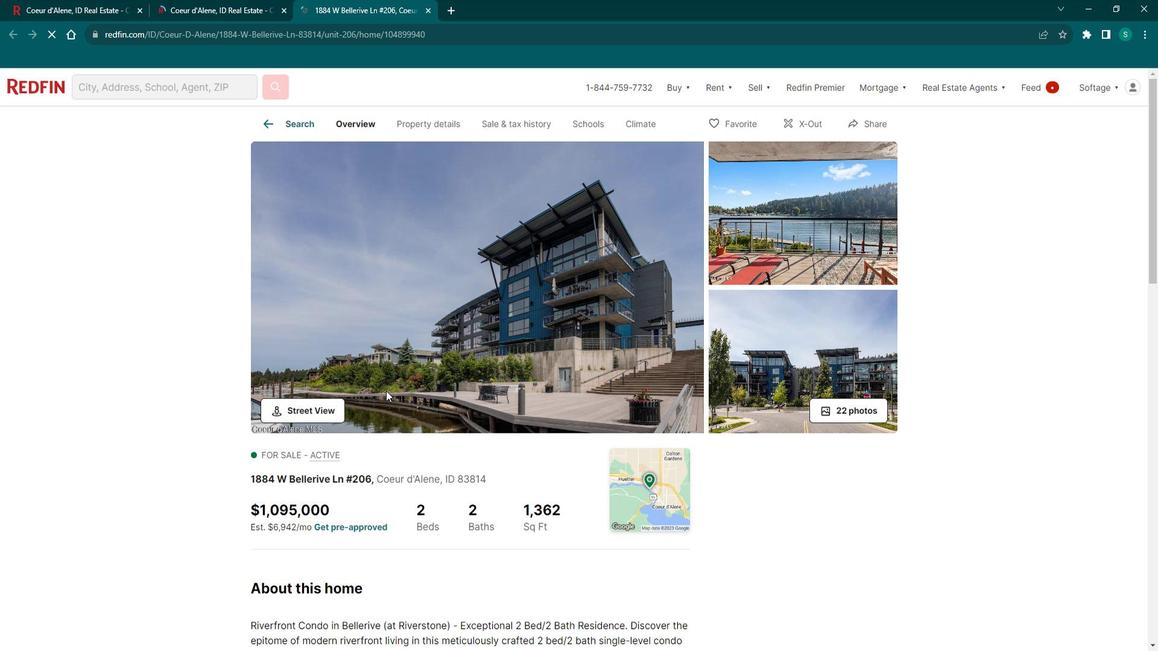 
Action: Mouse scrolled (395, 385) with delta (0, 0)
Screenshot: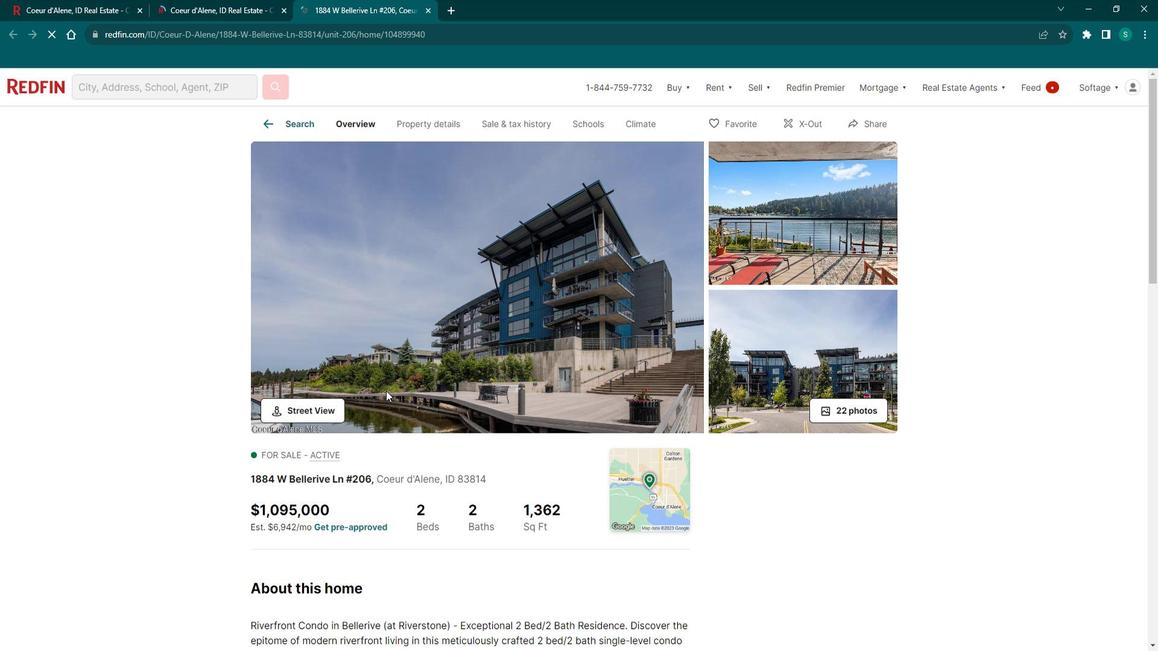 
Action: Mouse scrolled (395, 385) with delta (0, 0)
Screenshot: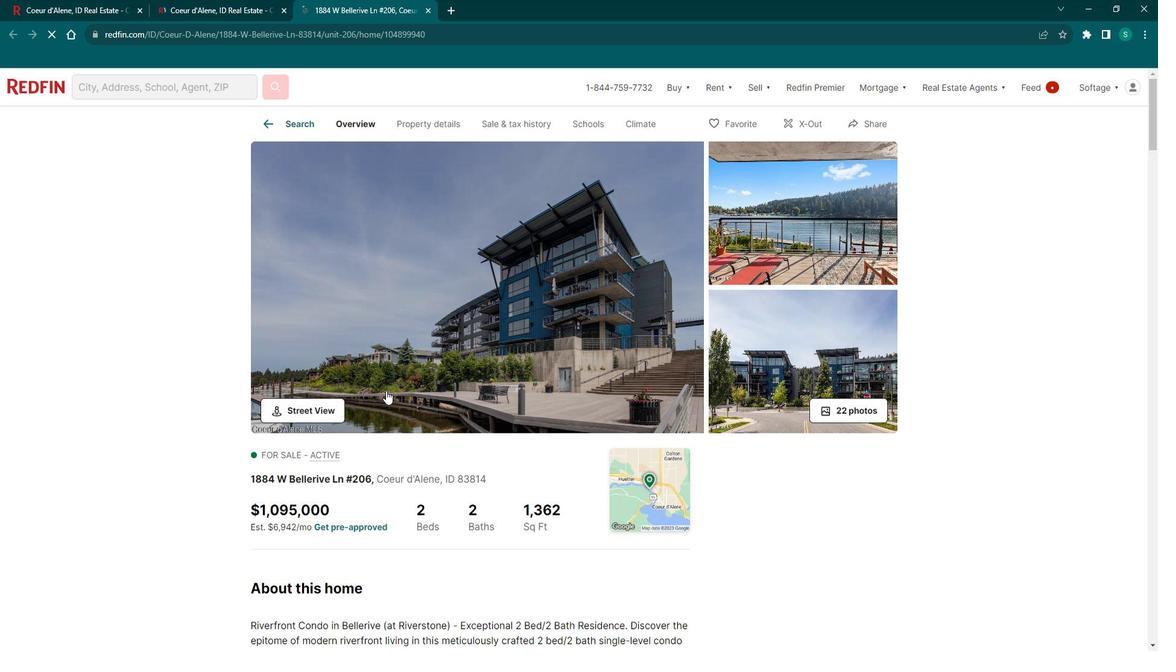 
Action: Mouse scrolled (395, 385) with delta (0, 0)
Screenshot: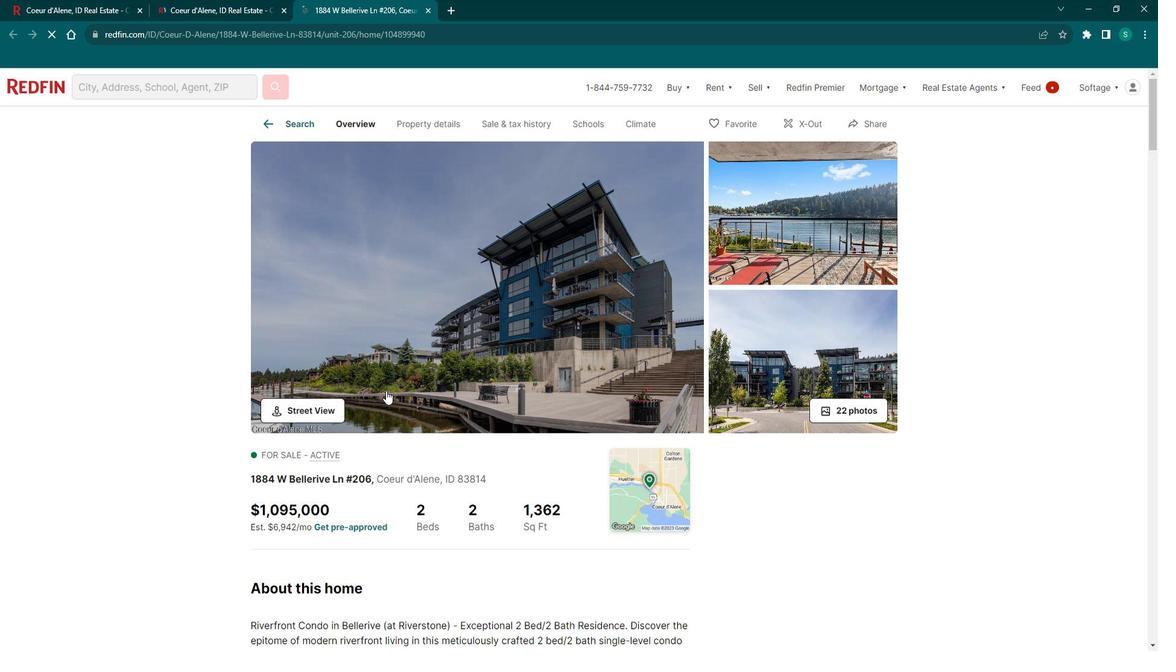 
Action: Mouse scrolled (395, 385) with delta (0, 0)
Screenshot: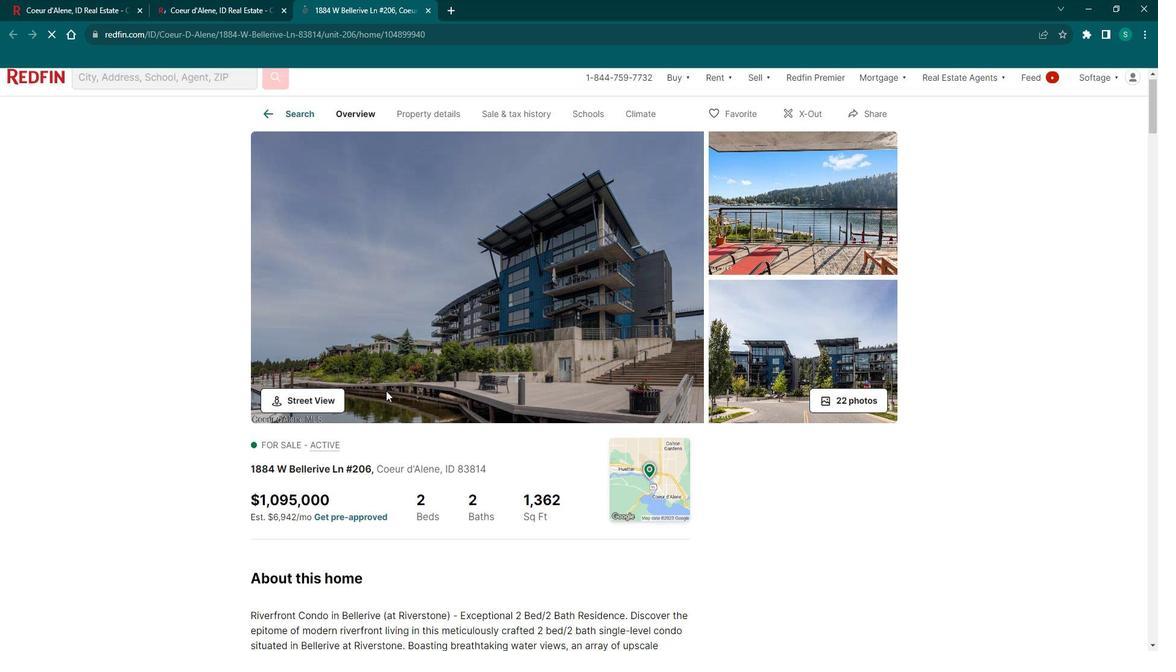 
Action: Mouse moved to (303, 299)
Screenshot: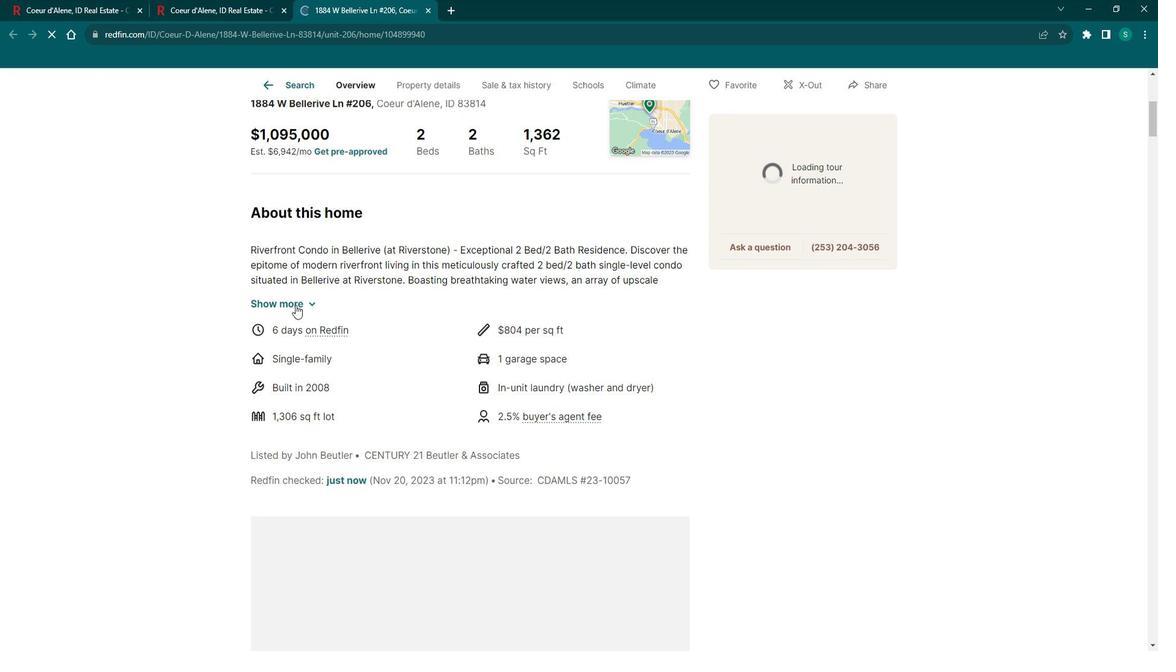 
Action: Mouse pressed left at (303, 299)
Screenshot: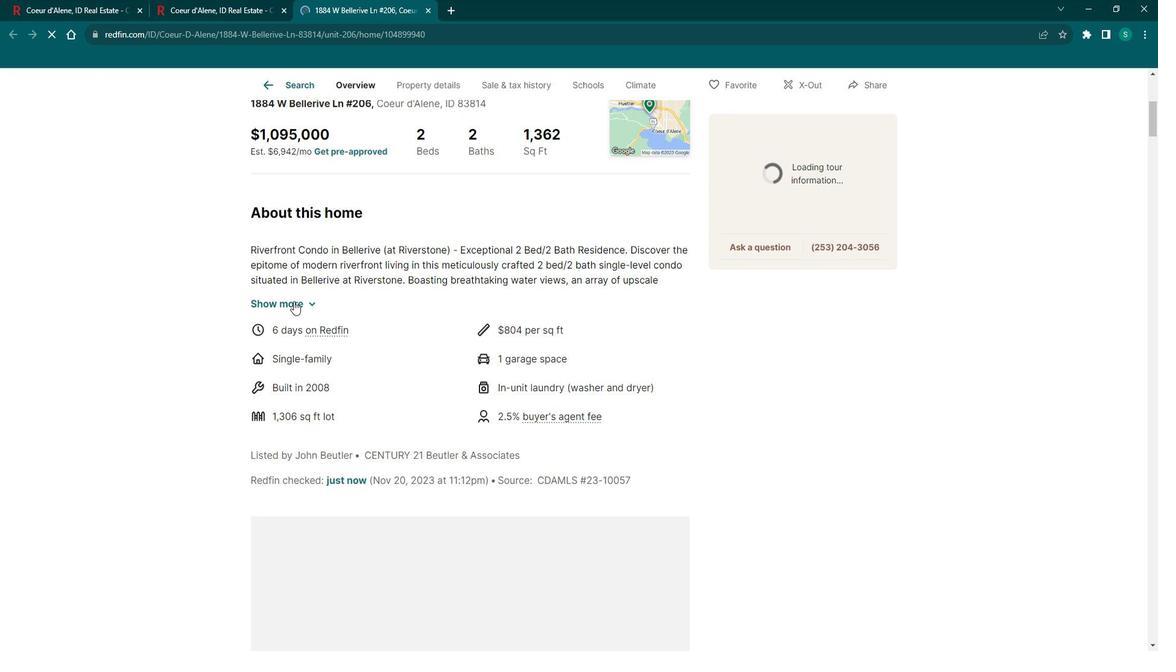 
Action: Mouse moved to (318, 300)
Screenshot: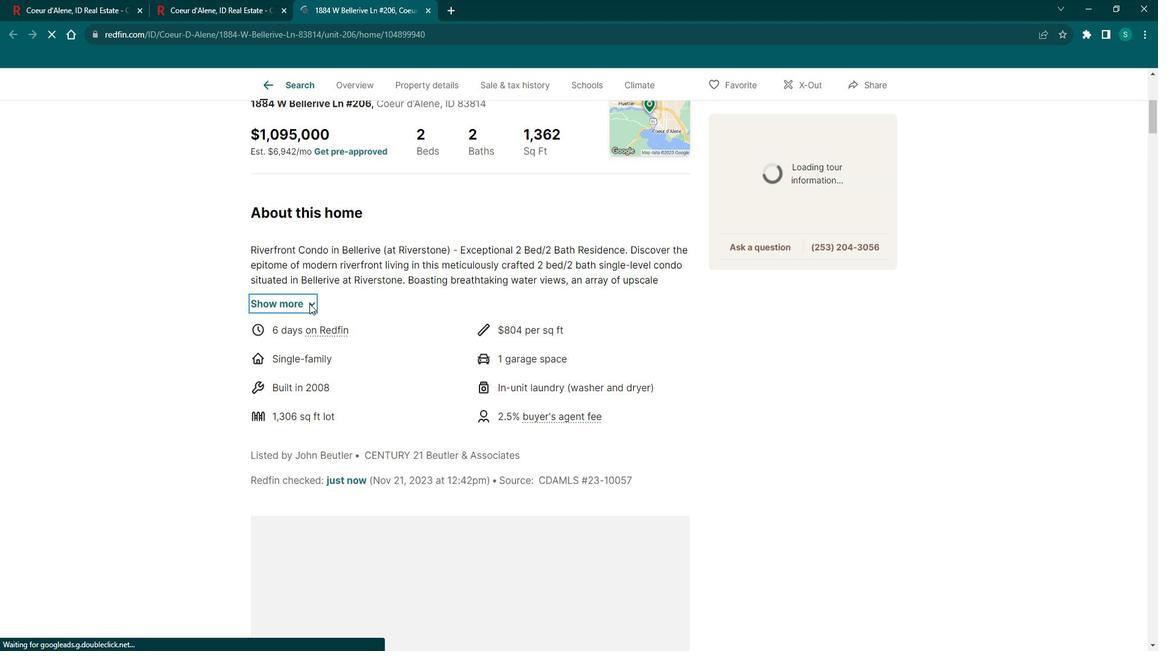 
Action: Mouse pressed left at (318, 300)
Screenshot: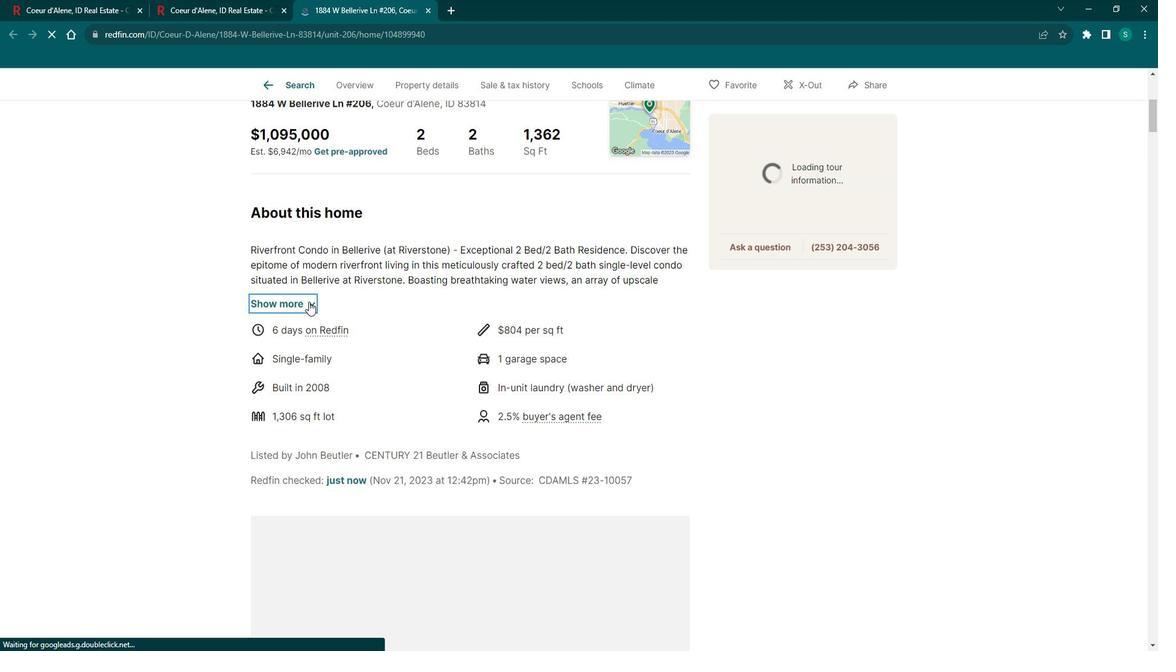 
Action: Mouse moved to (439, 394)
Screenshot: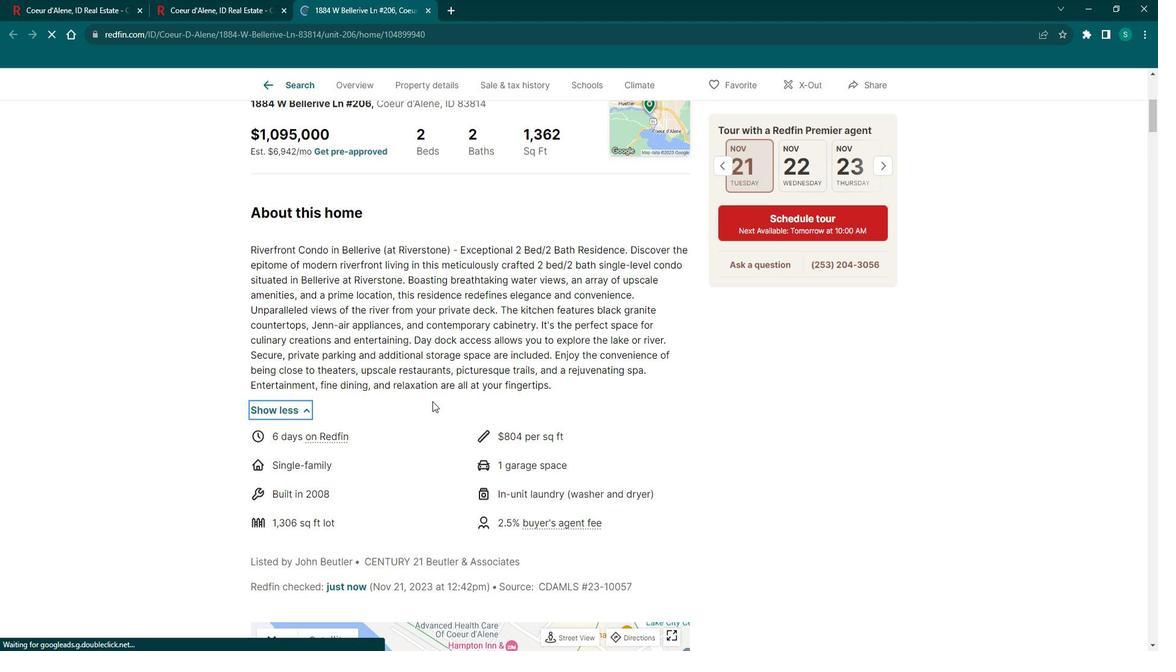 
Action: Mouse scrolled (439, 393) with delta (0, 0)
Screenshot: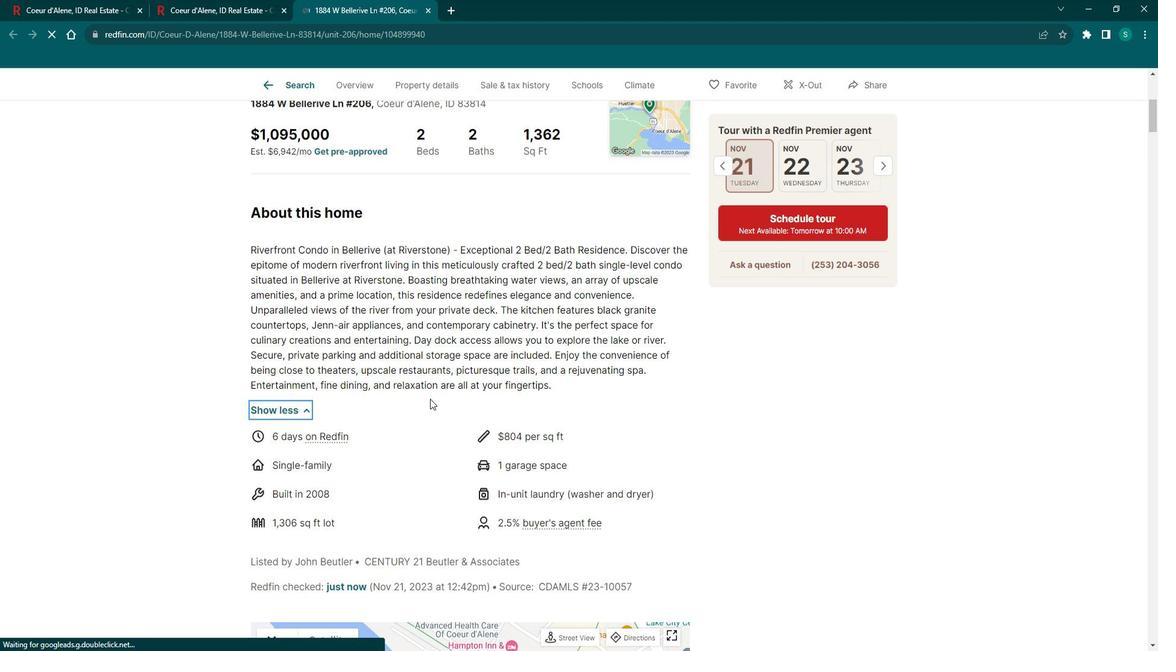 
Action: Mouse scrolled (439, 393) with delta (0, 0)
Screenshot: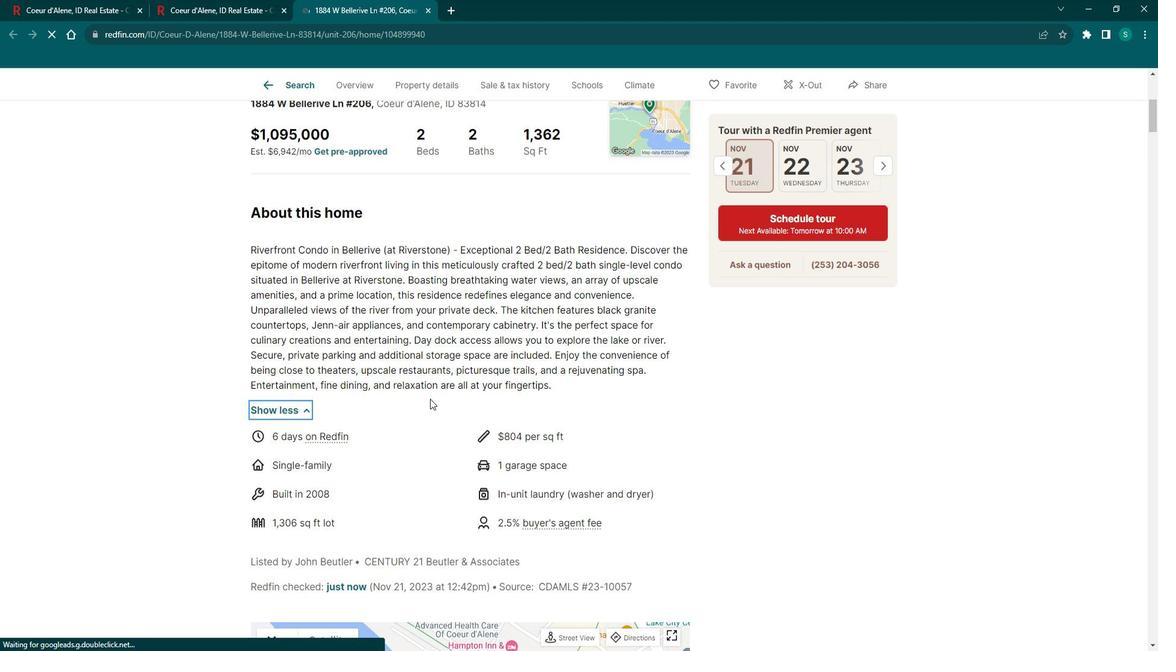 
Action: Mouse scrolled (439, 393) with delta (0, 0)
Screenshot: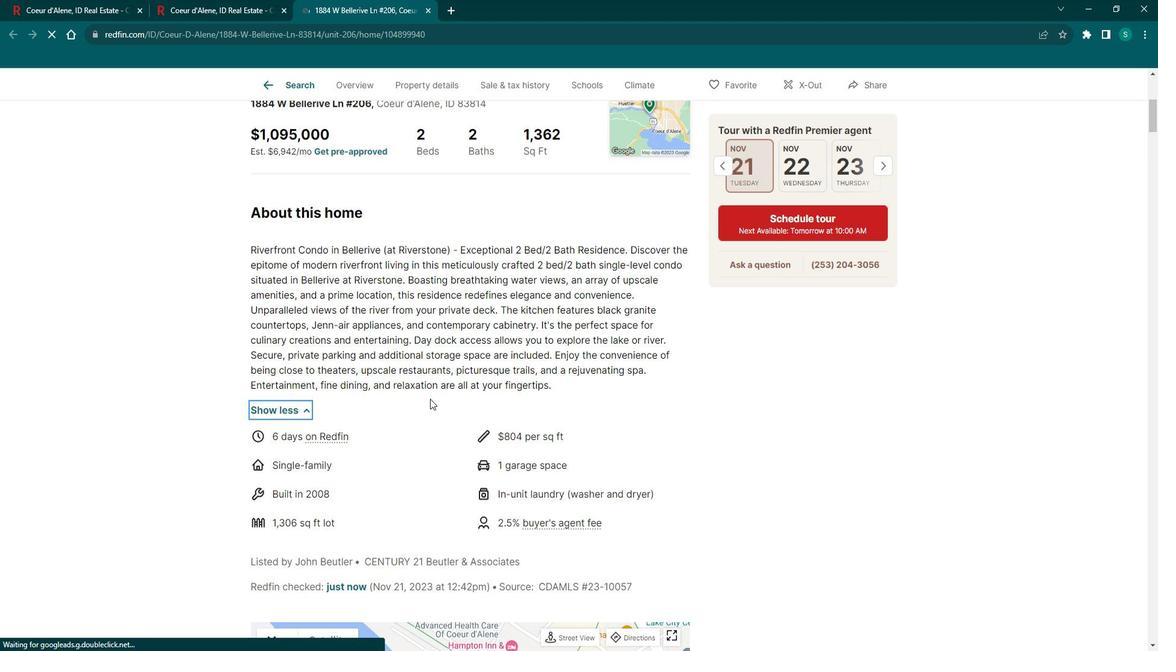 
Action: Mouse scrolled (439, 393) with delta (0, 0)
Screenshot: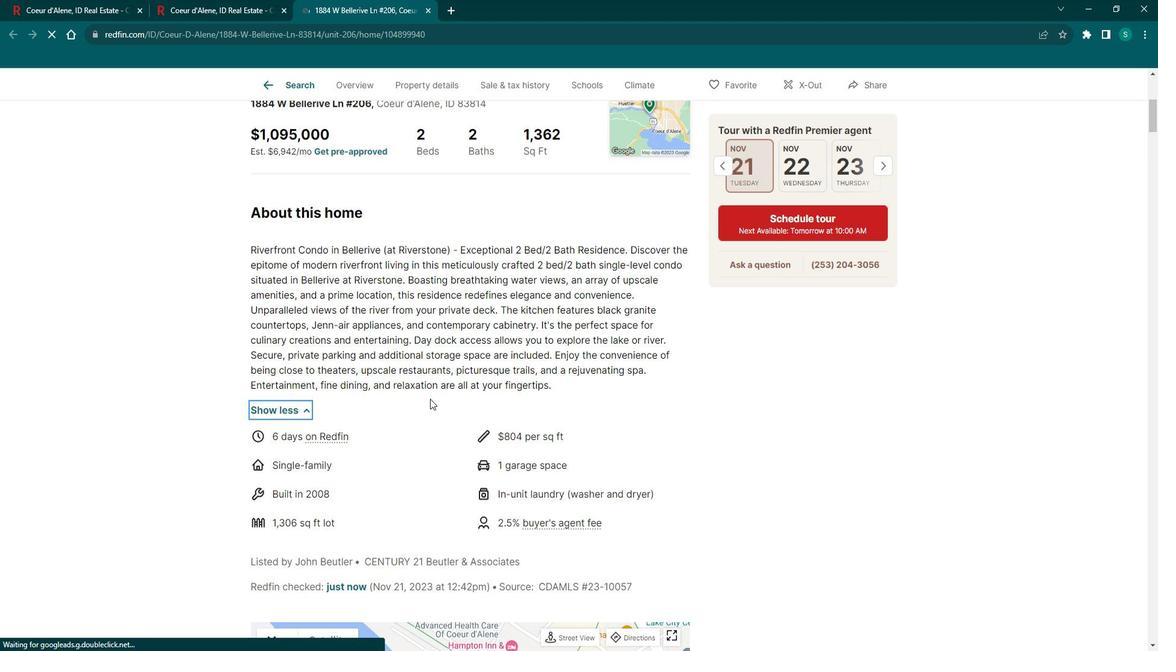 
Action: Mouse moved to (438, 392)
Screenshot: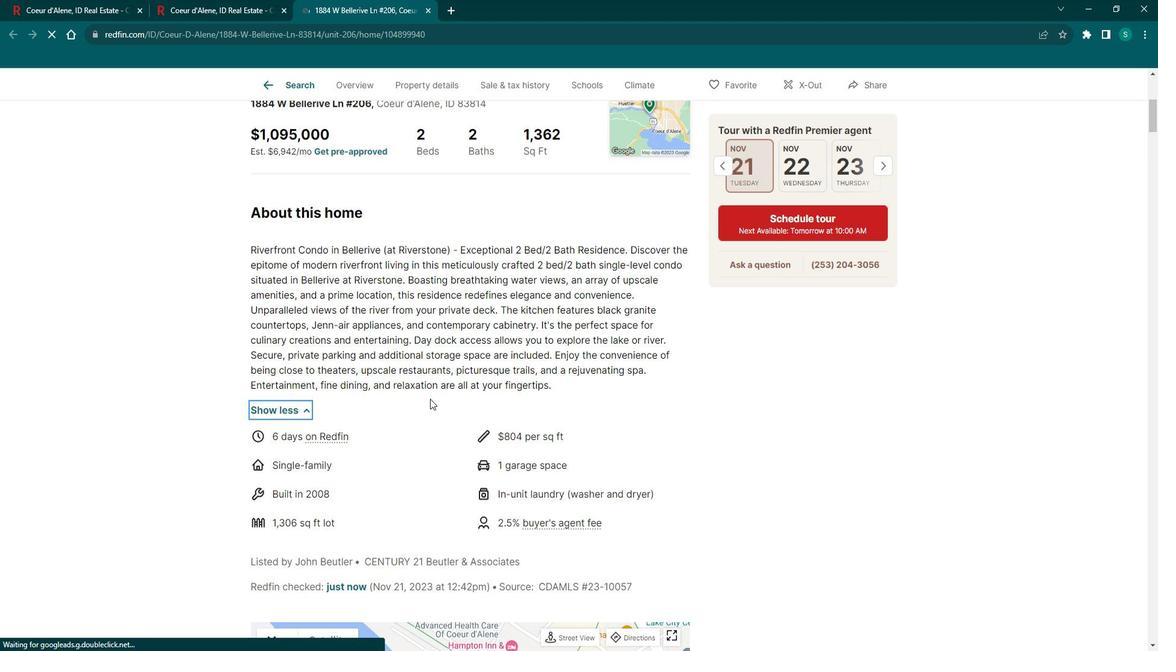 
Action: Mouse scrolled (438, 392) with delta (0, 0)
Screenshot: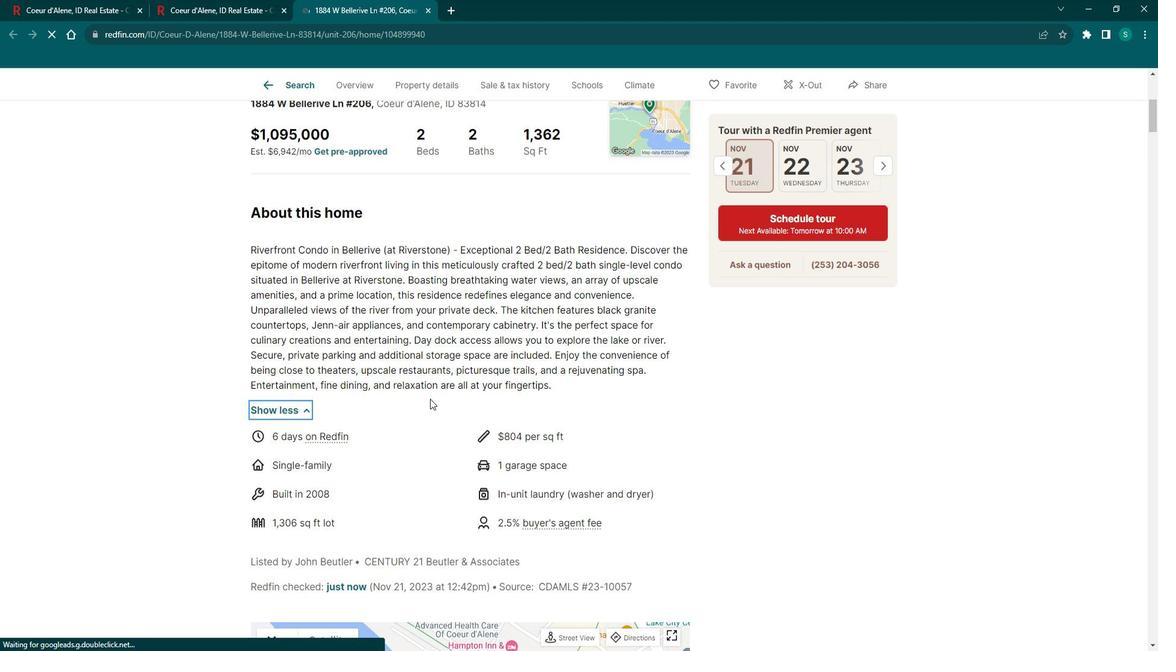 
Action: Mouse moved to (435, 391)
Screenshot: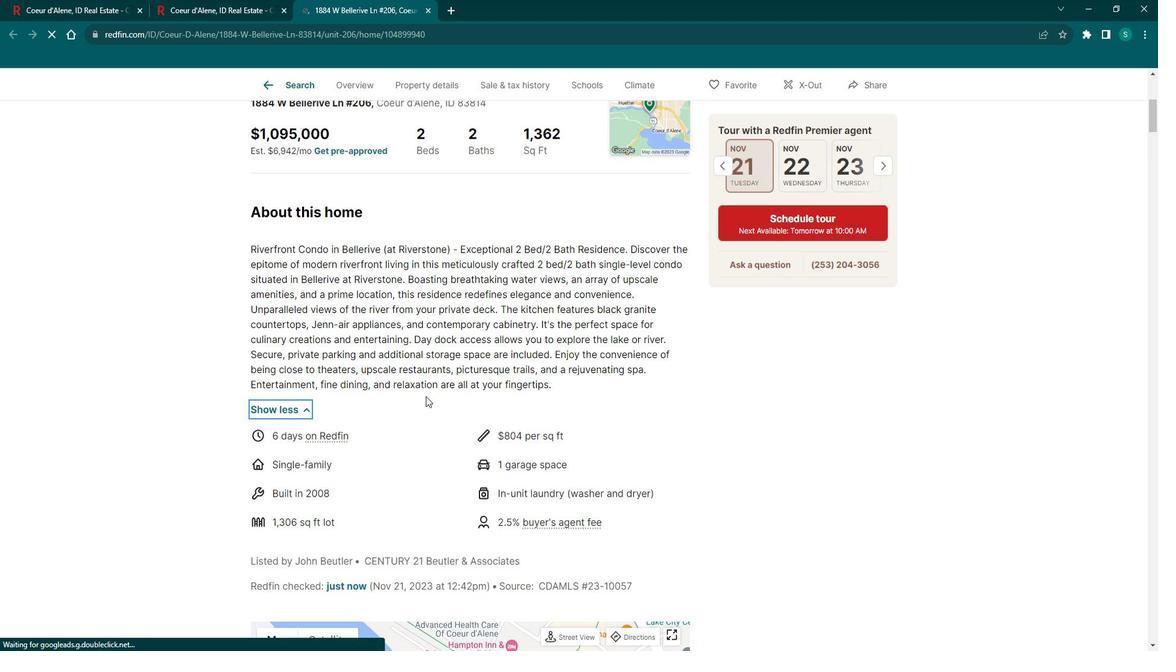 
Action: Mouse scrolled (435, 391) with delta (0, 0)
Screenshot: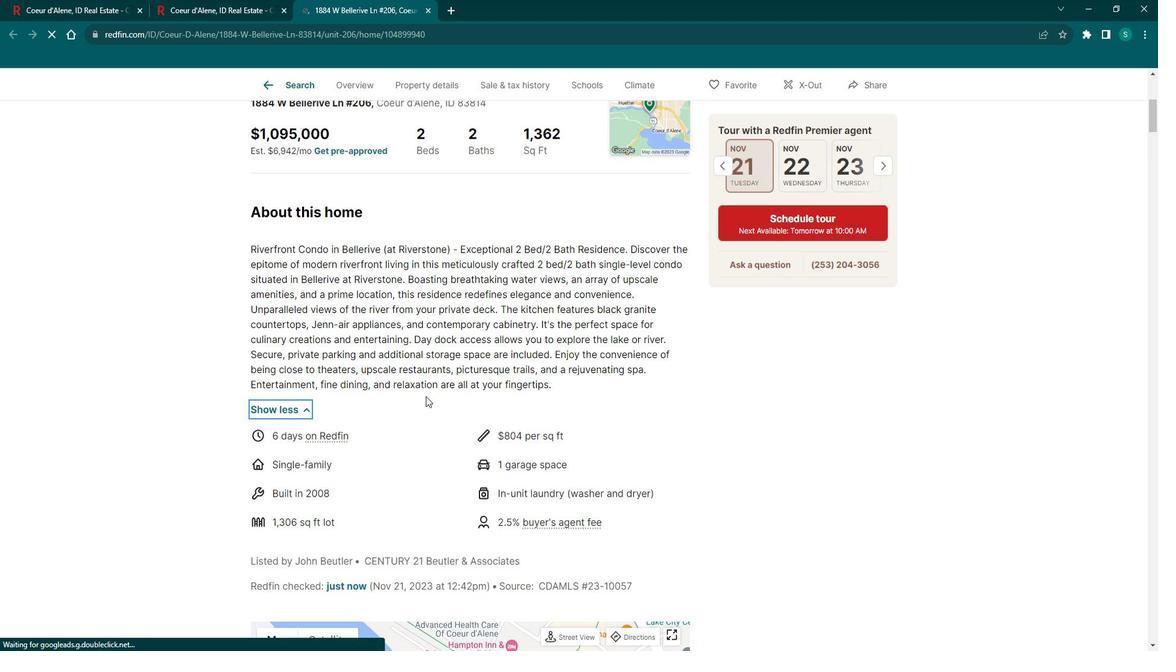 
Action: Mouse moved to (435, 391)
Screenshot: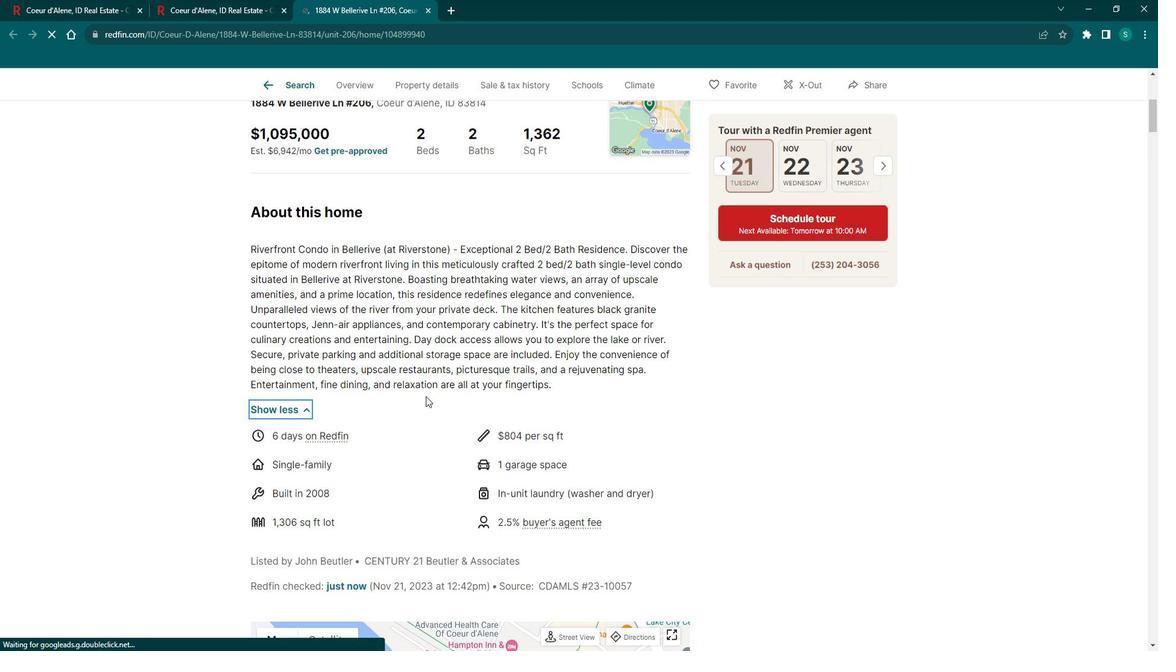 
Action: Mouse scrolled (435, 391) with delta (0, 0)
Screenshot: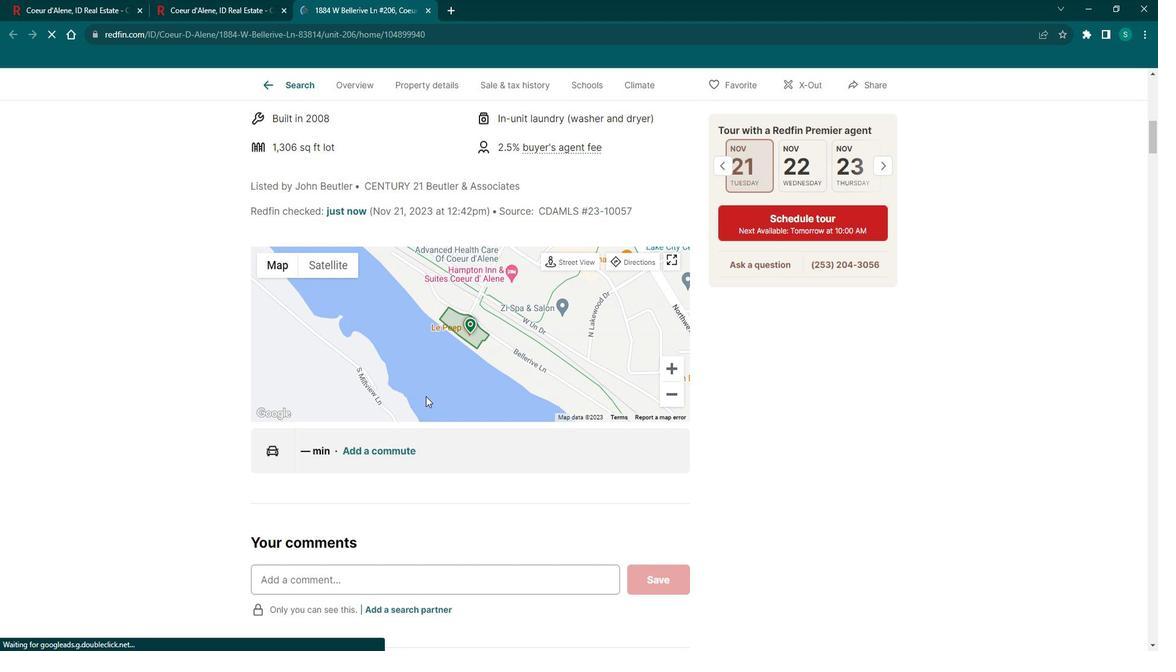 
Action: Mouse scrolled (435, 391) with delta (0, 0)
Screenshot: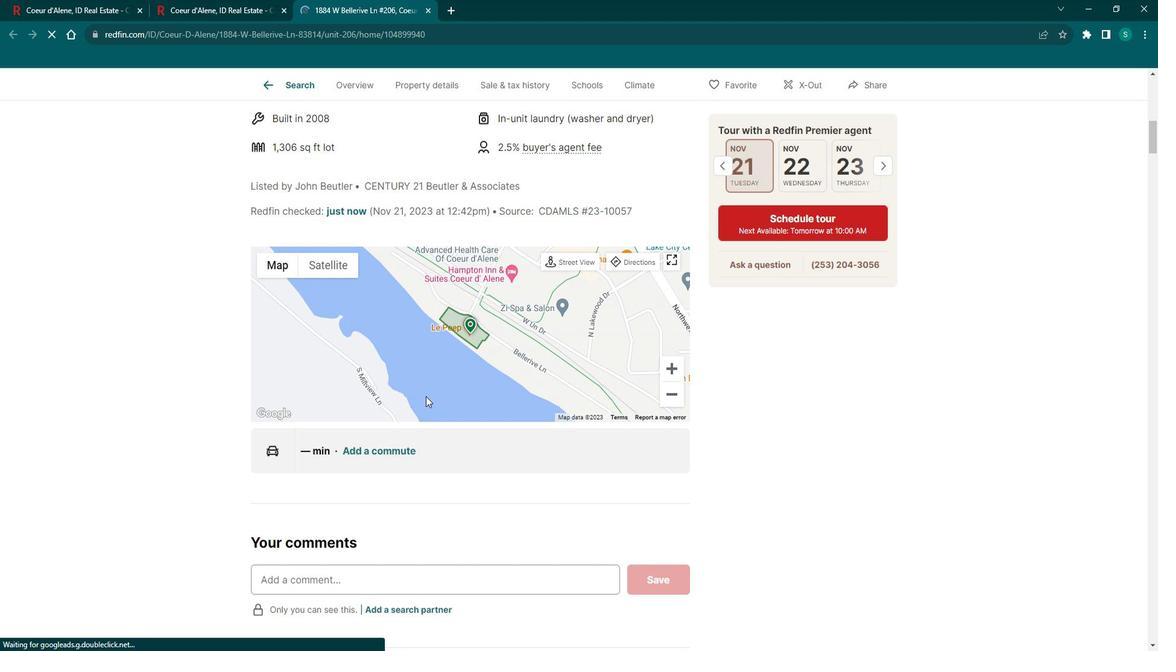 
Action: Mouse scrolled (435, 391) with delta (0, 0)
Screenshot: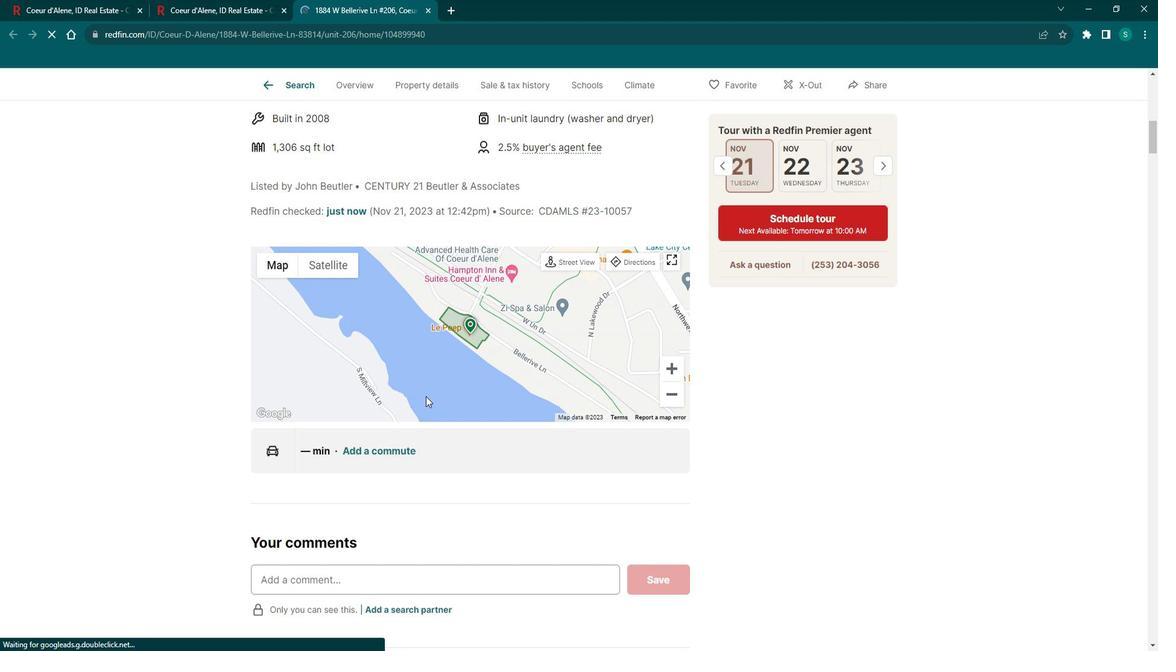 
Action: Mouse scrolled (435, 391) with delta (0, 0)
Screenshot: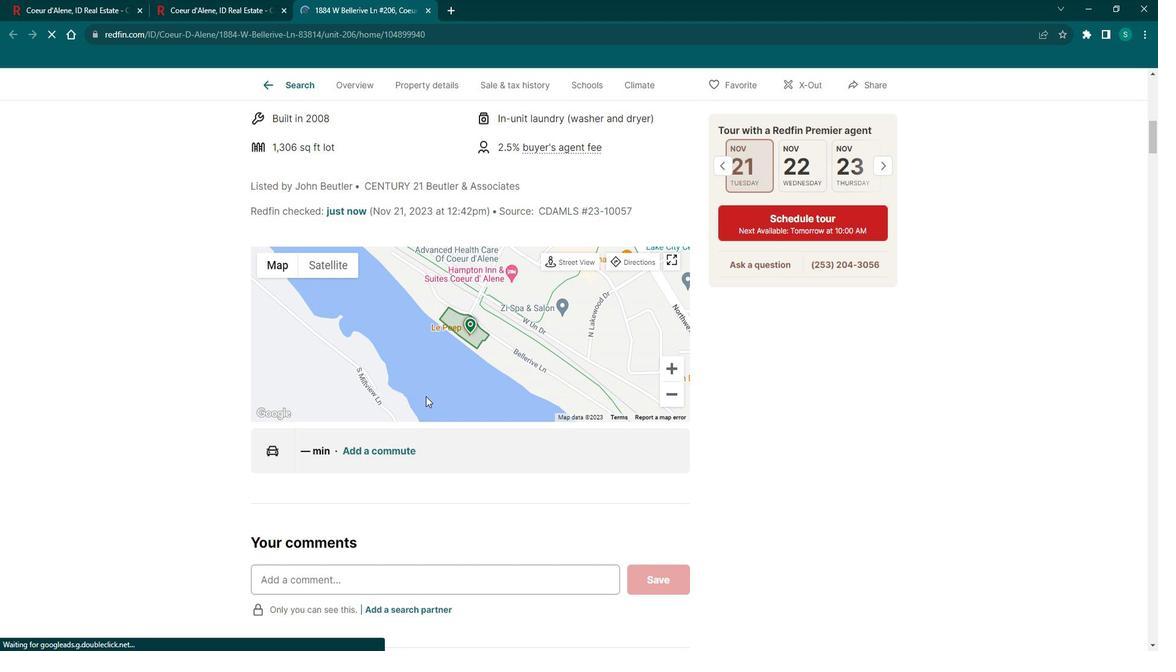 
Action: Mouse scrolled (435, 391) with delta (0, 0)
Screenshot: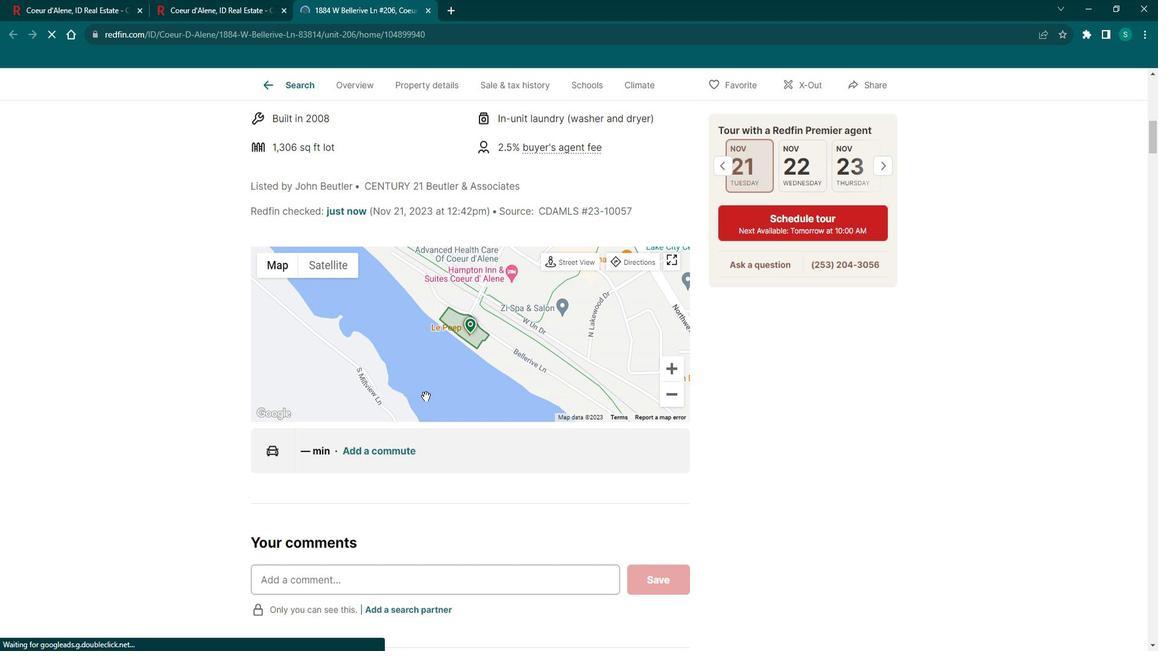 
Action: Mouse scrolled (435, 391) with delta (0, 0)
Screenshot: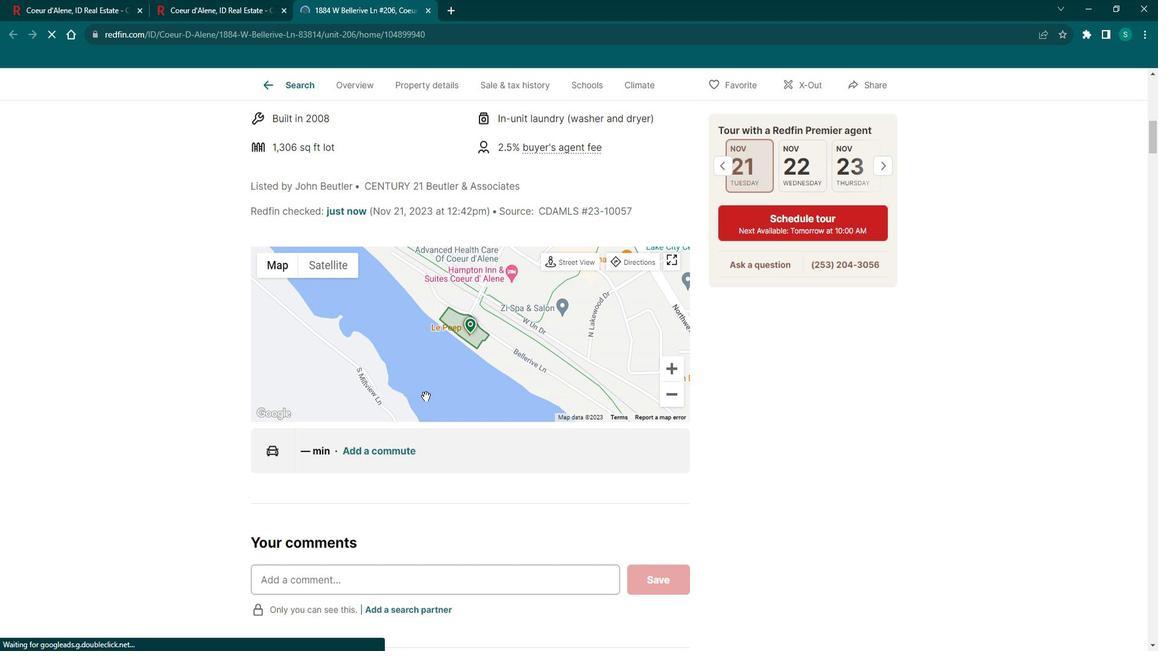 
Action: Mouse scrolled (435, 391) with delta (0, 0)
Screenshot: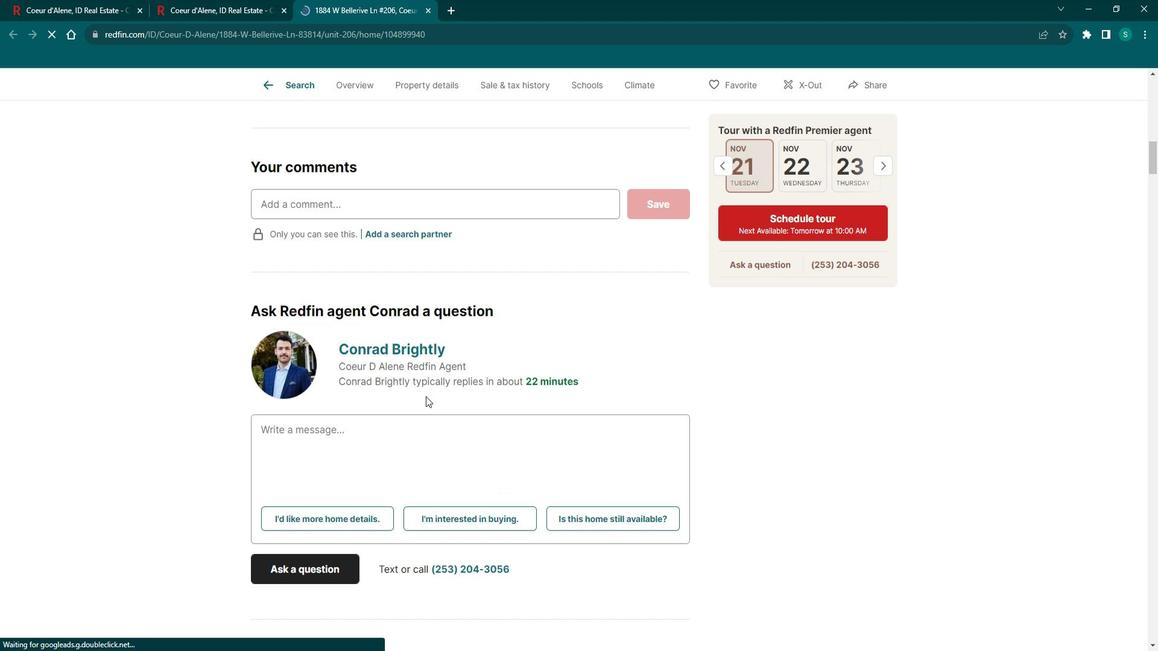
Action: Mouse scrolled (435, 391) with delta (0, 0)
Screenshot: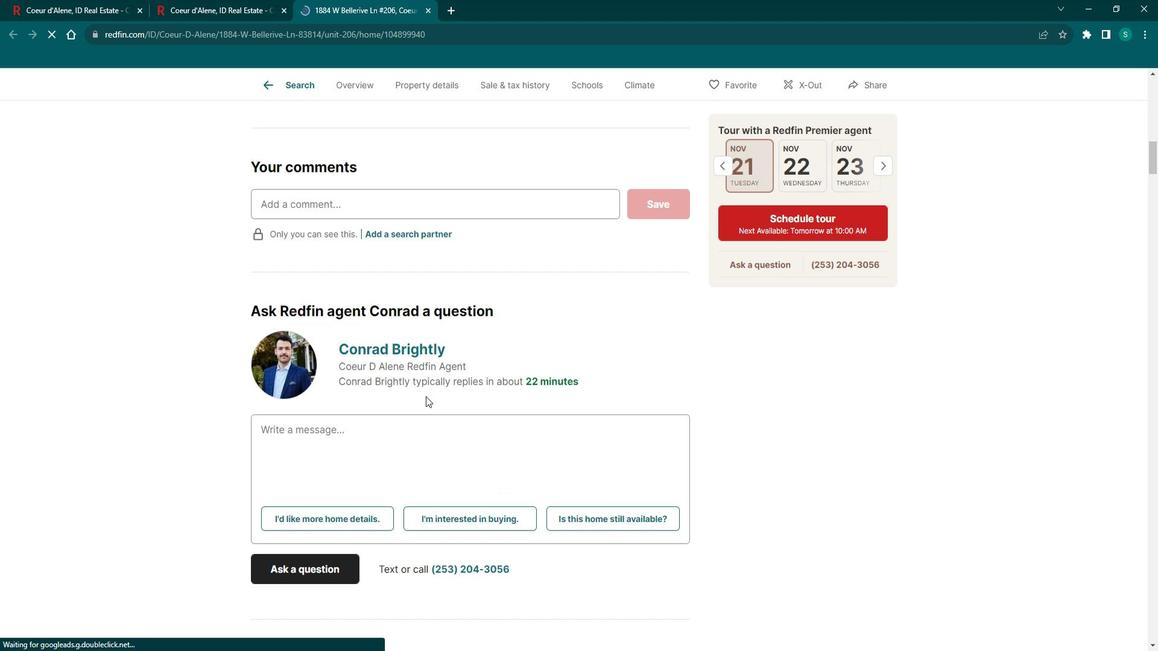 
Action: Mouse scrolled (435, 391) with delta (0, 0)
Screenshot: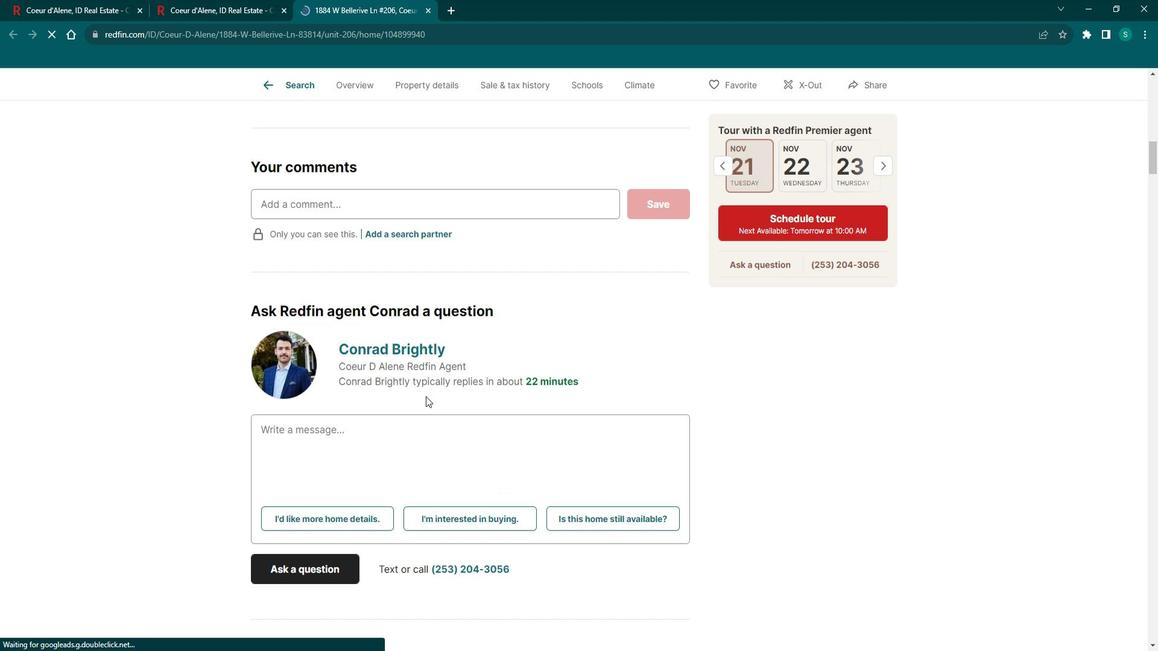 
Action: Mouse scrolled (435, 391) with delta (0, 0)
Screenshot: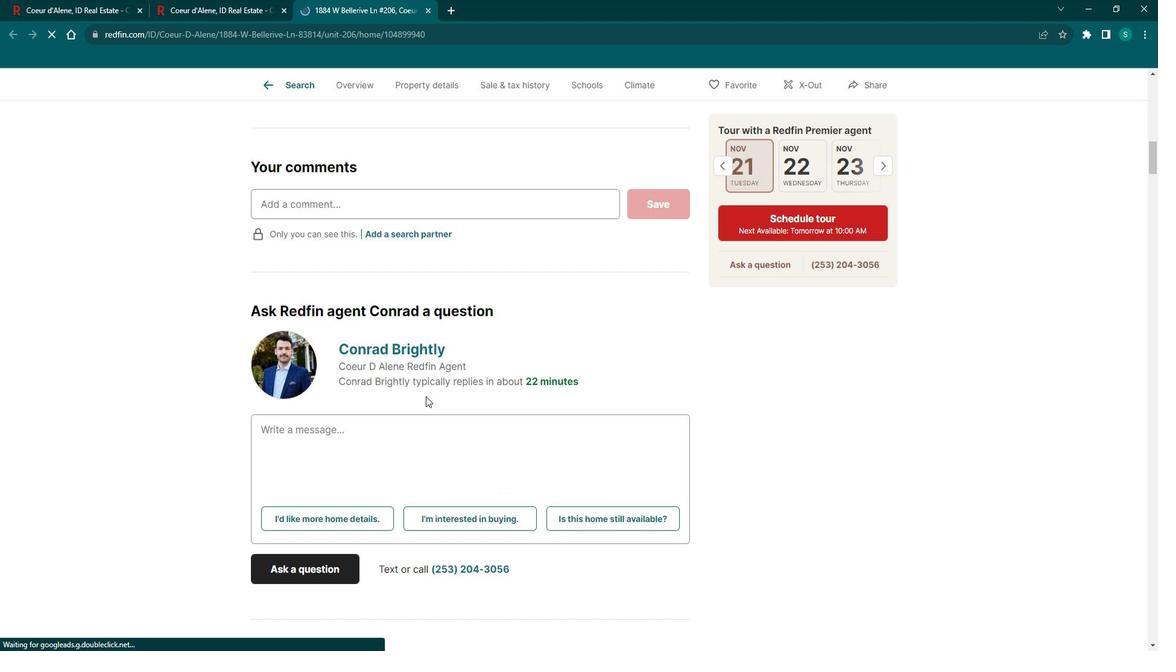 
Action: Mouse scrolled (435, 391) with delta (0, 0)
Screenshot: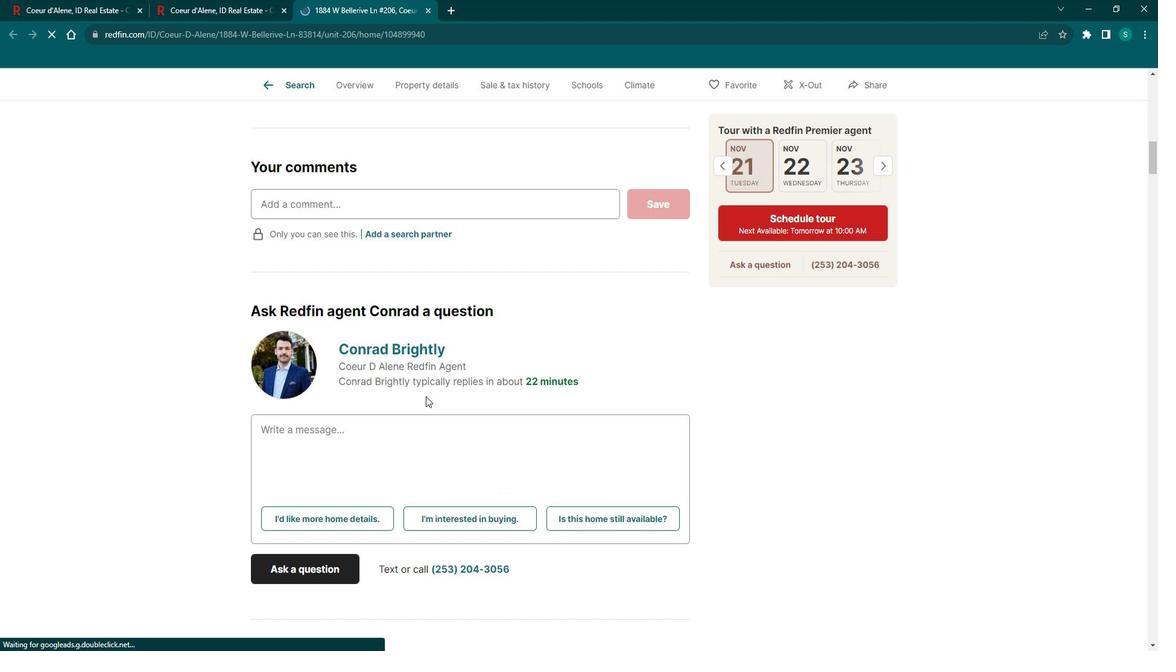 
Action: Mouse moved to (435, 391)
Screenshot: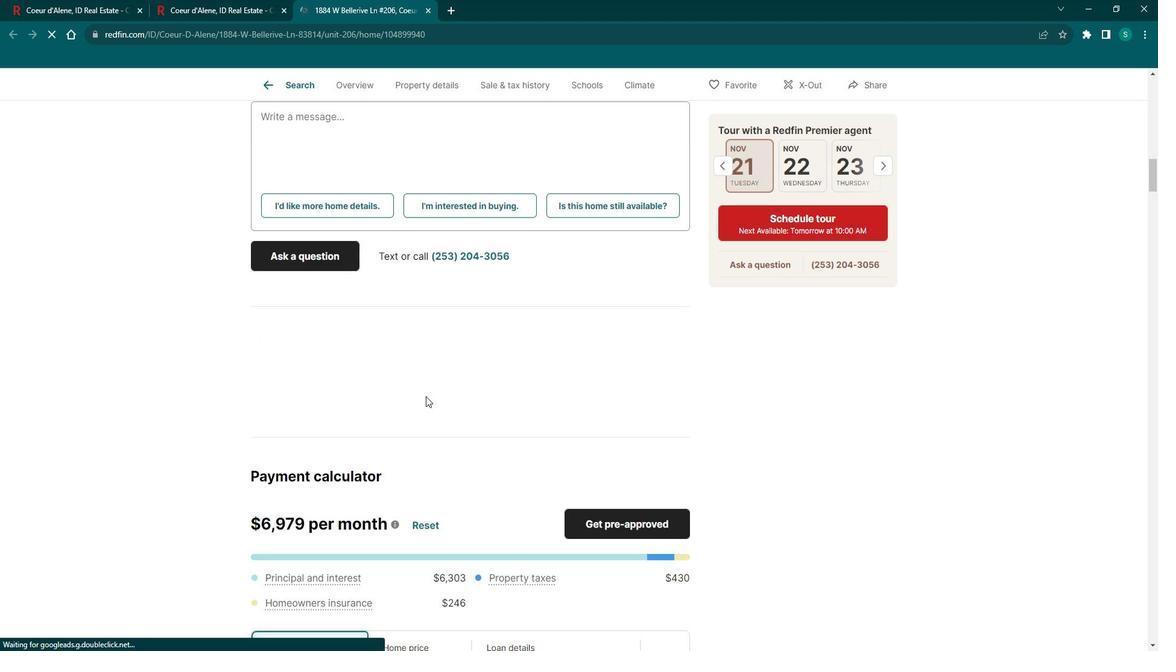 
Action: Mouse scrolled (435, 391) with delta (0, 0)
Screenshot: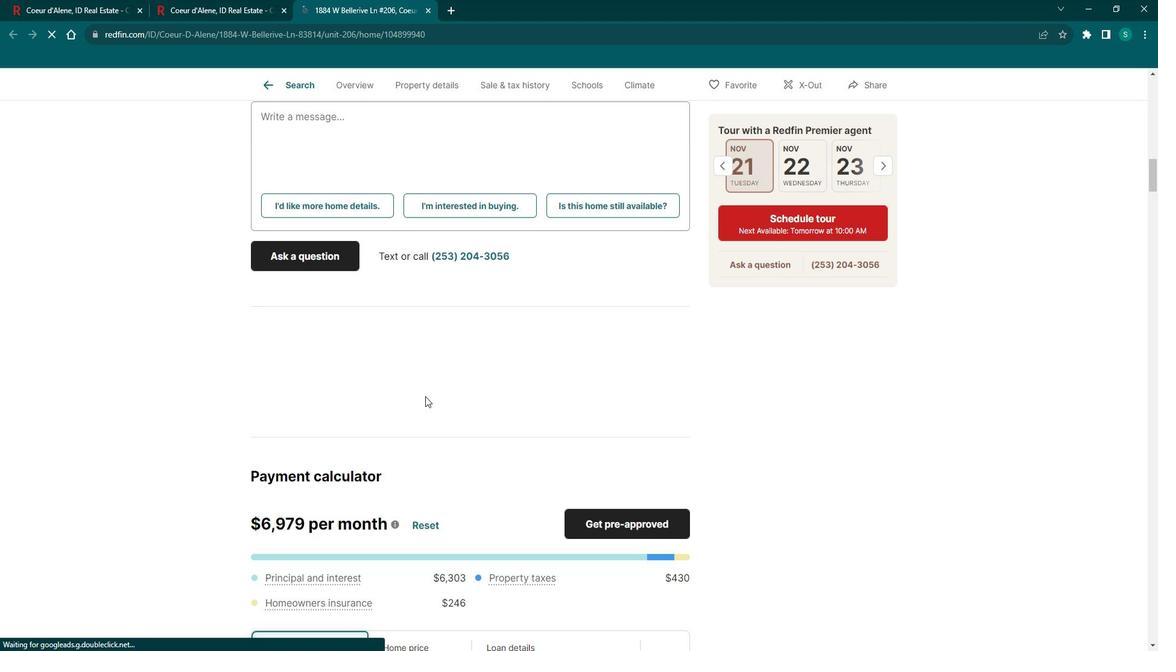 
Action: Mouse scrolled (435, 391) with delta (0, 0)
Screenshot: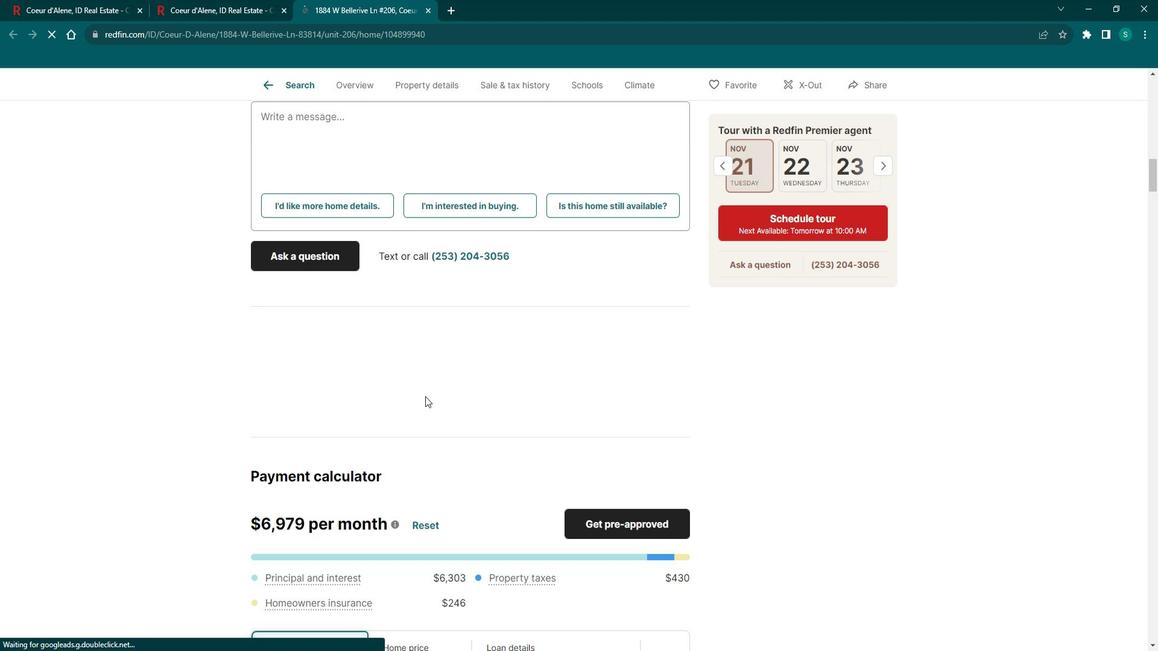 
Action: Mouse scrolled (435, 391) with delta (0, 0)
Screenshot: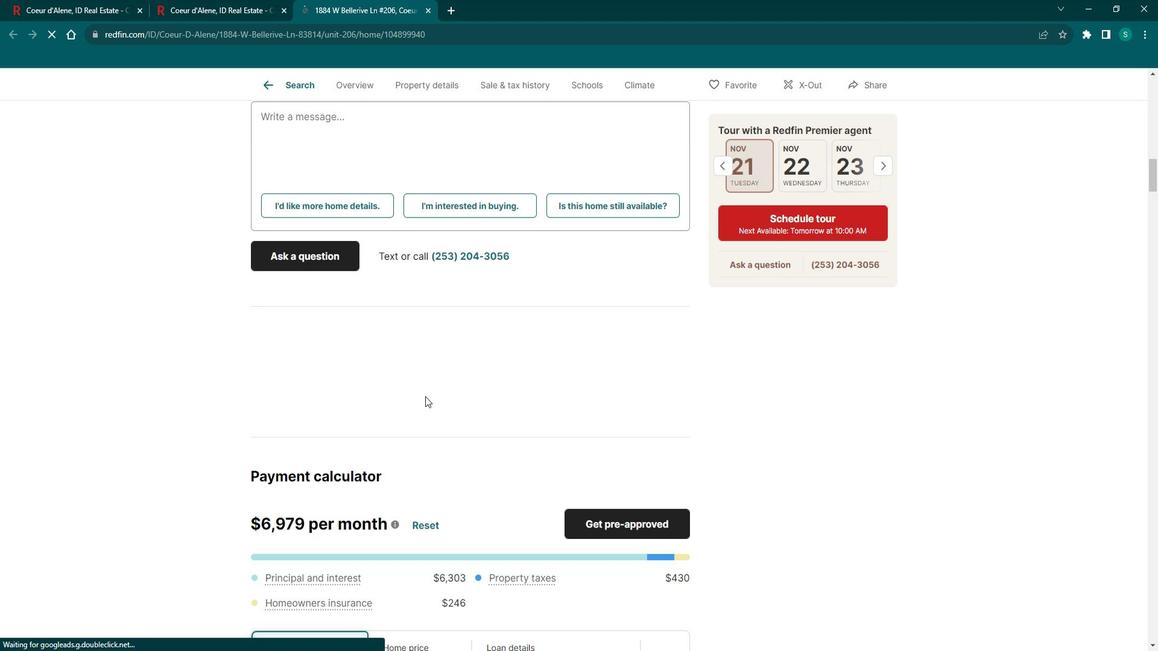 
Action: Mouse scrolled (435, 391) with delta (0, 0)
Screenshot: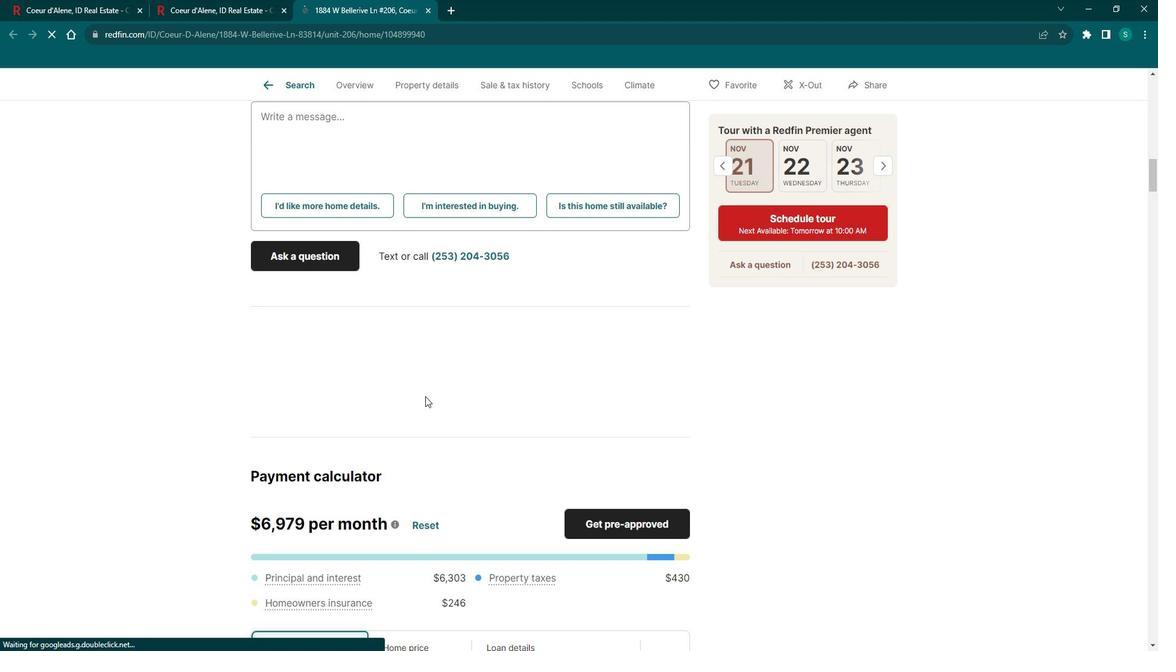 
Action: Mouse scrolled (435, 391) with delta (0, 0)
Screenshot: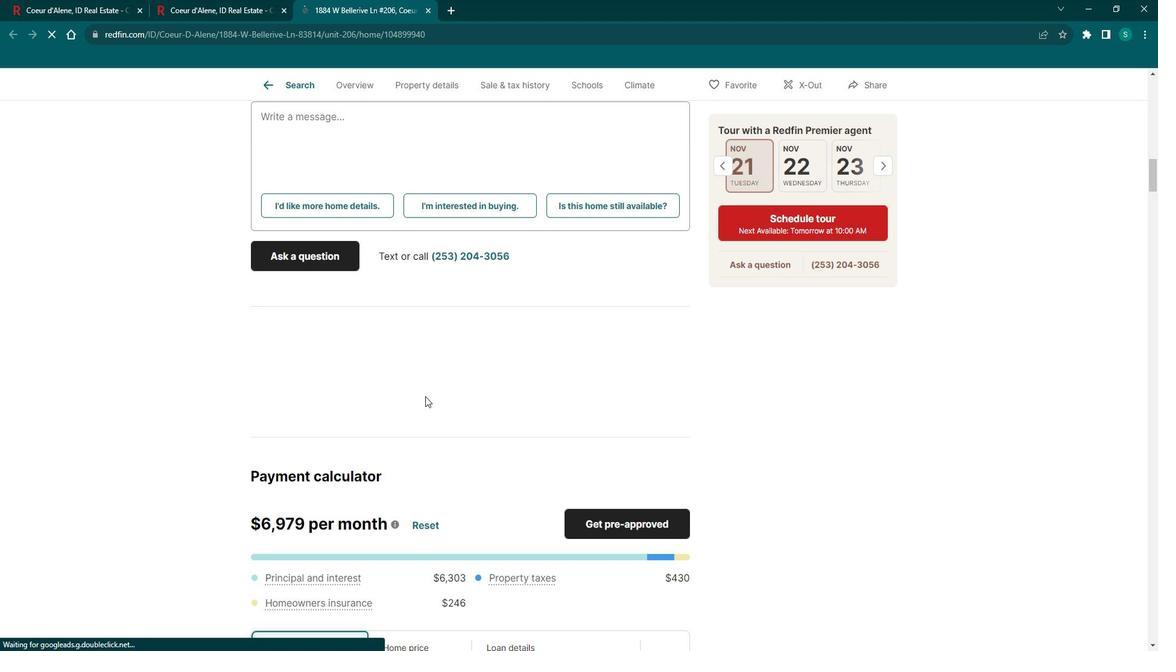 
Action: Mouse scrolled (435, 391) with delta (0, 0)
Screenshot: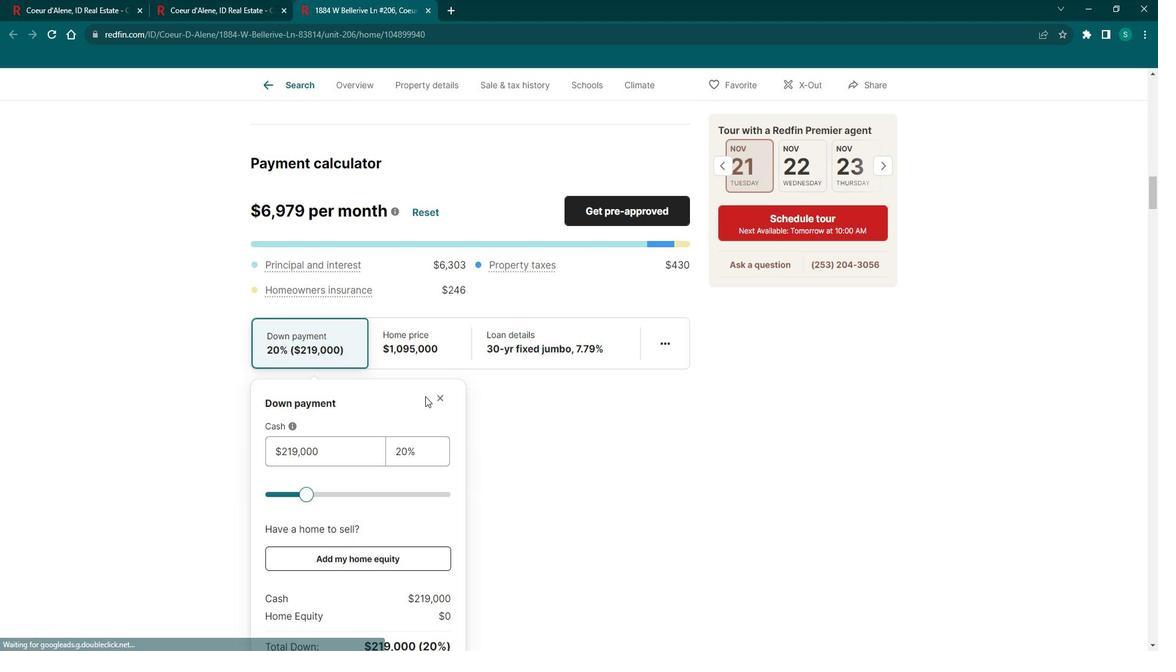 
Action: Mouse scrolled (435, 391) with delta (0, 0)
Screenshot: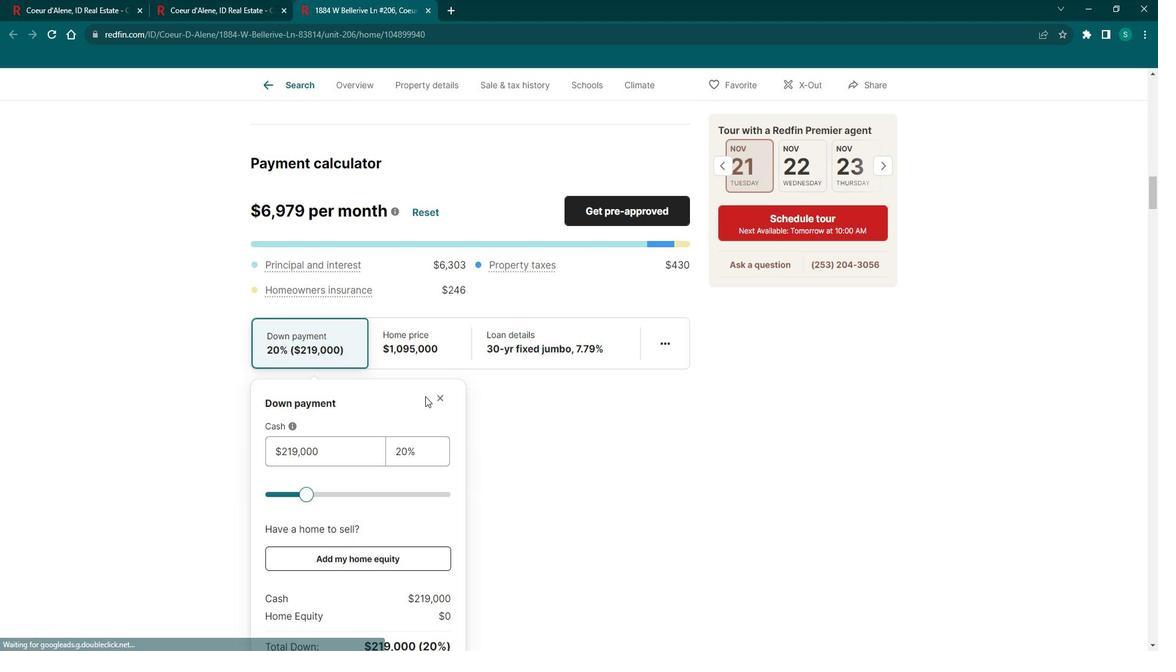 
Action: Mouse scrolled (435, 391) with delta (0, 0)
Screenshot: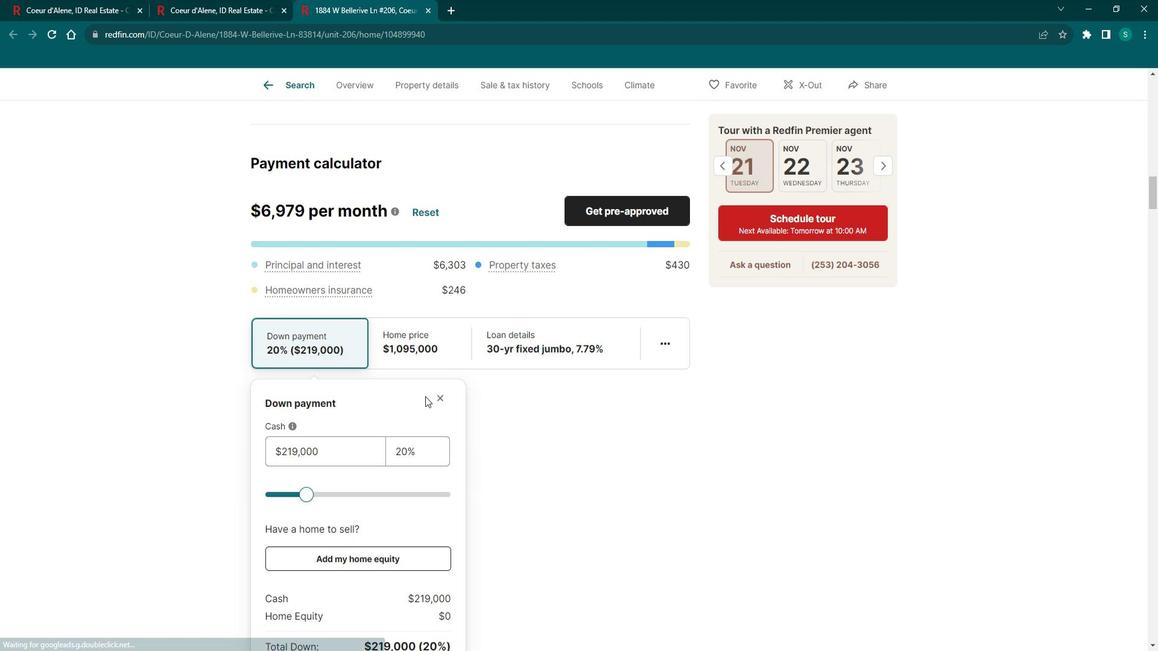 
Action: Mouse scrolled (435, 391) with delta (0, 0)
Screenshot: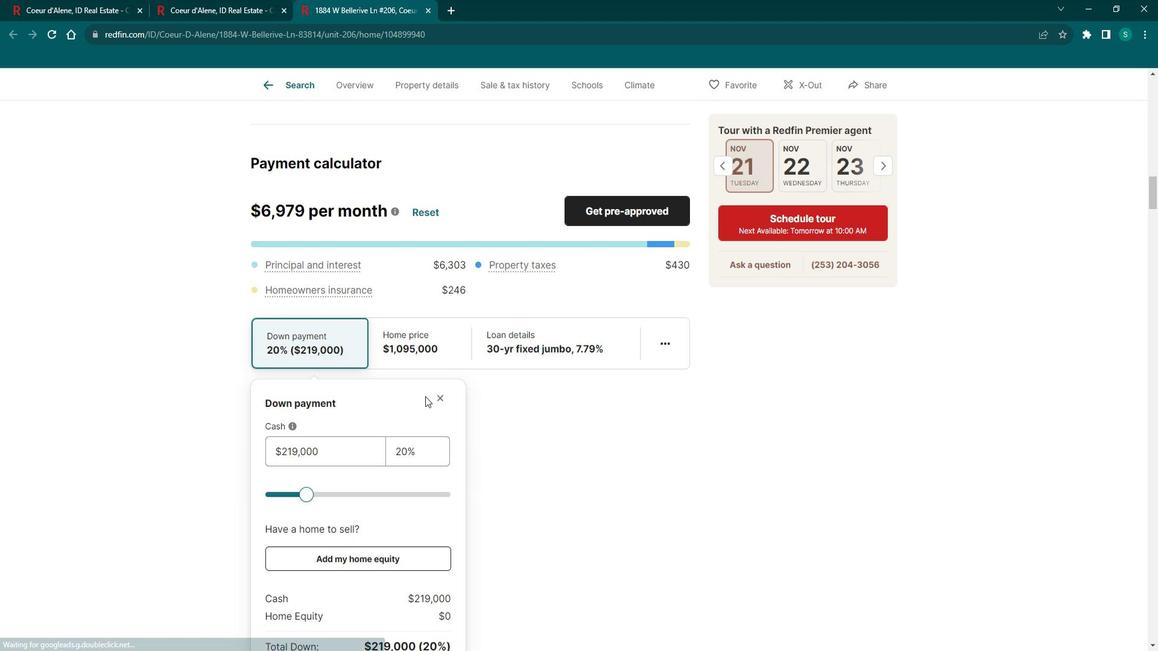 
Action: Mouse scrolled (435, 391) with delta (0, 0)
Screenshot: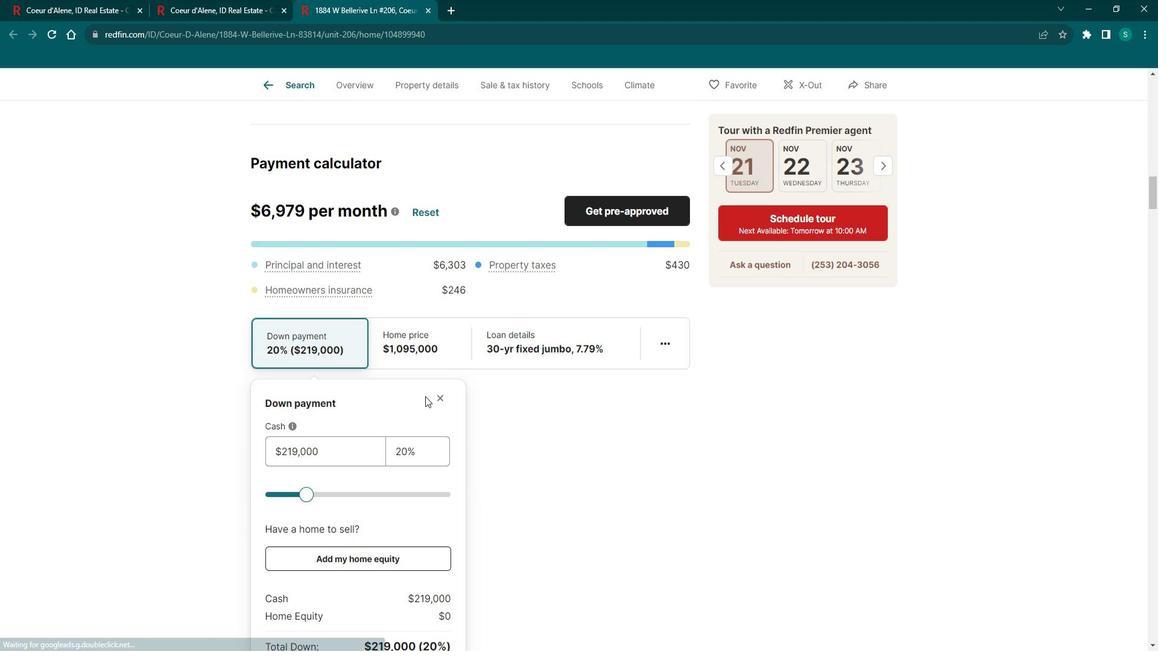 
Action: Mouse scrolled (435, 391) with delta (0, 0)
Screenshot: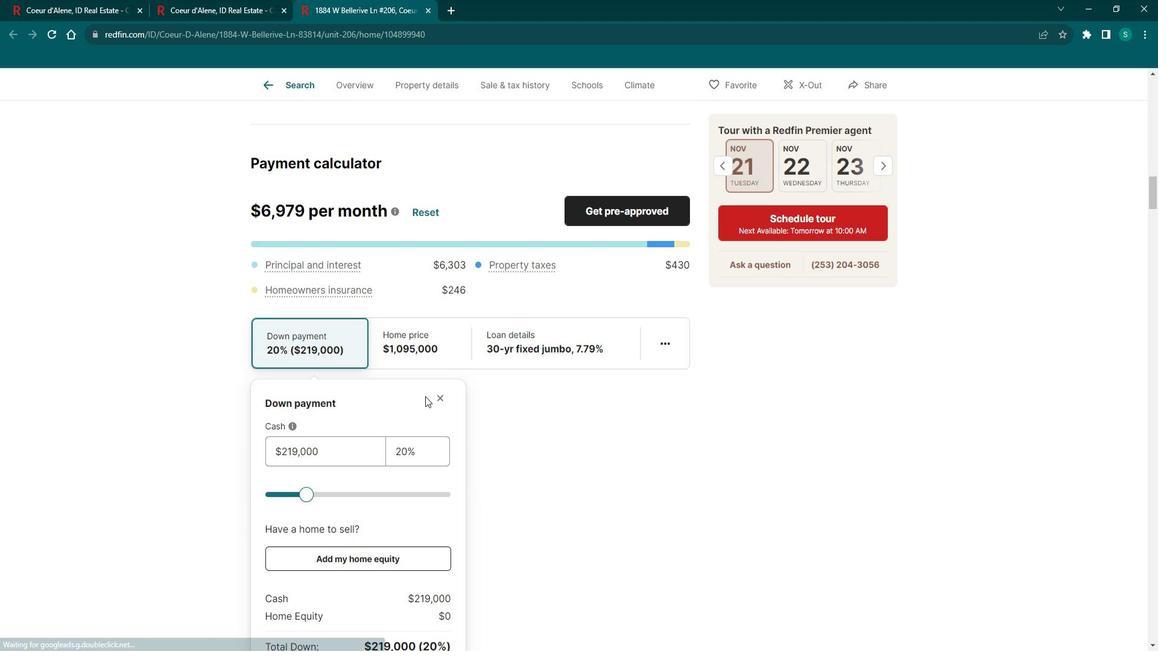 
Action: Mouse scrolled (435, 391) with delta (0, 0)
Screenshot: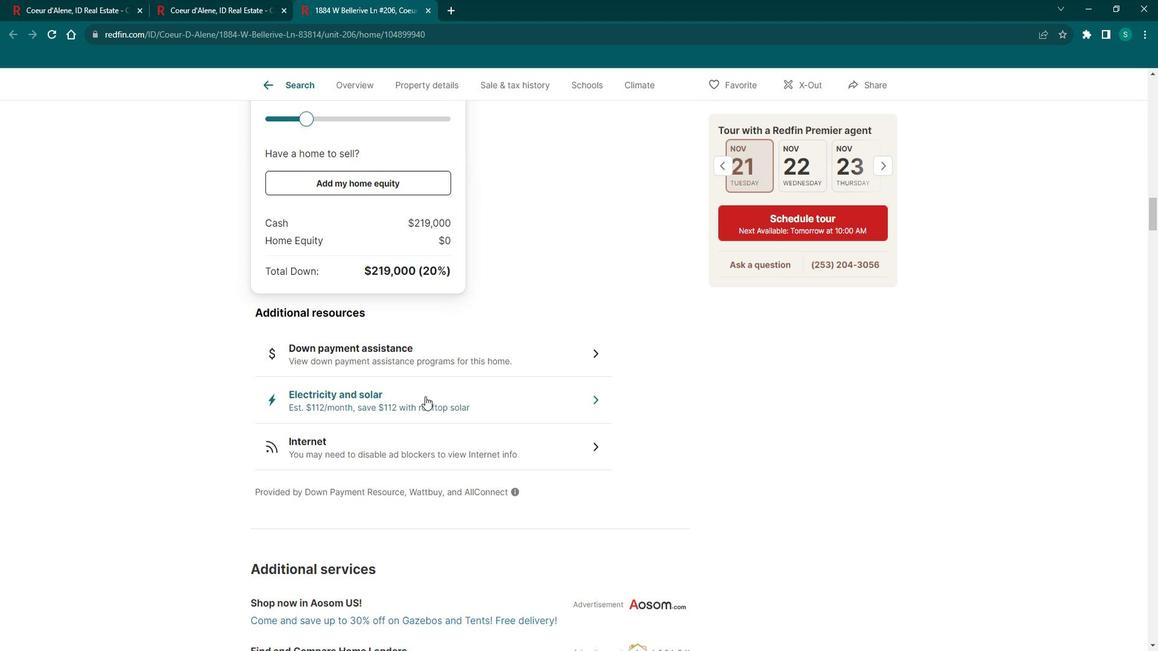 
Action: Mouse scrolled (435, 391) with delta (0, 0)
Screenshot: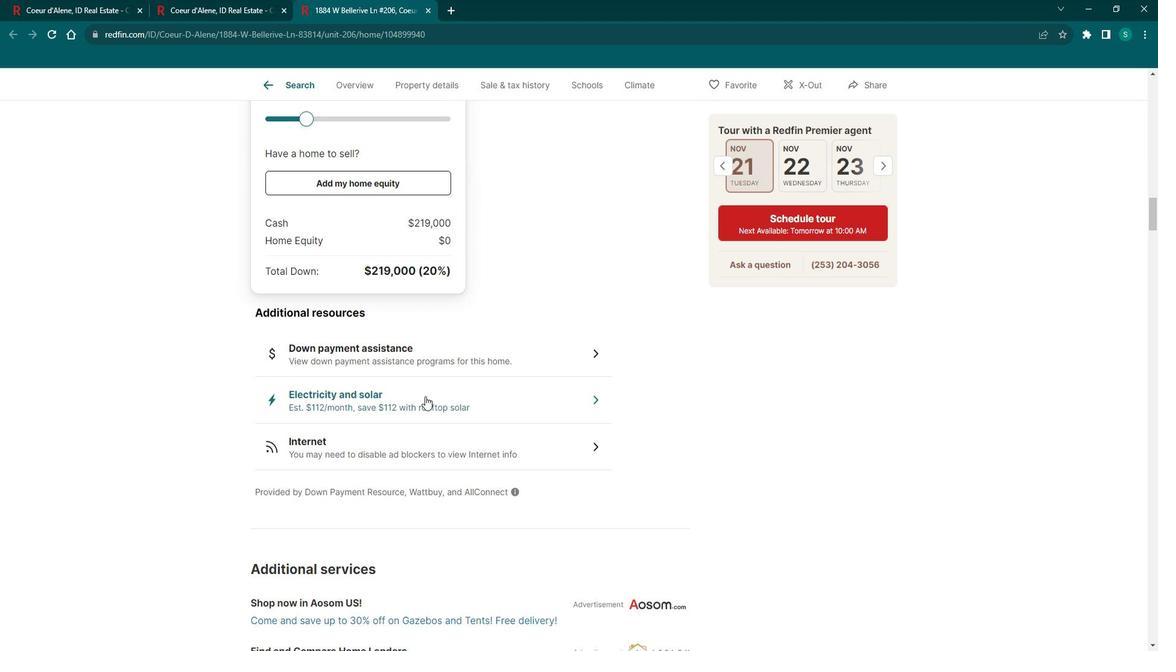 
Action: Mouse scrolled (435, 391) with delta (0, 0)
Screenshot: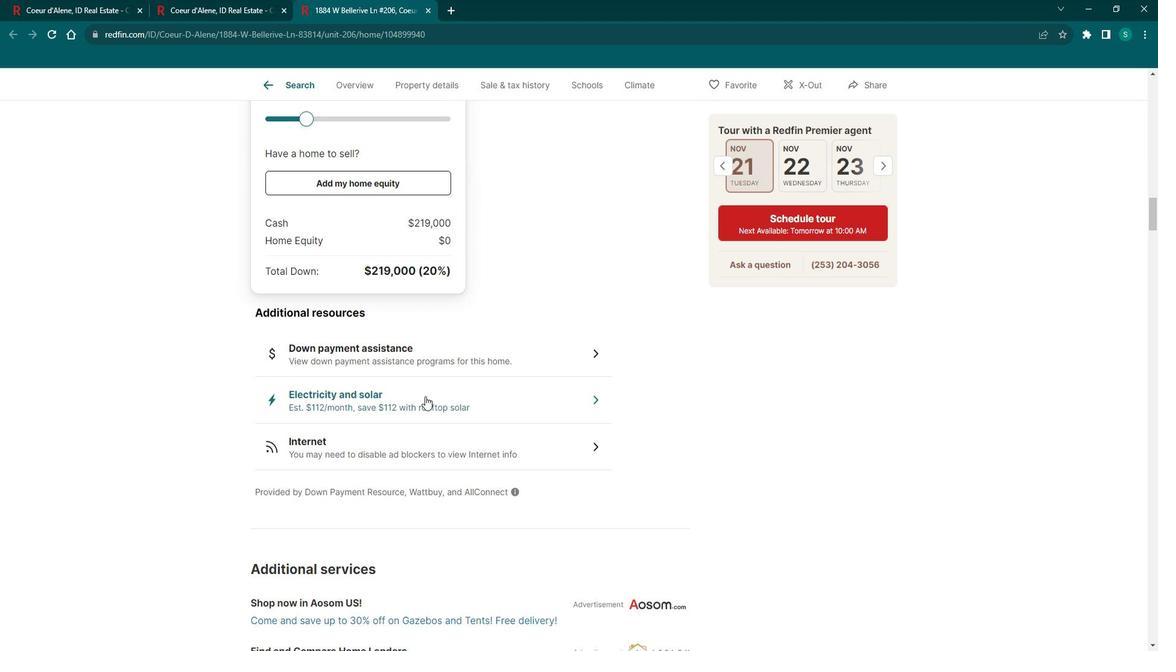 
Action: Mouse scrolled (435, 391) with delta (0, 0)
Screenshot: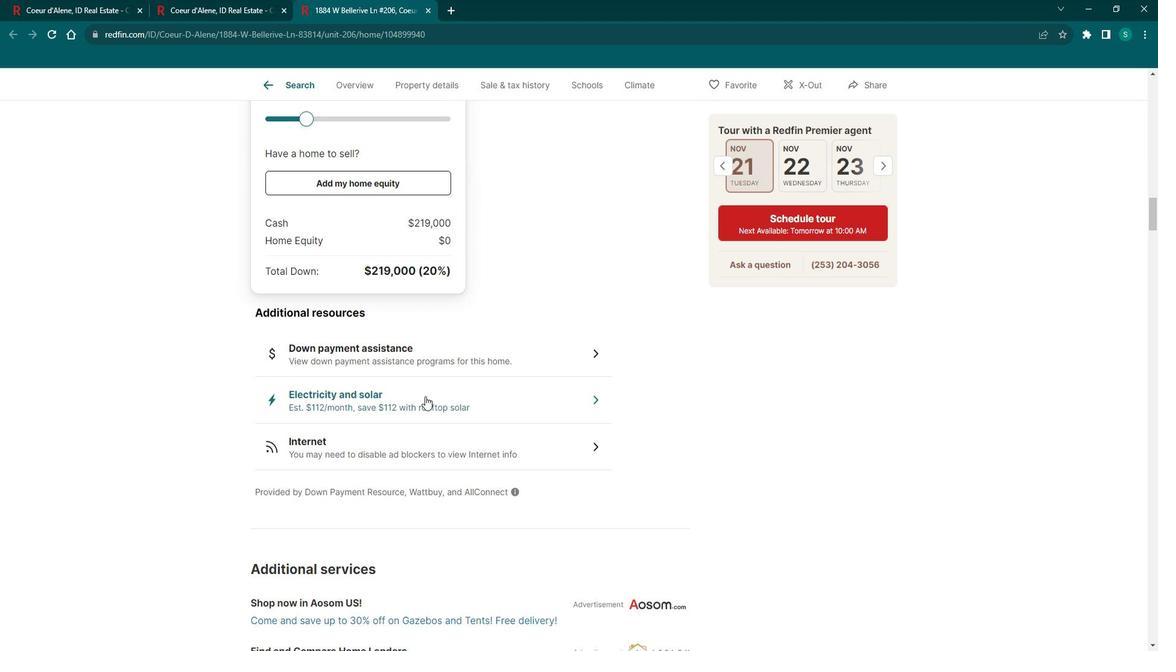 
Action: Mouse scrolled (435, 391) with delta (0, 0)
Screenshot: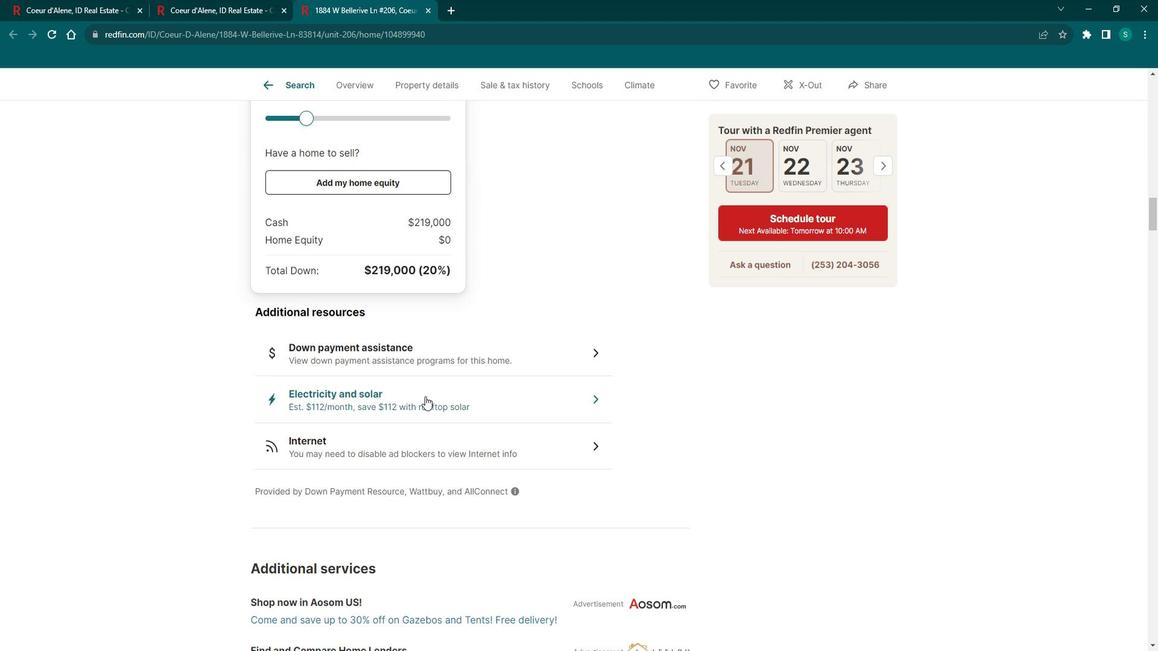 
Action: Mouse scrolled (435, 391) with delta (0, 0)
Screenshot: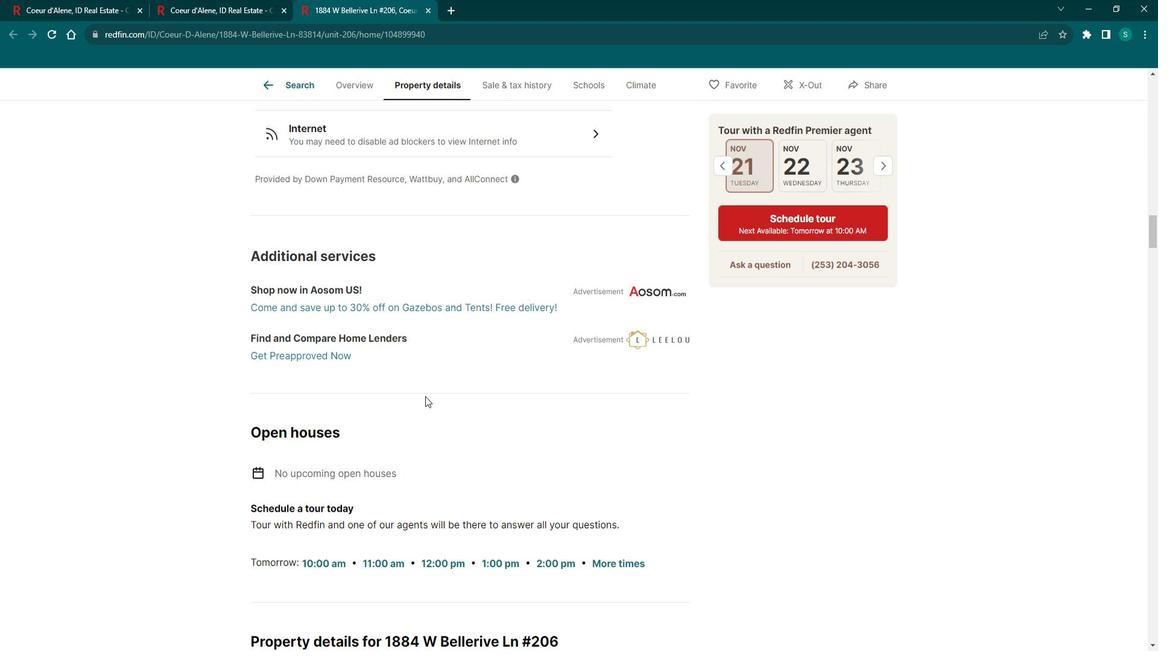 
Action: Mouse scrolled (435, 391) with delta (0, 0)
Screenshot: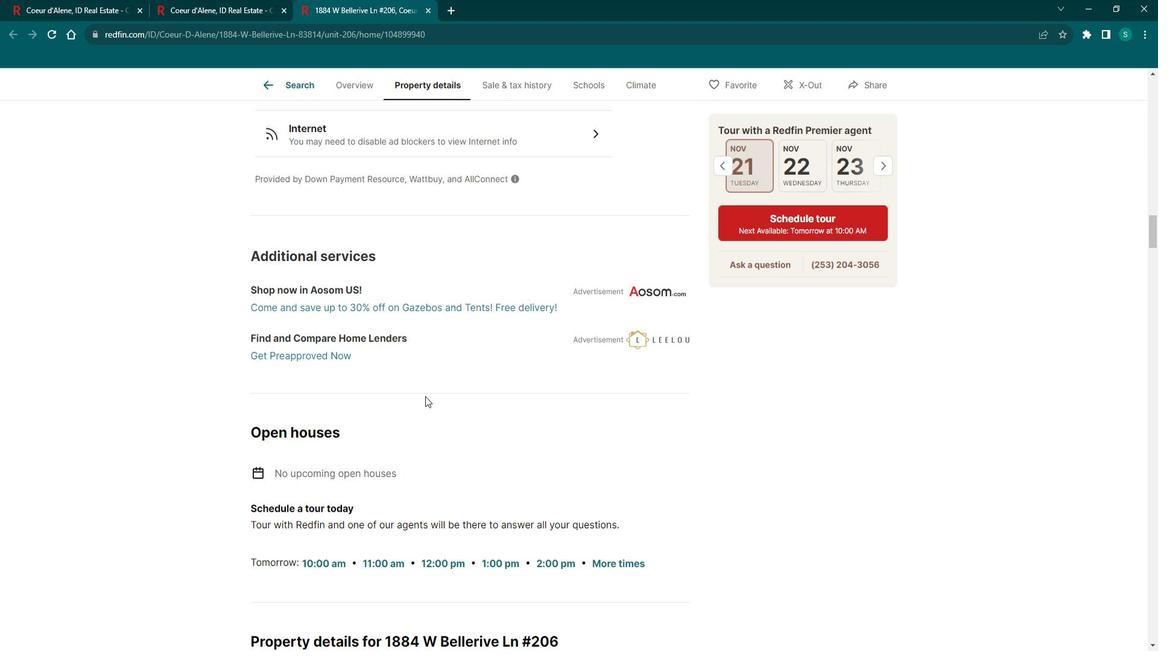 
Action: Mouse scrolled (435, 391) with delta (0, 0)
Screenshot: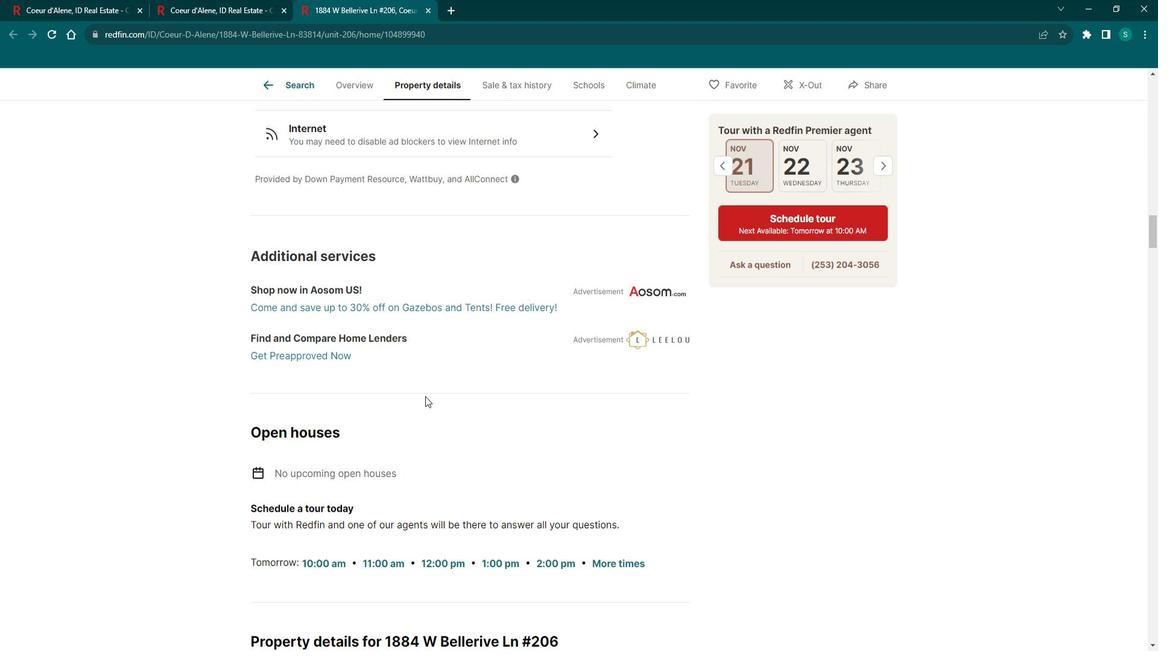 
Action: Mouse scrolled (435, 391) with delta (0, 0)
Screenshot: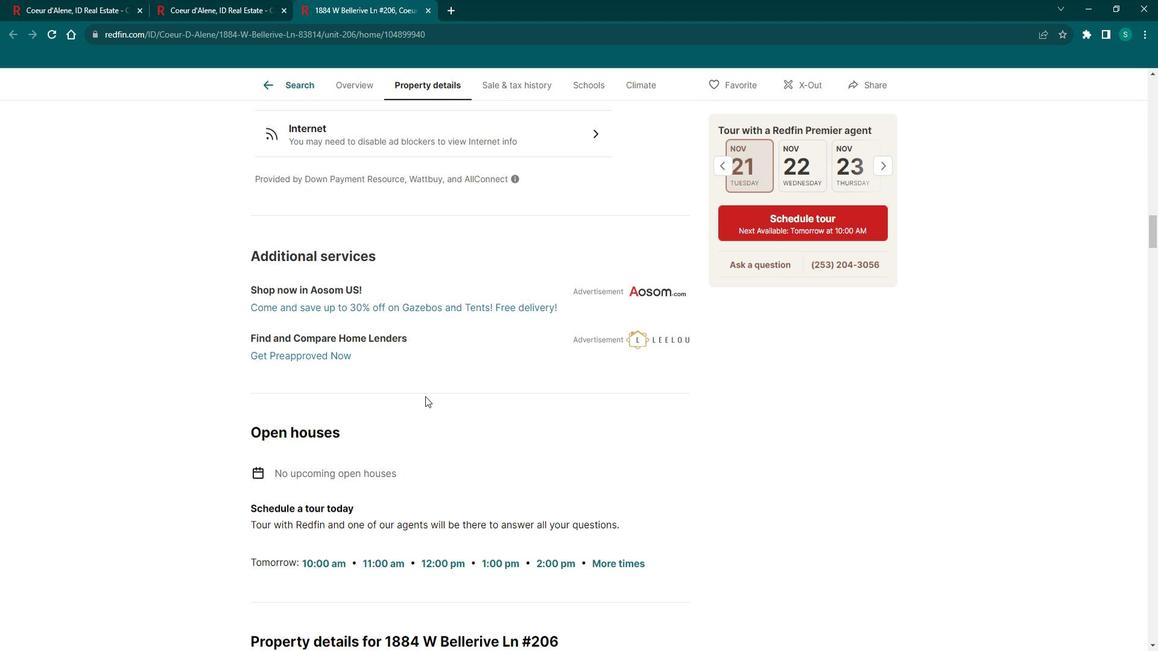 
Action: Mouse scrolled (435, 391) with delta (0, 0)
Screenshot: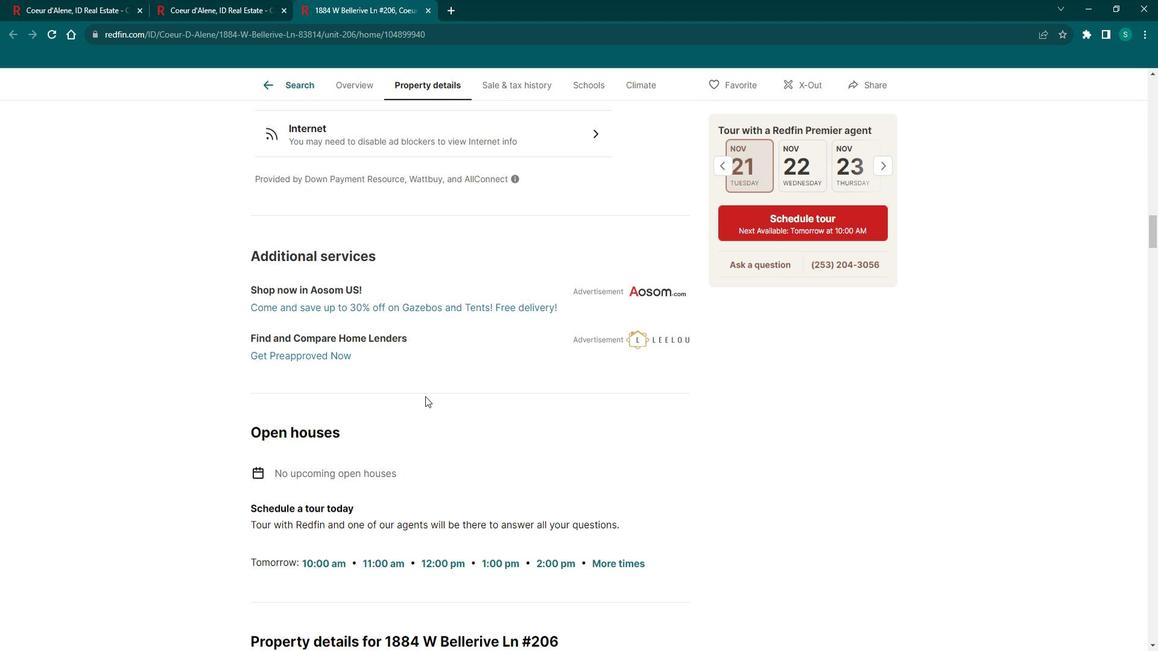 
Action: Mouse scrolled (435, 391) with delta (0, 0)
Screenshot: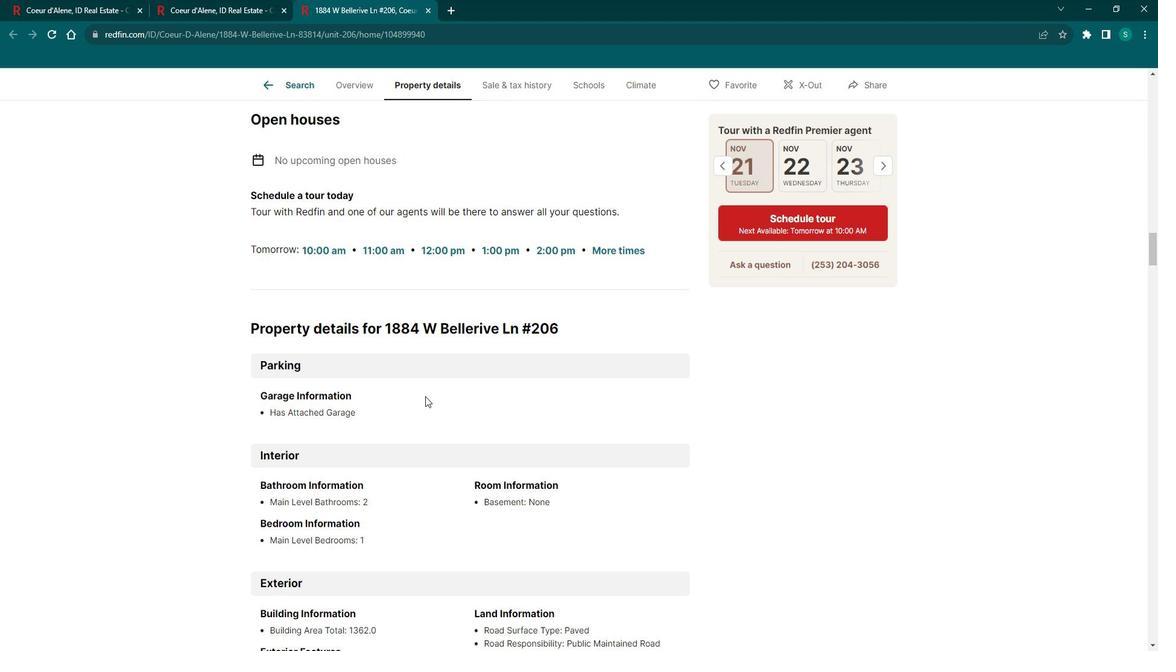 
Action: Mouse scrolled (435, 391) with delta (0, 0)
Screenshot: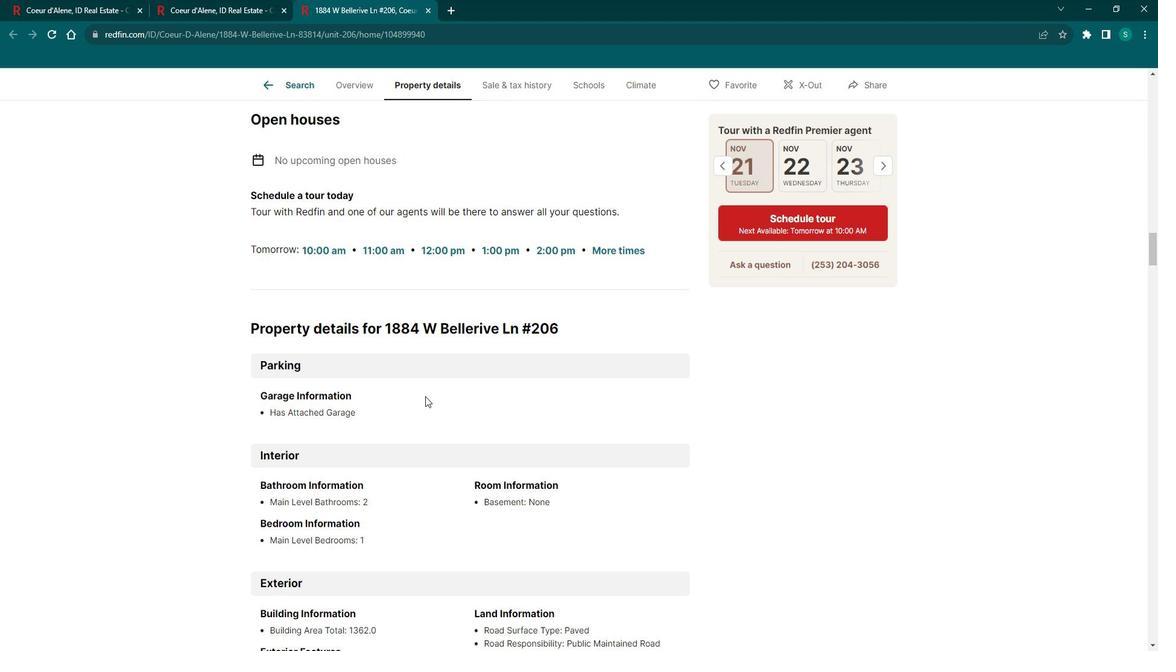 
Action: Mouse scrolled (435, 391) with delta (0, 0)
Screenshot: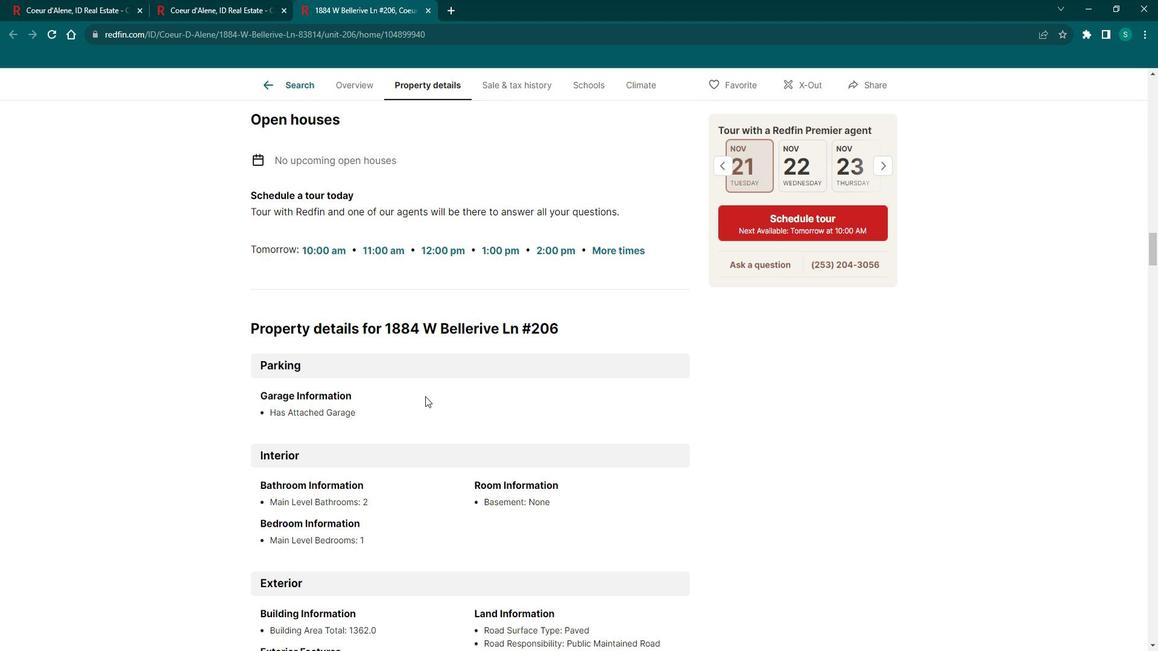 
Action: Mouse scrolled (435, 391) with delta (0, 0)
Screenshot: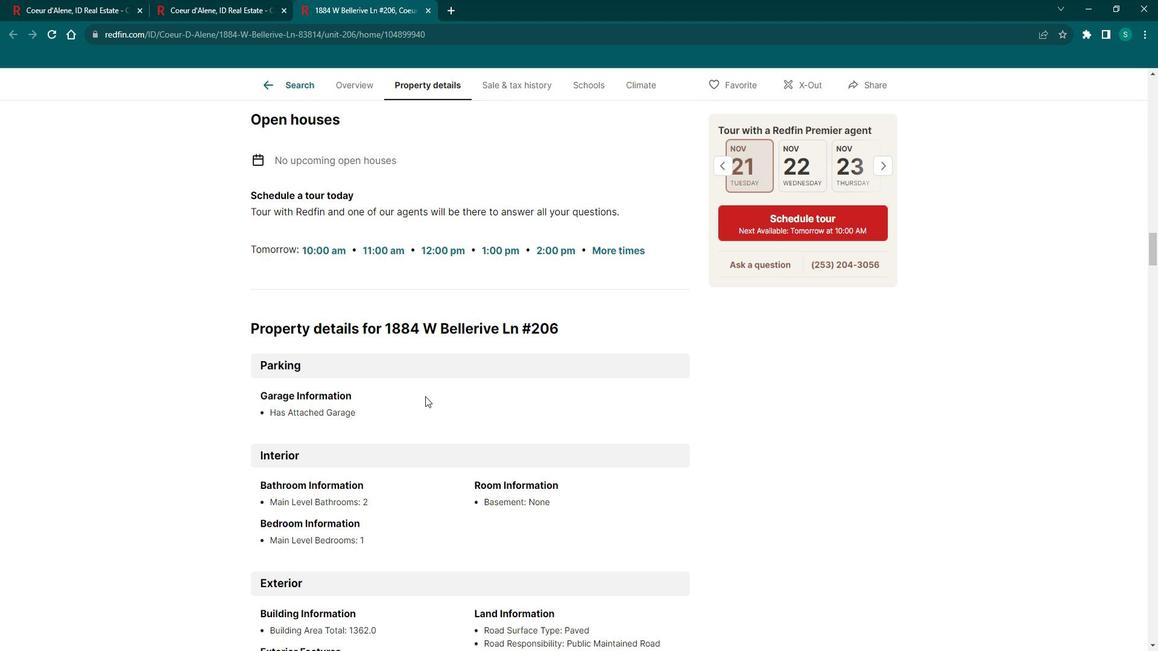 
Action: Mouse scrolled (435, 391) with delta (0, 0)
Screenshot: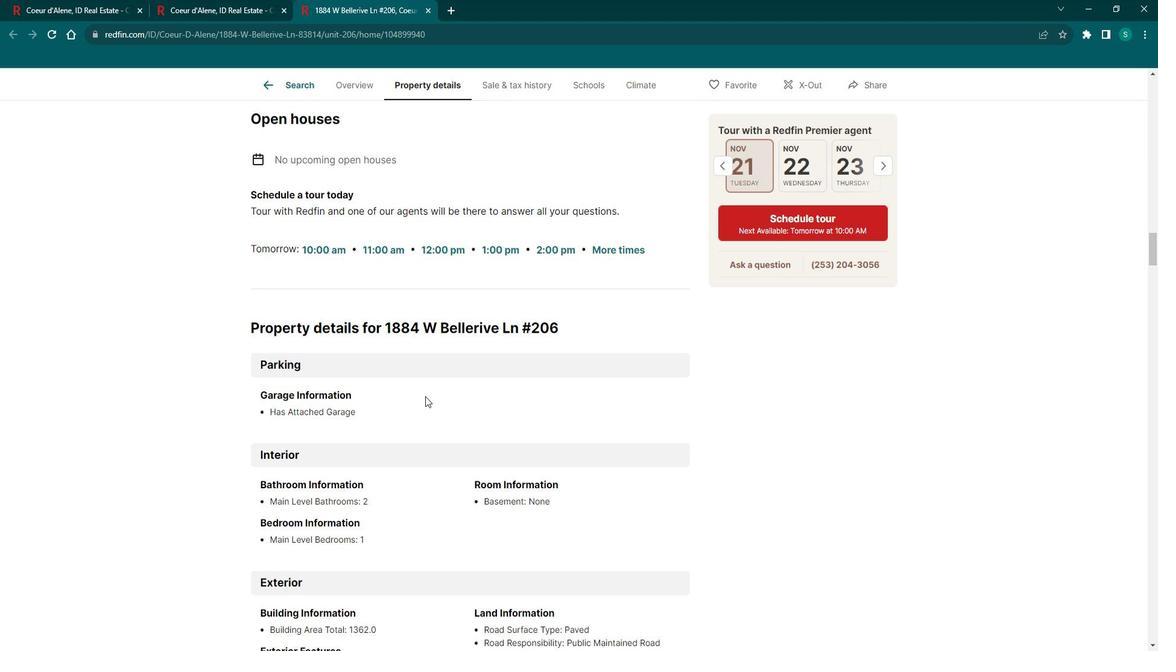 
Action: Mouse scrolled (435, 391) with delta (0, 0)
Screenshot: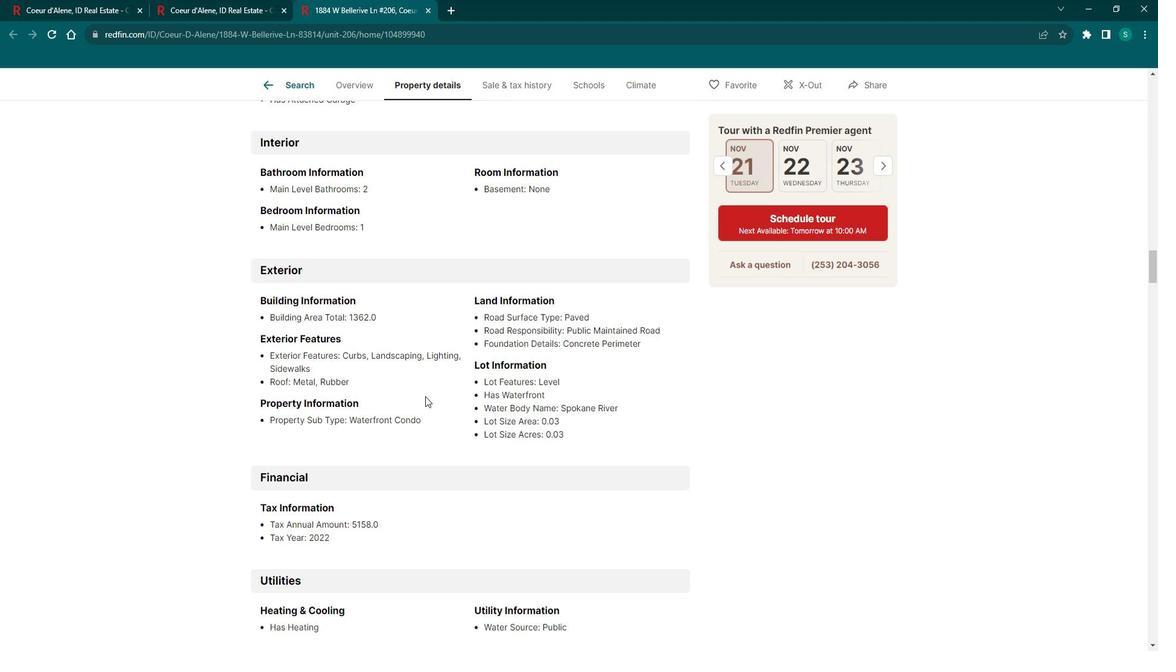 
Action: Mouse scrolled (435, 391) with delta (0, 0)
Screenshot: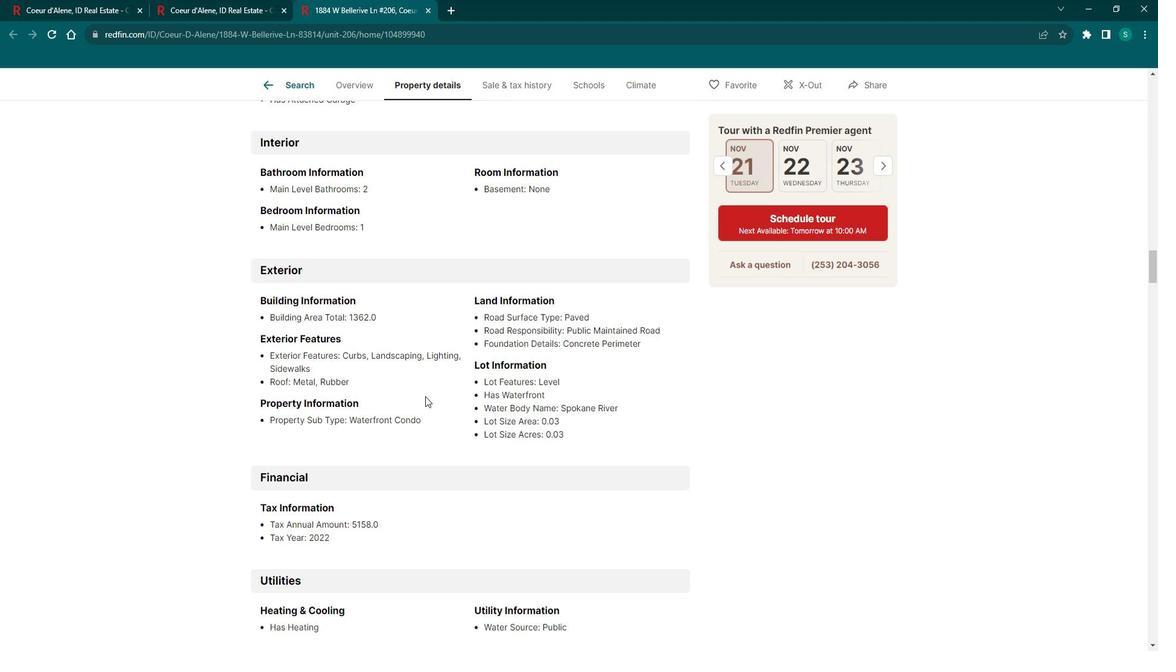 
Action: Mouse scrolled (435, 391) with delta (0, 0)
Screenshot: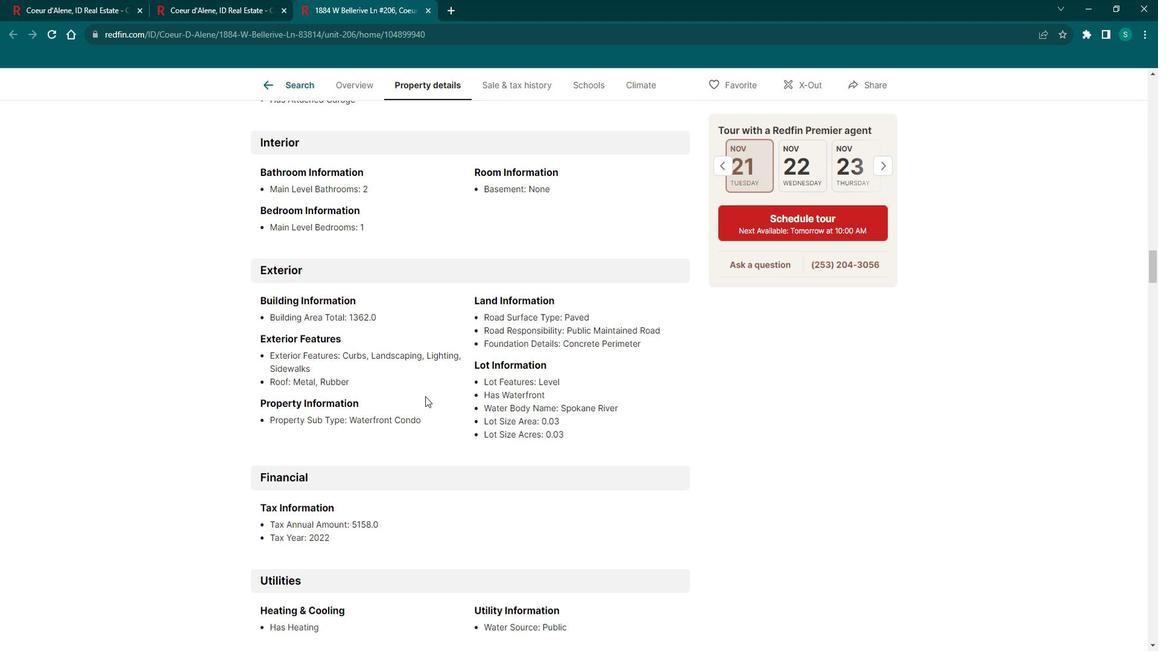 
Action: Mouse scrolled (435, 391) with delta (0, 0)
Screenshot: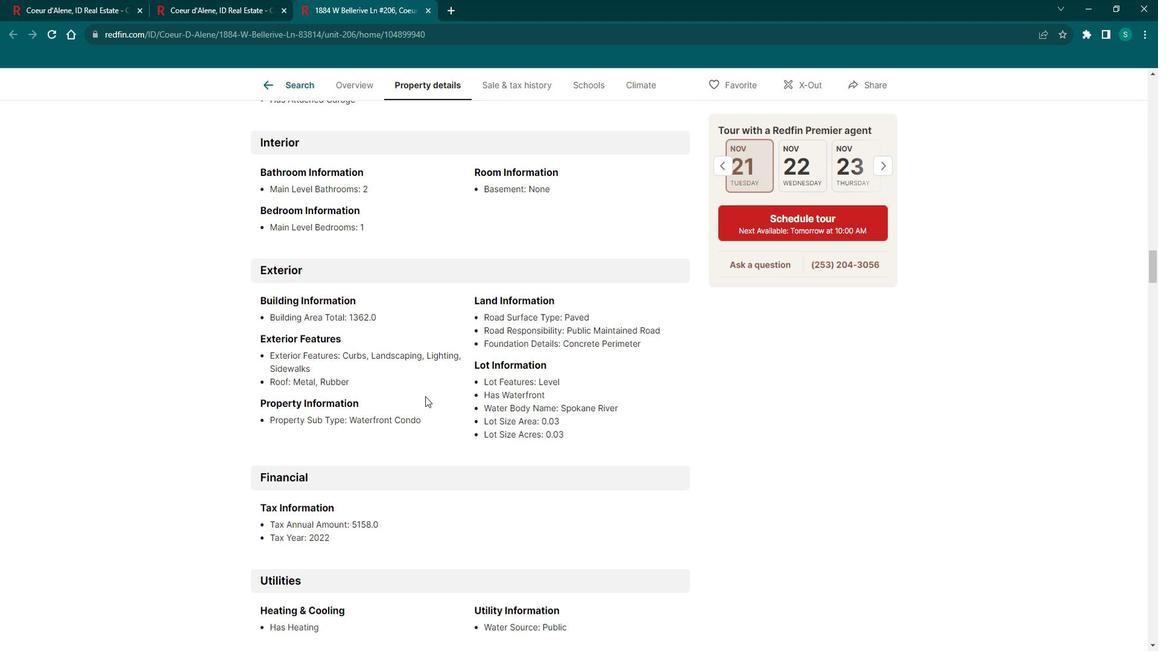 
Action: Mouse scrolled (435, 391) with delta (0, 0)
Screenshot: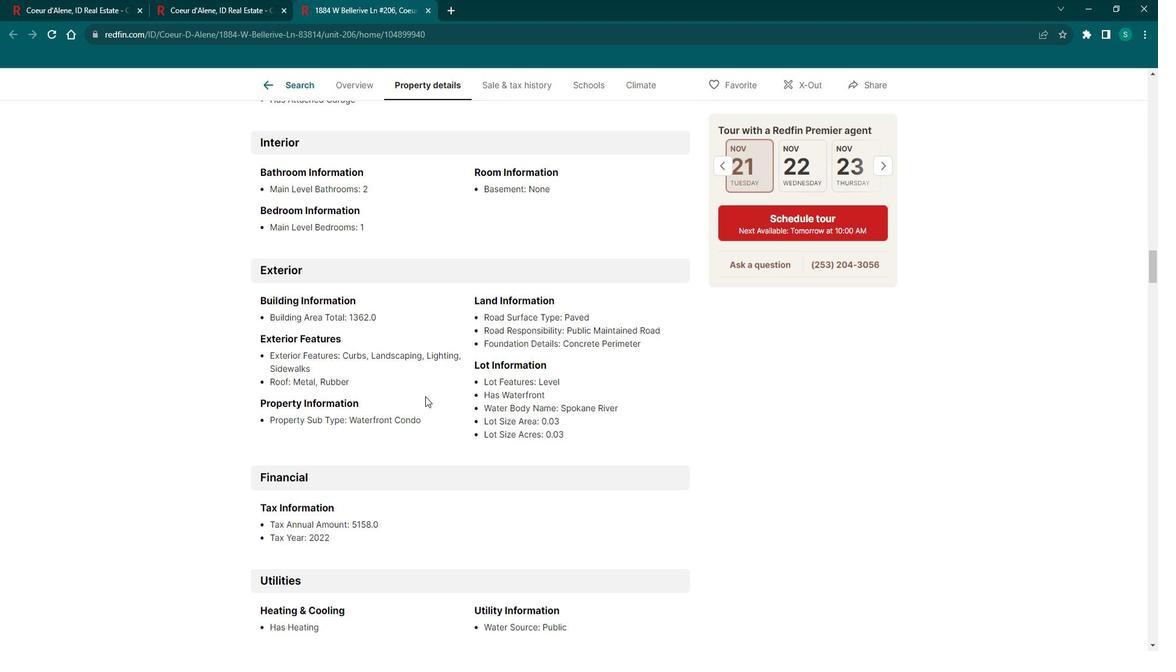 
Action: Mouse scrolled (435, 391) with delta (0, 0)
Screenshot: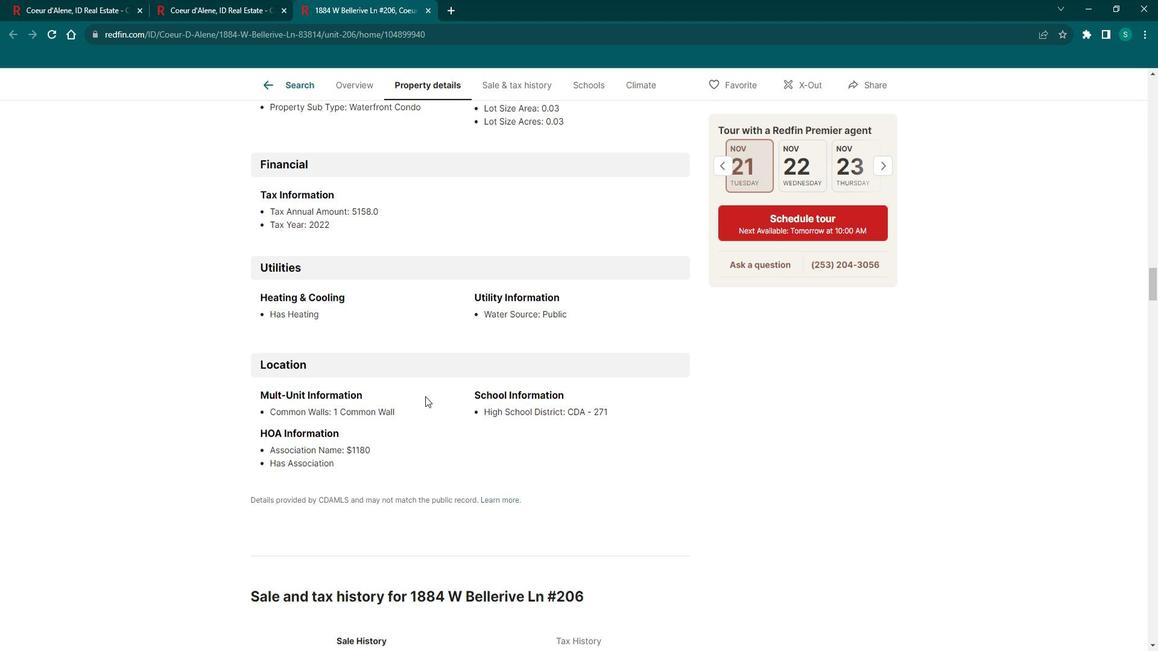 
Action: Mouse scrolled (435, 391) with delta (0, 0)
Screenshot: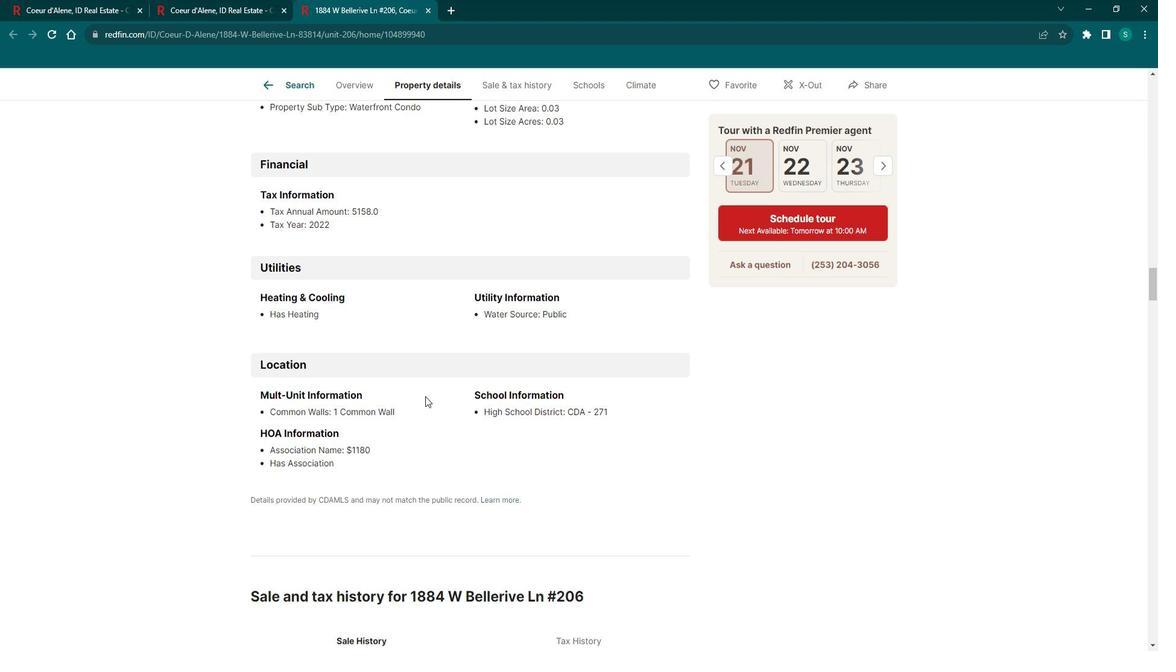 
Action: Mouse scrolled (435, 391) with delta (0, 0)
Screenshot: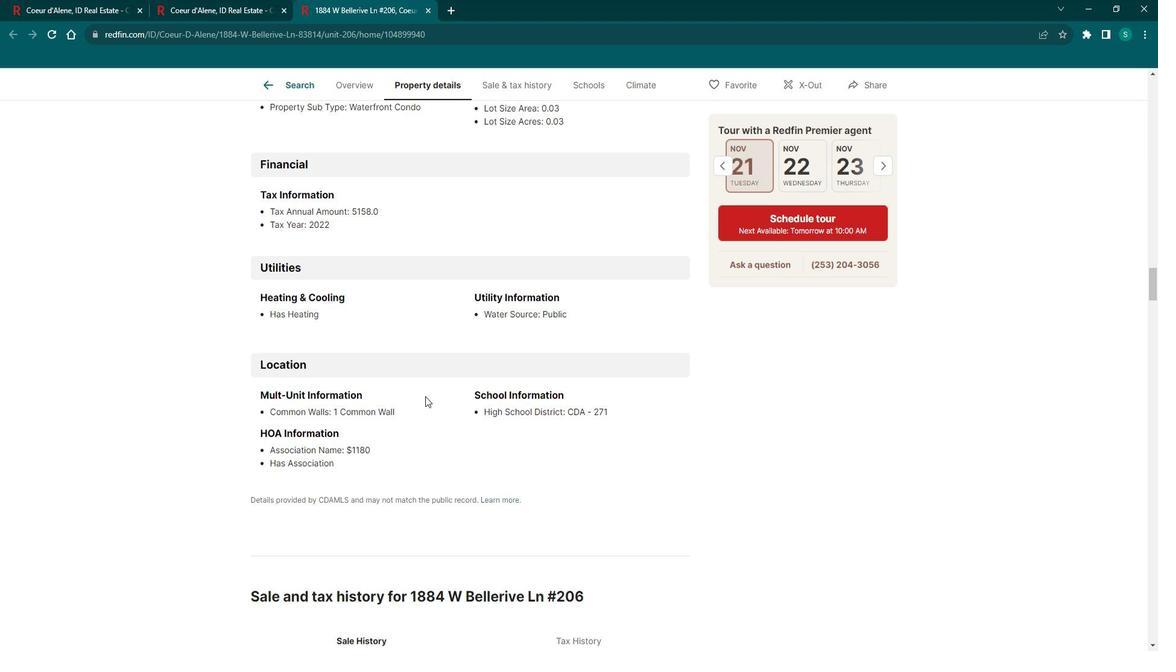 
Action: Mouse scrolled (435, 391) with delta (0, 0)
